 Task: Find a dog-friendly beach in San Diego.
Action: Key pressed dog<Key.space>friendly<Key.space>beach<Key.space>in<Key.space>san<Key.space>diego<Key.enter>
Screenshot: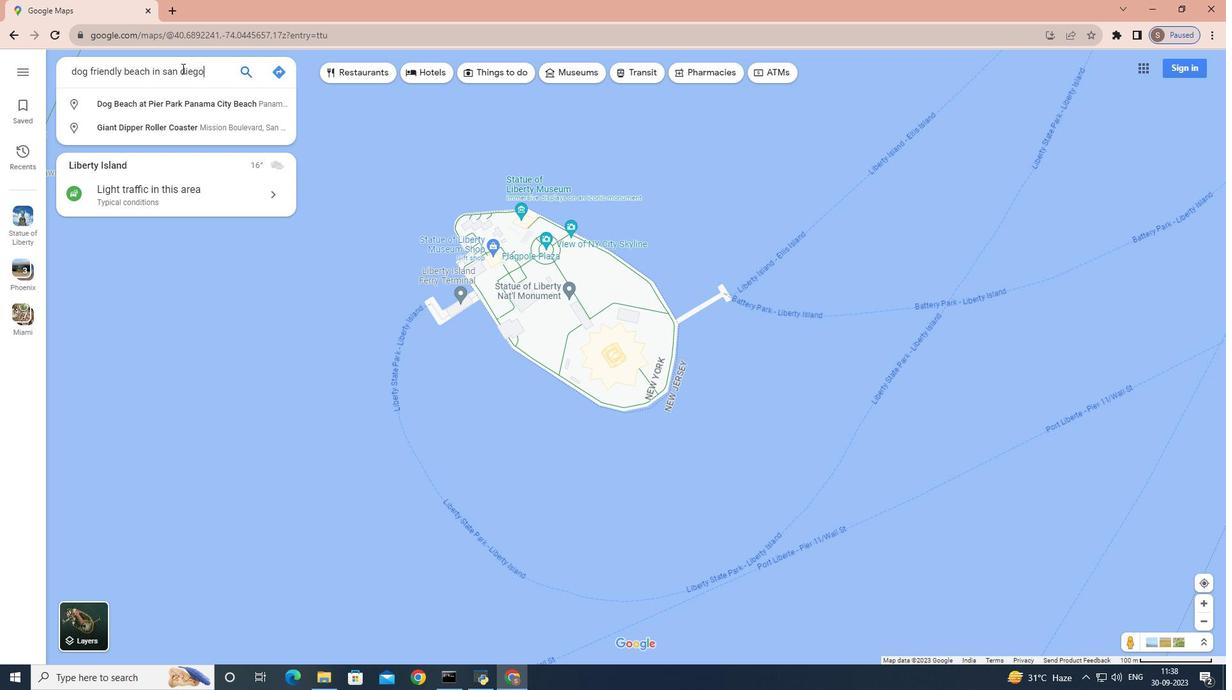 
Action: Mouse moved to (152, 269)
Screenshot: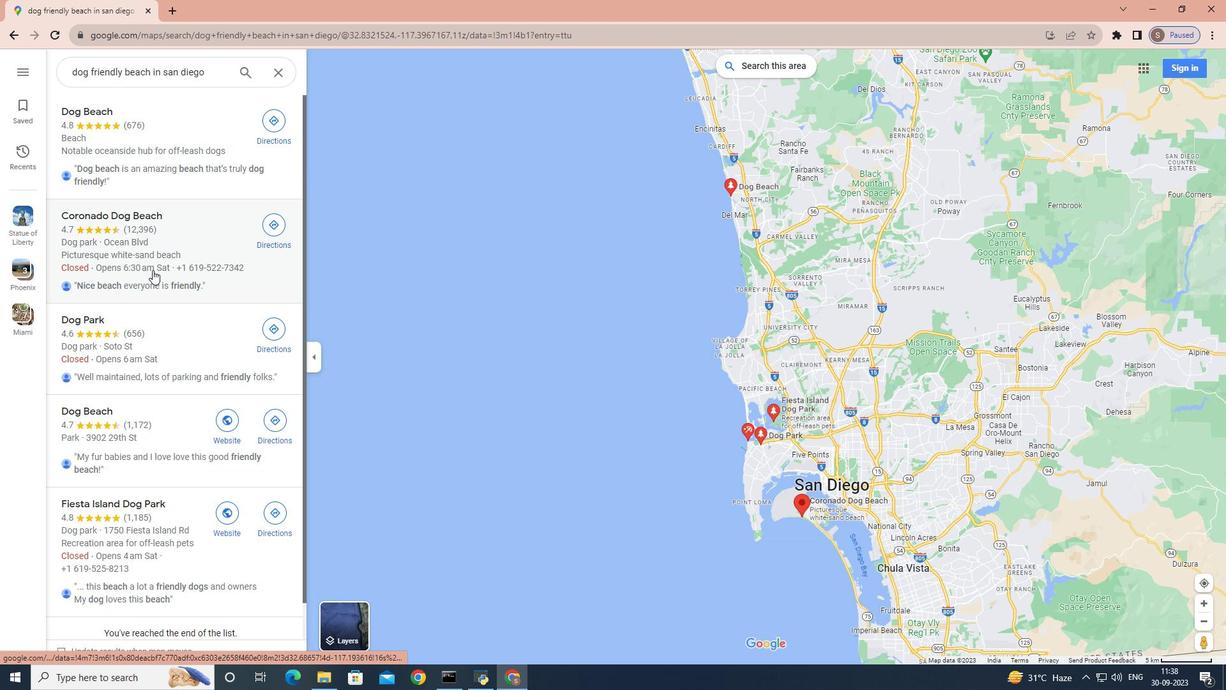 
Action: Mouse pressed left at (152, 269)
Screenshot: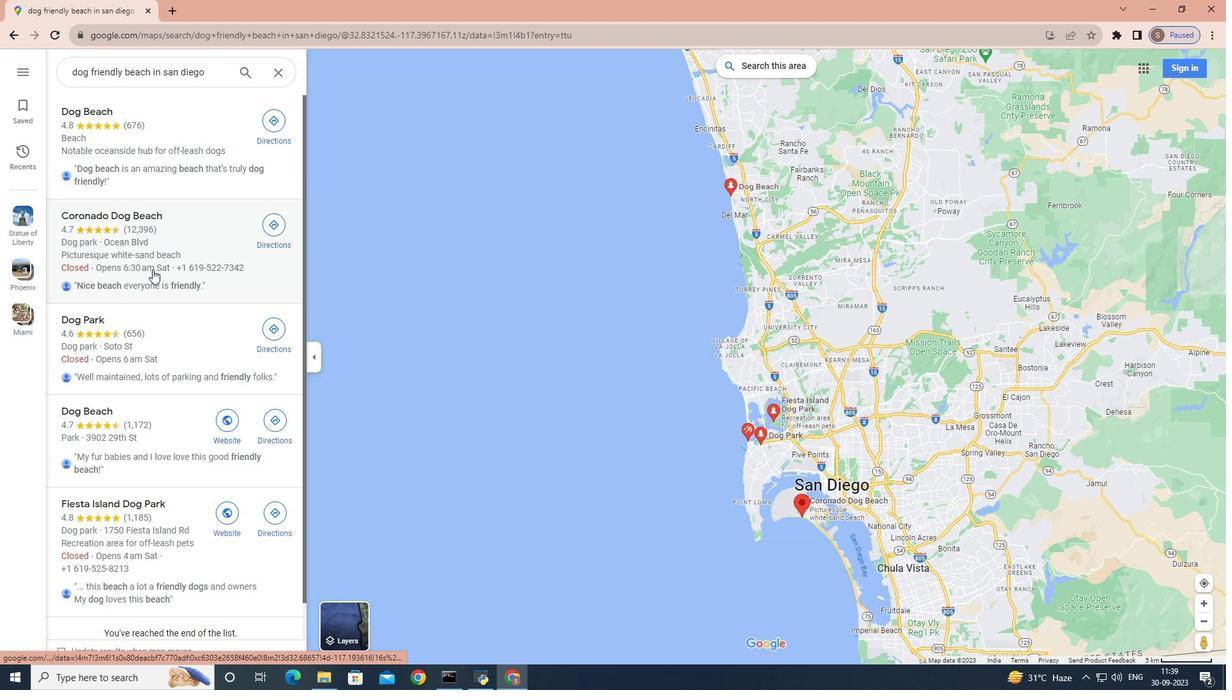 
Action: Mouse moved to (418, 293)
Screenshot: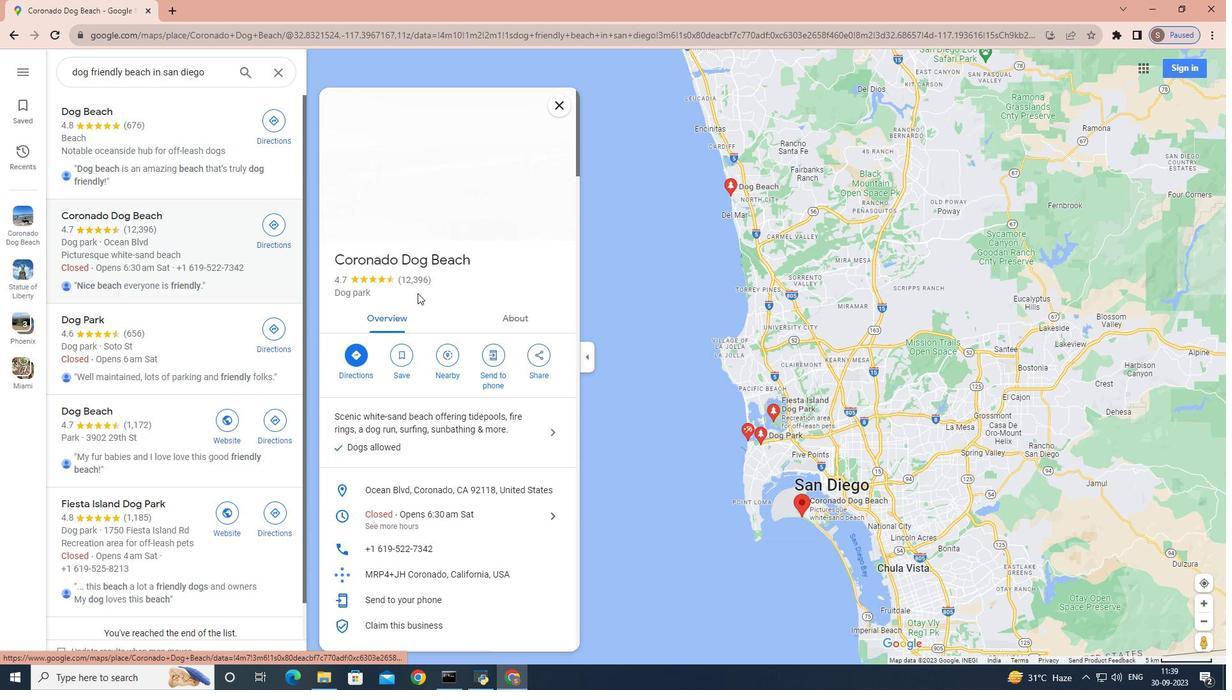 
Action: Mouse scrolled (418, 292) with delta (0, 0)
Screenshot: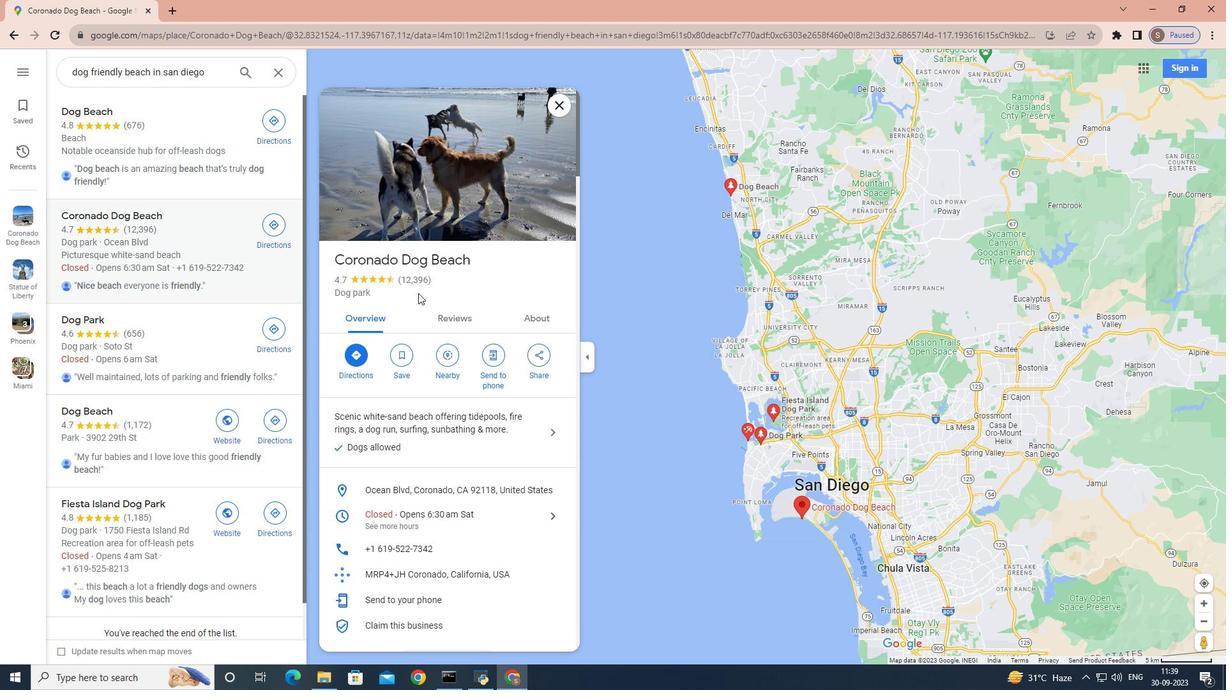
Action: Mouse scrolled (418, 292) with delta (0, 0)
Screenshot: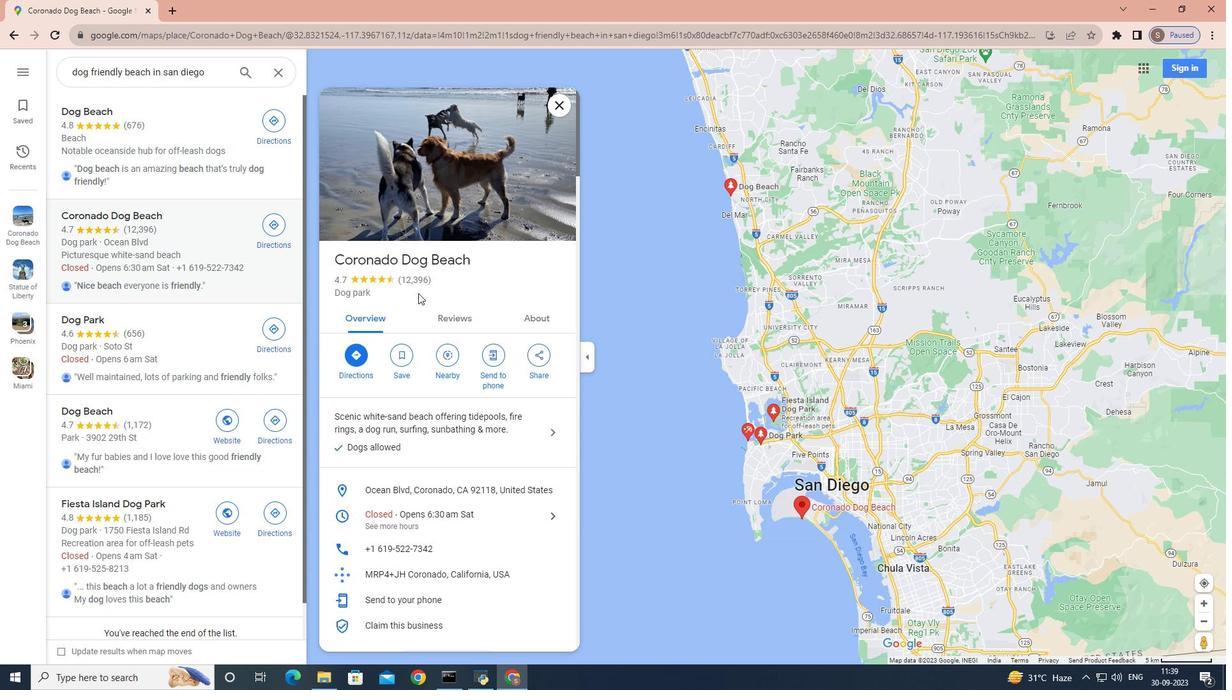 
Action: Mouse scrolled (418, 292) with delta (0, 0)
Screenshot: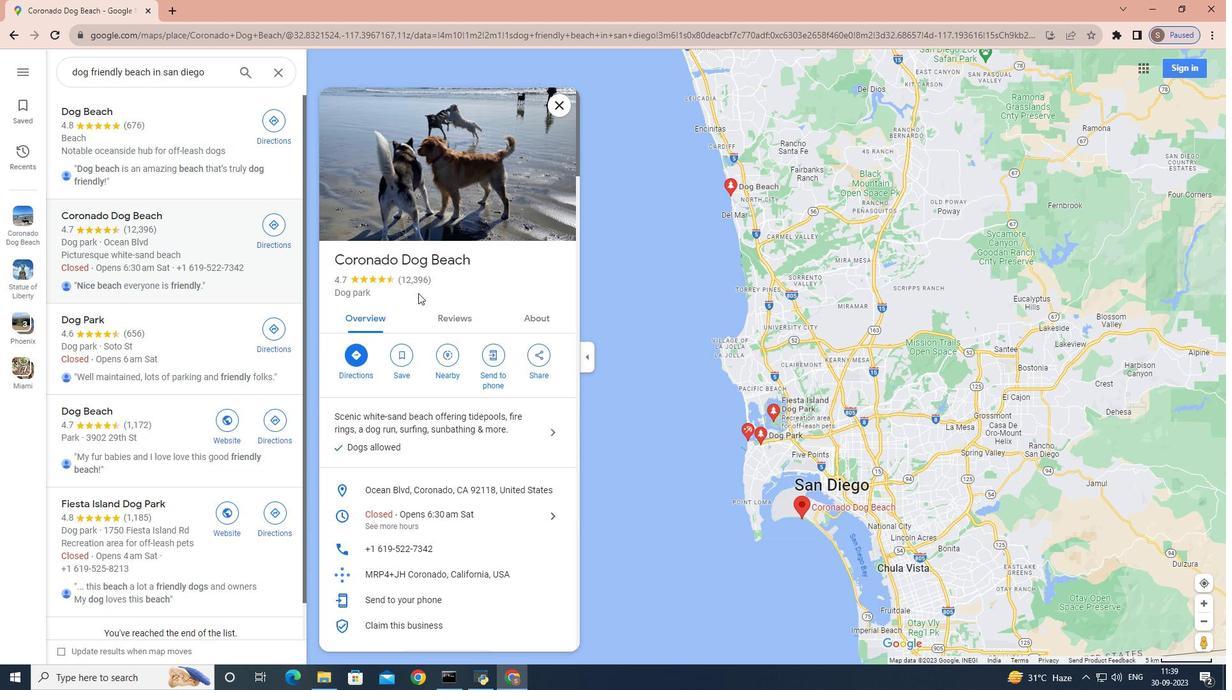 
Action: Mouse scrolled (418, 292) with delta (0, 0)
Screenshot: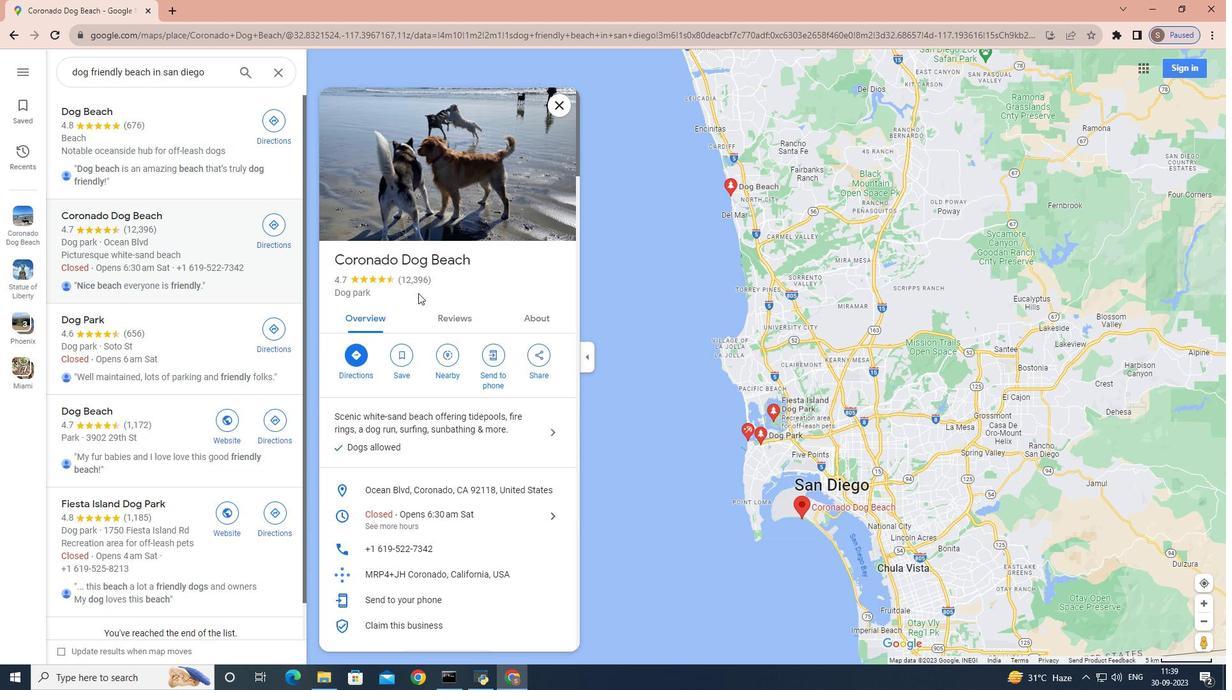 
Action: Mouse scrolled (418, 292) with delta (0, 0)
Screenshot: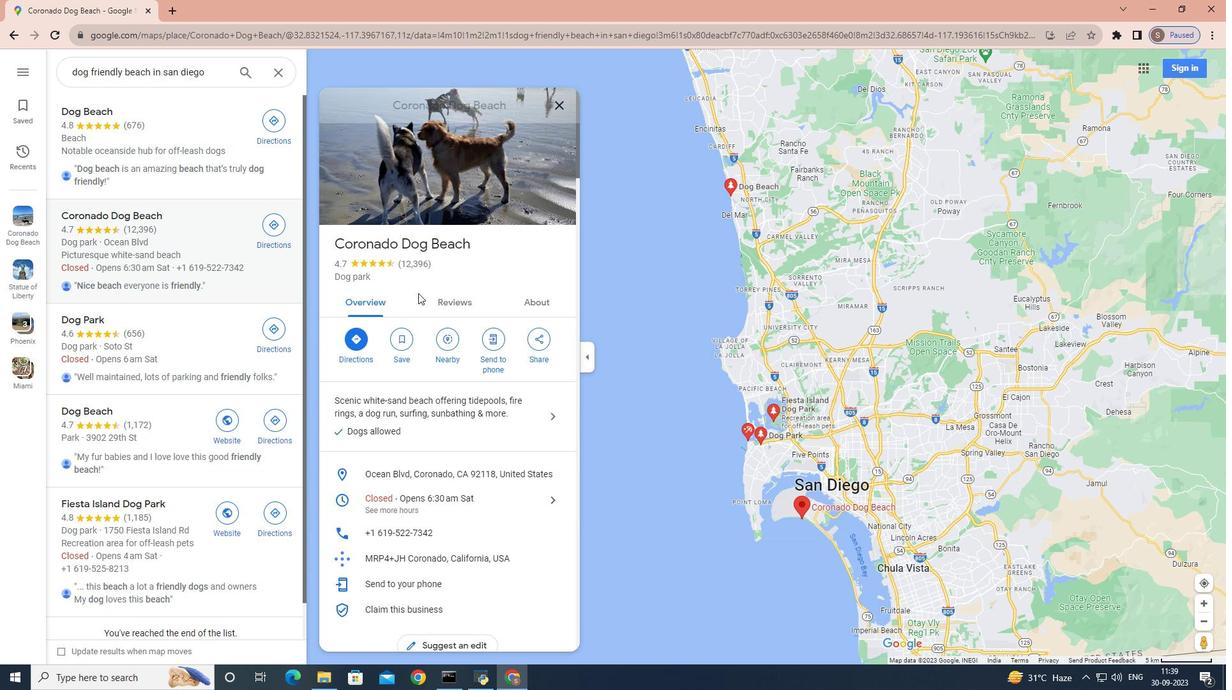 
Action: Mouse scrolled (418, 292) with delta (0, 0)
Screenshot: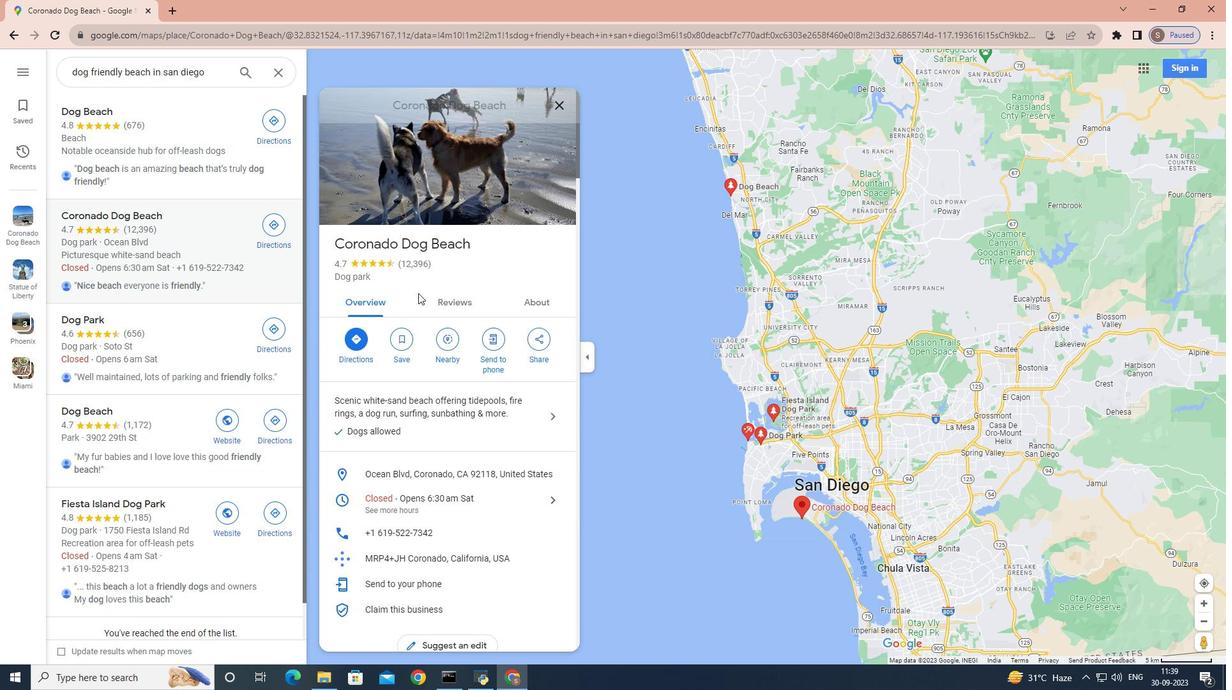 
Action: Mouse scrolled (418, 292) with delta (0, 0)
Screenshot: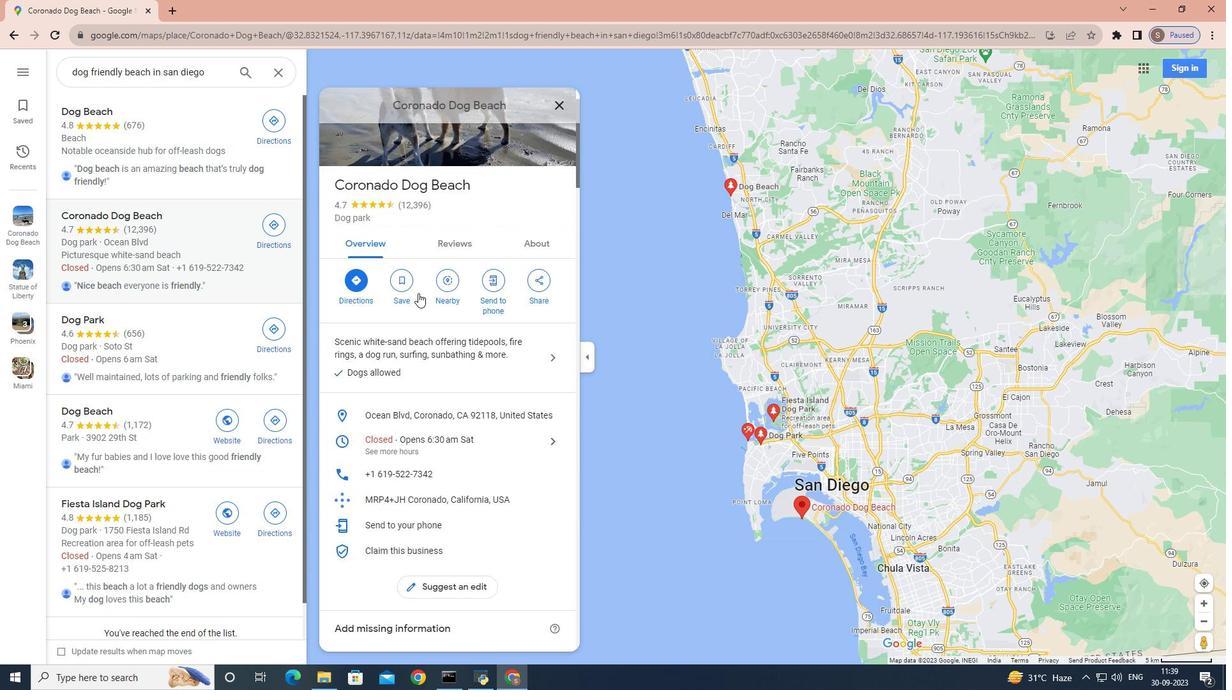 
Action: Mouse scrolled (418, 292) with delta (0, 0)
Screenshot: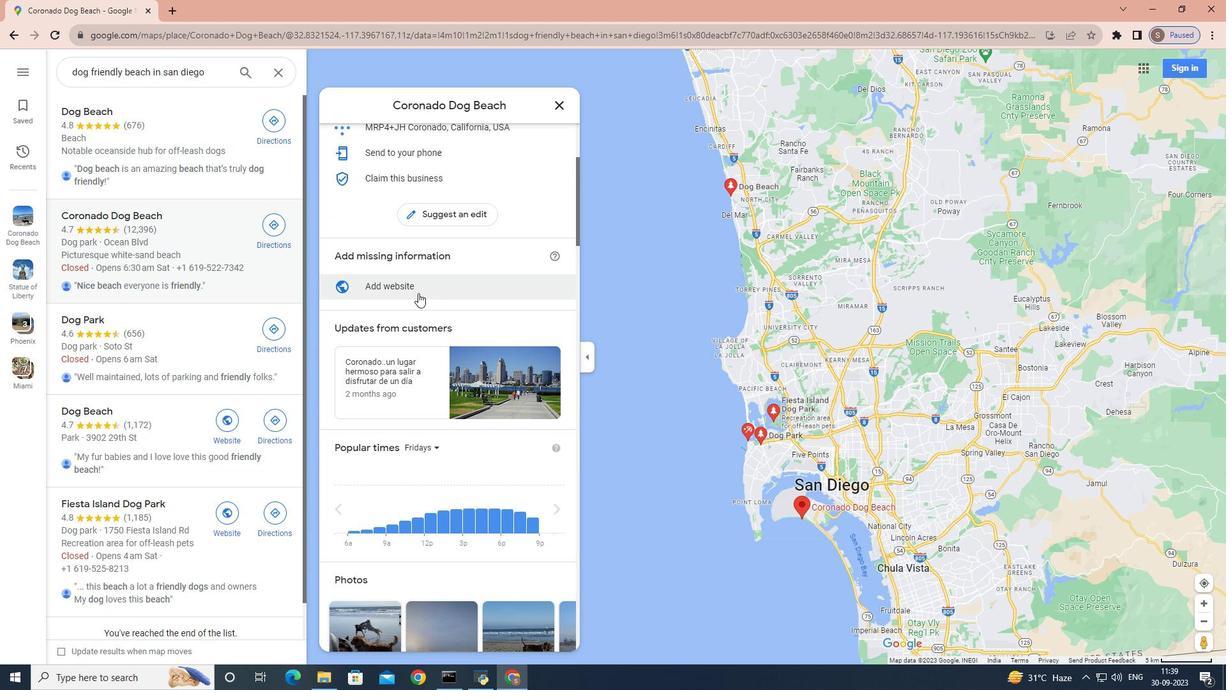 
Action: Mouse scrolled (418, 292) with delta (0, 0)
Screenshot: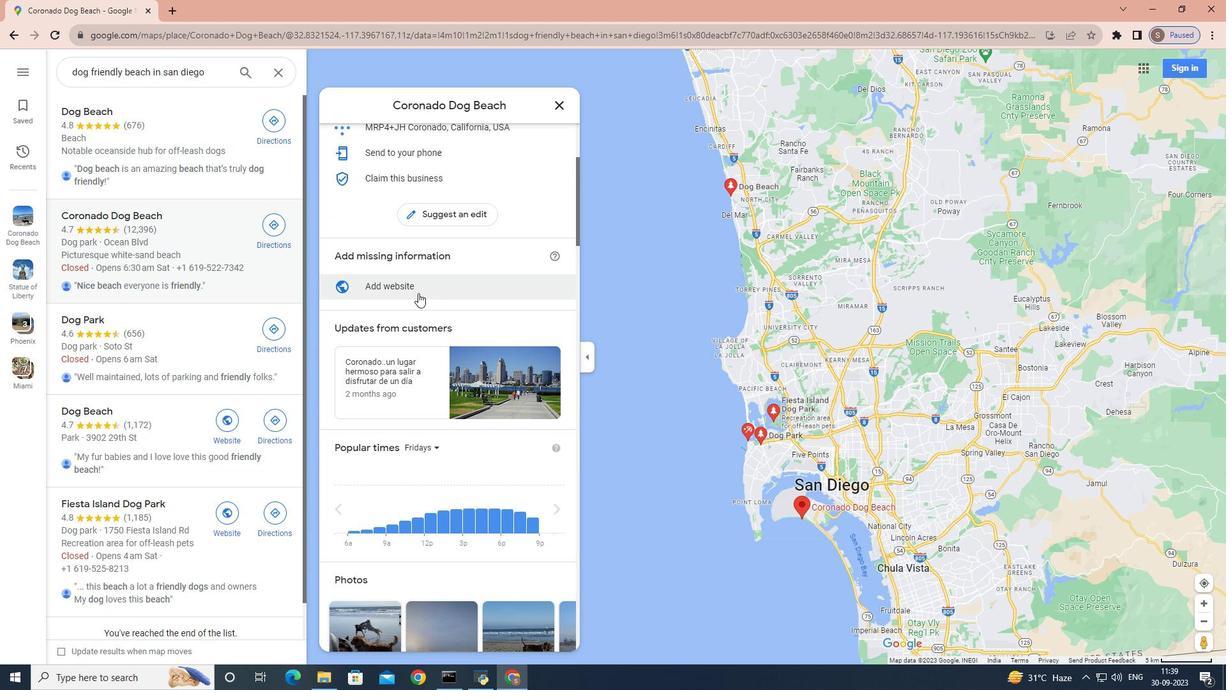 
Action: Mouse scrolled (418, 292) with delta (0, 0)
Screenshot: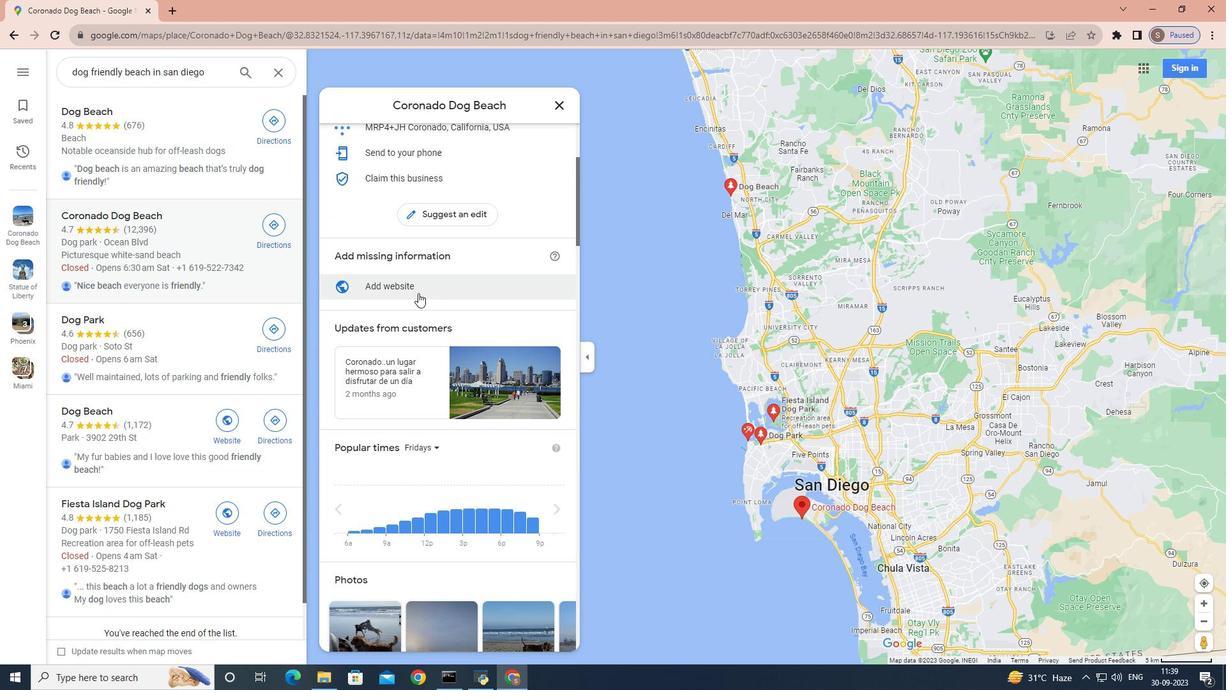 
Action: Mouse scrolled (418, 292) with delta (0, 0)
Screenshot: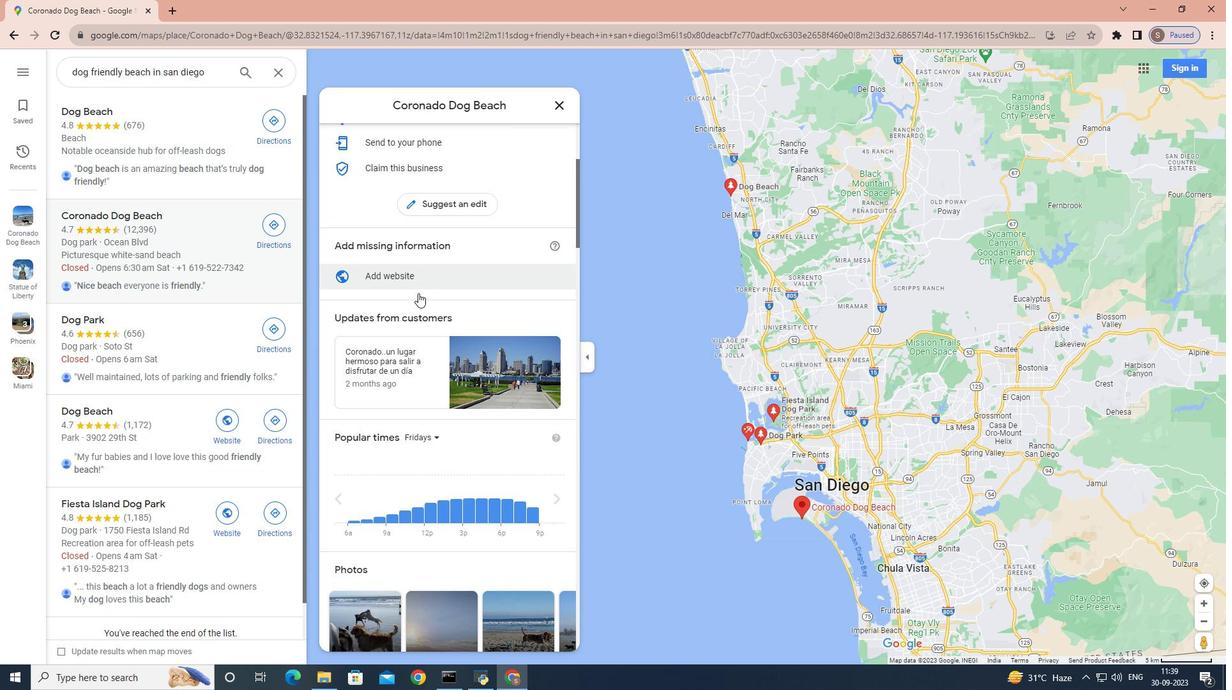 
Action: Mouse scrolled (418, 292) with delta (0, 0)
Screenshot: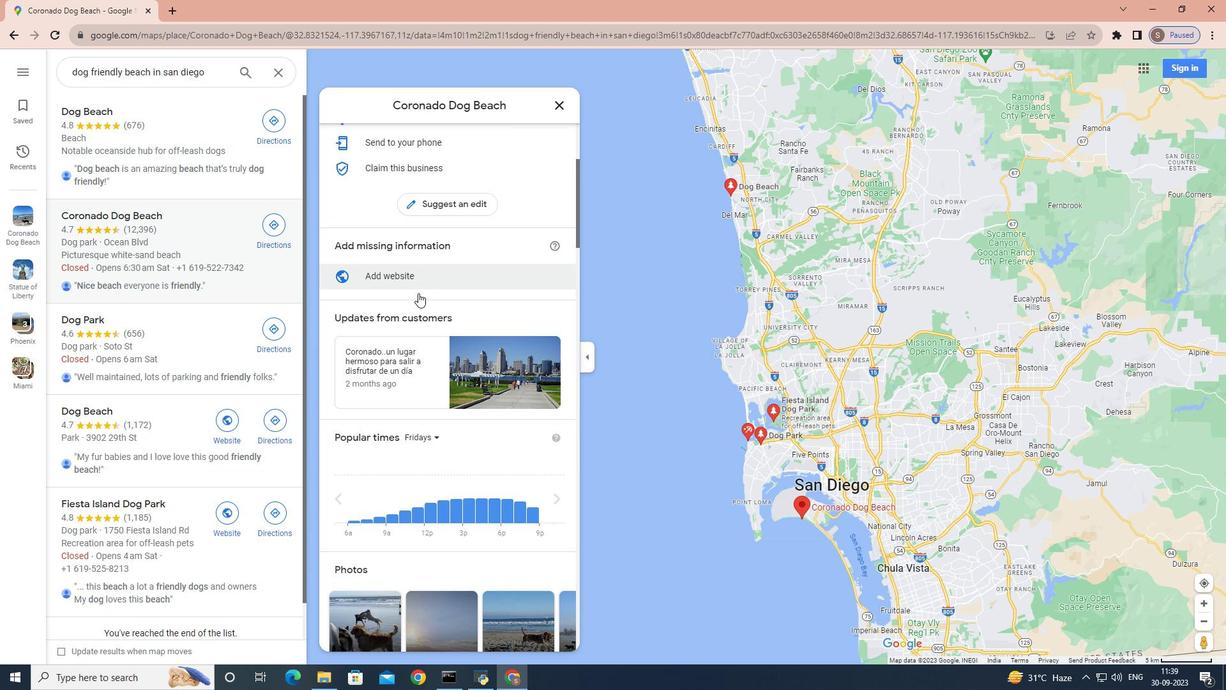 
Action: Mouse scrolled (418, 292) with delta (0, 0)
Screenshot: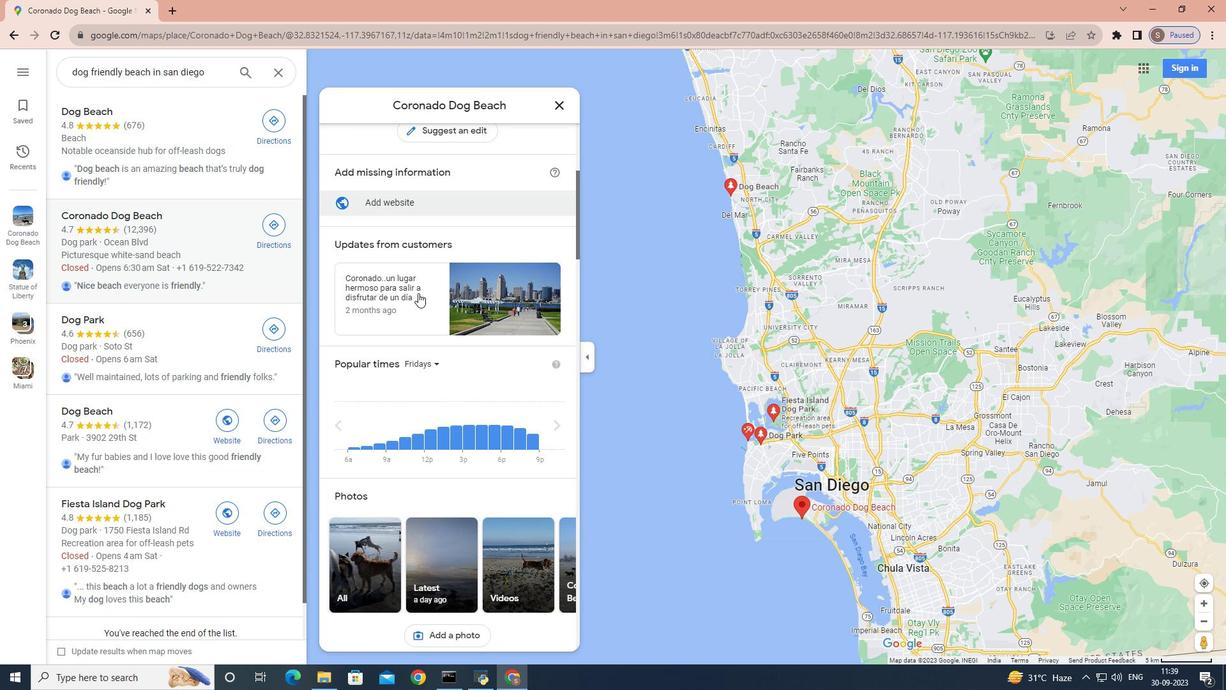 
Action: Mouse scrolled (418, 293) with delta (0, 0)
Screenshot: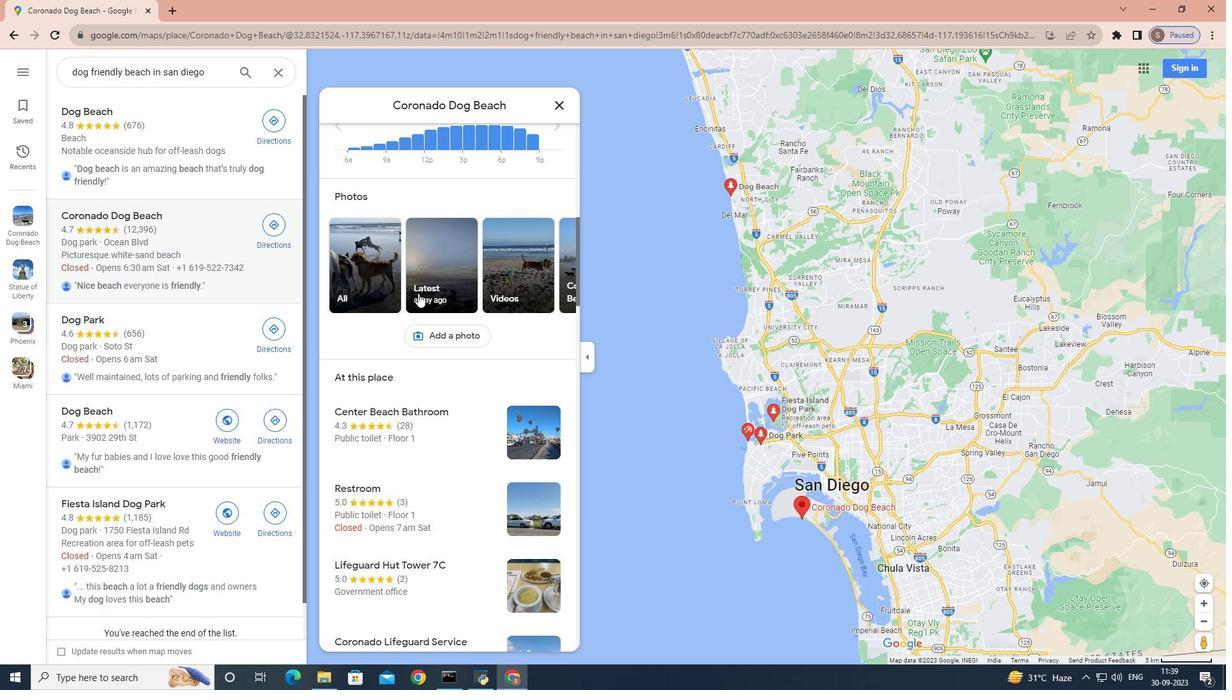 
Action: Mouse scrolled (418, 293) with delta (0, 0)
Screenshot: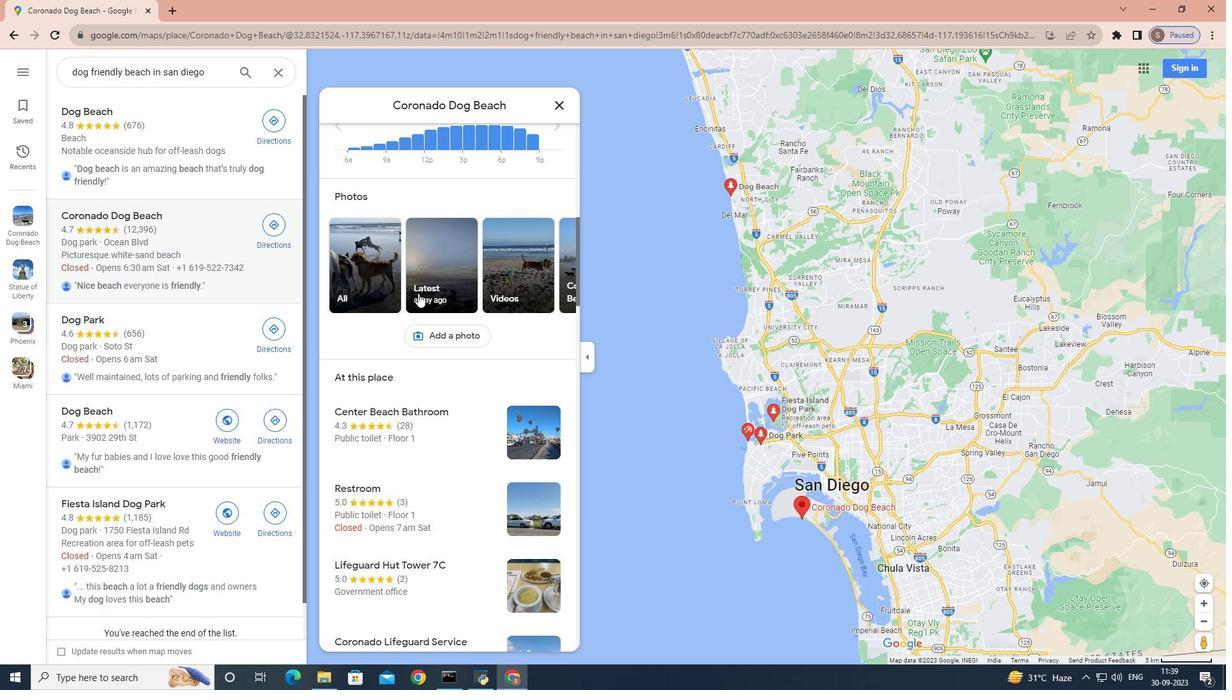 
Action: Mouse scrolled (418, 293) with delta (0, 0)
Screenshot: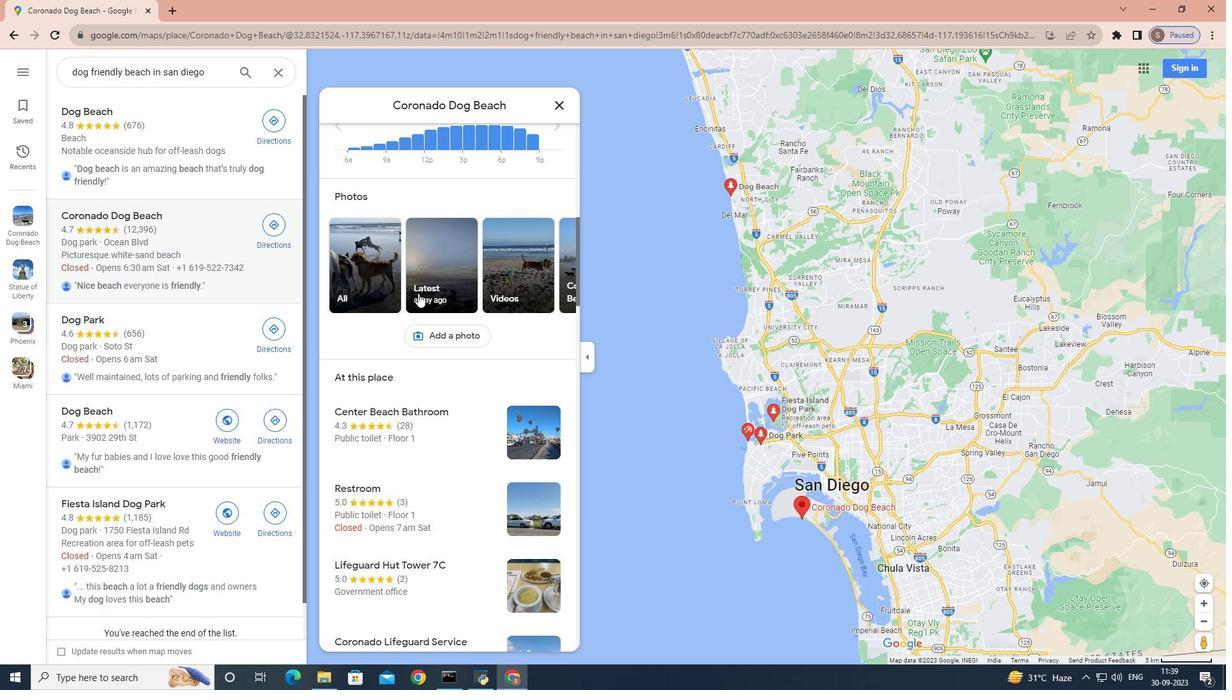 
Action: Mouse scrolled (418, 293) with delta (0, 0)
Screenshot: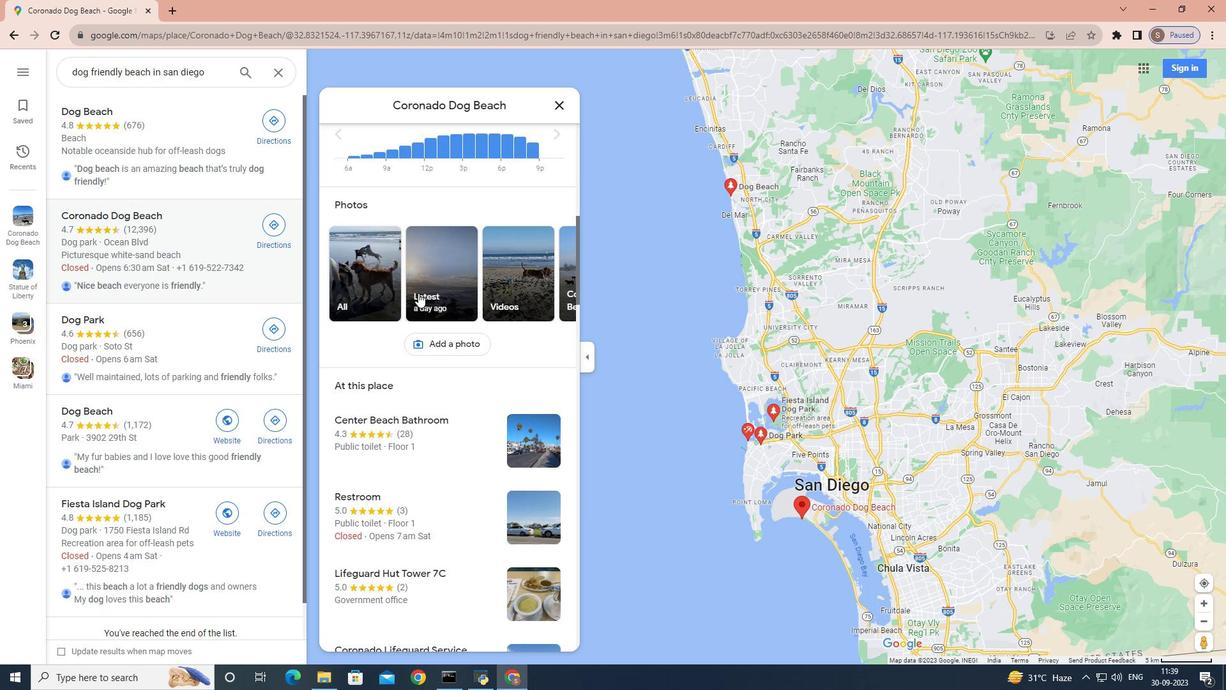 
Action: Mouse scrolled (418, 293) with delta (0, 0)
Screenshot: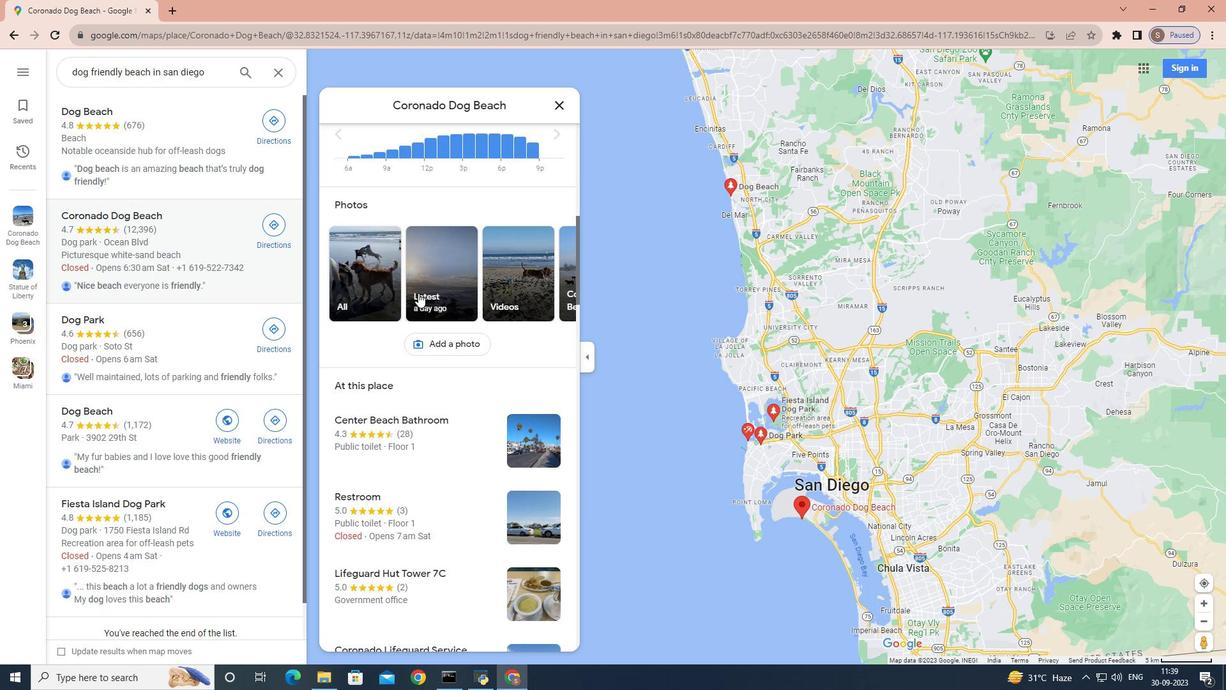 
Action: Mouse scrolled (418, 293) with delta (0, 0)
Screenshot: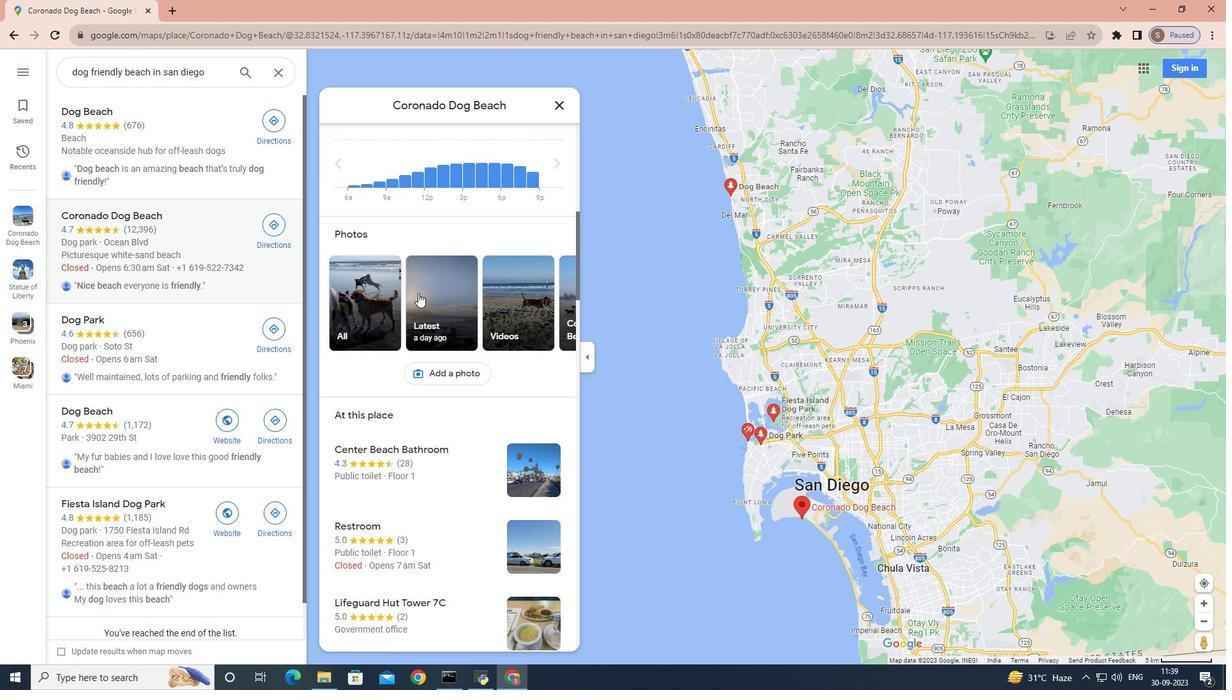 
Action: Mouse scrolled (418, 293) with delta (0, 0)
Screenshot: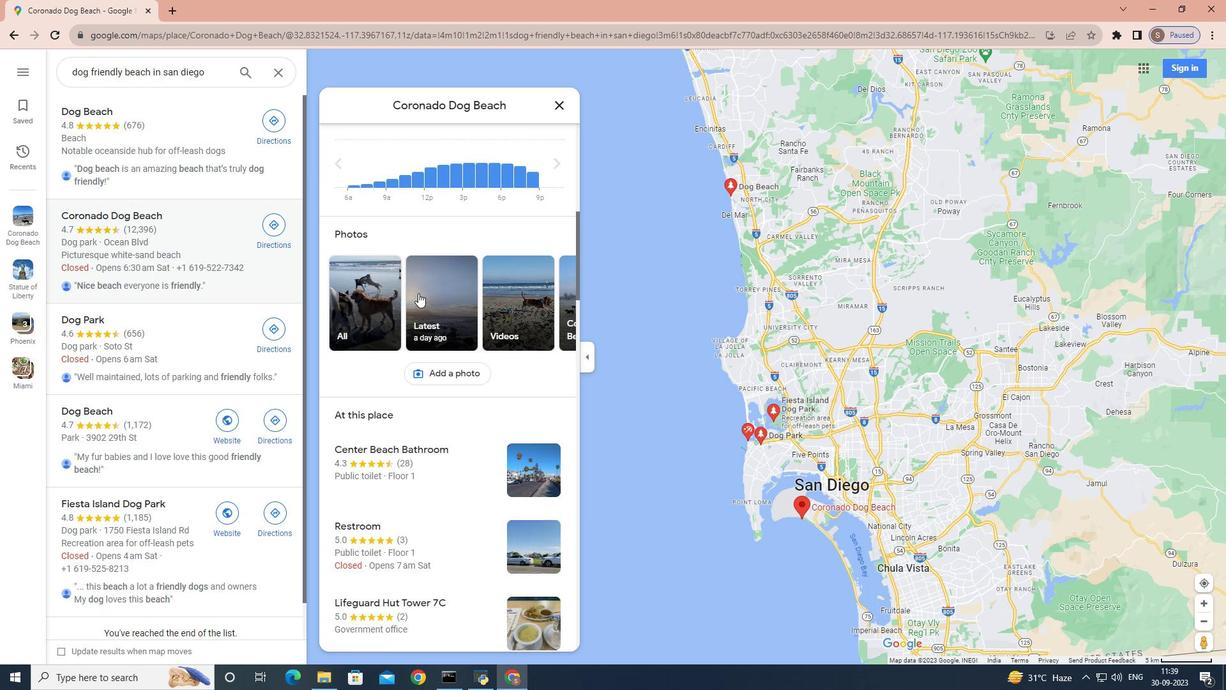 
Action: Mouse scrolled (418, 293) with delta (0, 0)
Screenshot: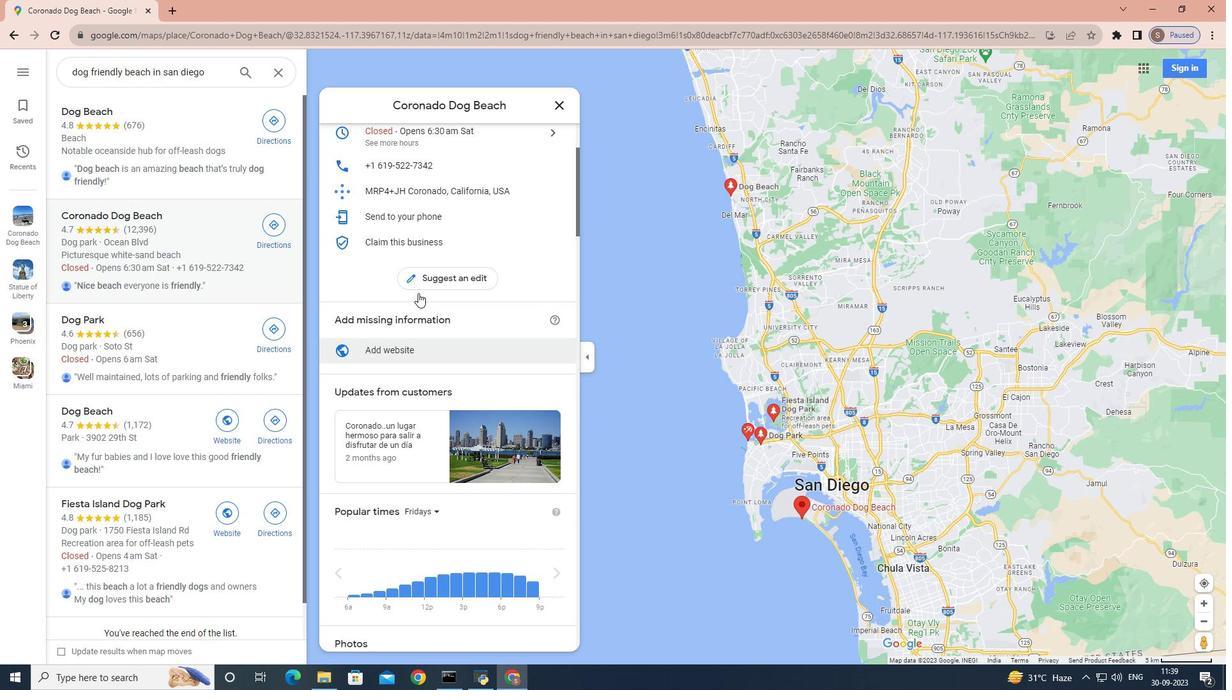 
Action: Mouse scrolled (418, 293) with delta (0, 0)
Screenshot: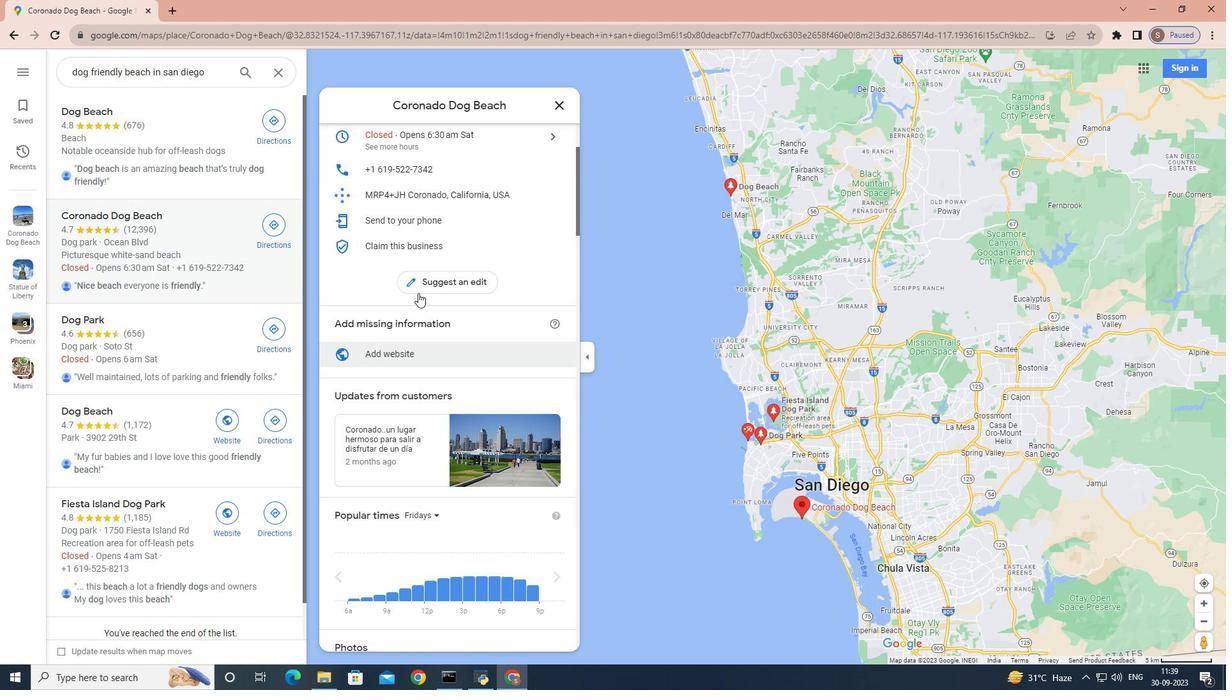 
Action: Mouse scrolled (418, 293) with delta (0, 0)
Screenshot: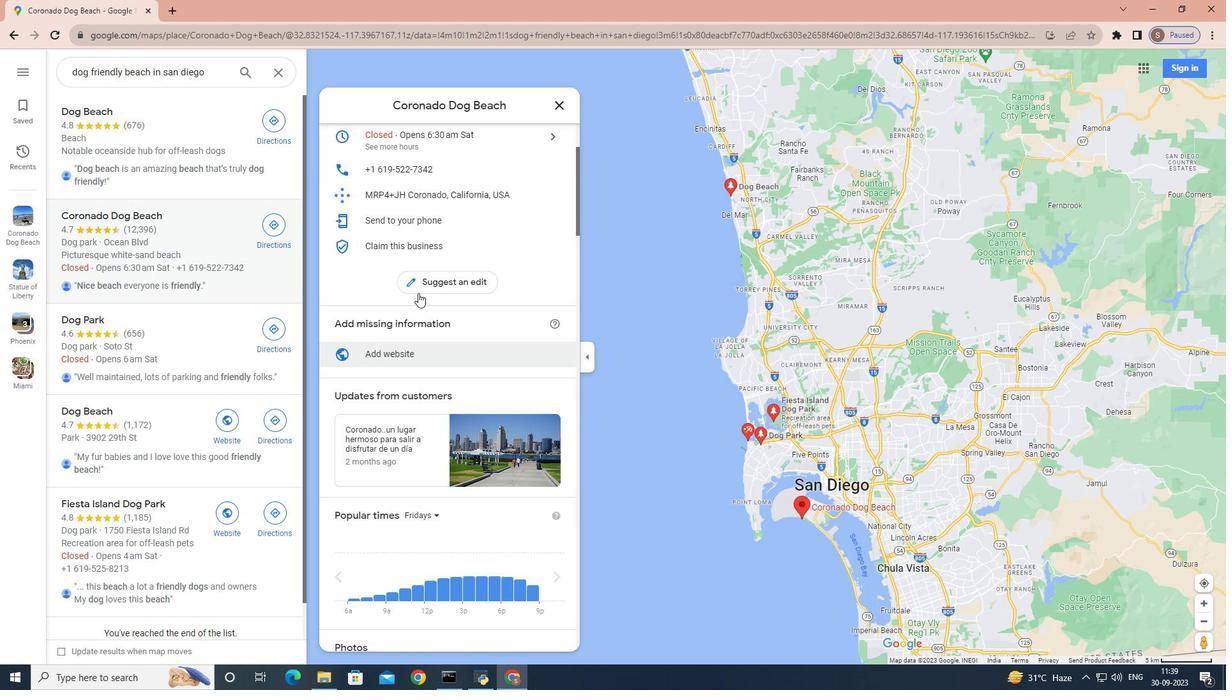 
Action: Mouse scrolled (418, 293) with delta (0, 0)
Screenshot: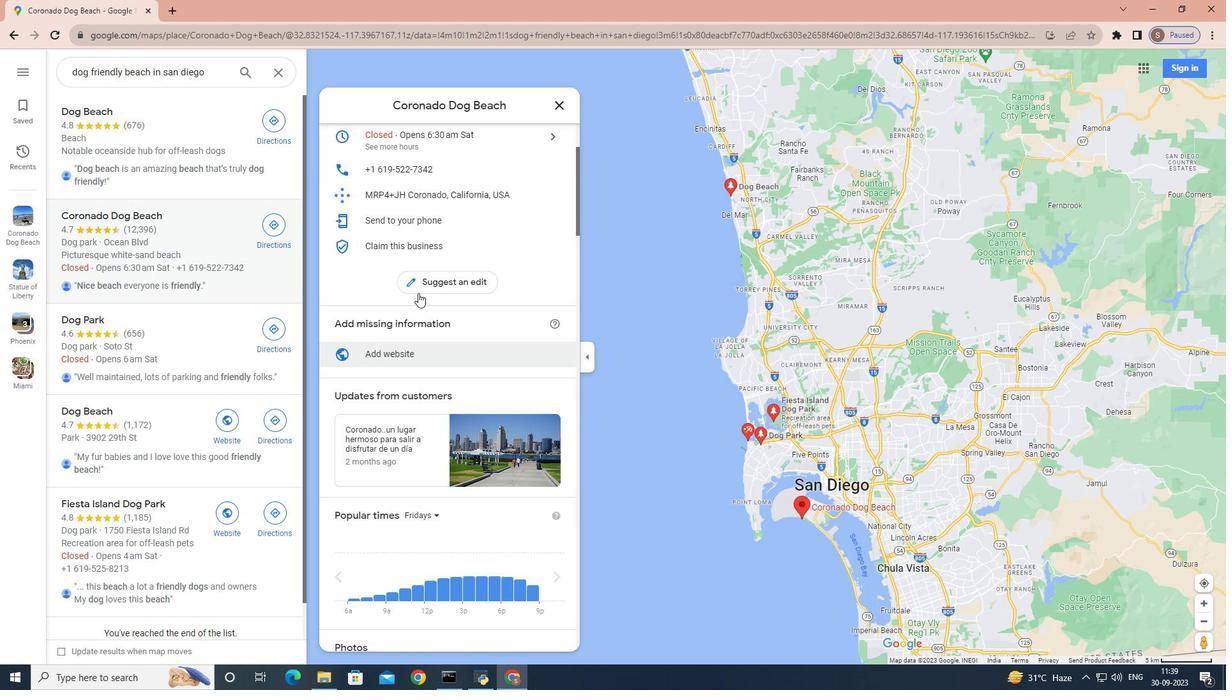 
Action: Mouse scrolled (418, 293) with delta (0, 0)
Screenshot: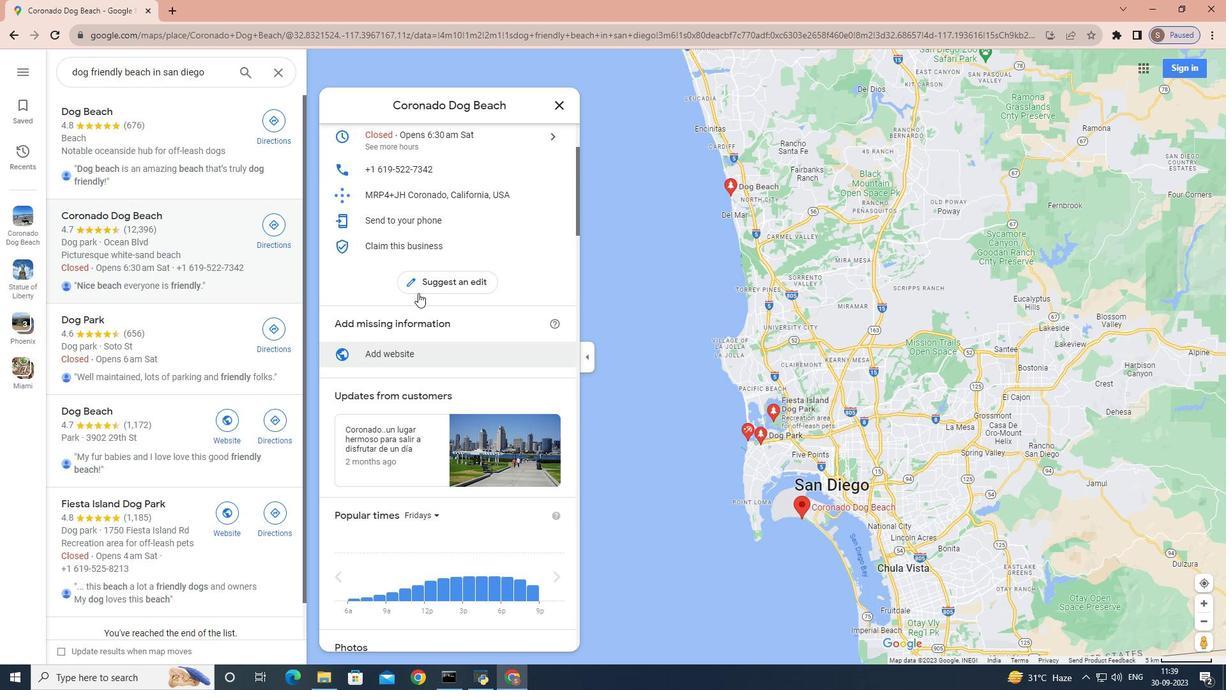 
Action: Mouse scrolled (418, 293) with delta (0, 0)
Screenshot: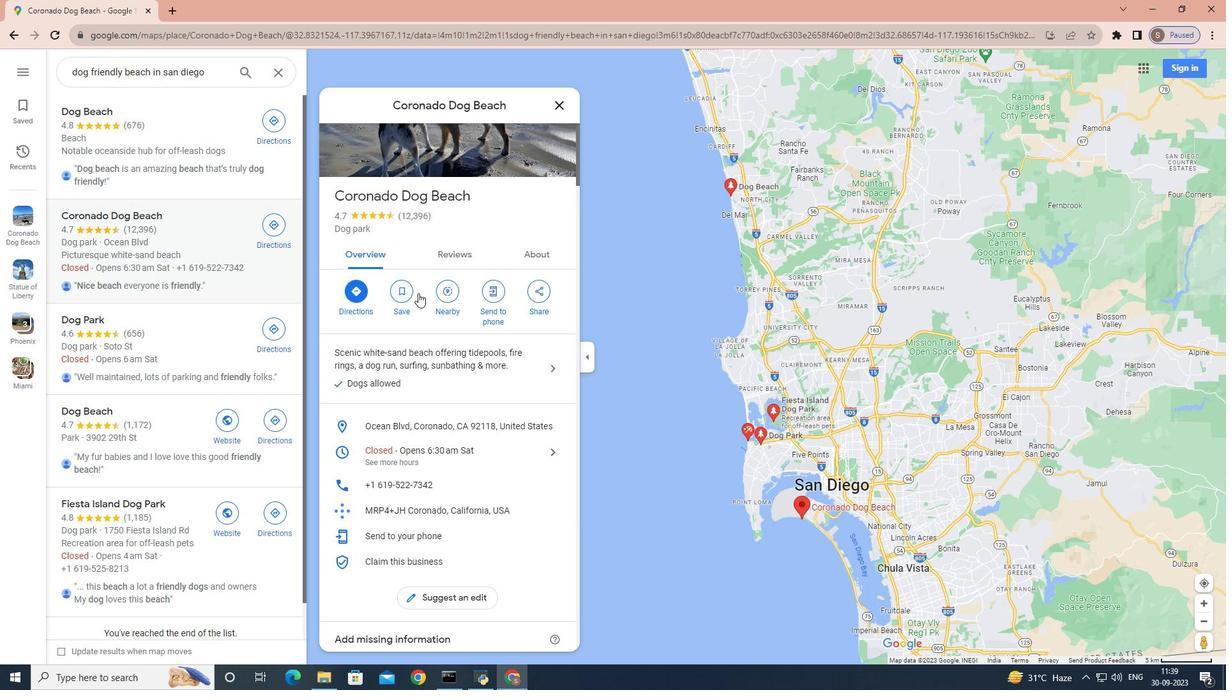 
Action: Mouse scrolled (418, 293) with delta (0, 0)
Screenshot: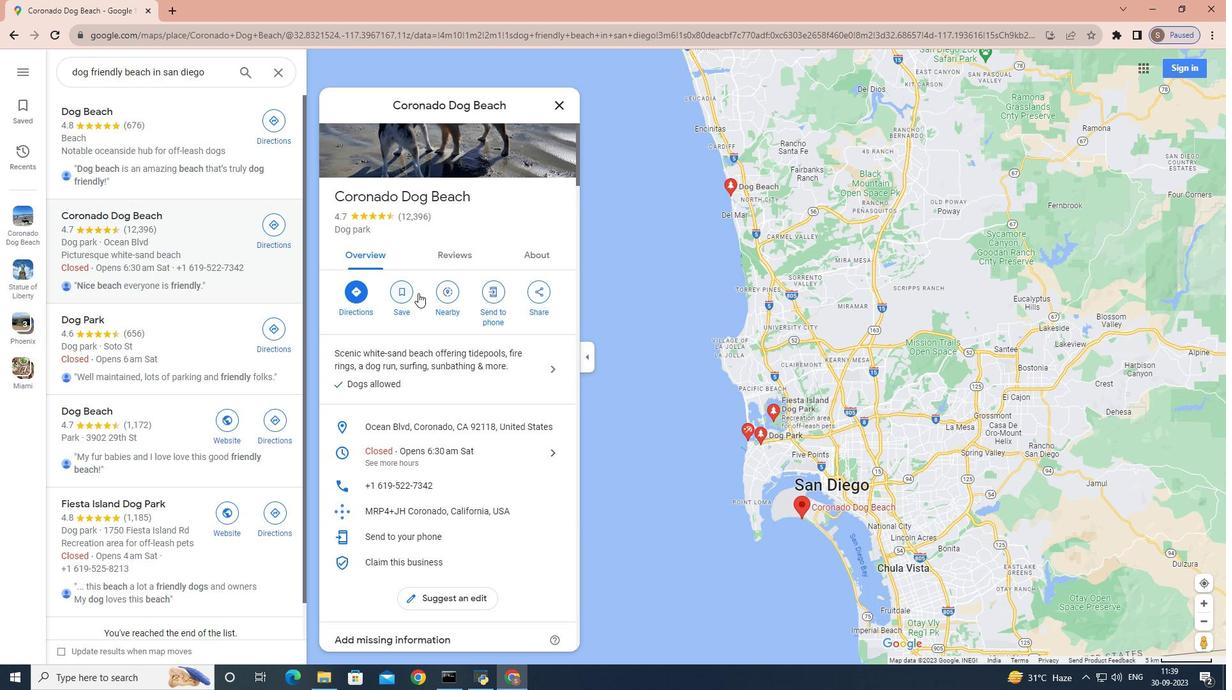 
Action: Mouse scrolled (418, 293) with delta (0, 0)
Screenshot: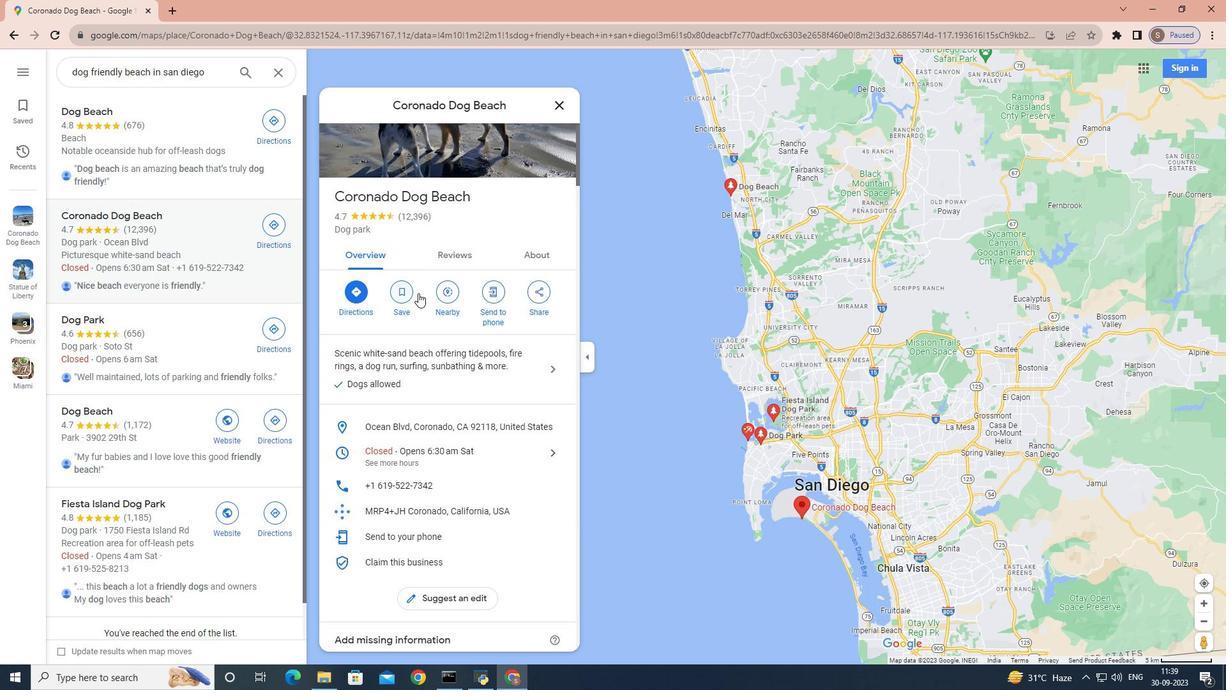 
Action: Mouse scrolled (418, 293) with delta (0, 0)
Screenshot: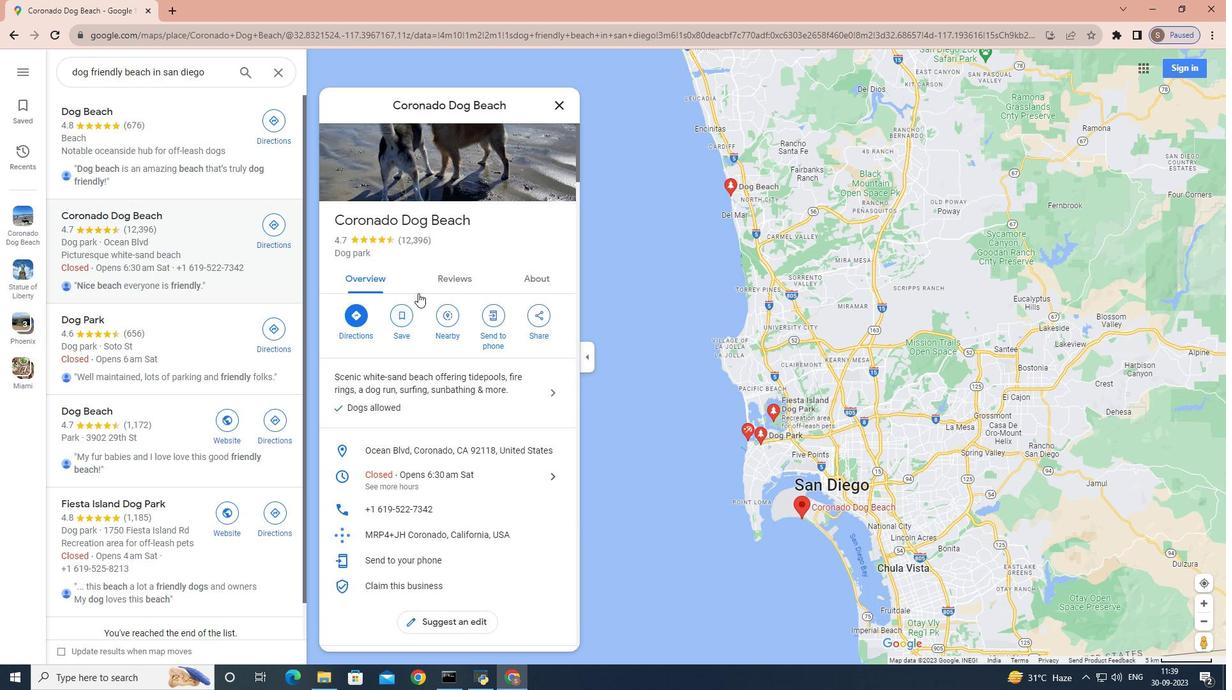
Action: Mouse scrolled (418, 292) with delta (0, 0)
Screenshot: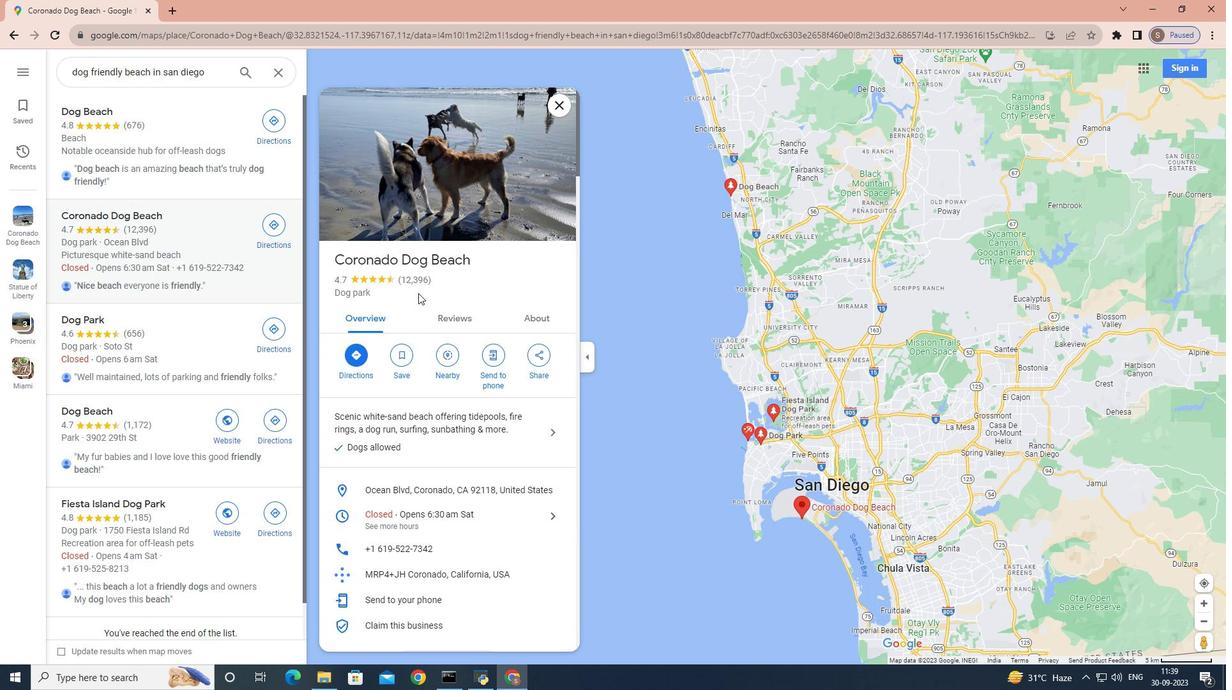 
Action: Mouse scrolled (418, 292) with delta (0, 0)
Screenshot: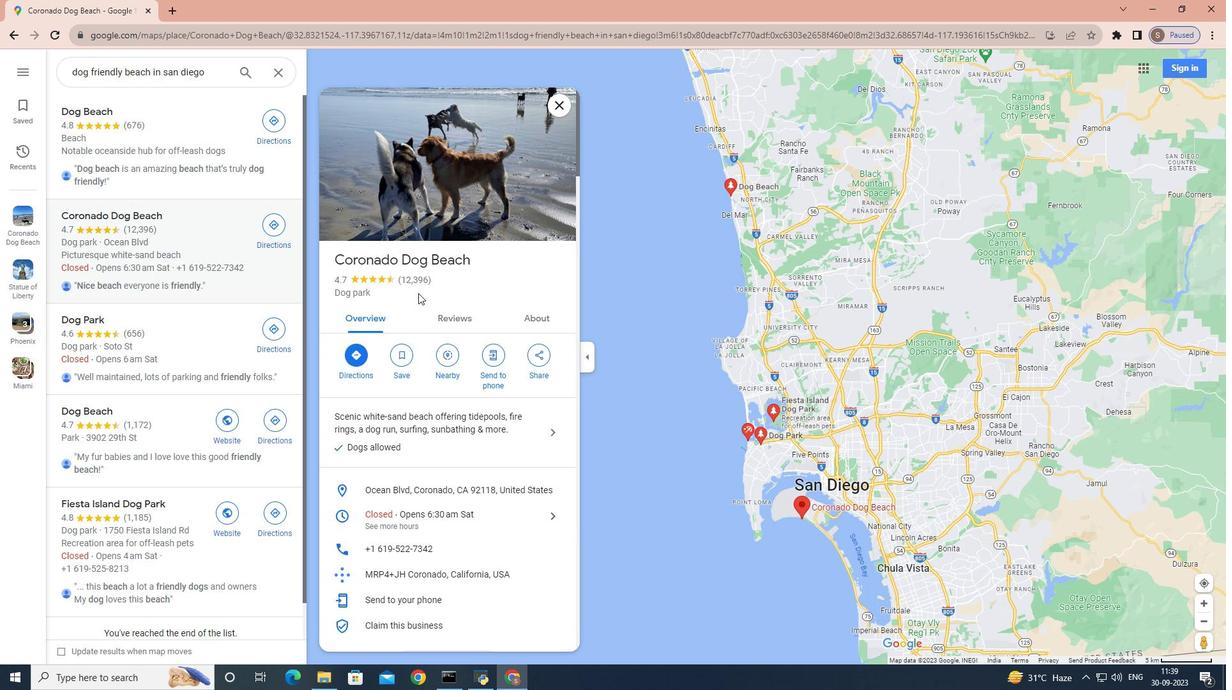 
Action: Mouse scrolled (418, 292) with delta (0, 0)
Screenshot: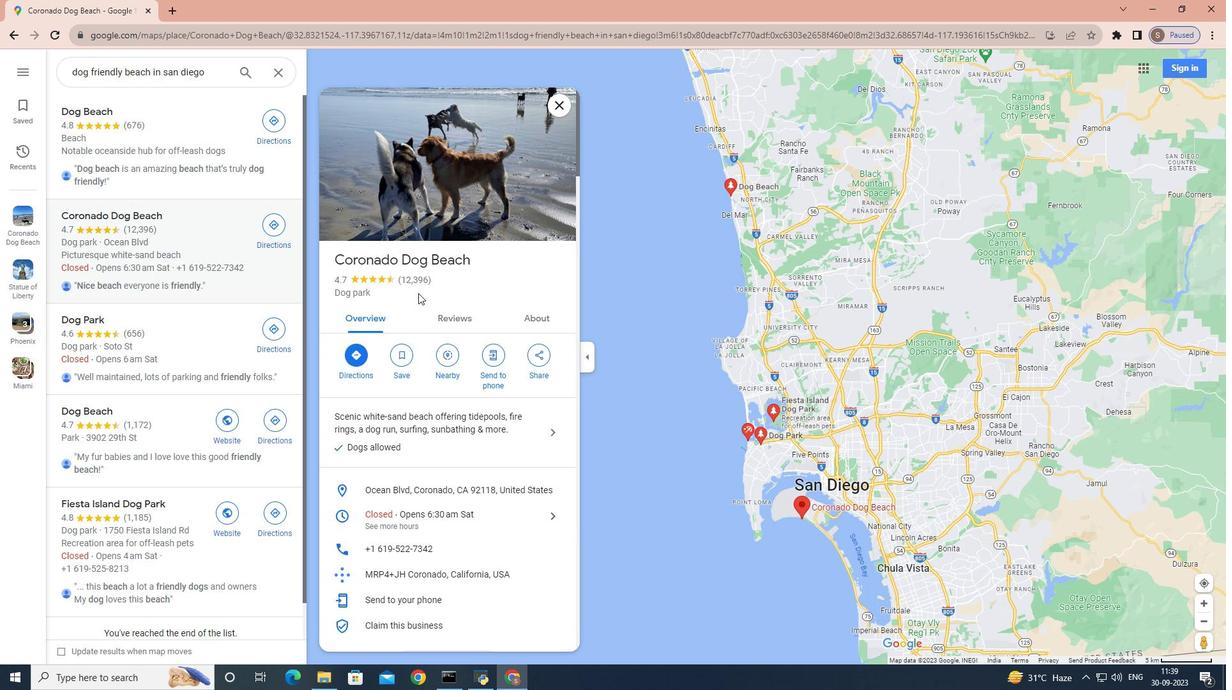 
Action: Mouse scrolled (418, 292) with delta (0, 0)
Screenshot: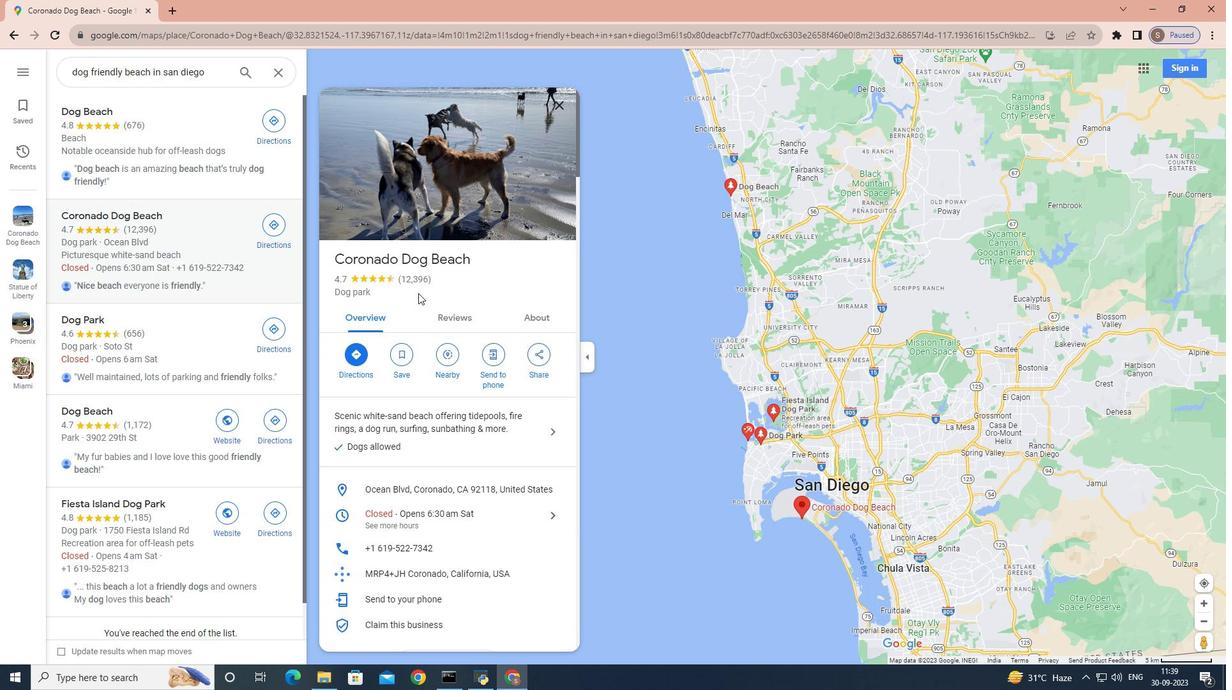 
Action: Mouse scrolled (418, 292) with delta (0, 0)
Screenshot: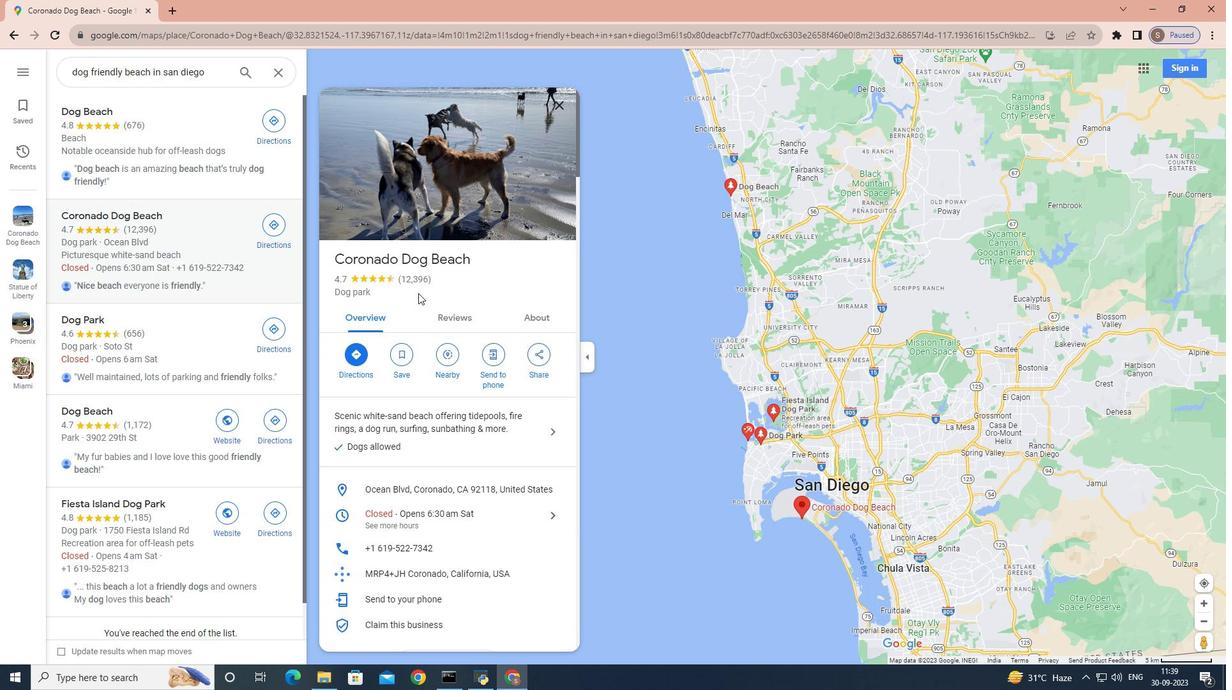 
Action: Mouse scrolled (418, 292) with delta (0, 0)
Screenshot: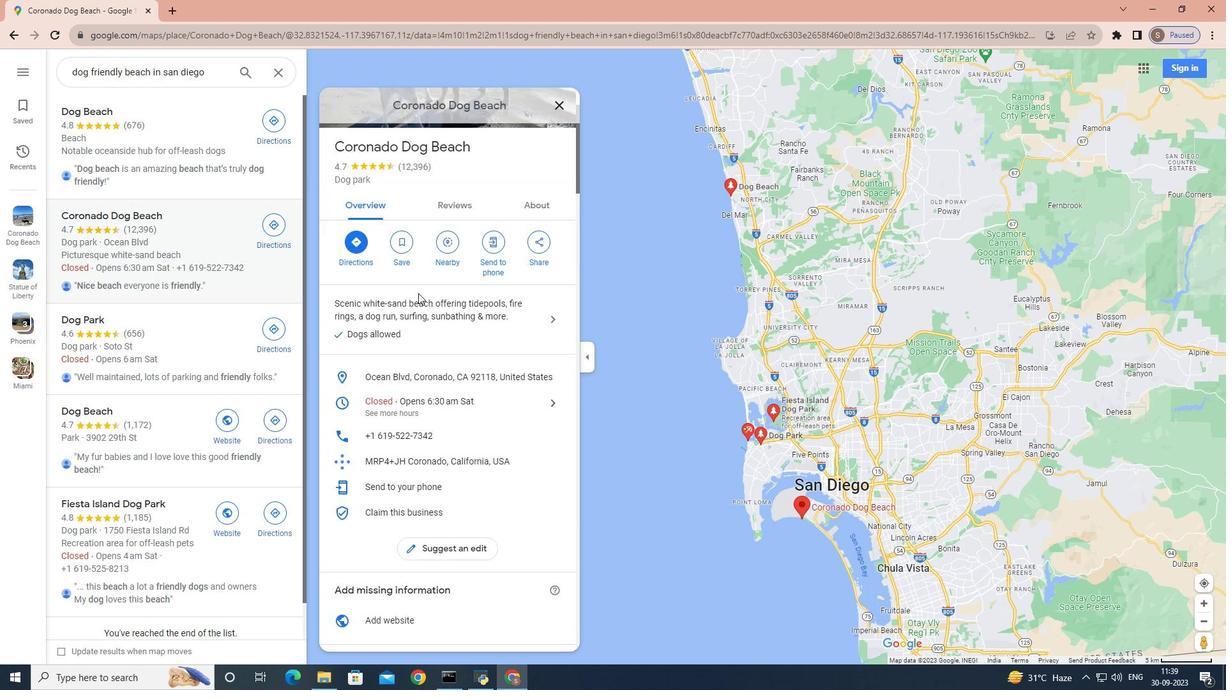 
Action: Mouse scrolled (418, 292) with delta (0, 0)
Screenshot: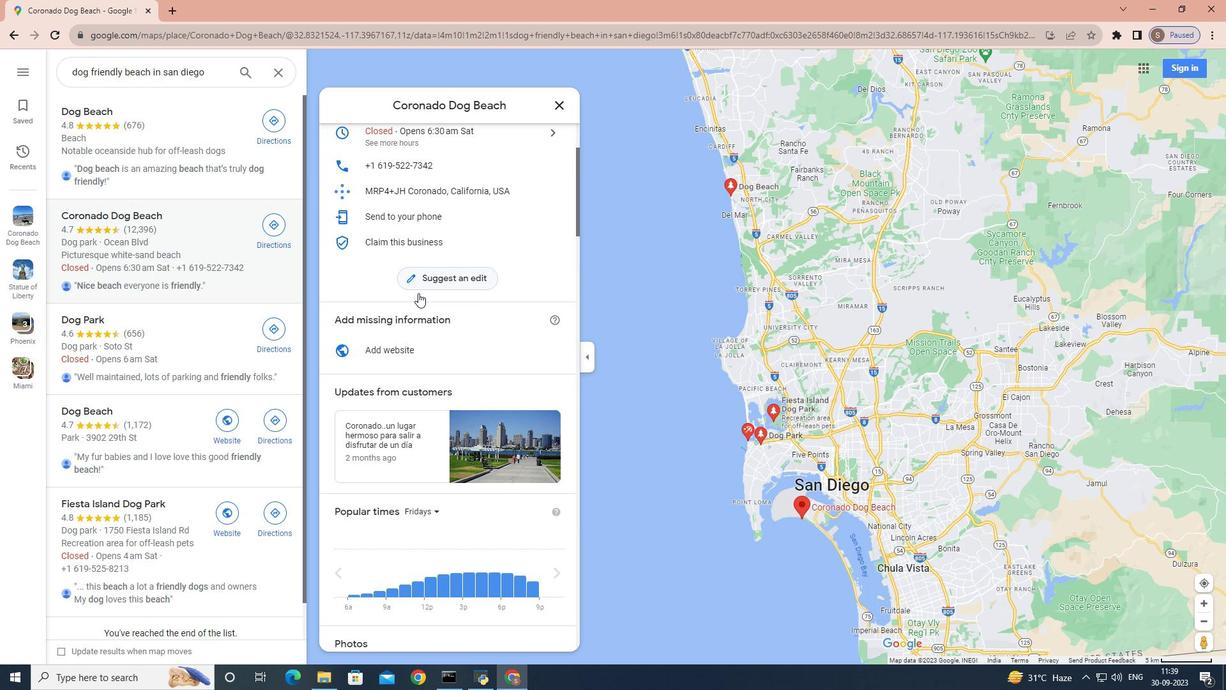 
Action: Mouse scrolled (418, 292) with delta (0, 0)
Screenshot: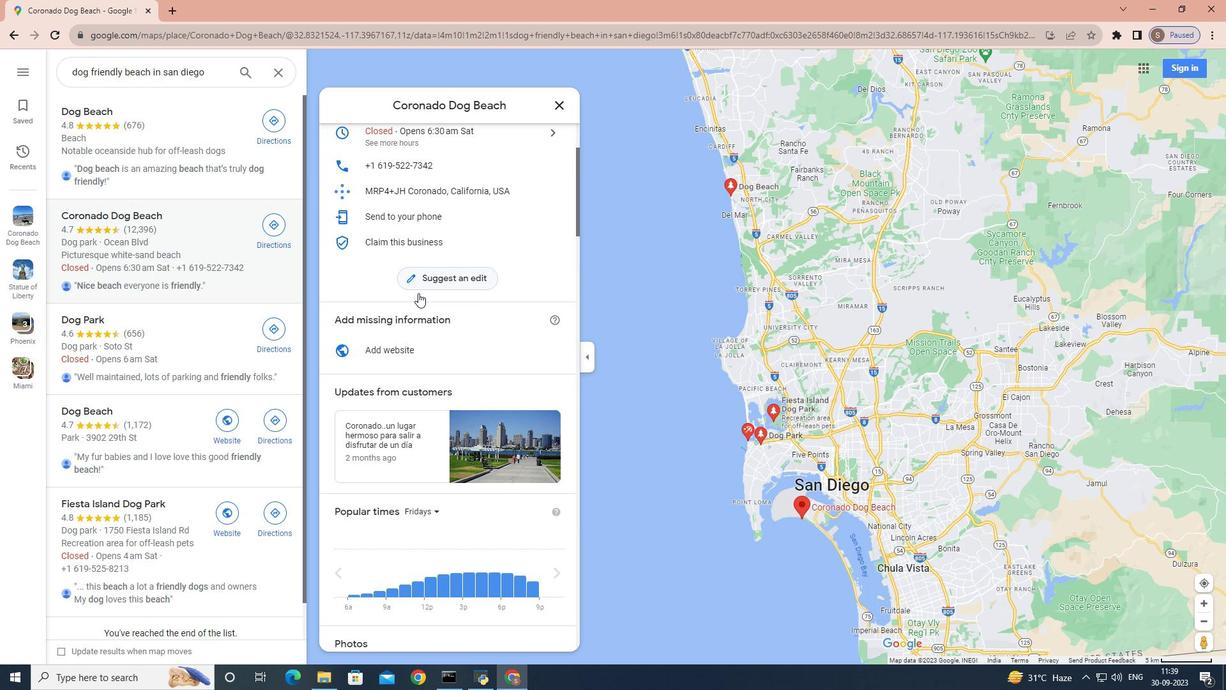 
Action: Mouse scrolled (418, 292) with delta (0, 0)
Screenshot: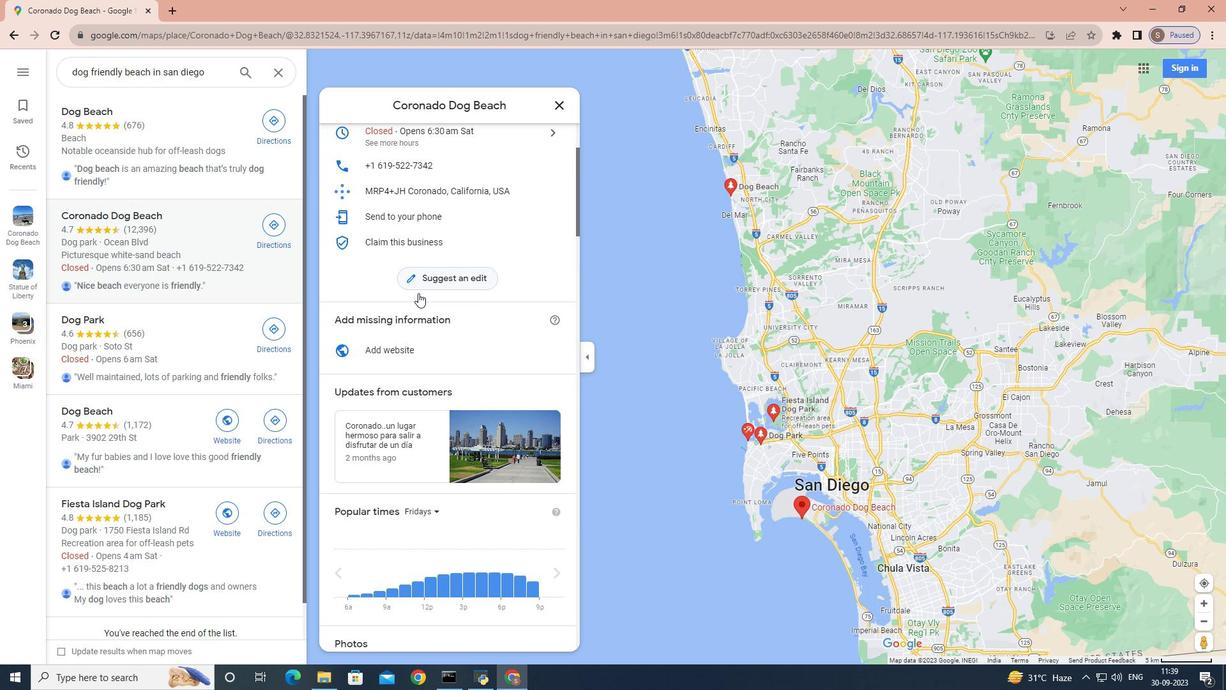 
Action: Mouse scrolled (418, 292) with delta (0, 0)
Screenshot: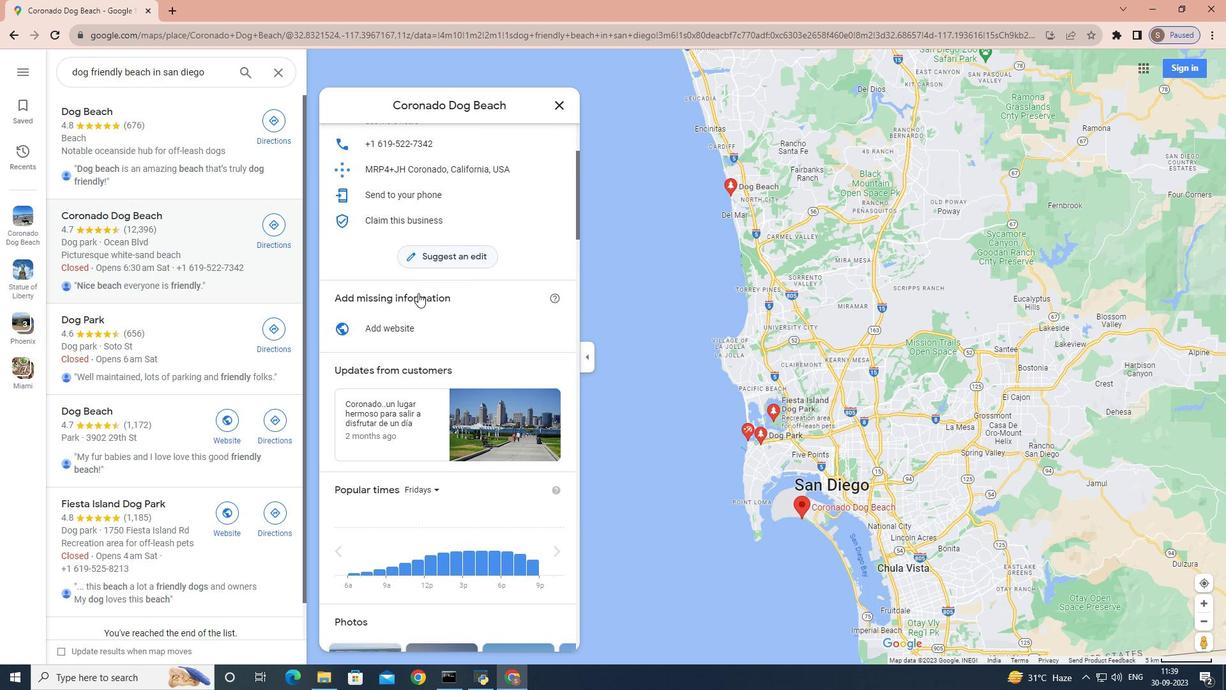 
Action: Mouse scrolled (418, 292) with delta (0, 0)
Screenshot: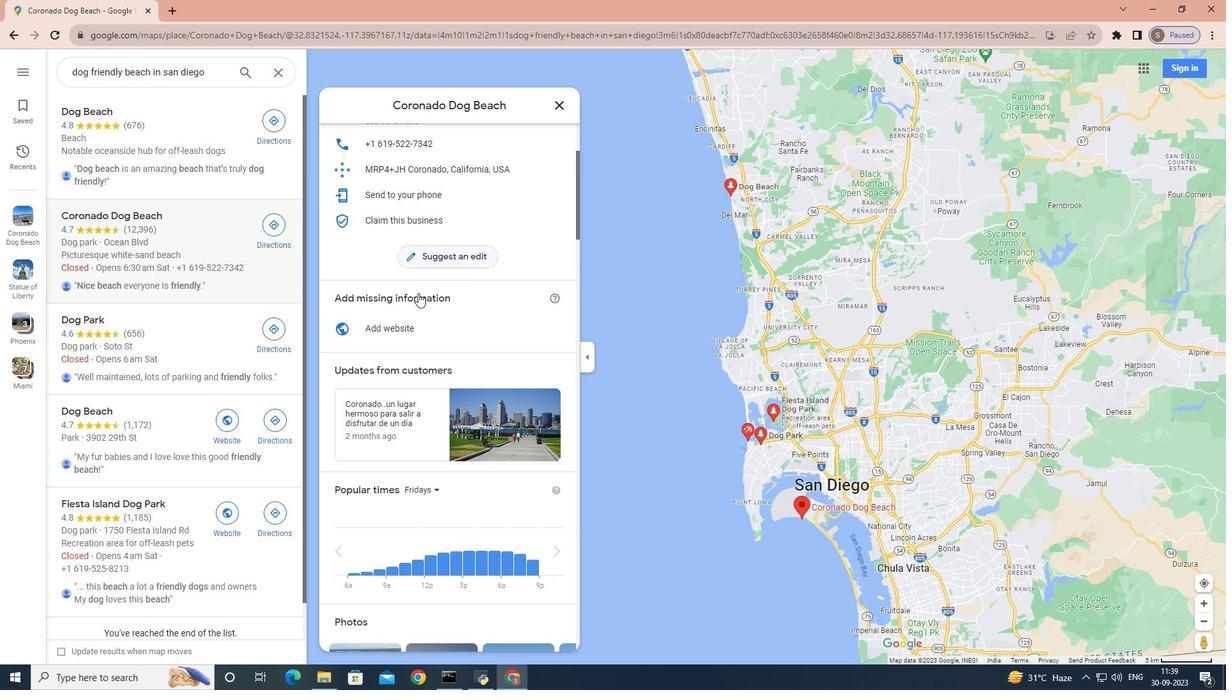 
Action: Mouse scrolled (418, 292) with delta (0, 0)
Screenshot: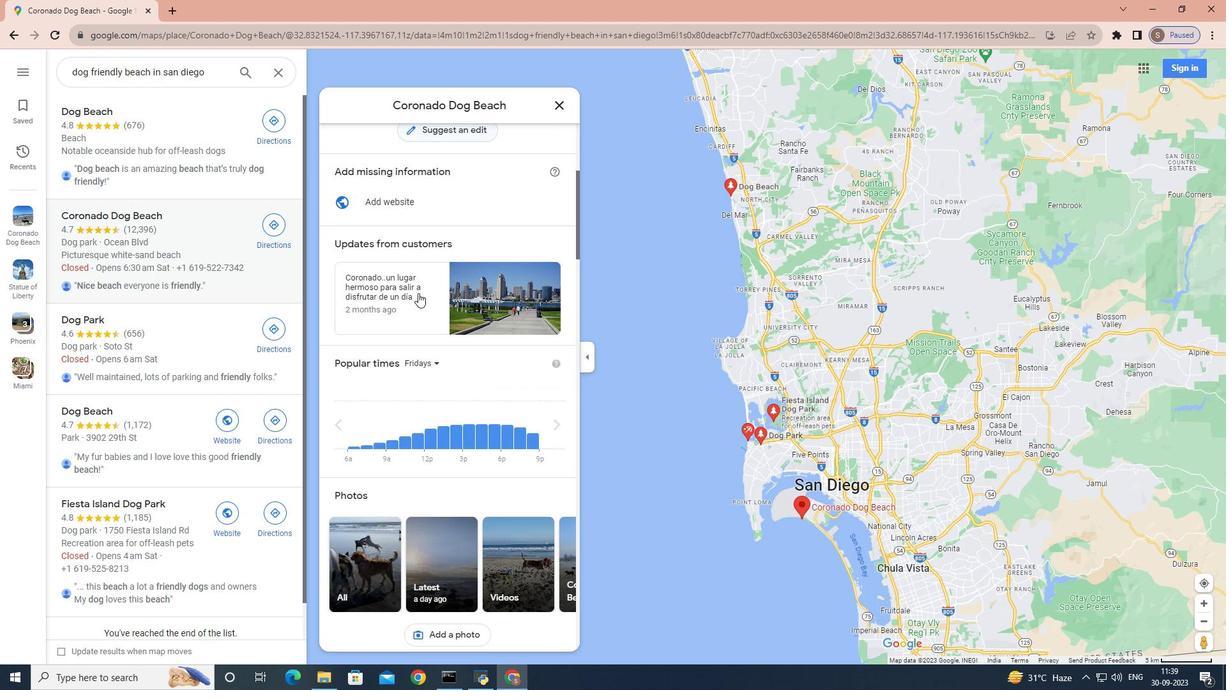 
Action: Mouse scrolled (418, 292) with delta (0, 0)
Screenshot: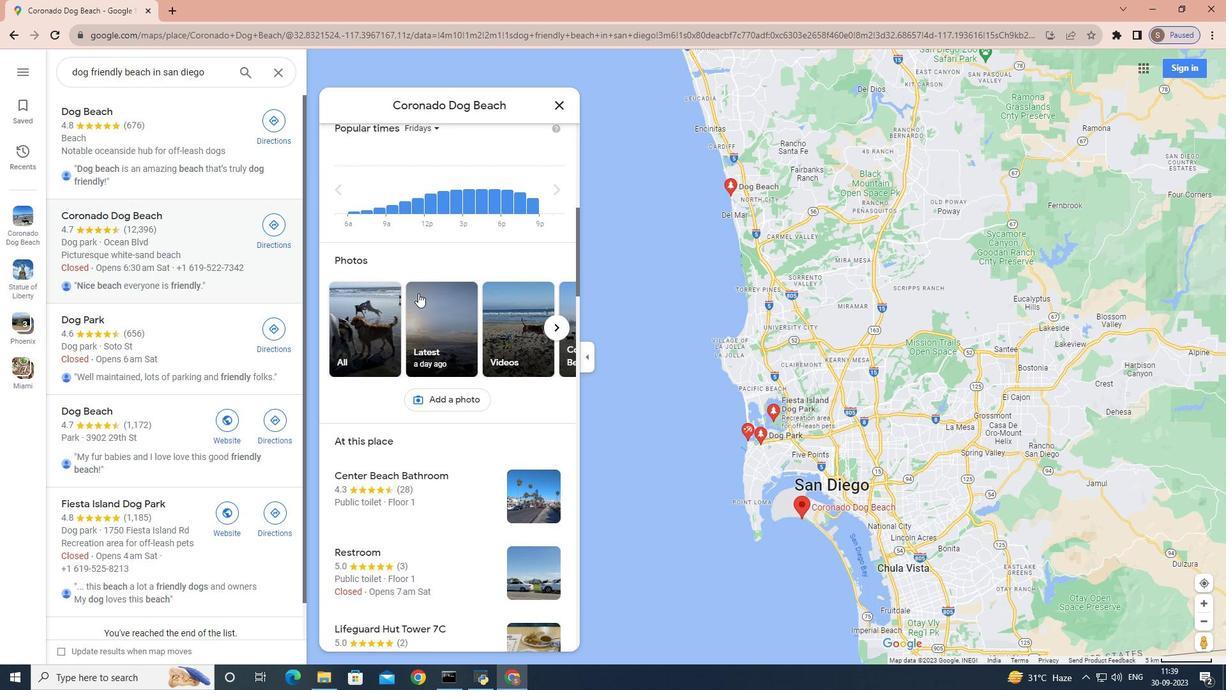 
Action: Mouse scrolled (418, 292) with delta (0, 0)
Screenshot: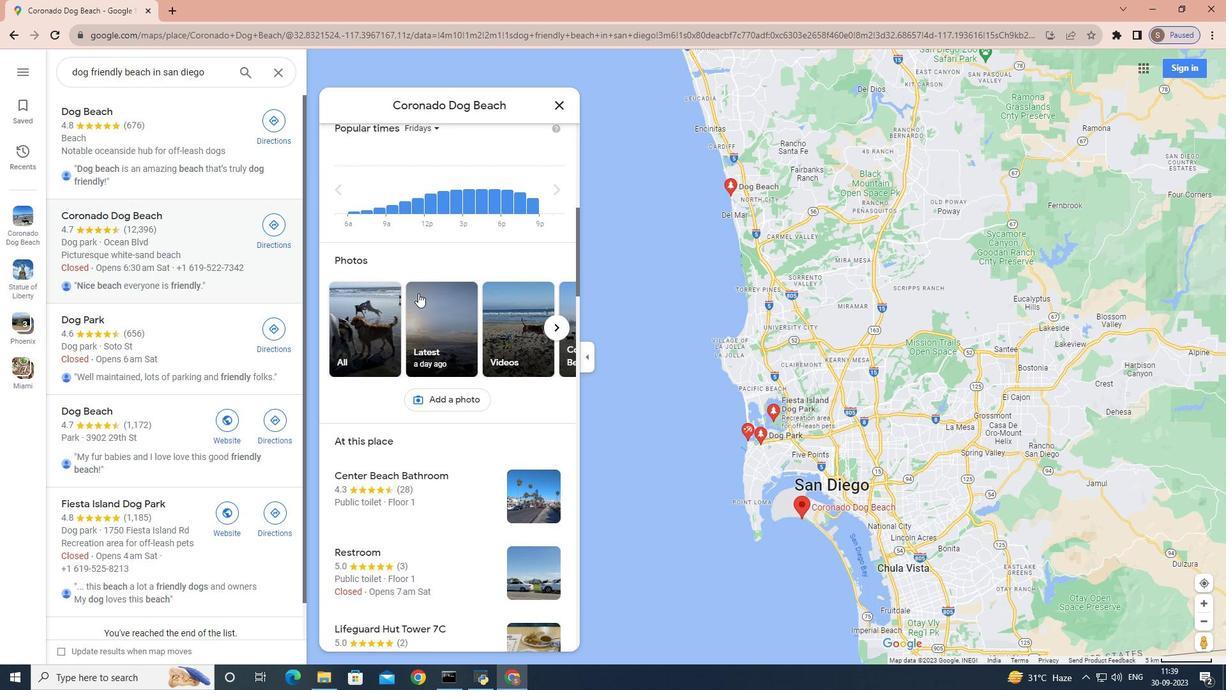 
Action: Mouse scrolled (418, 292) with delta (0, 0)
Screenshot: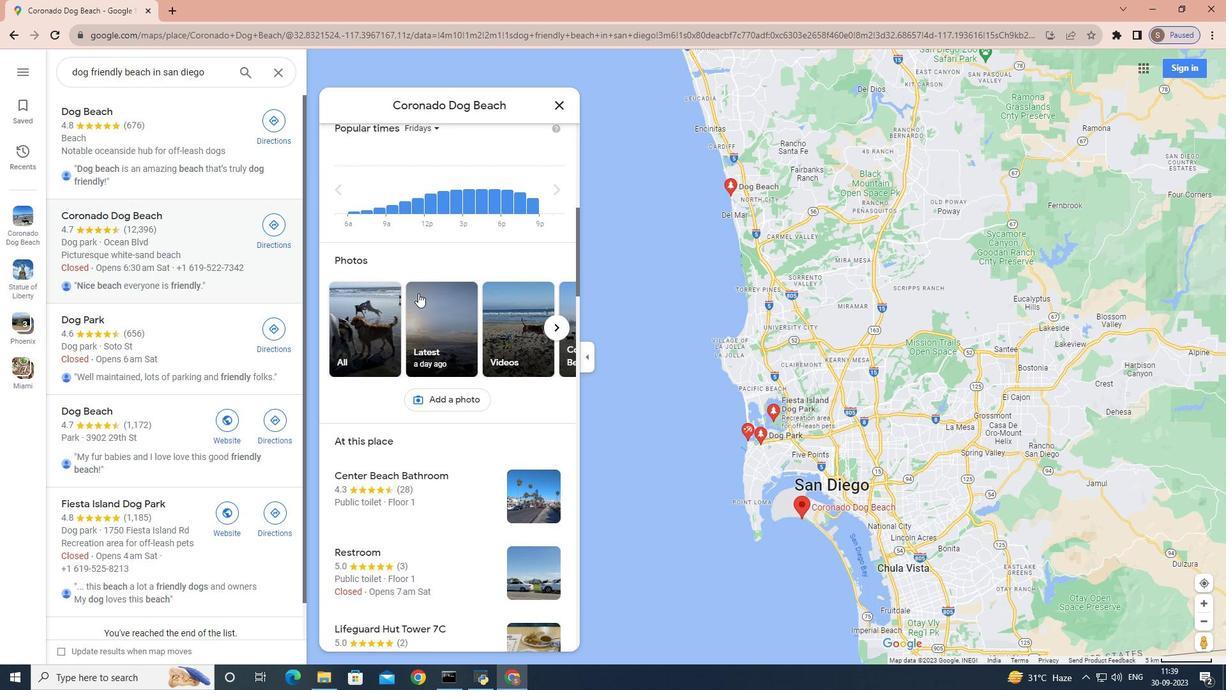 
Action: Mouse scrolled (418, 292) with delta (0, 0)
Screenshot: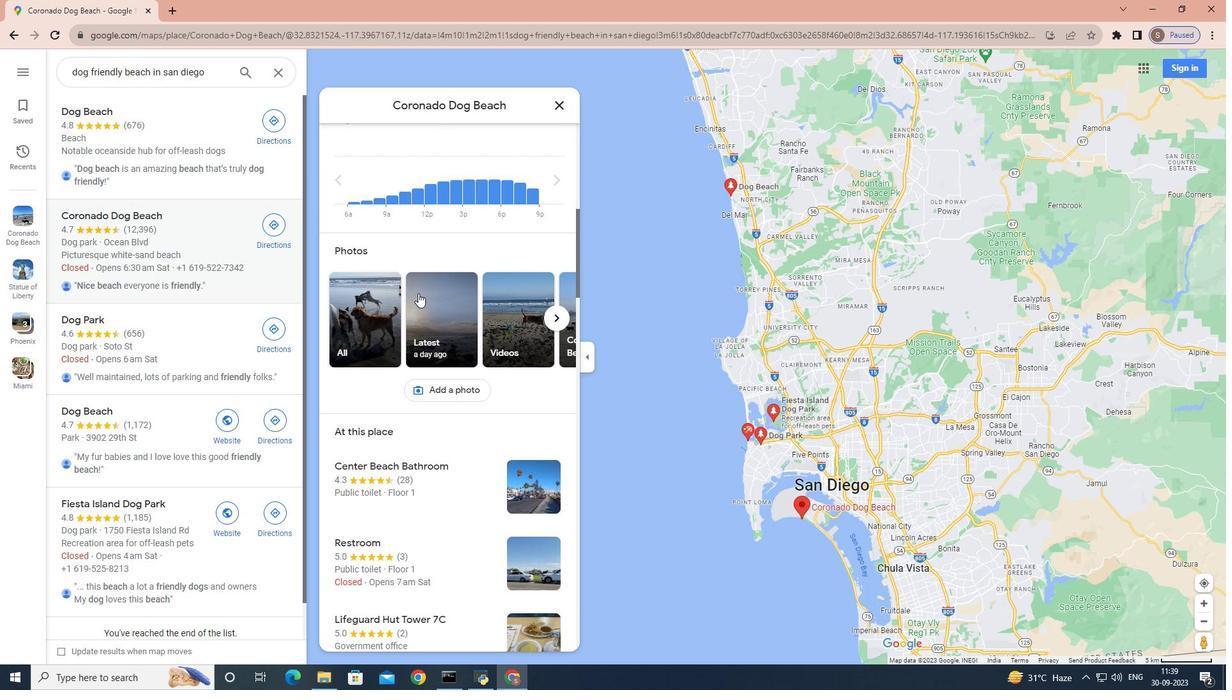 
Action: Mouse scrolled (418, 293) with delta (0, 0)
Screenshot: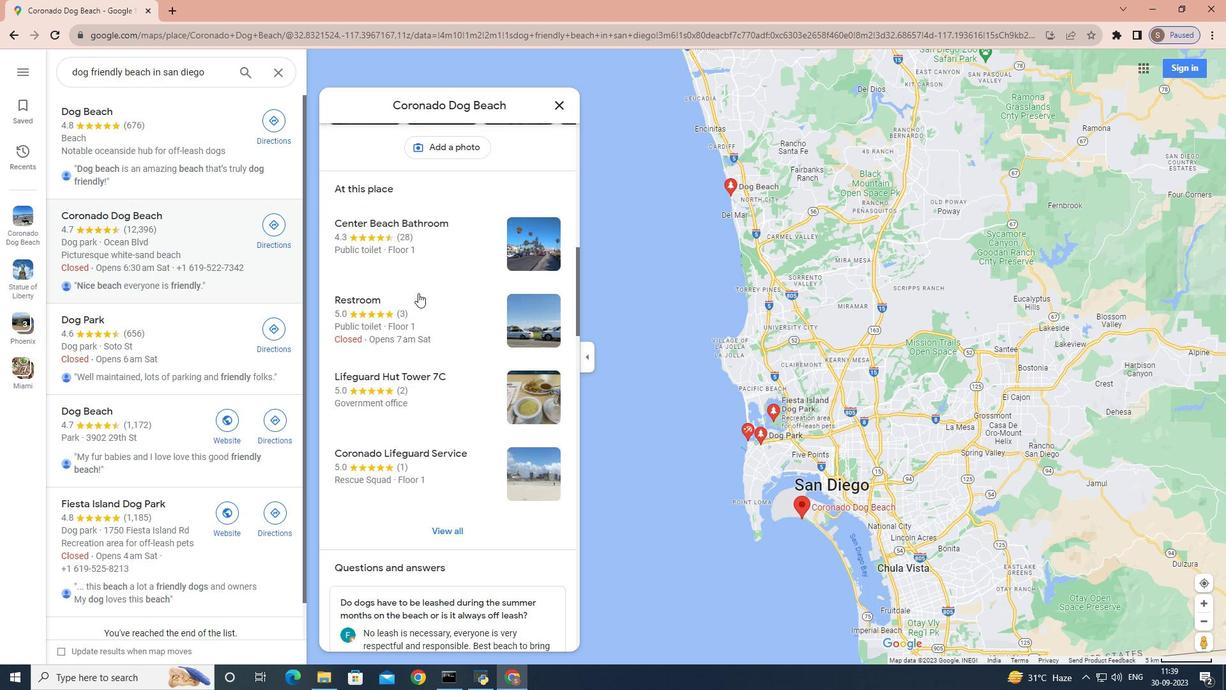 
Action: Mouse scrolled (418, 293) with delta (0, 0)
Screenshot: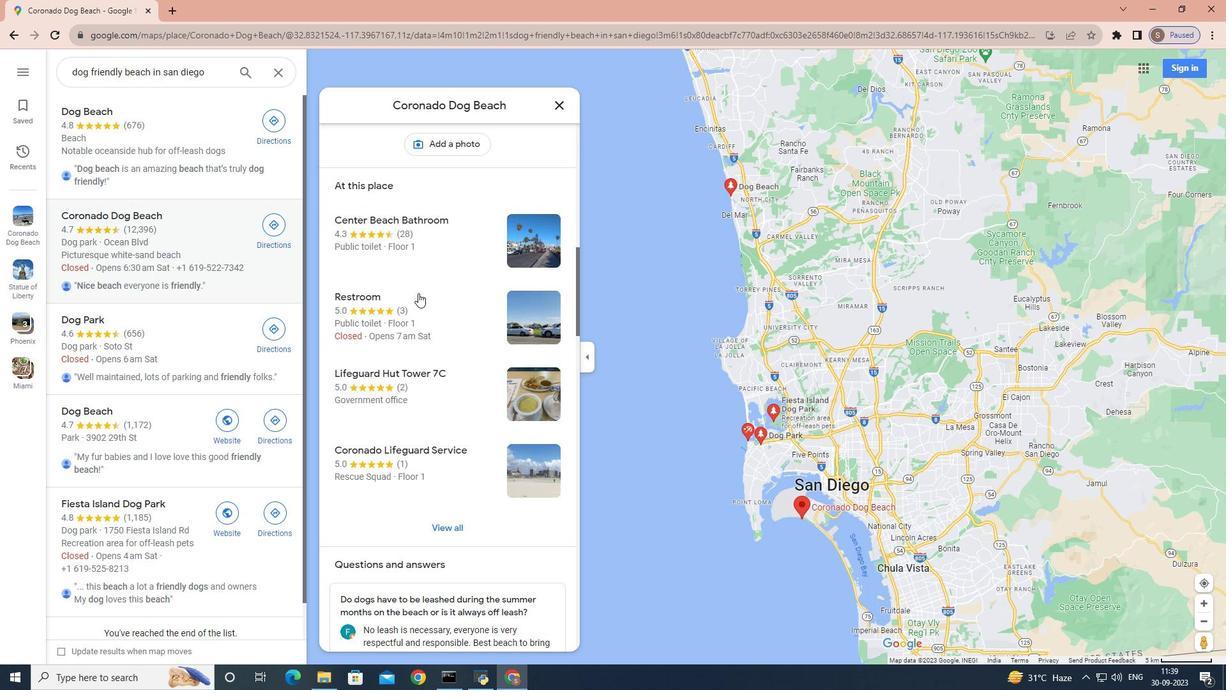 
Action: Mouse scrolled (418, 293) with delta (0, 0)
Screenshot: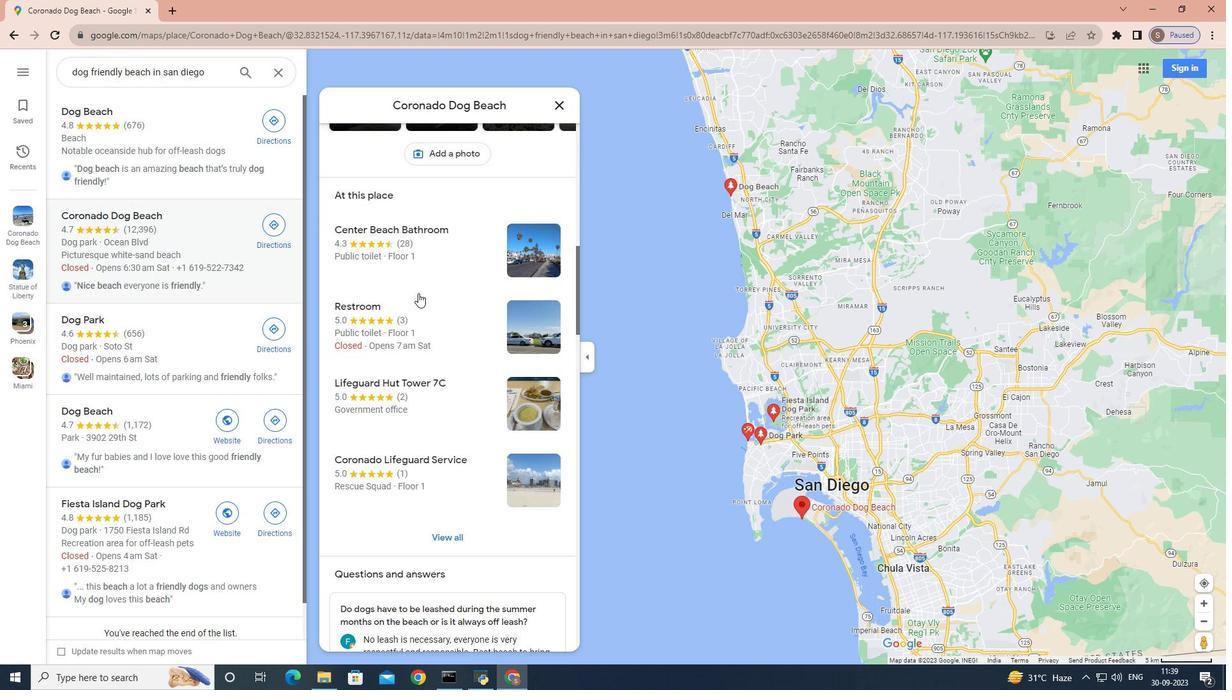 
Action: Mouse scrolled (418, 293) with delta (0, 0)
Screenshot: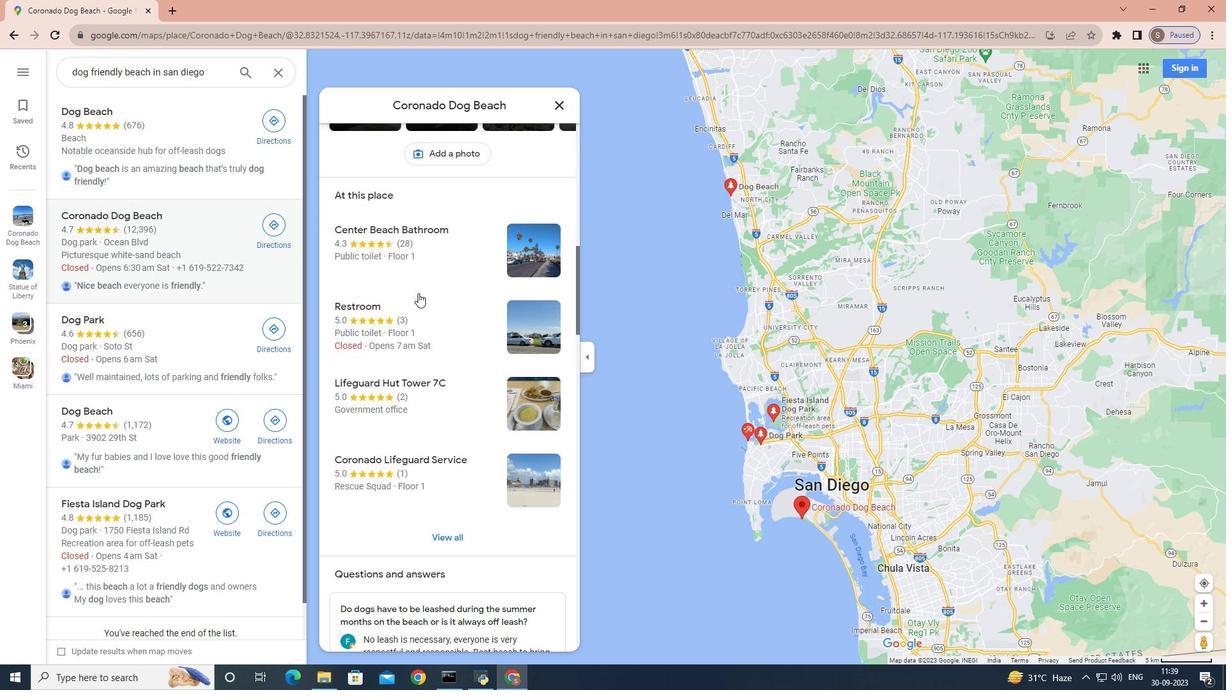 
Action: Mouse scrolled (418, 293) with delta (0, 0)
Screenshot: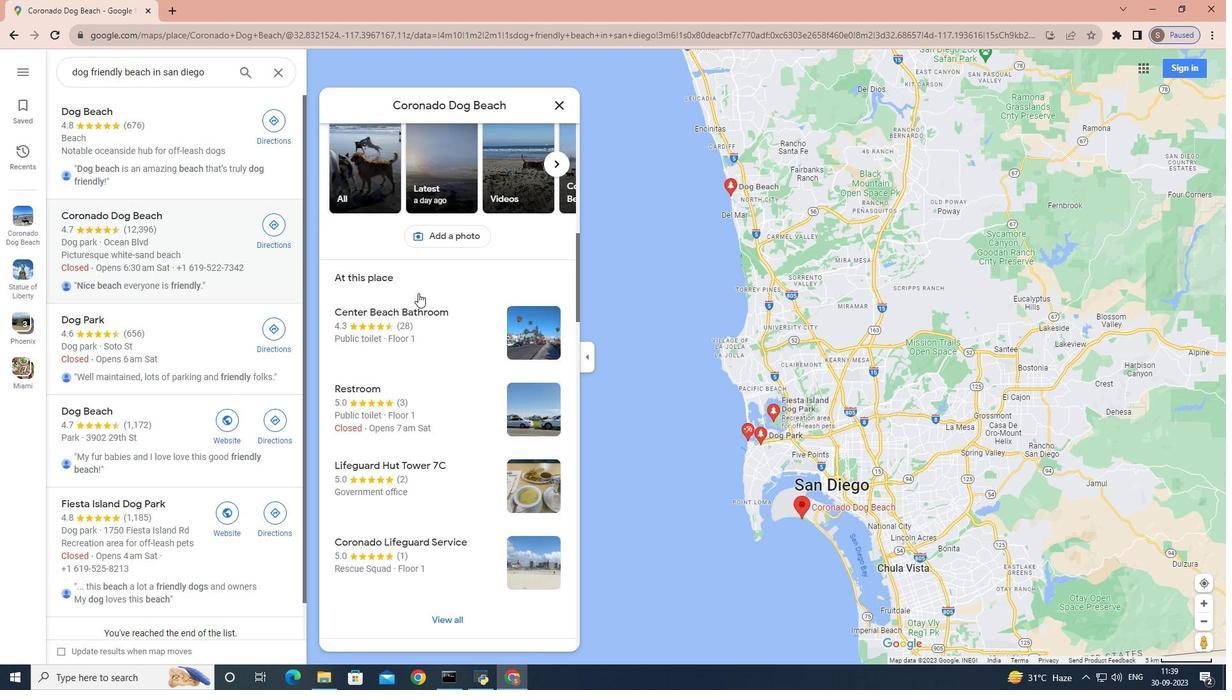 
Action: Mouse moved to (559, 251)
Screenshot: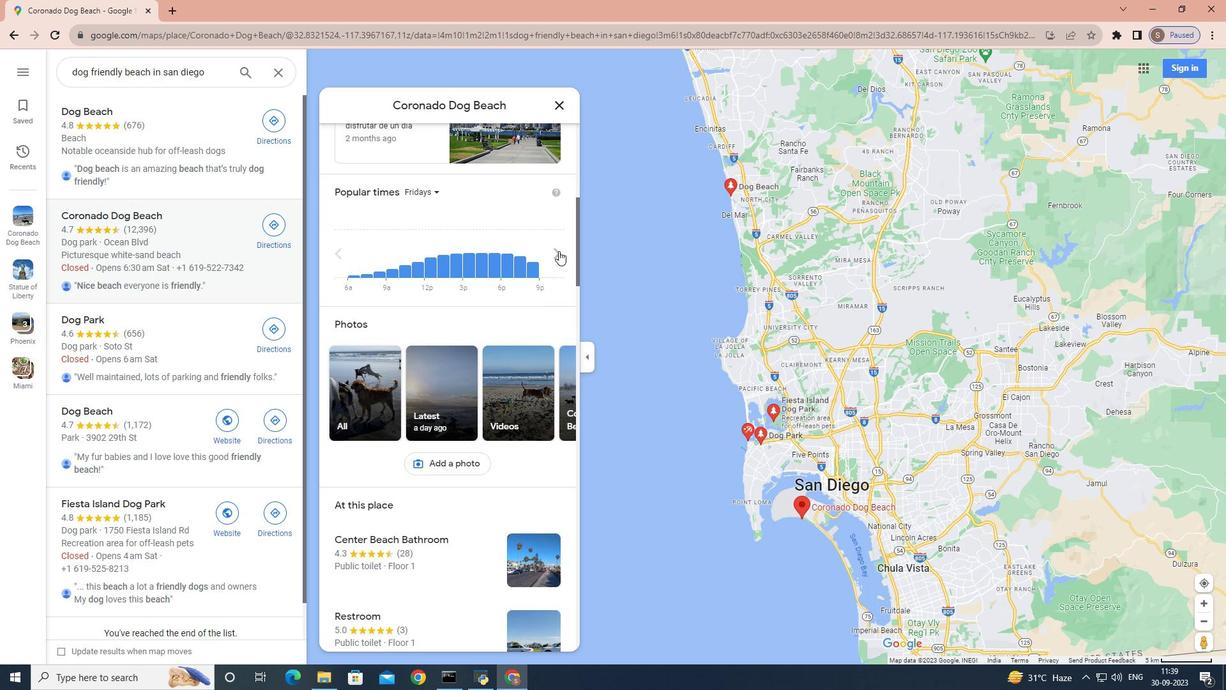 
Action: Mouse pressed left at (559, 251)
Screenshot: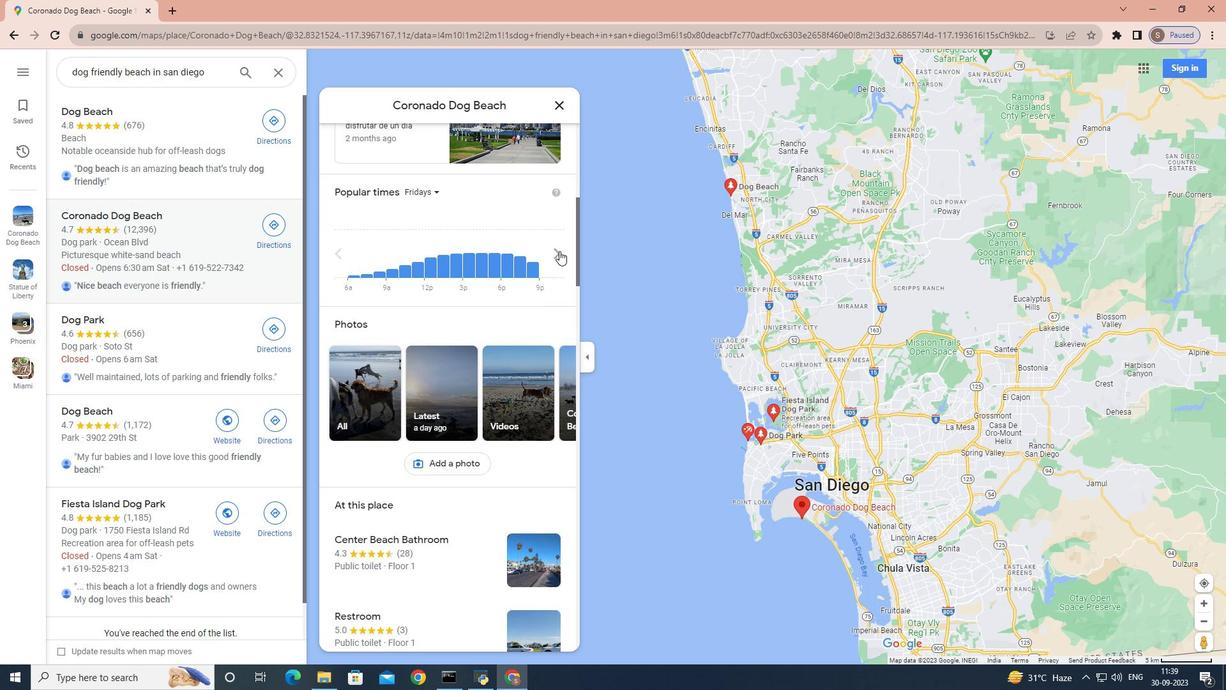 
Action: Mouse pressed left at (559, 251)
Screenshot: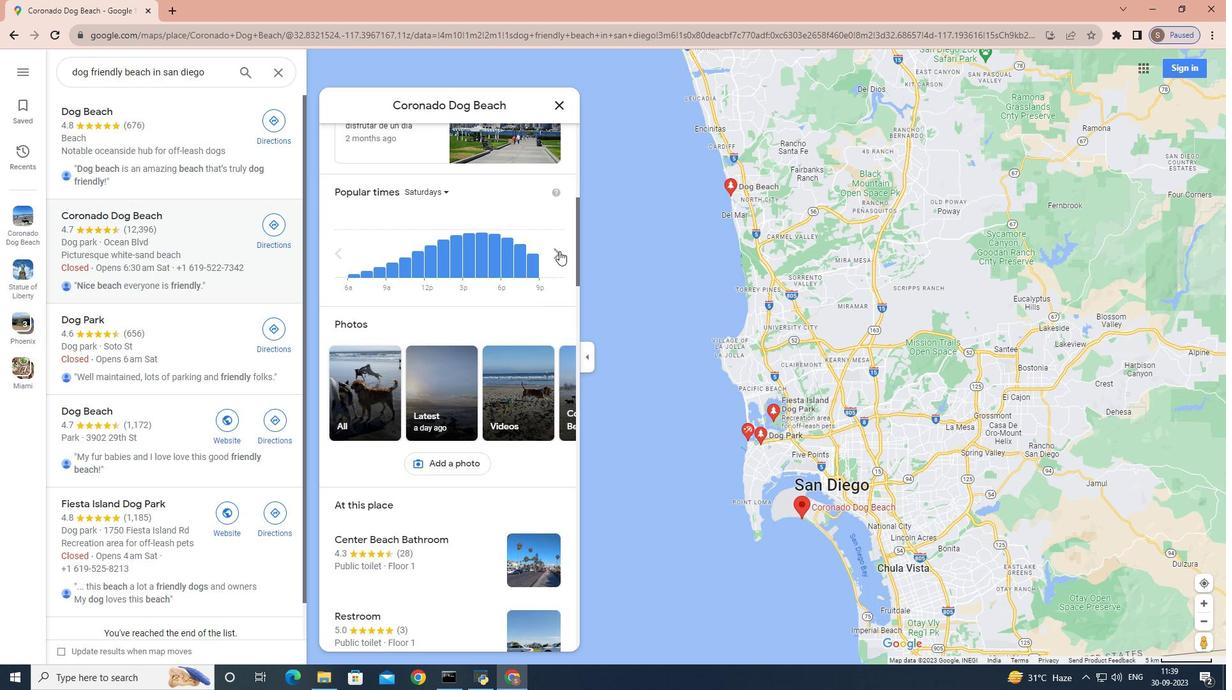 
Action: Mouse pressed left at (559, 251)
Screenshot: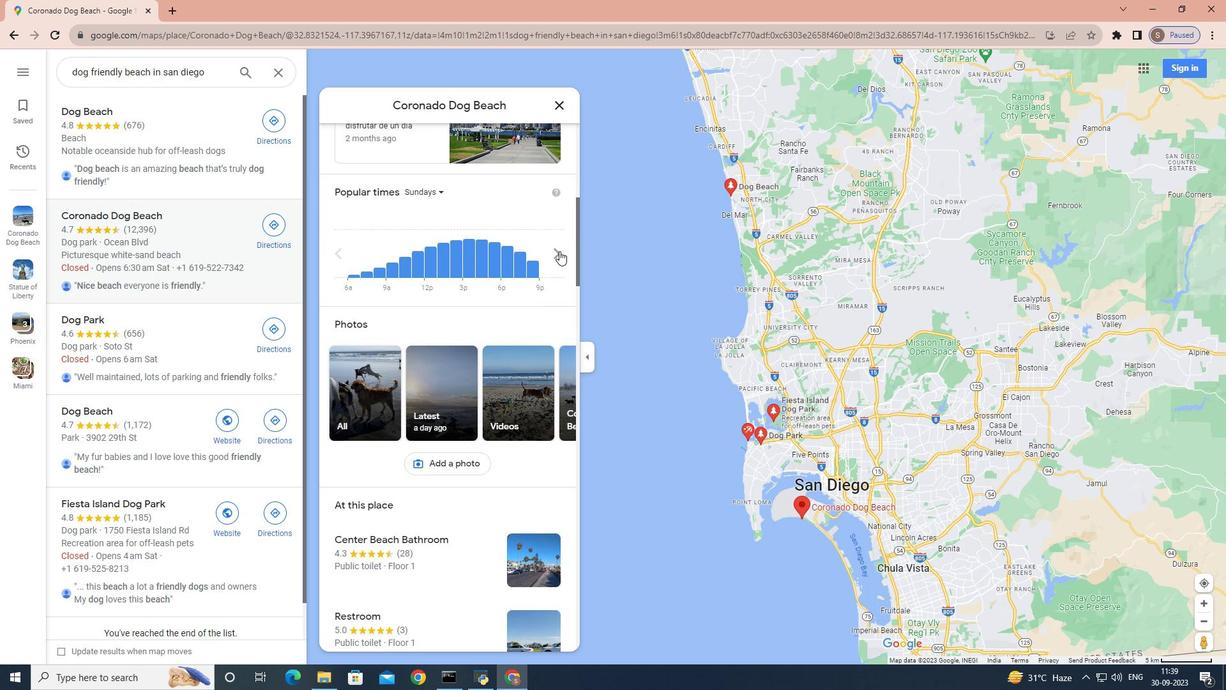 
Action: Mouse pressed left at (559, 251)
Screenshot: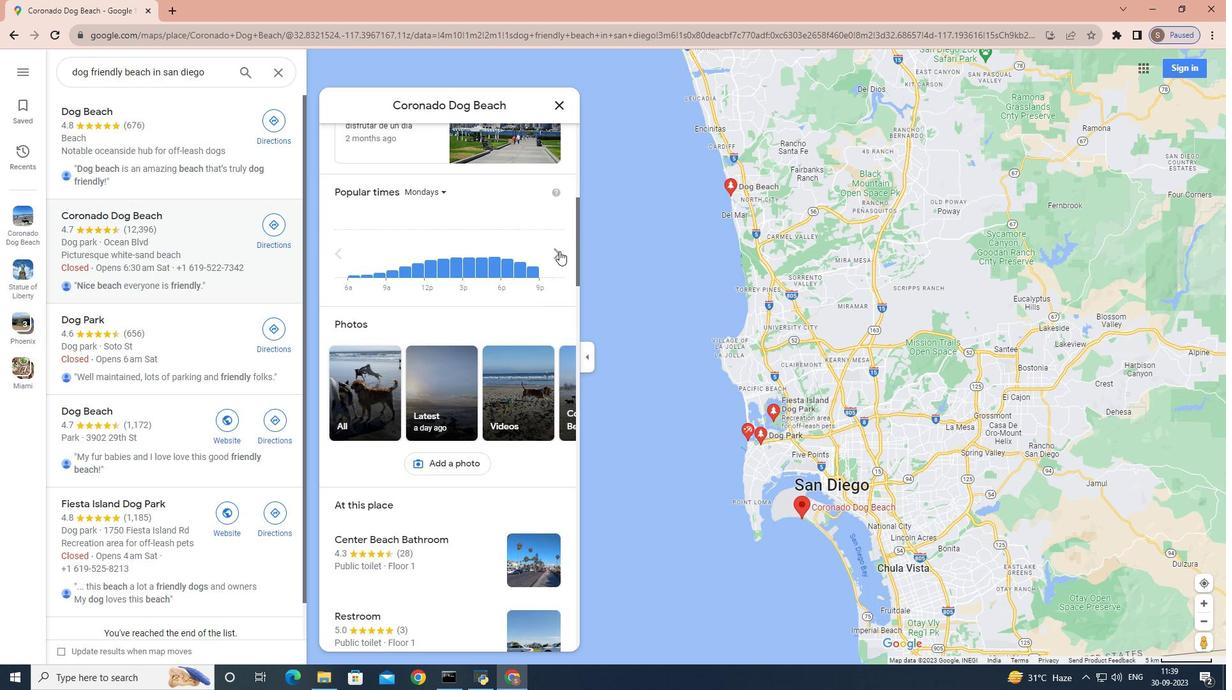 
Action: Mouse pressed left at (559, 251)
Screenshot: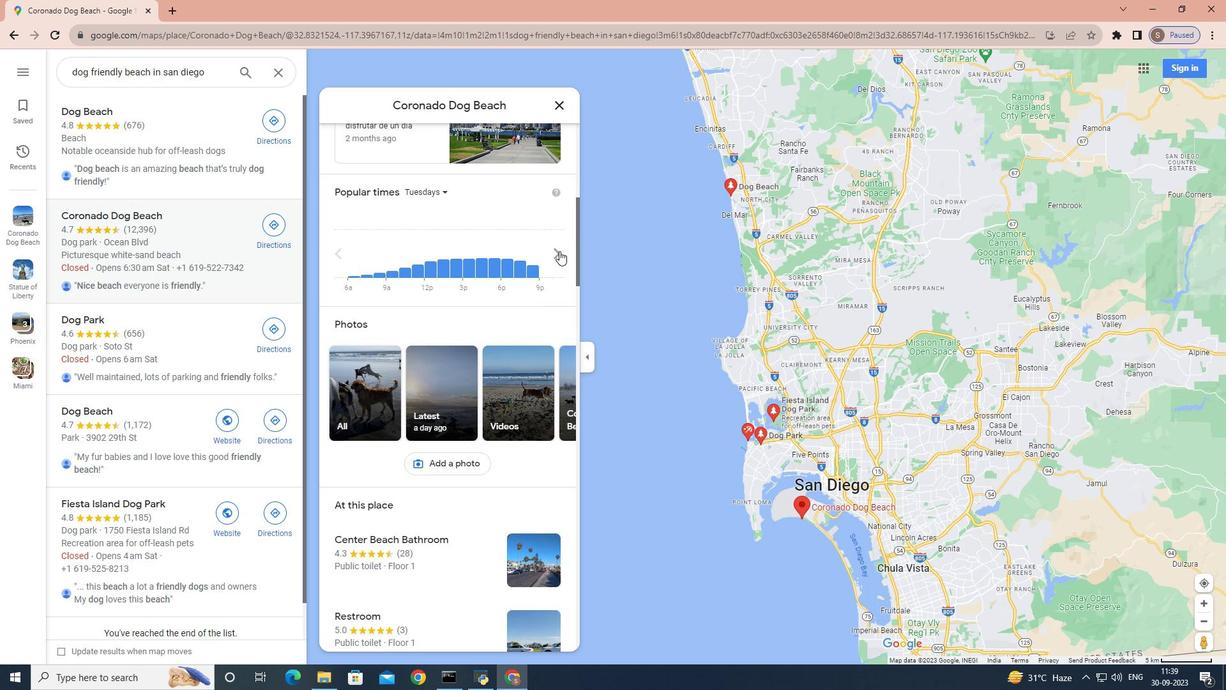 
Action: Mouse pressed left at (559, 251)
Screenshot: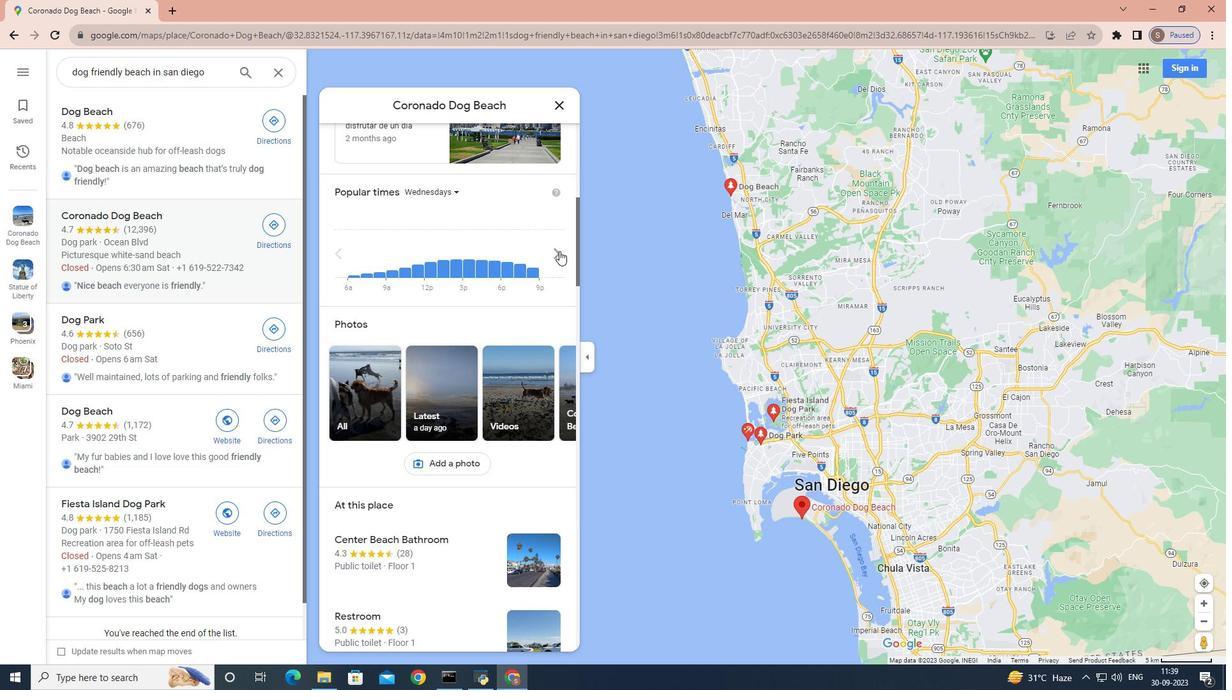 
Action: Mouse pressed left at (559, 251)
Screenshot: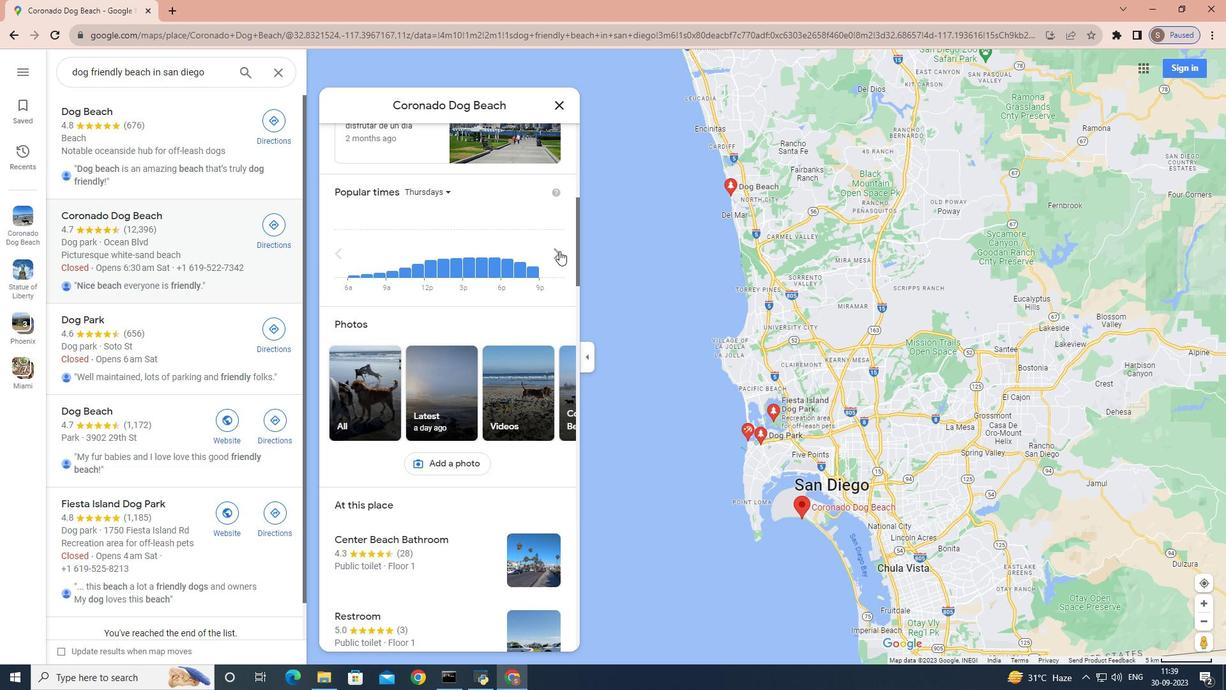 
Action: Mouse pressed left at (559, 251)
Screenshot: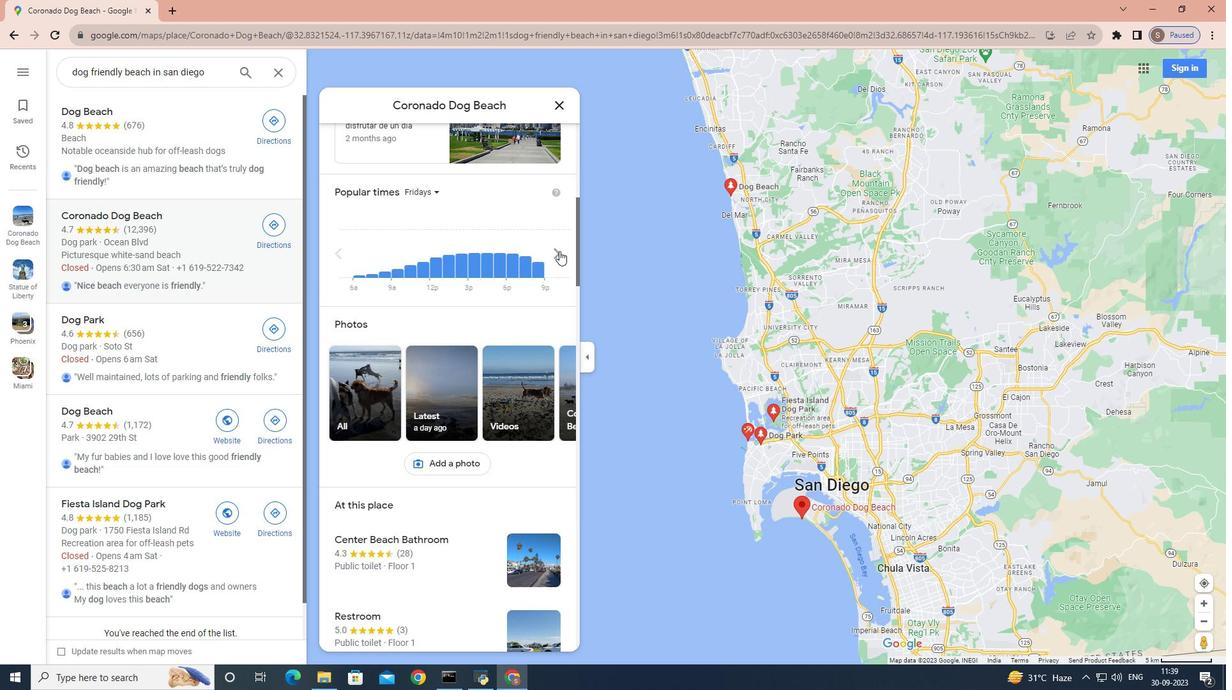 
Action: Mouse pressed left at (559, 251)
Screenshot: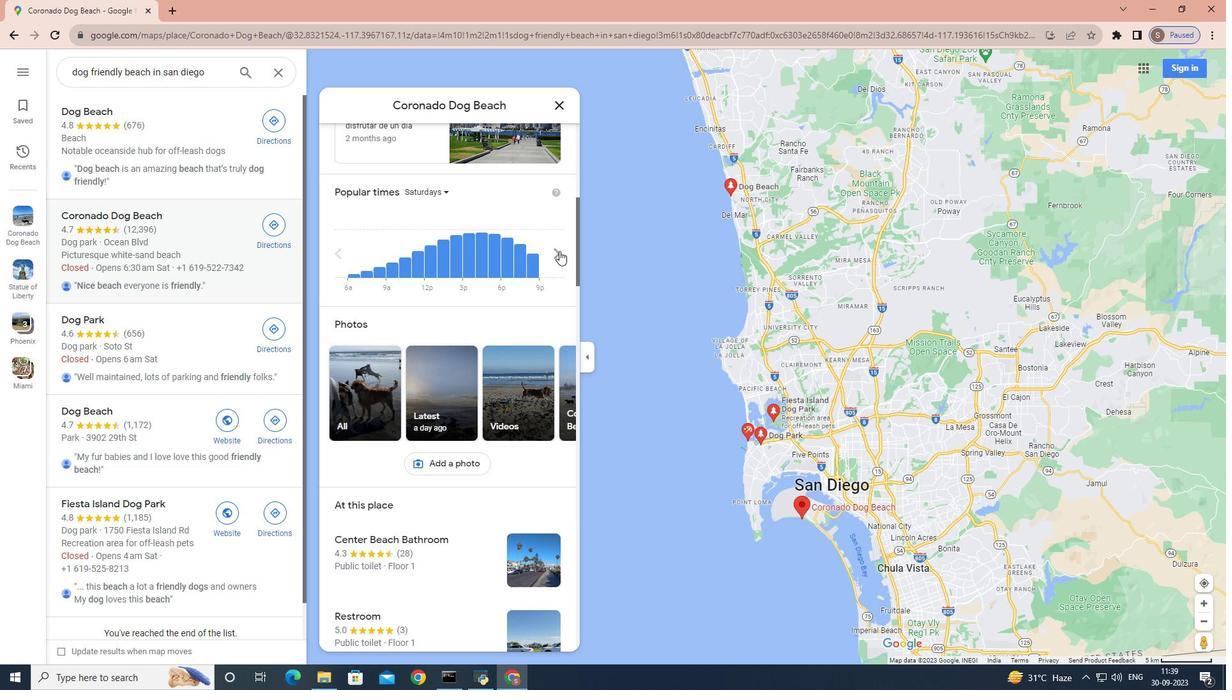 
Action: Mouse scrolled (559, 250) with delta (0, 0)
Screenshot: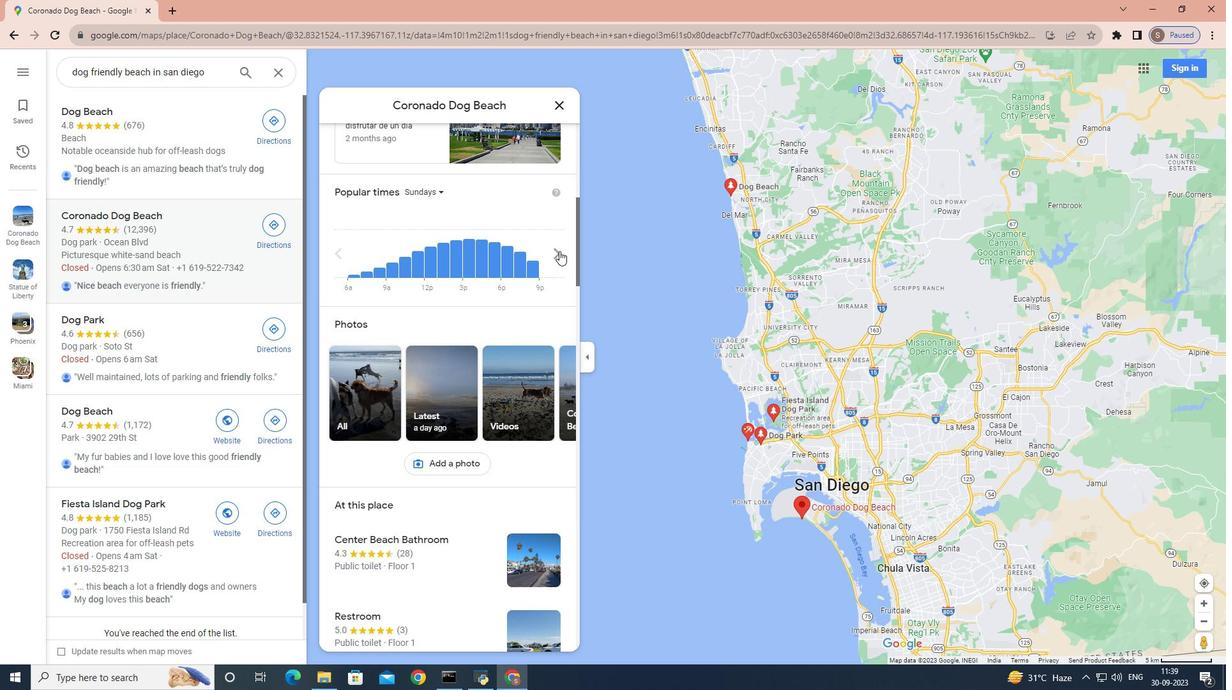 
Action: Mouse scrolled (559, 250) with delta (0, 0)
Screenshot: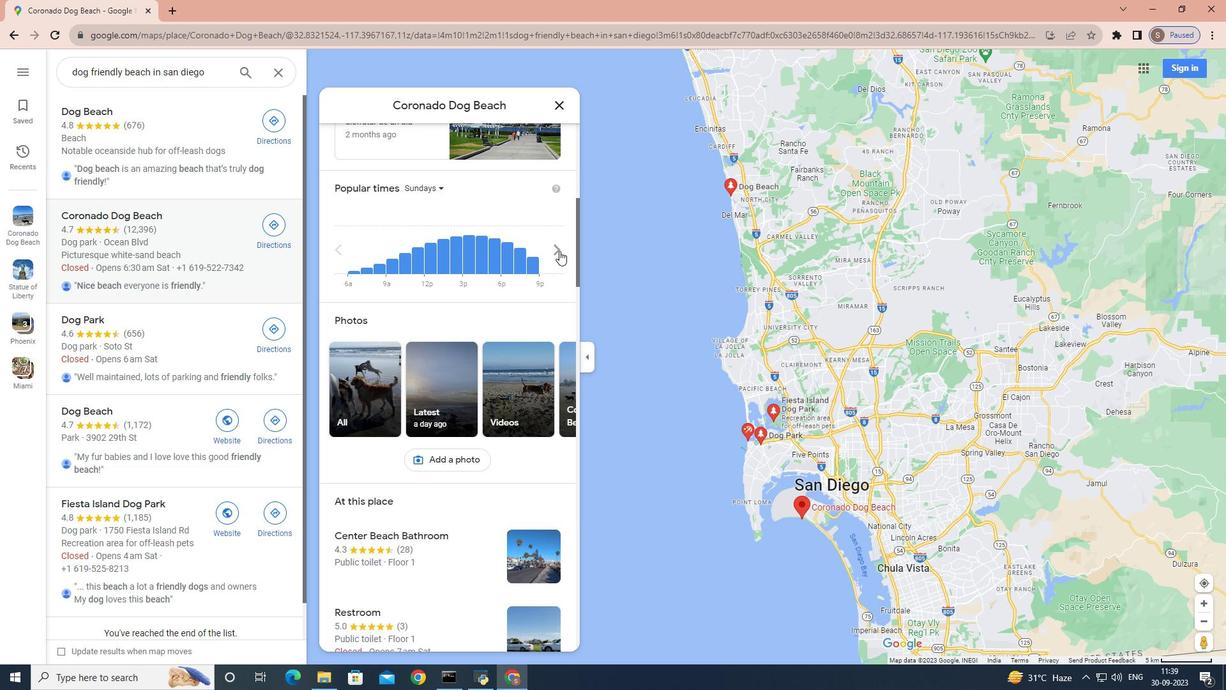 
Action: Mouse scrolled (559, 250) with delta (0, 0)
Screenshot: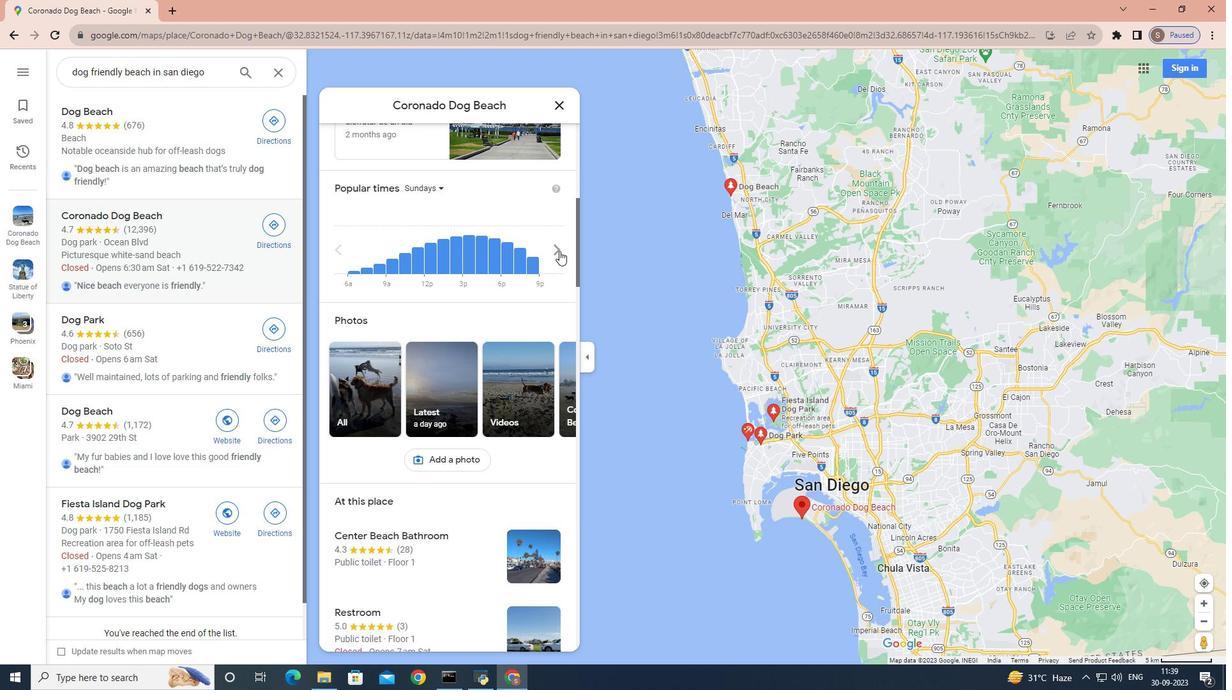 
Action: Mouse scrolled (559, 250) with delta (0, 0)
Screenshot: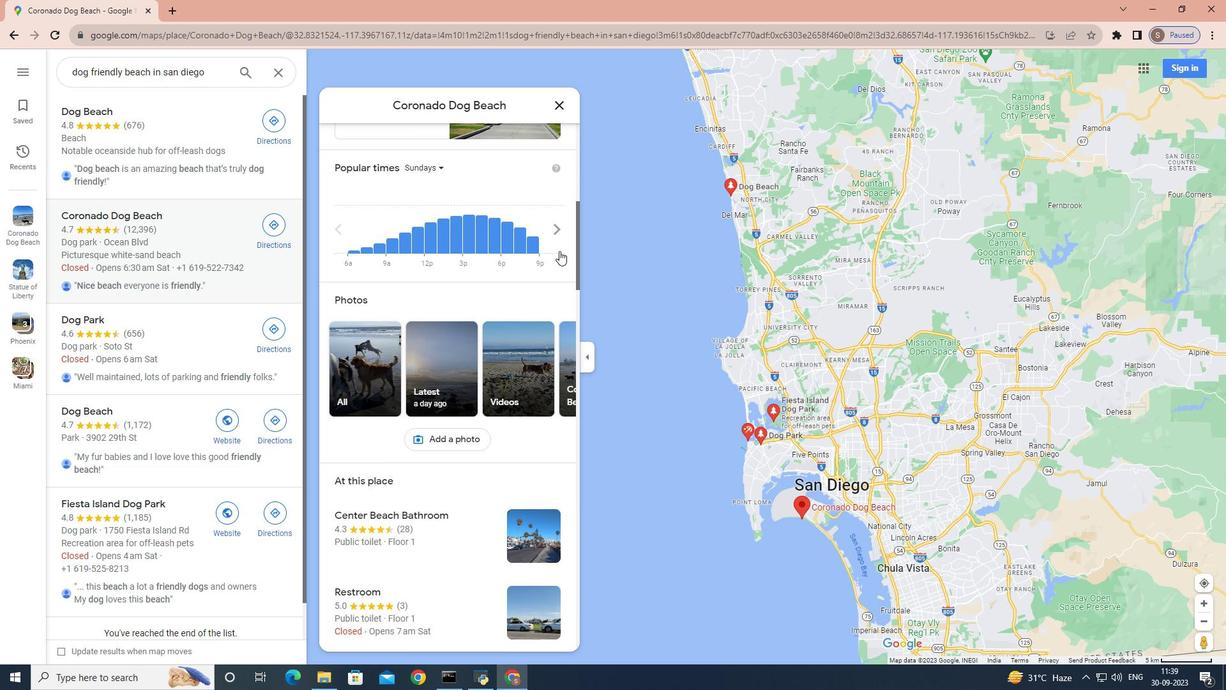 
Action: Mouse scrolled (559, 250) with delta (0, 0)
Screenshot: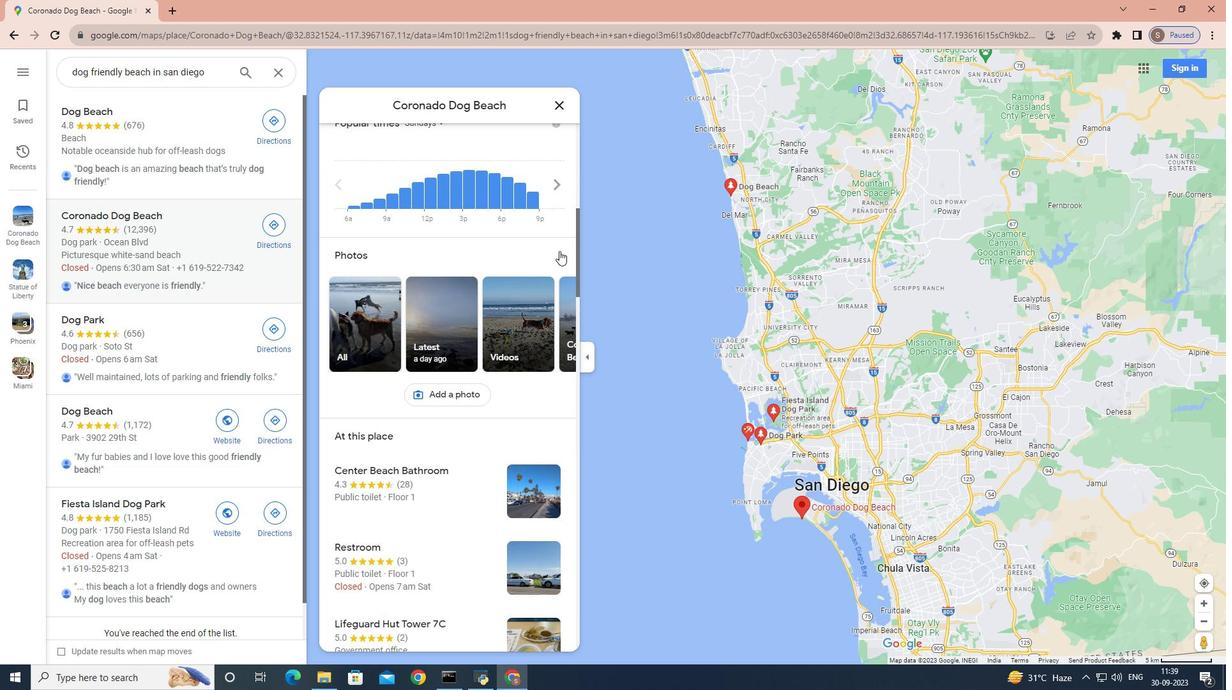
Action: Mouse scrolled (559, 250) with delta (0, 0)
Screenshot: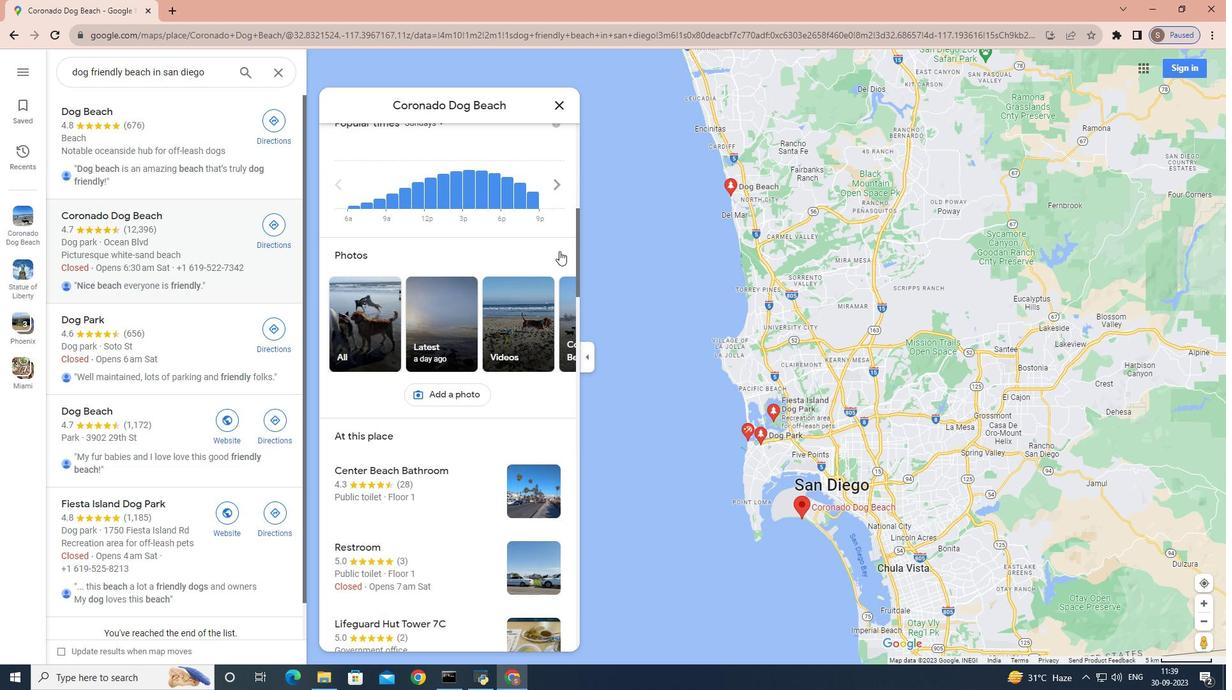 
Action: Mouse scrolled (559, 250) with delta (0, 0)
Screenshot: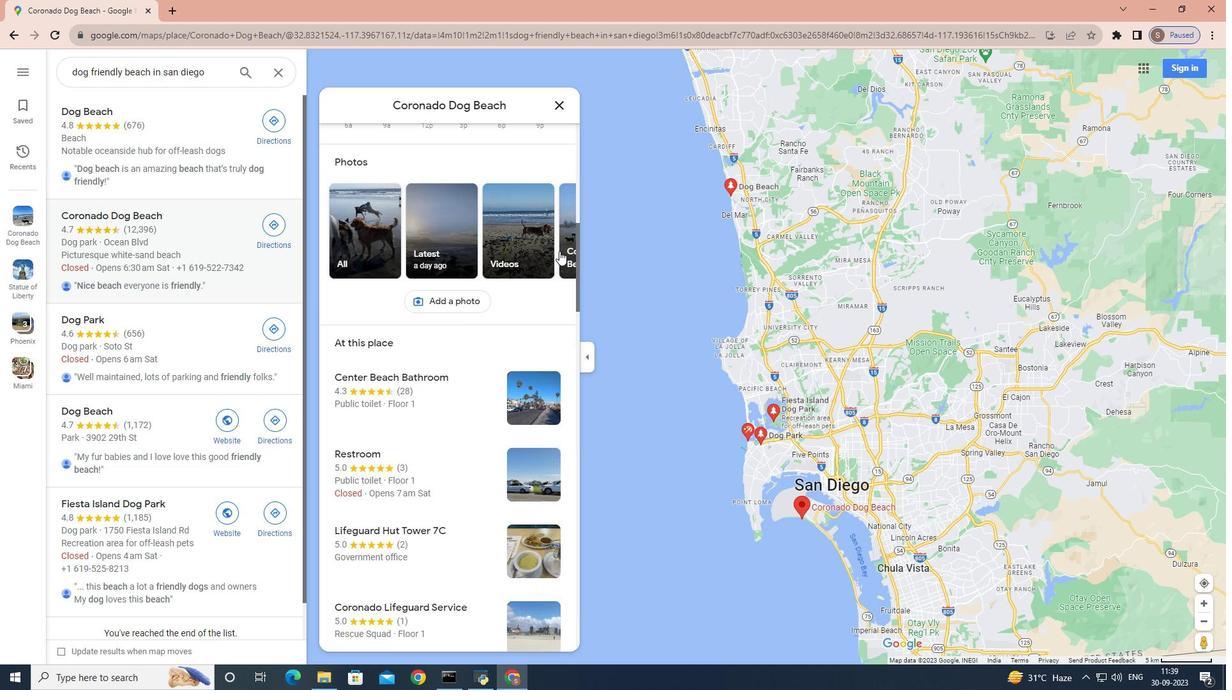 
Action: Mouse scrolled (559, 250) with delta (0, 0)
Screenshot: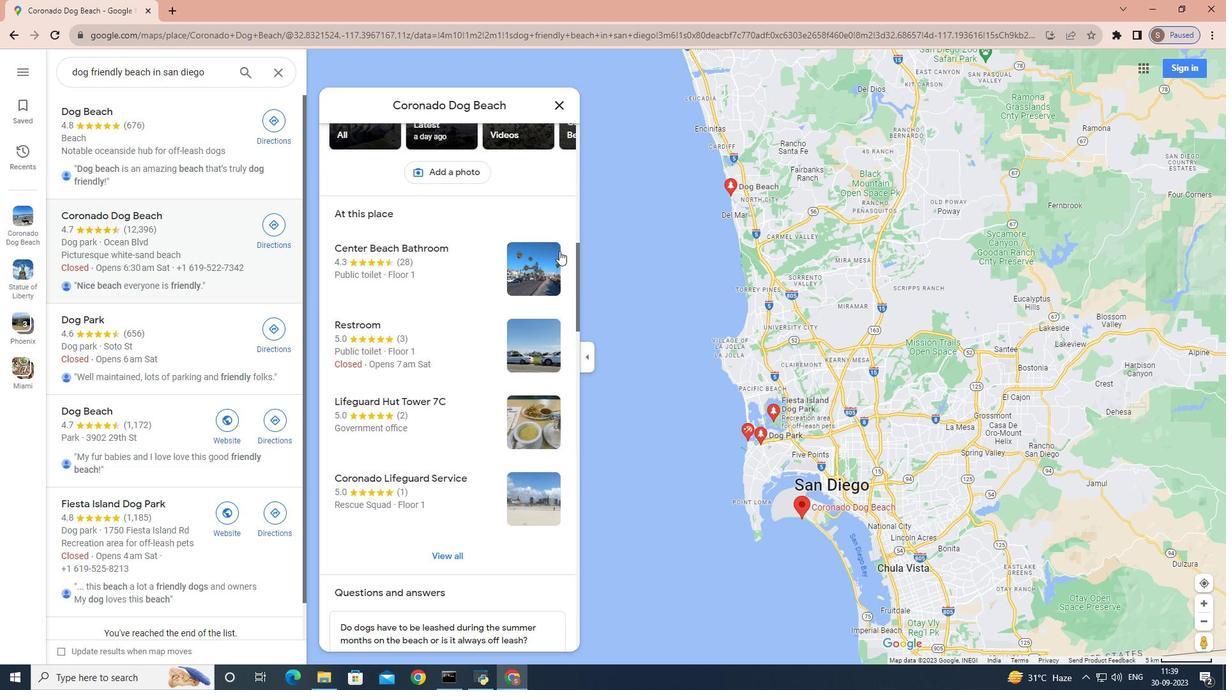 
Action: Mouse scrolled (559, 251) with delta (0, 0)
Screenshot: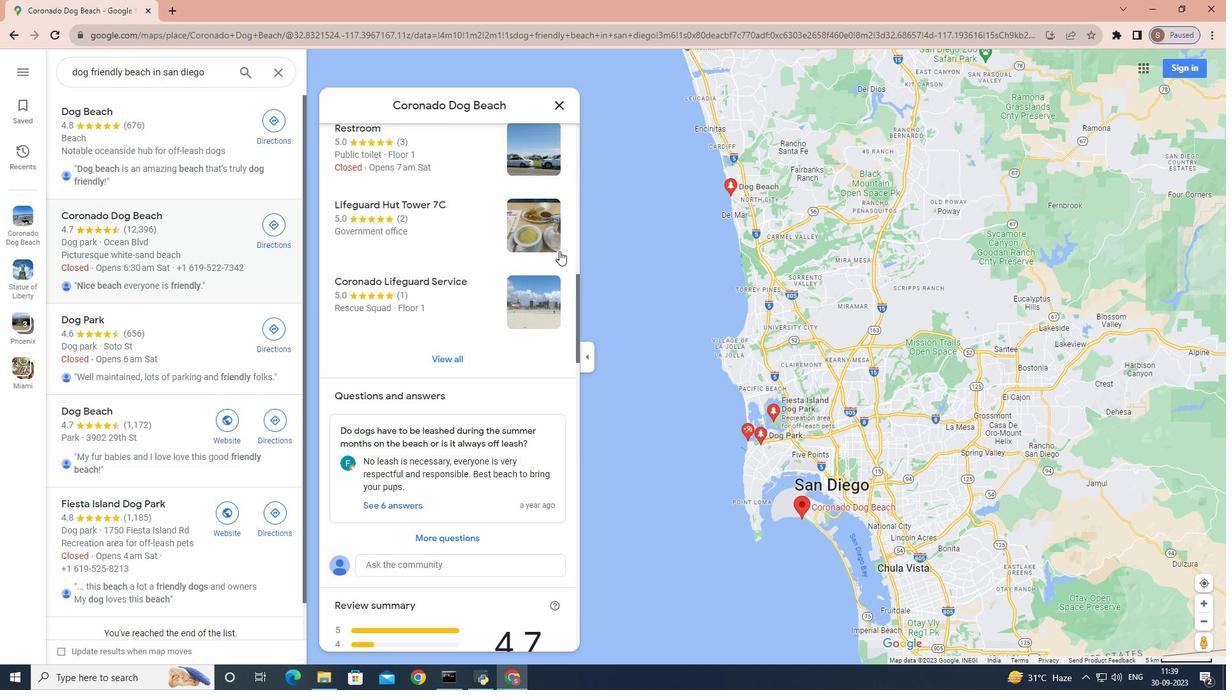 
Action: Mouse scrolled (559, 250) with delta (0, 0)
Screenshot: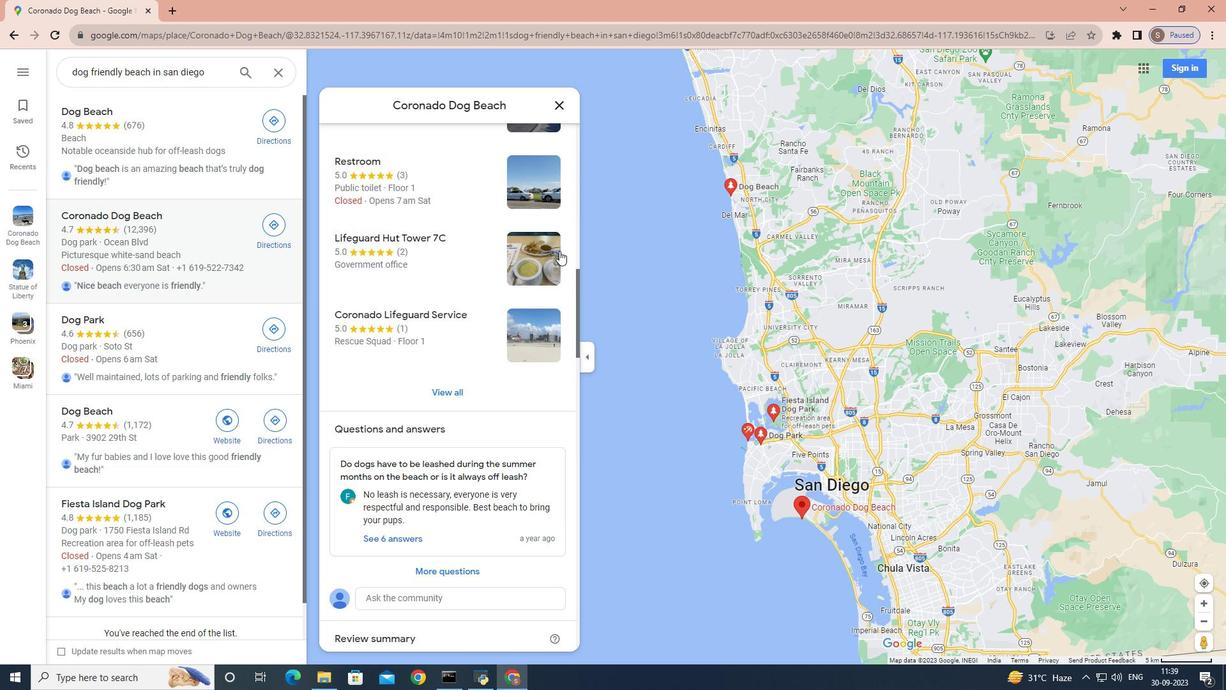 
Action: Mouse scrolled (559, 250) with delta (0, 0)
Screenshot: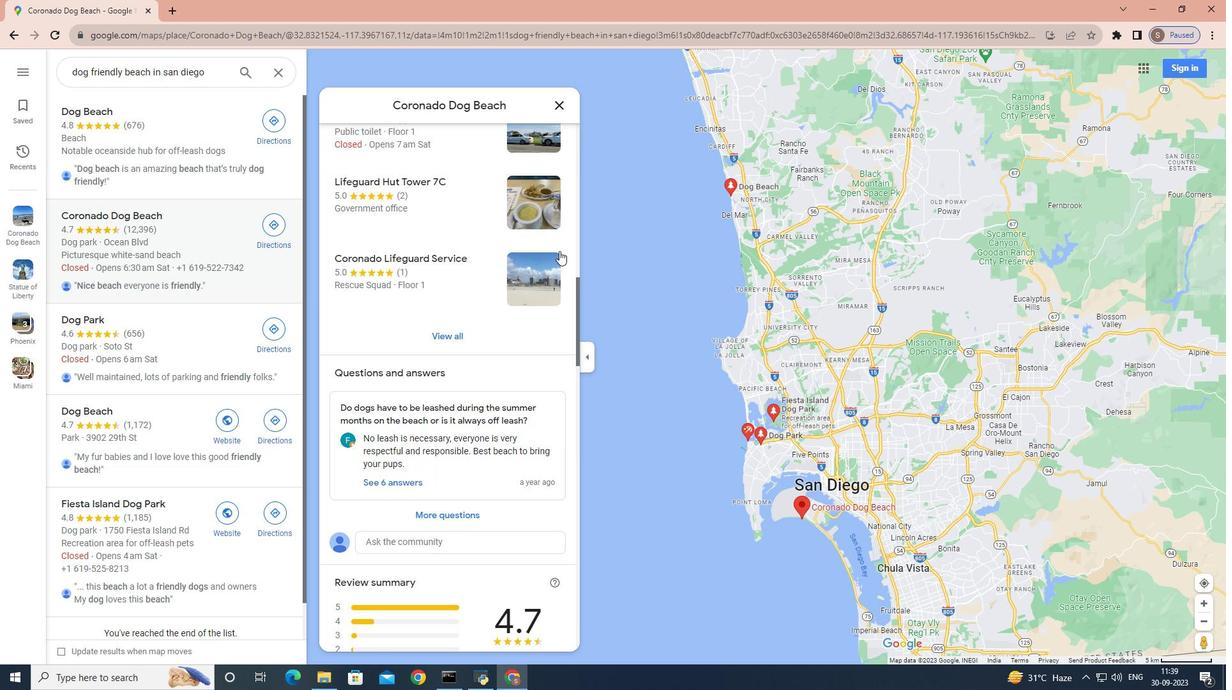 
Action: Mouse scrolled (559, 250) with delta (0, 0)
Screenshot: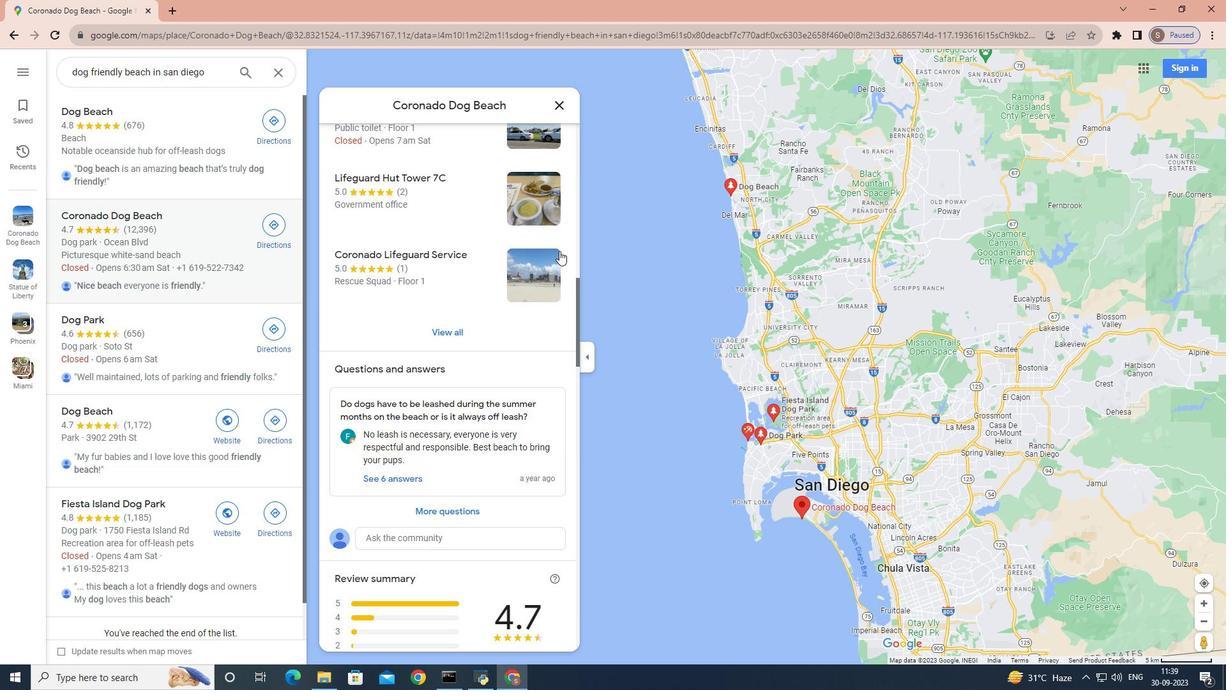 
Action: Mouse scrolled (559, 250) with delta (0, 0)
Screenshot: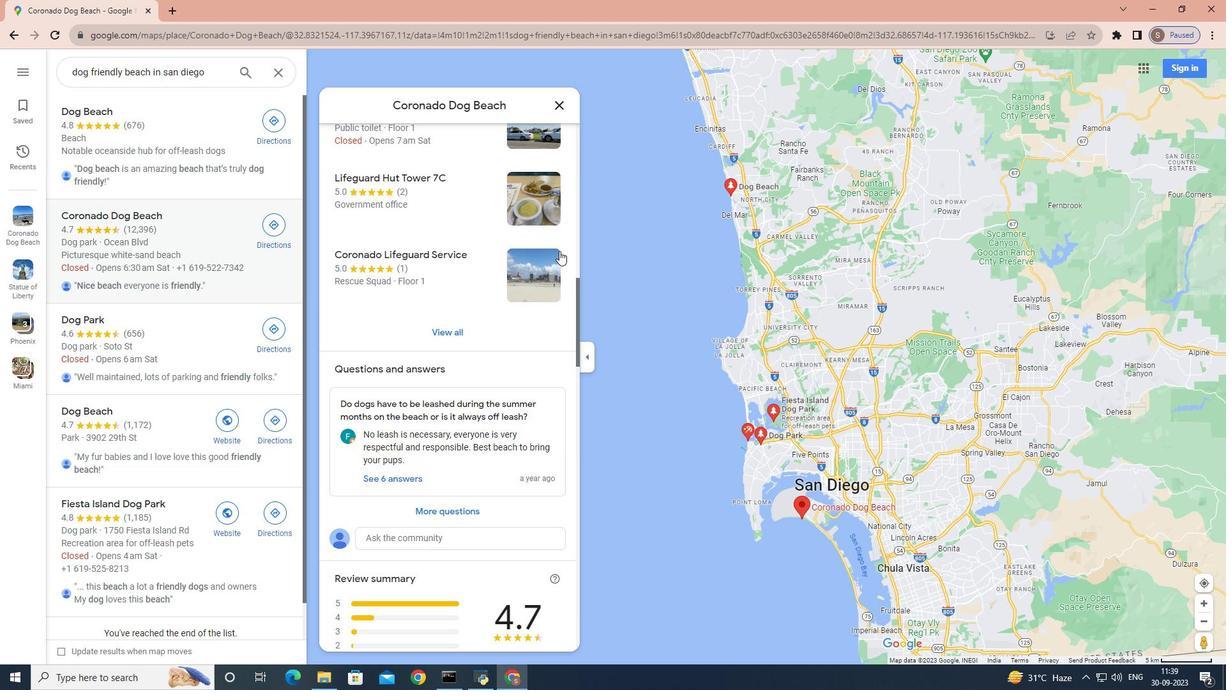 
Action: Mouse scrolled (559, 250) with delta (0, 0)
Screenshot: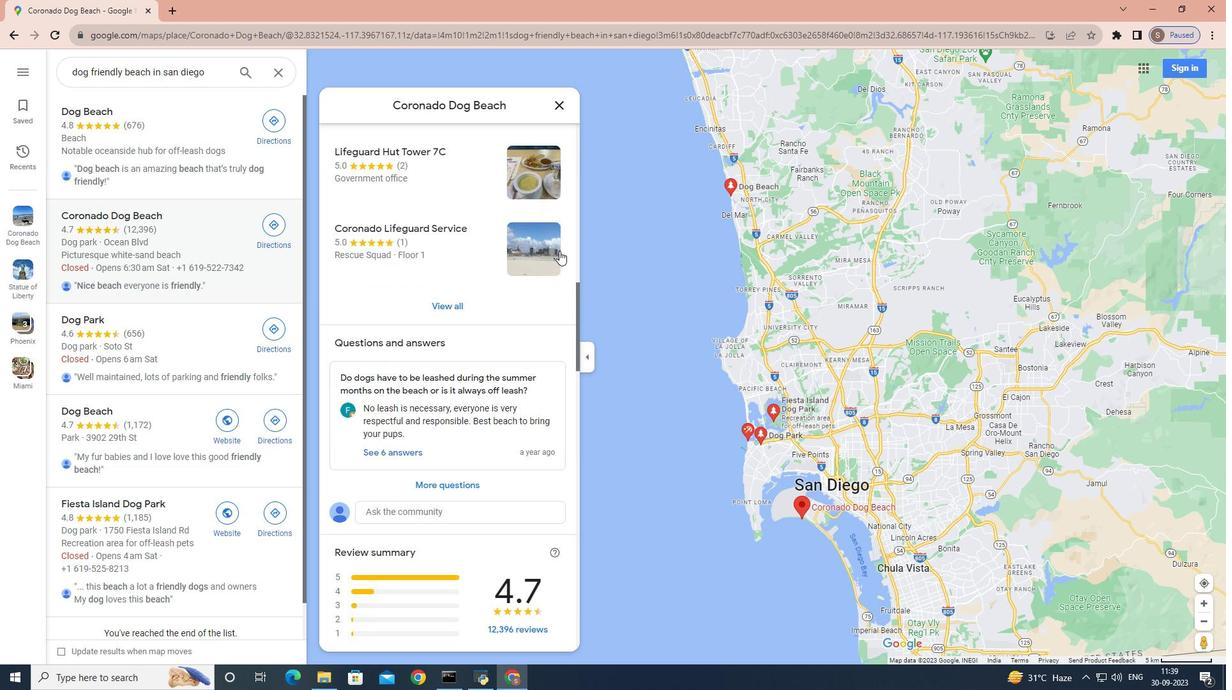 
Action: Mouse scrolled (559, 250) with delta (0, 0)
Screenshot: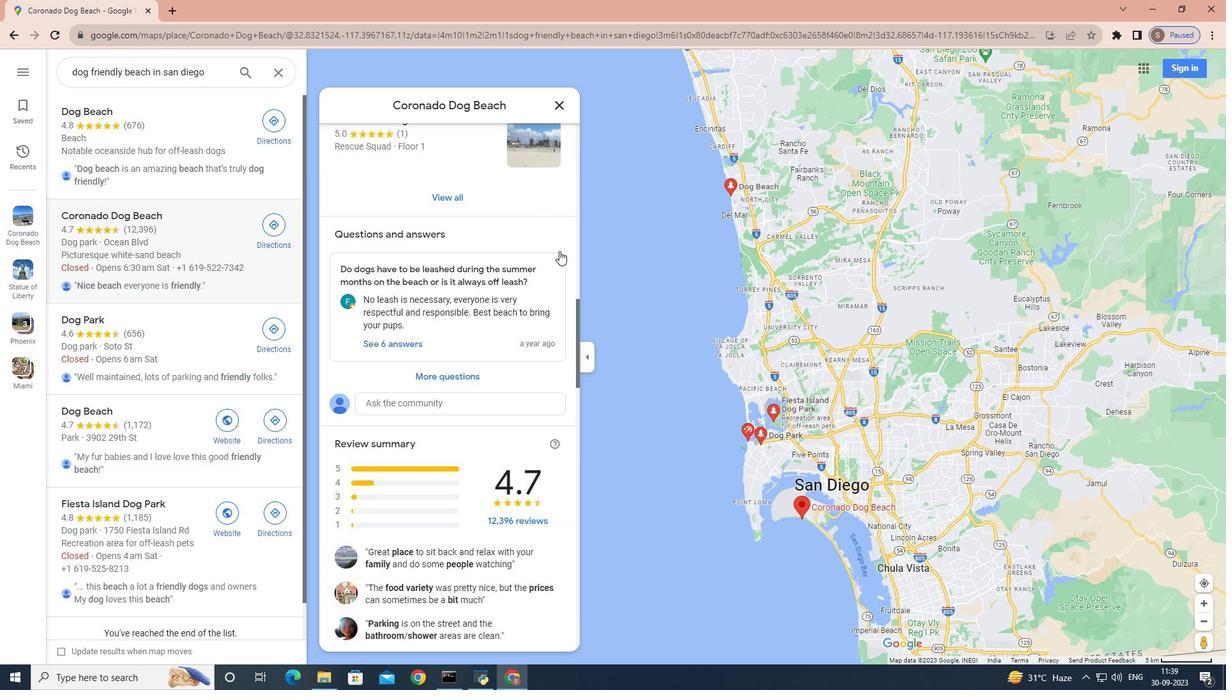 
Action: Mouse scrolled (559, 250) with delta (0, 0)
Screenshot: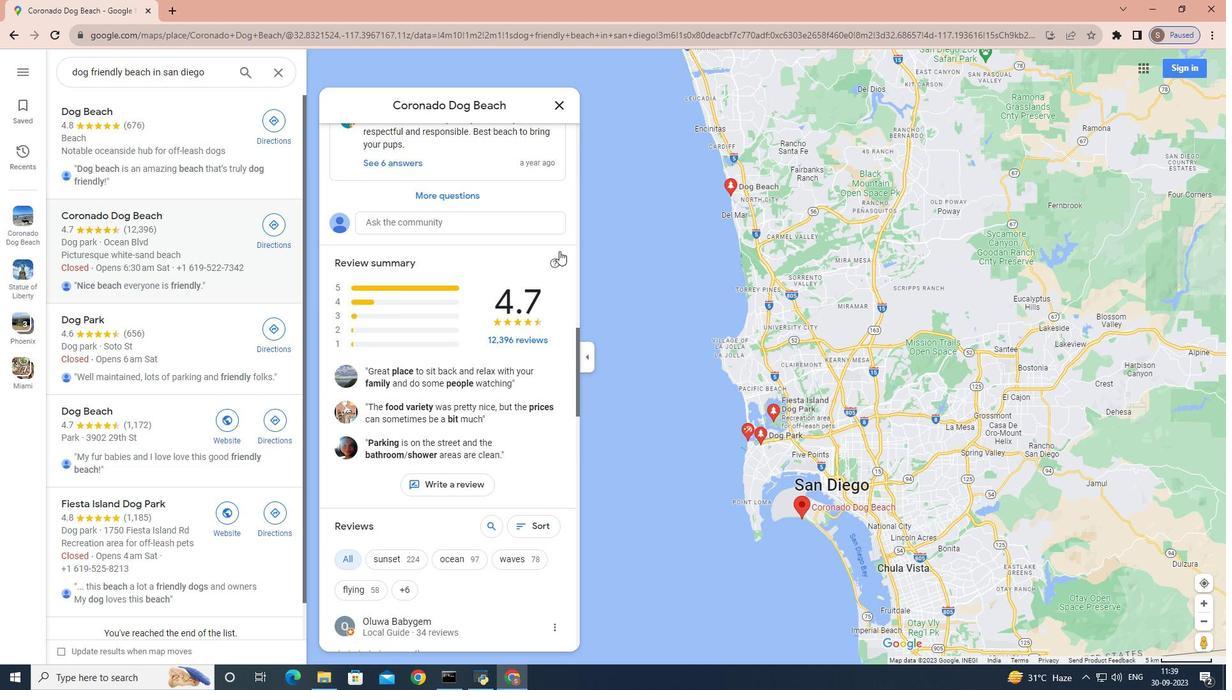 
Action: Mouse scrolled (559, 250) with delta (0, 0)
Screenshot: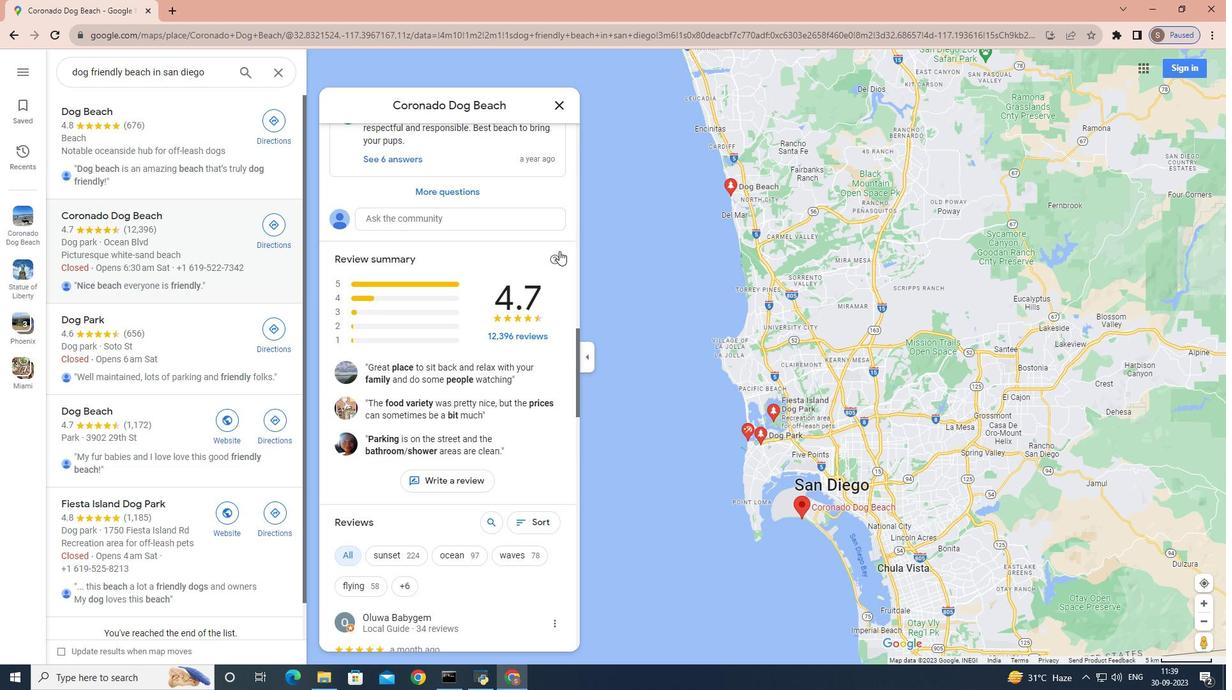 
Action: Mouse scrolled (559, 250) with delta (0, 0)
Screenshot: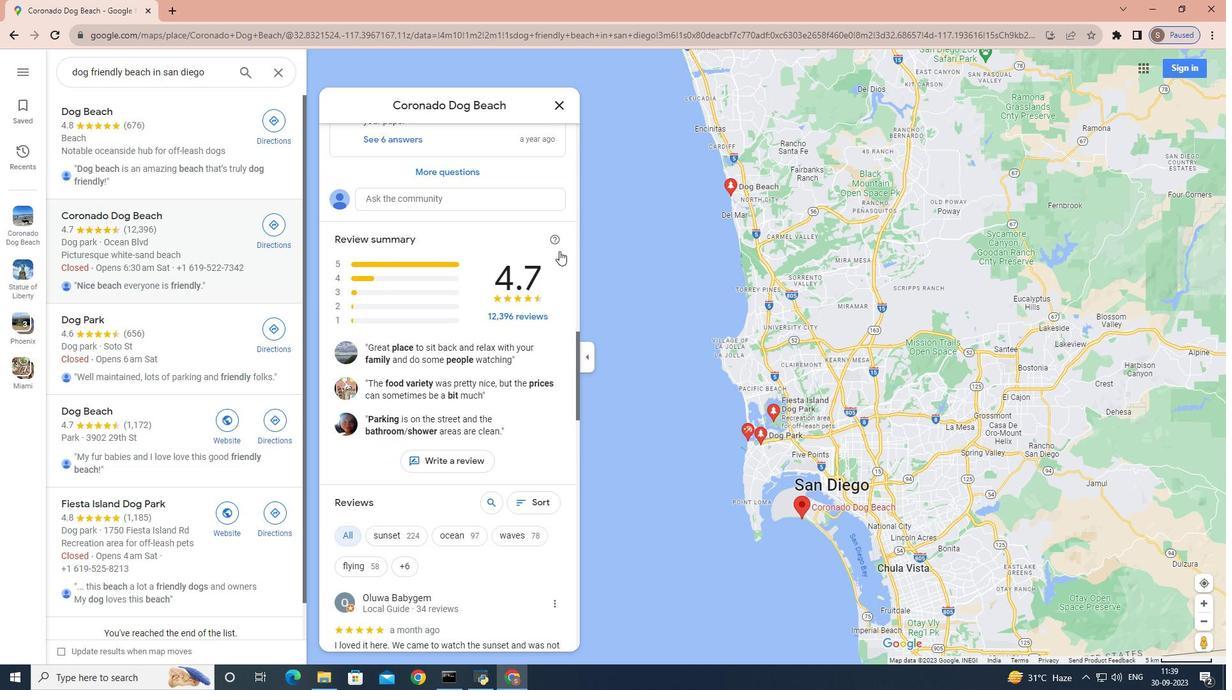 
Action: Mouse scrolled (559, 250) with delta (0, 0)
Screenshot: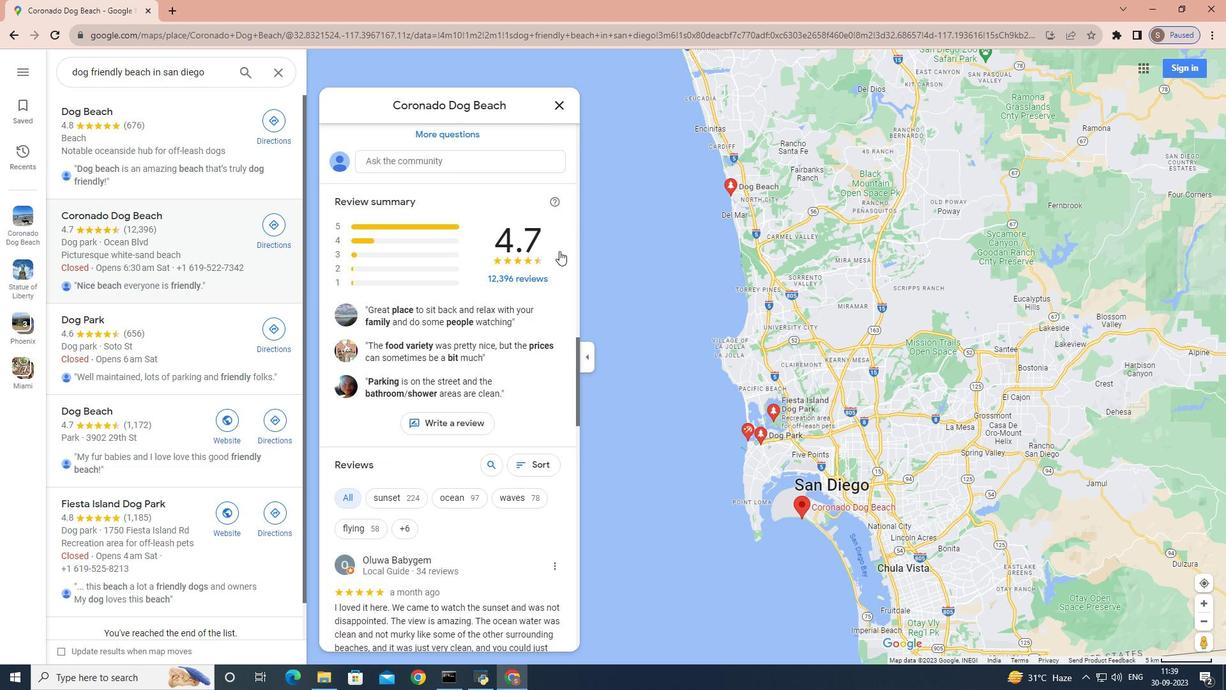 
Action: Mouse moved to (486, 311)
Screenshot: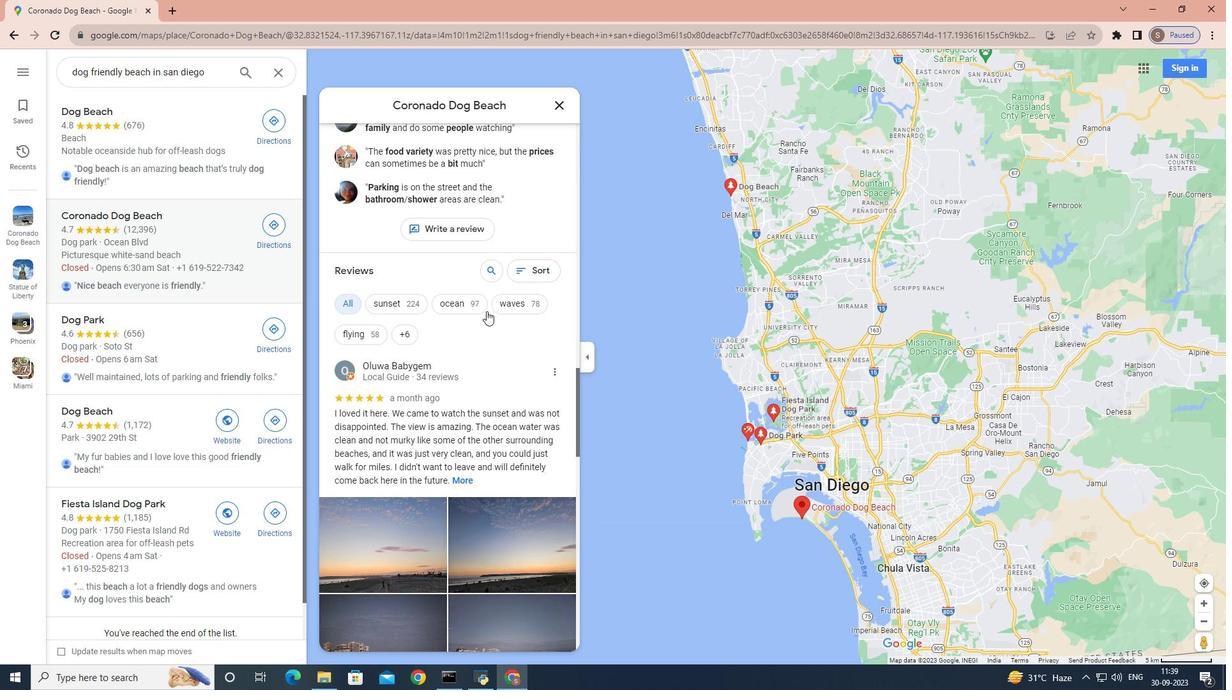 
Action: Mouse scrolled (486, 310) with delta (0, 0)
Screenshot: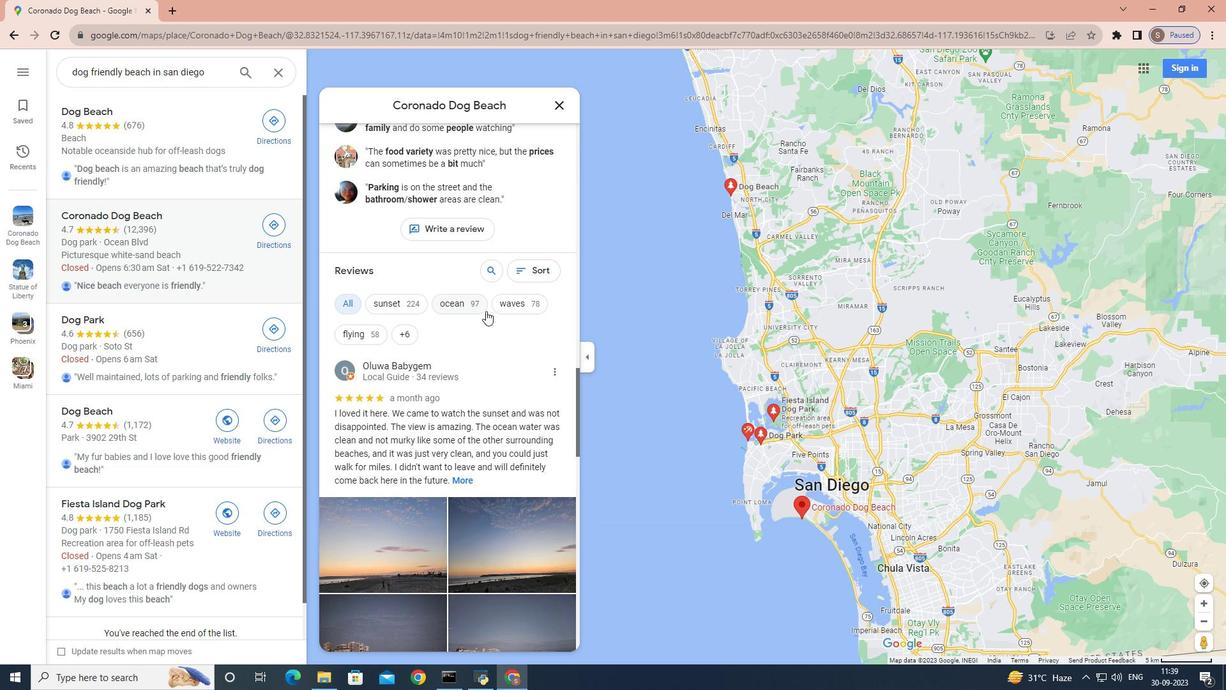
Action: Mouse scrolled (486, 310) with delta (0, 0)
Screenshot: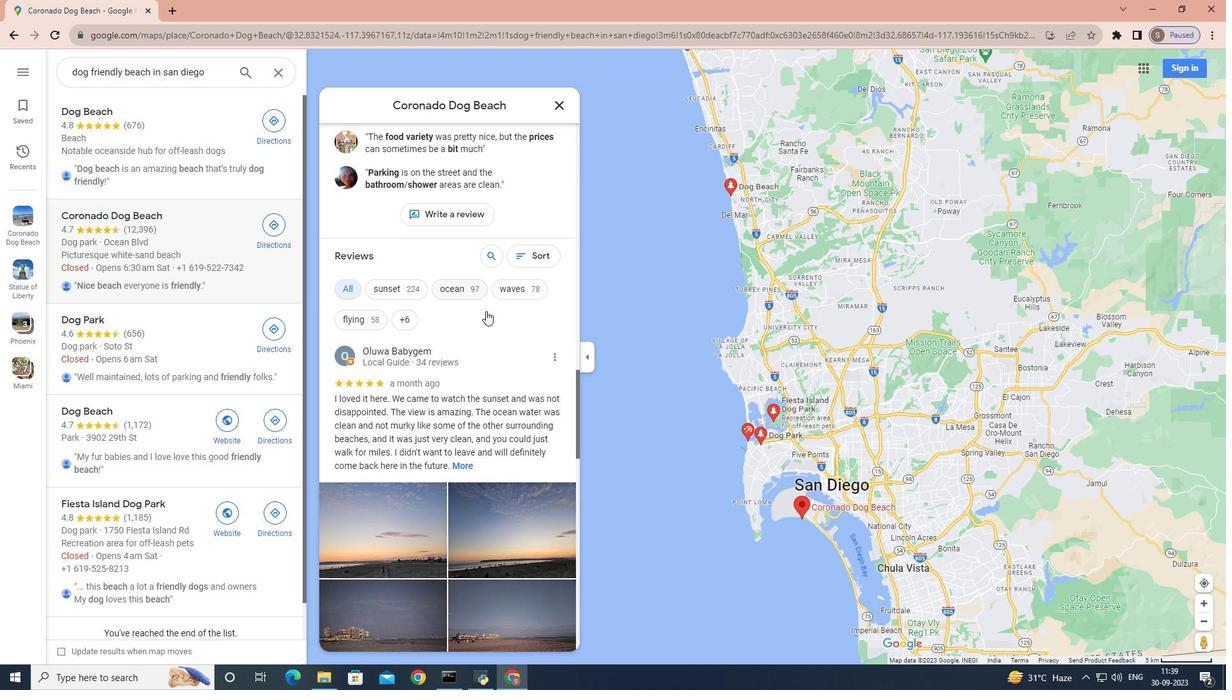 
Action: Mouse scrolled (486, 310) with delta (0, 0)
Screenshot: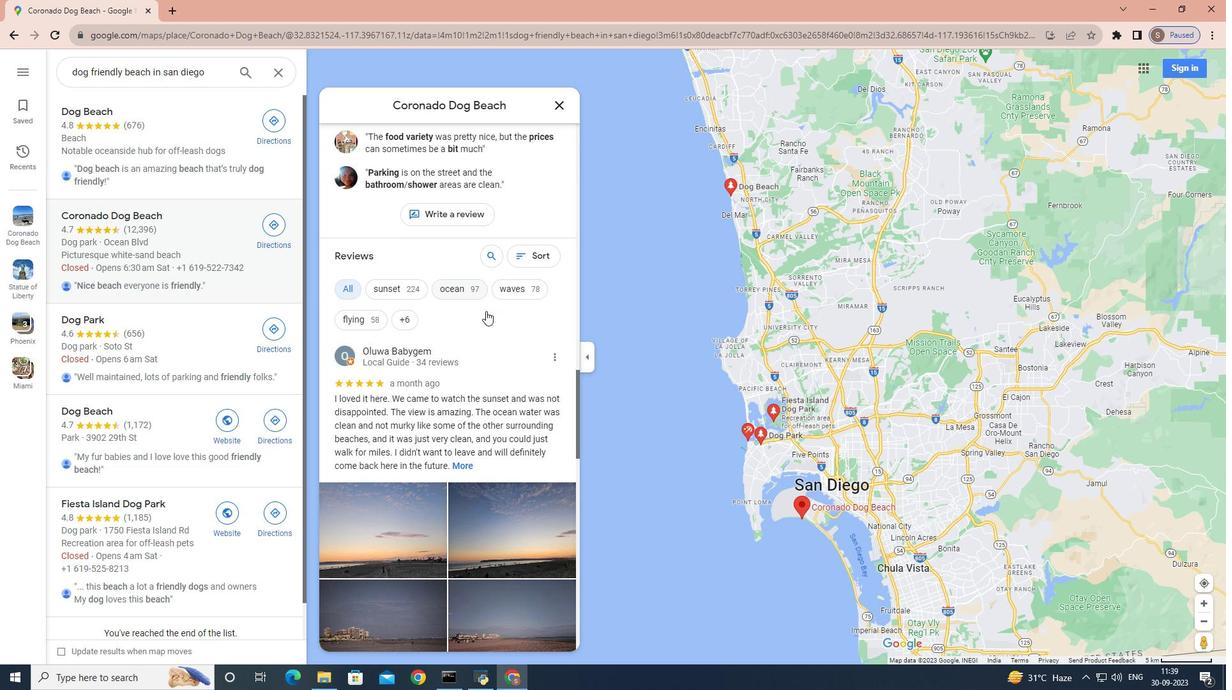 
Action: Mouse scrolled (486, 310) with delta (0, 0)
Screenshot: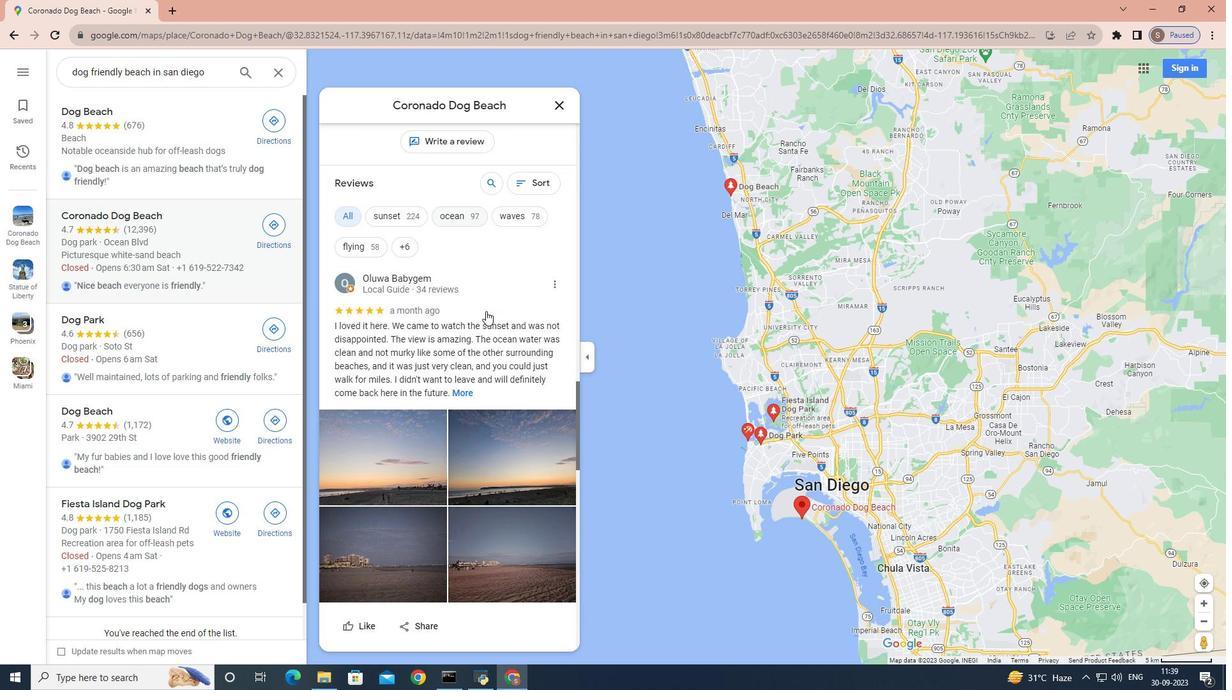 
Action: Mouse moved to (451, 355)
Screenshot: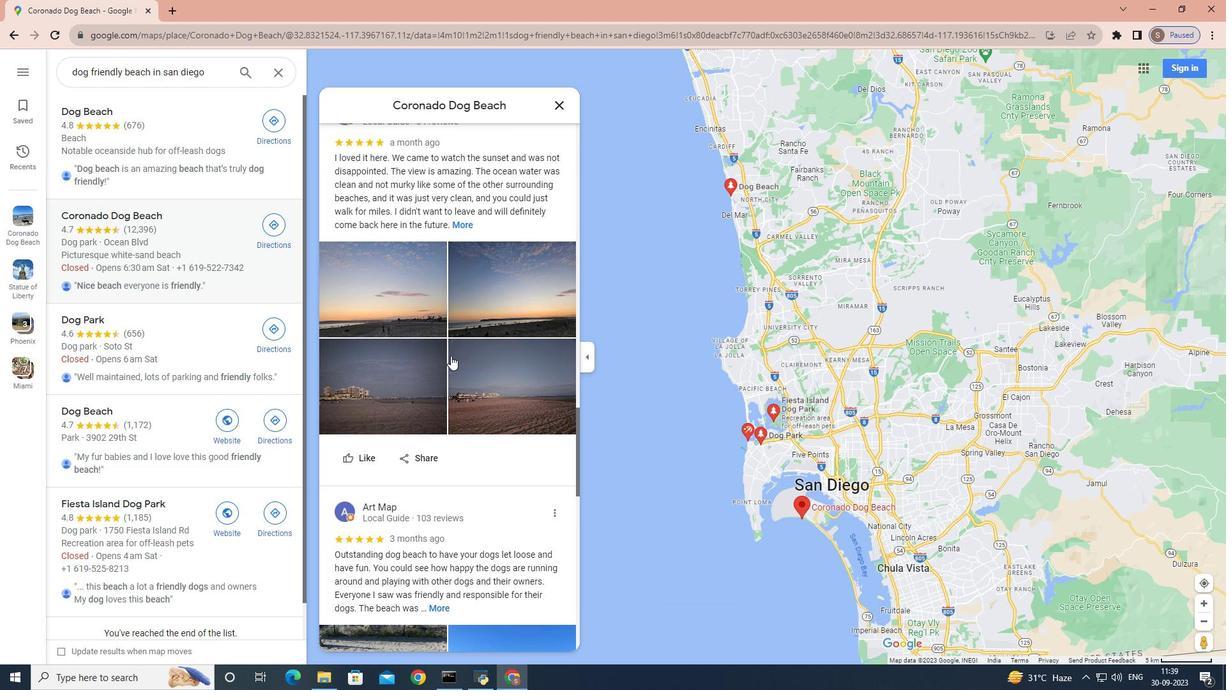 
Action: Mouse scrolled (451, 355) with delta (0, 0)
Screenshot: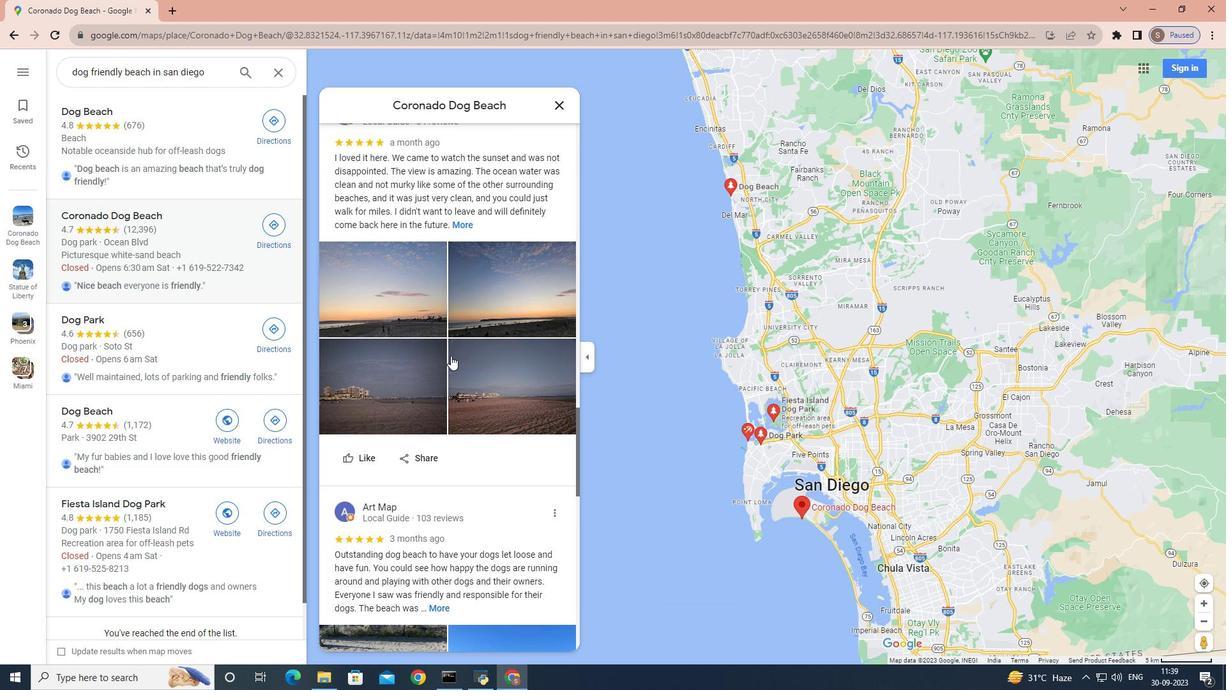 
Action: Mouse scrolled (451, 355) with delta (0, 0)
Screenshot: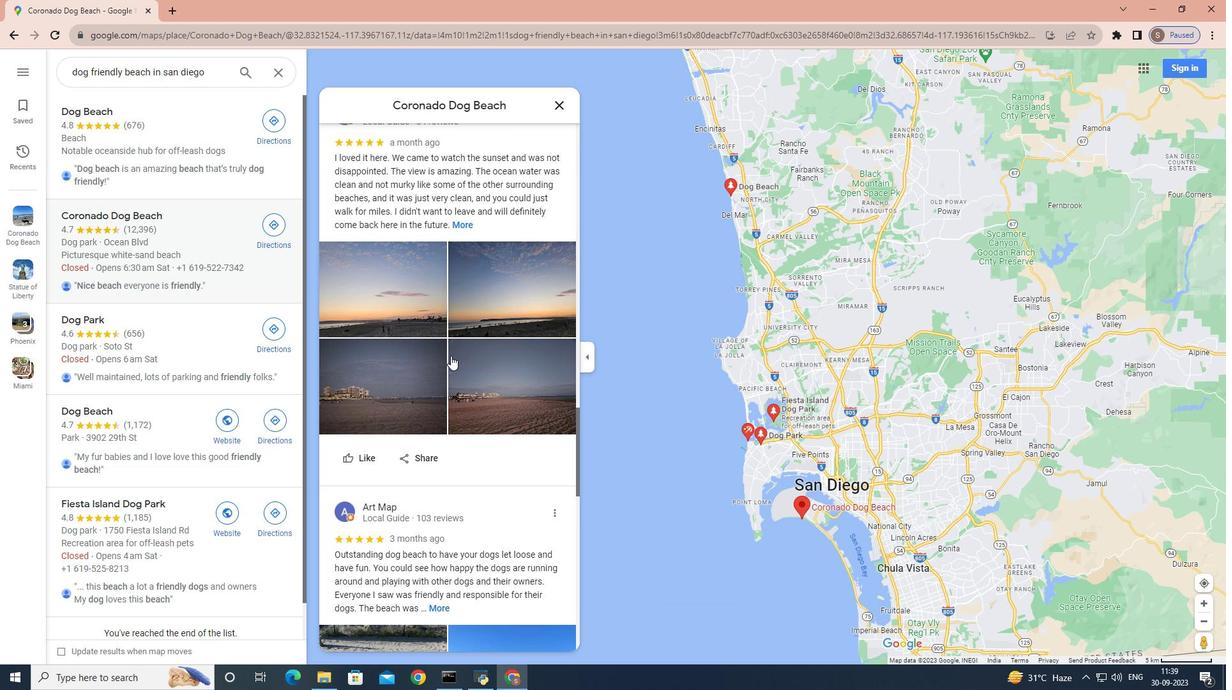
Action: Mouse scrolled (451, 355) with delta (0, 0)
Screenshot: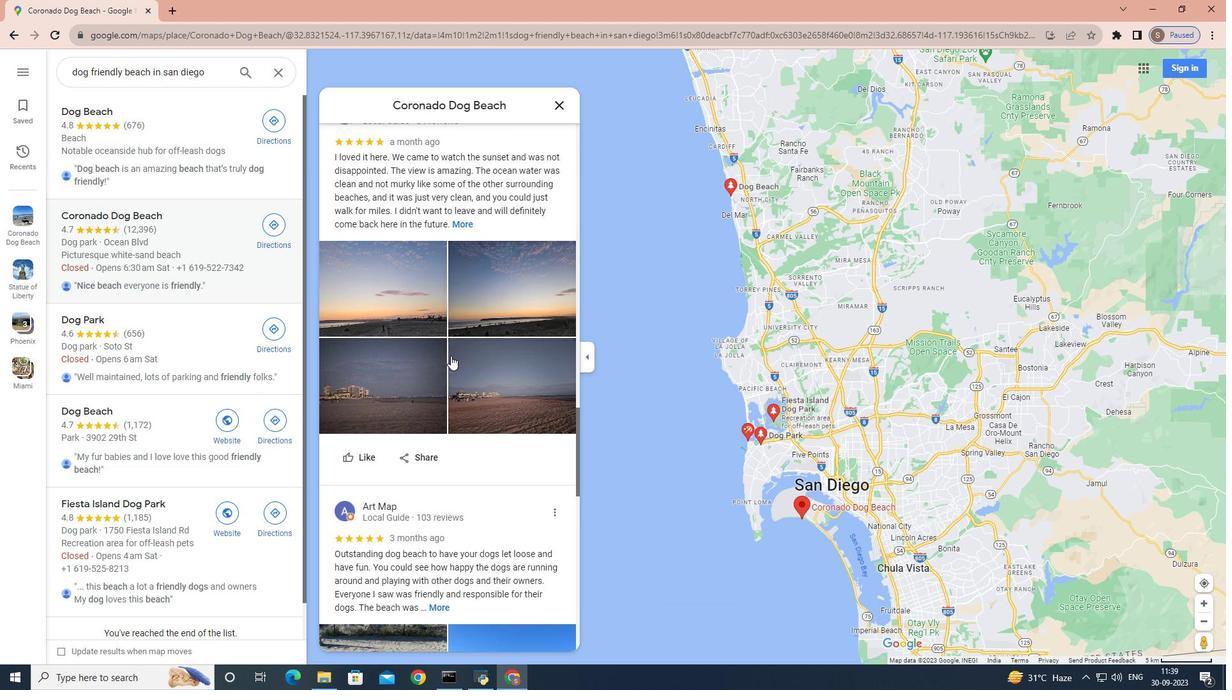 
Action: Mouse scrolled (451, 355) with delta (0, 0)
Screenshot: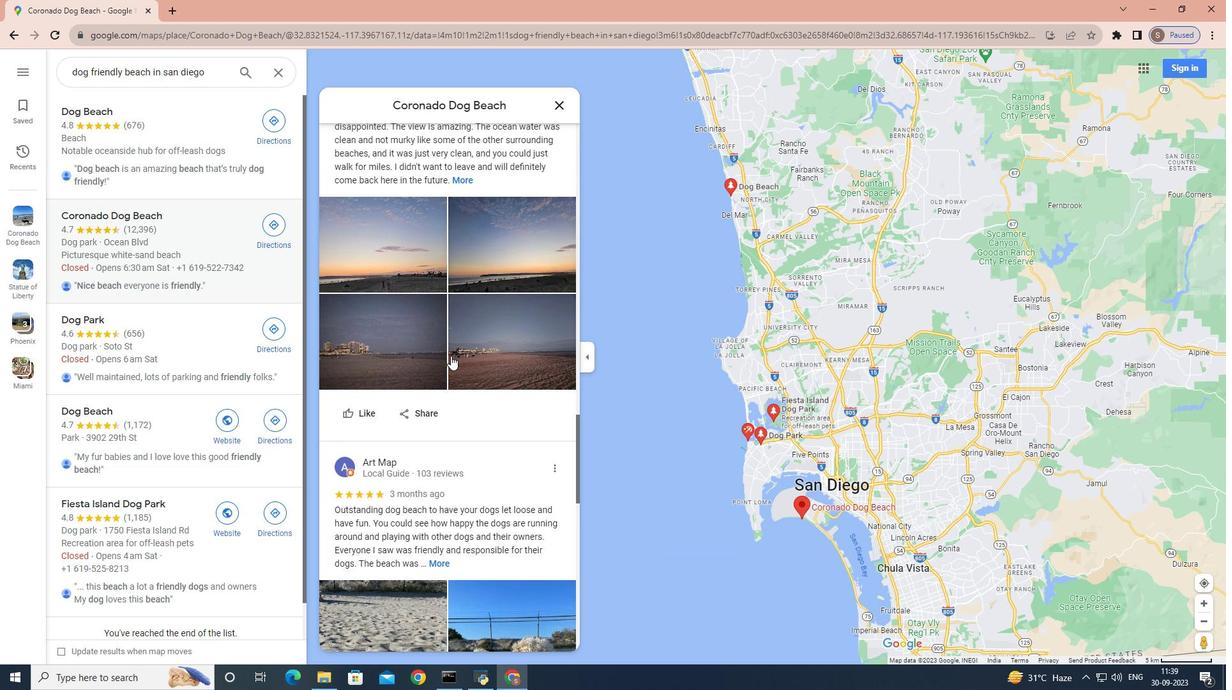 
Action: Mouse scrolled (451, 355) with delta (0, 0)
Screenshot: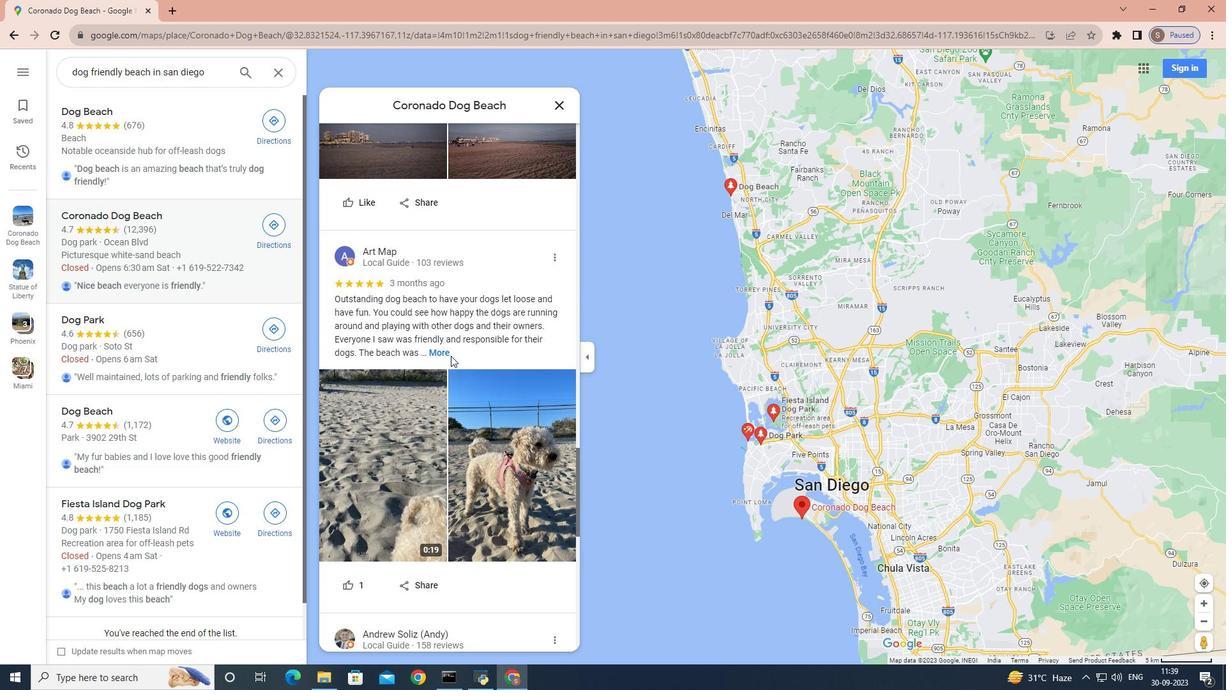 
Action: Mouse scrolled (451, 355) with delta (0, 0)
Screenshot: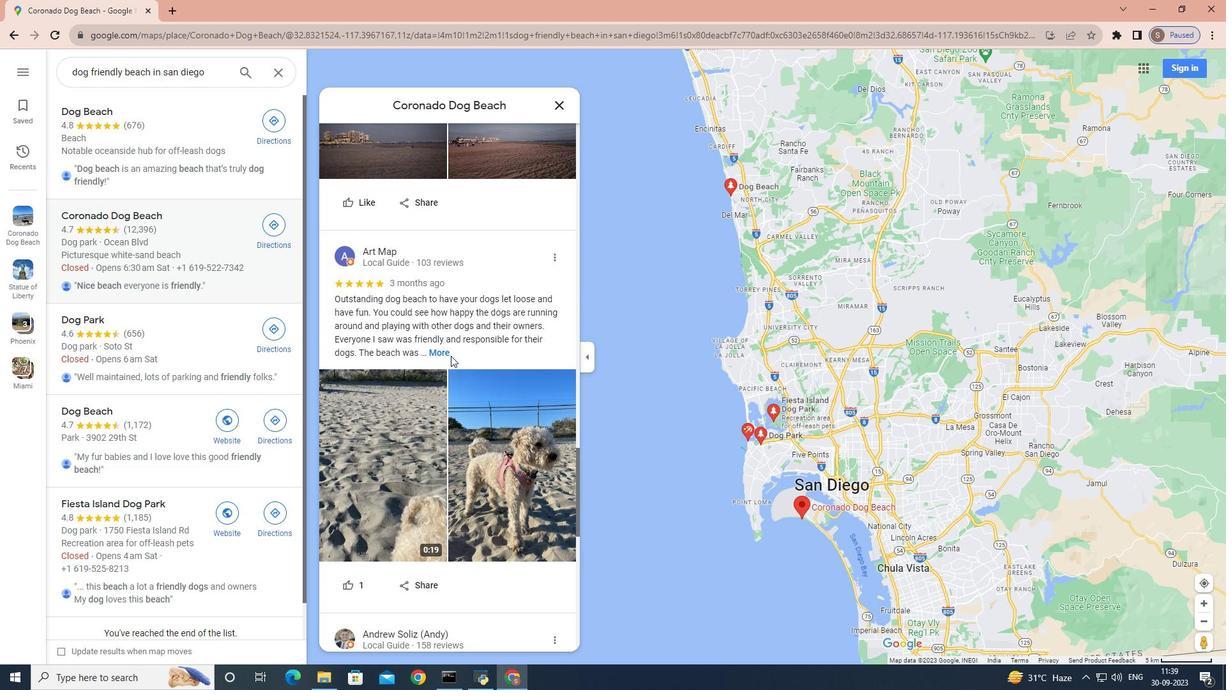 
Action: Mouse scrolled (451, 355) with delta (0, 0)
Screenshot: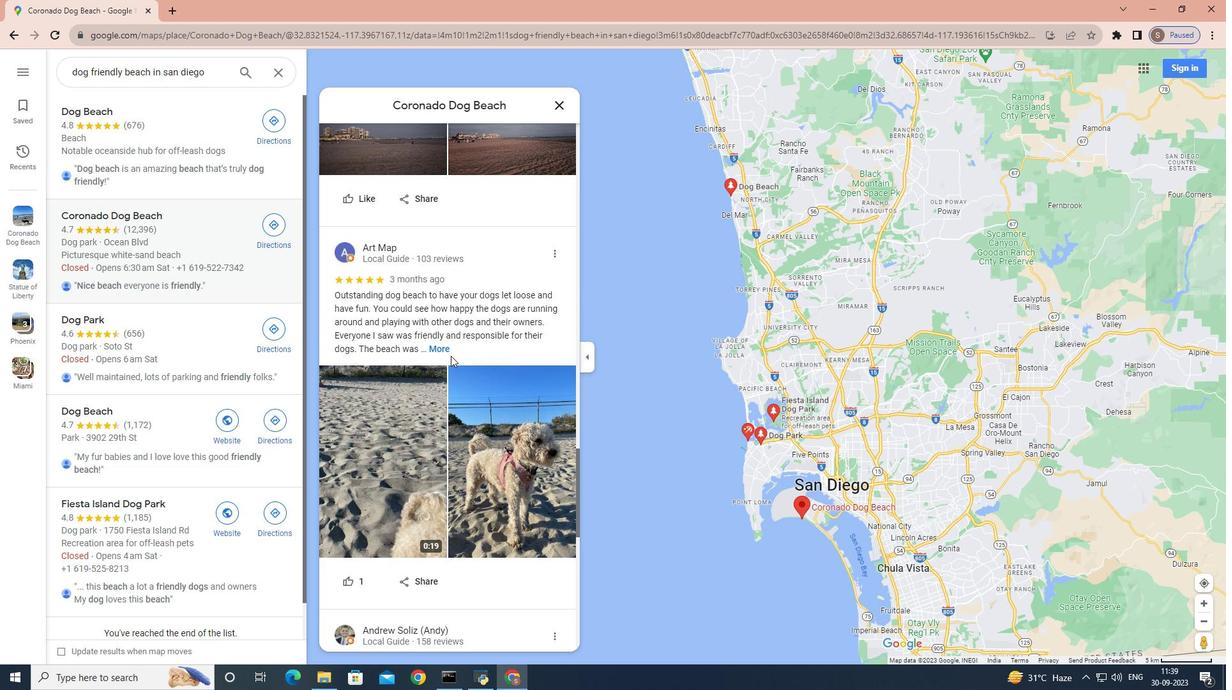 
Action: Mouse scrolled (451, 355) with delta (0, 0)
Screenshot: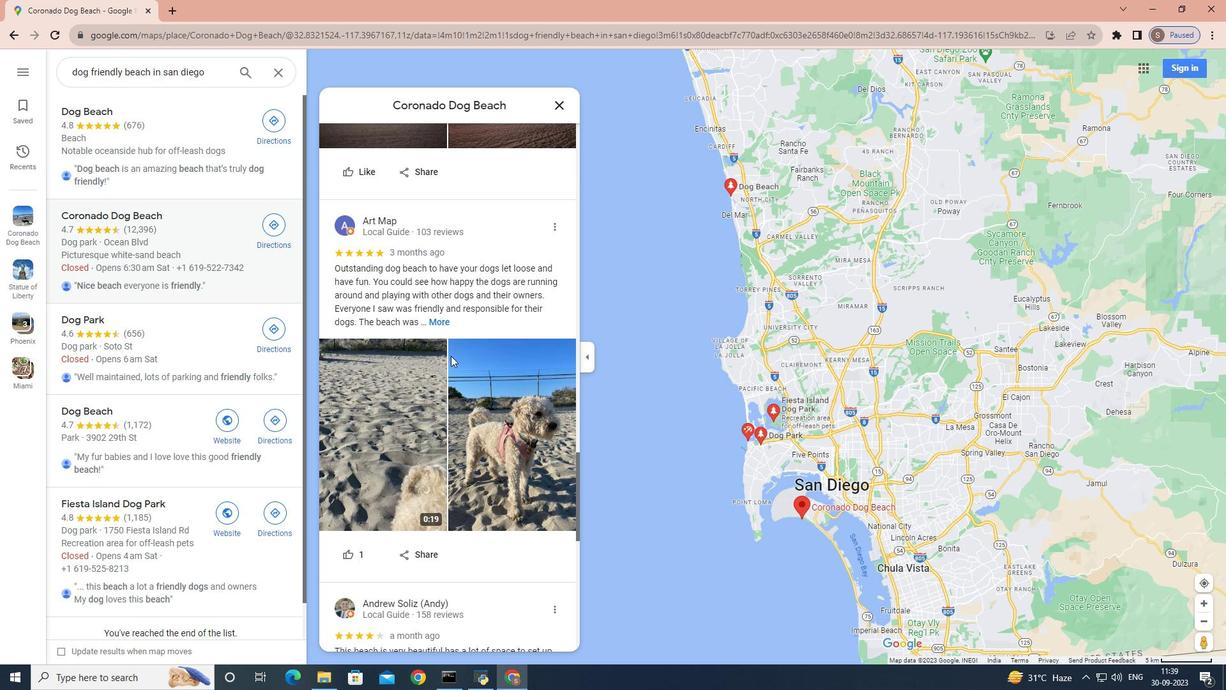 
Action: Mouse scrolled (451, 355) with delta (0, 0)
Screenshot: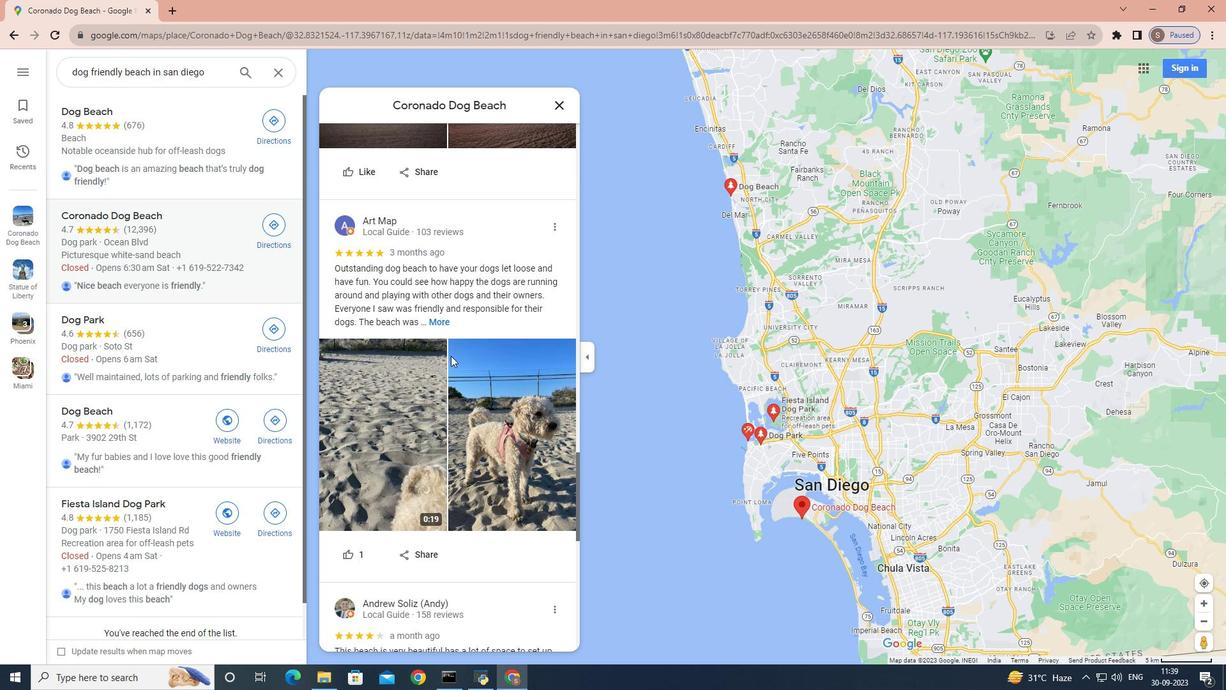 
Action: Mouse scrolled (451, 355) with delta (0, 0)
Screenshot: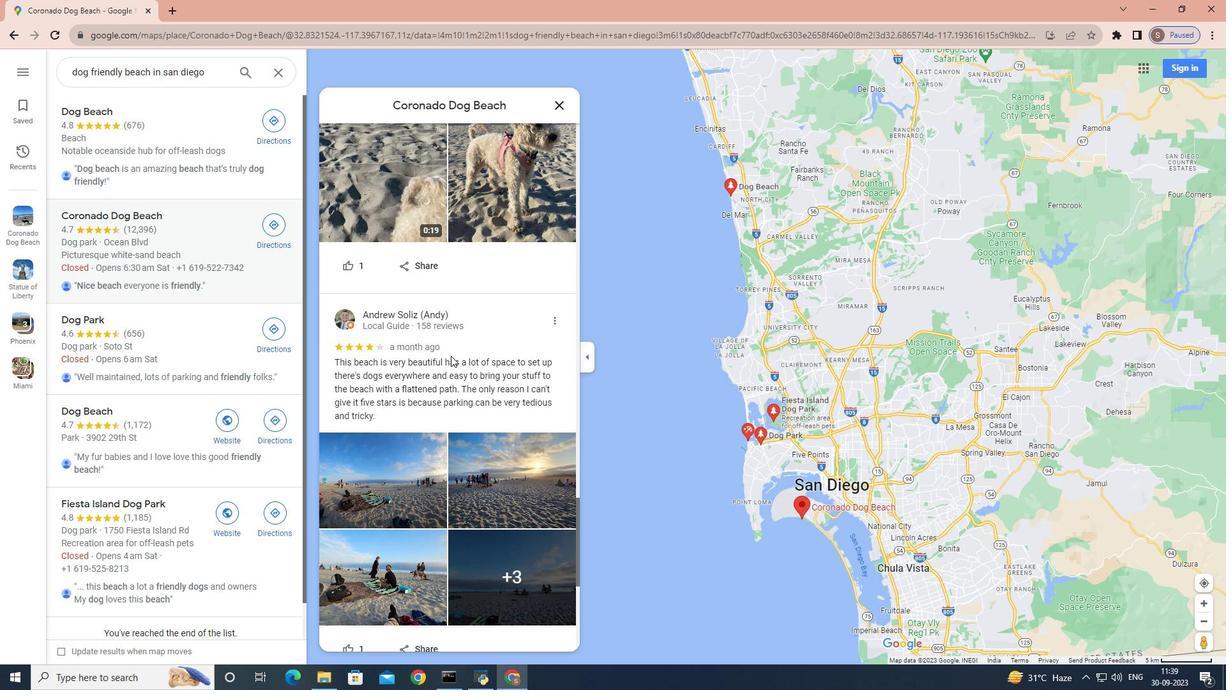 
Action: Mouse scrolled (451, 355) with delta (0, 0)
Screenshot: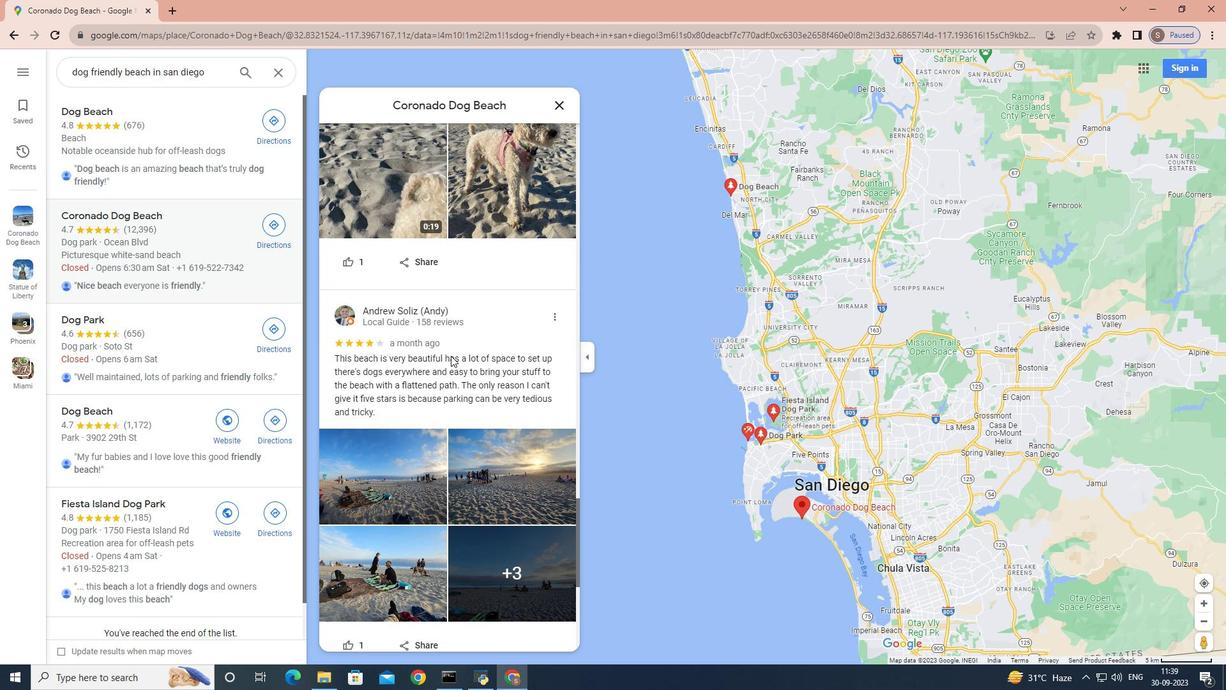 
Action: Mouse scrolled (451, 355) with delta (0, 0)
Screenshot: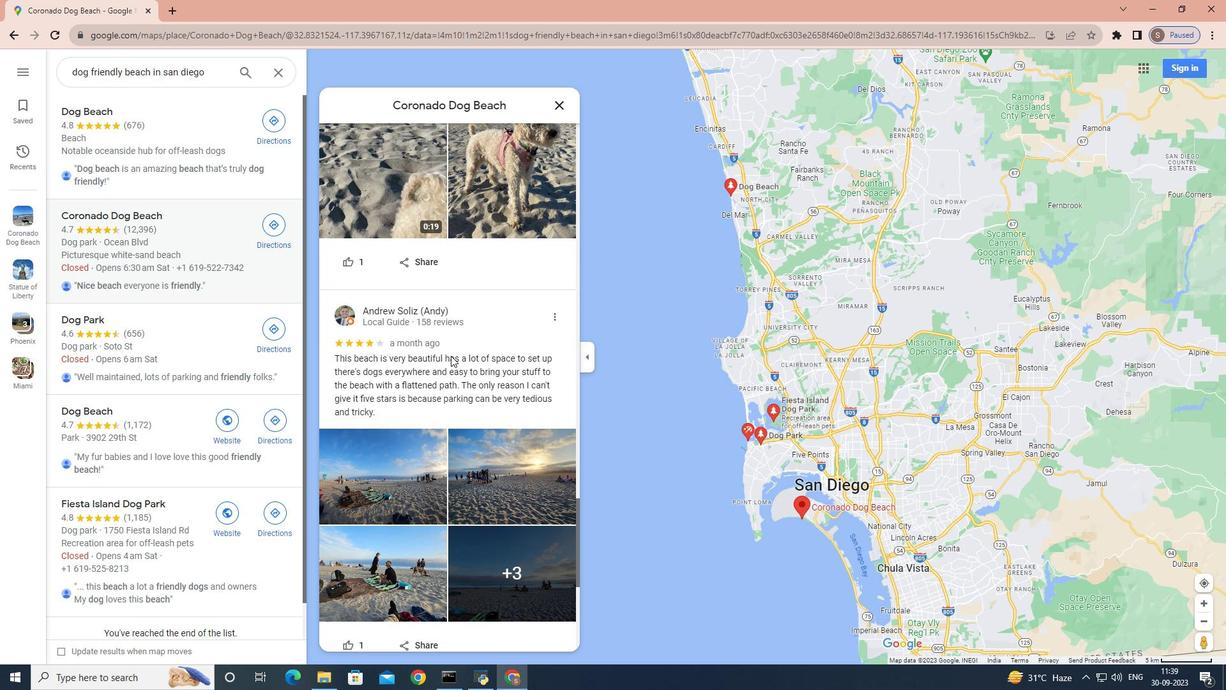 
Action: Mouse scrolled (451, 355) with delta (0, 0)
Screenshot: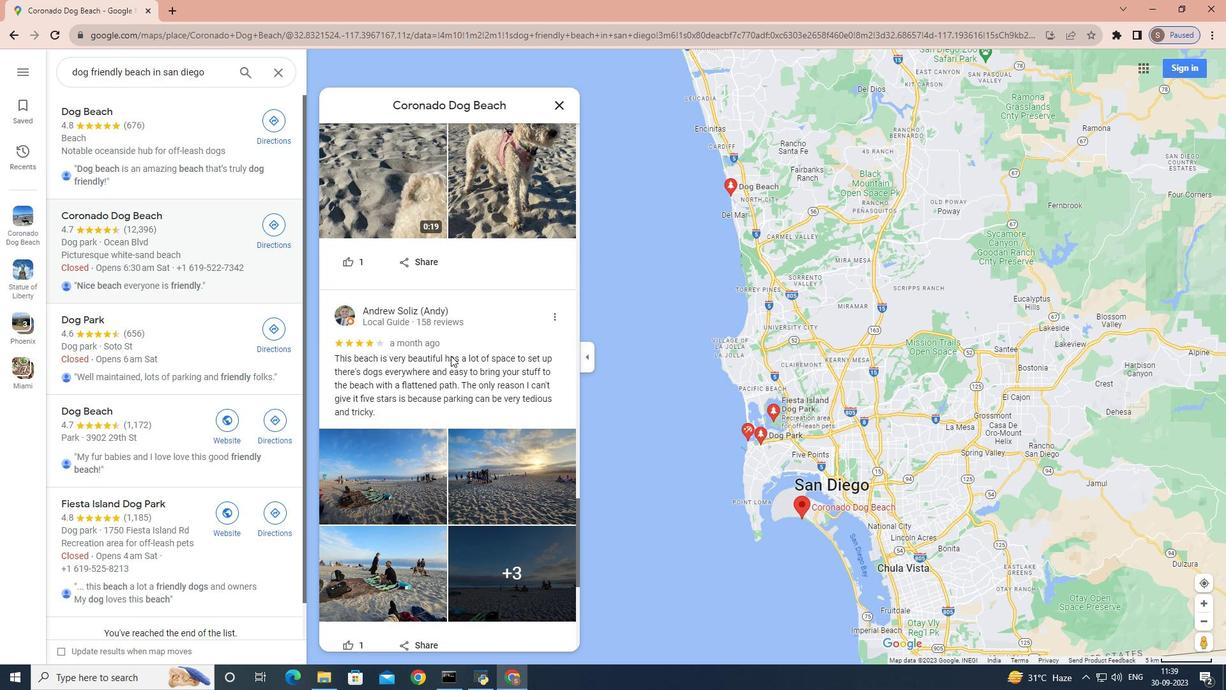 
Action: Mouse scrolled (451, 355) with delta (0, 0)
Screenshot: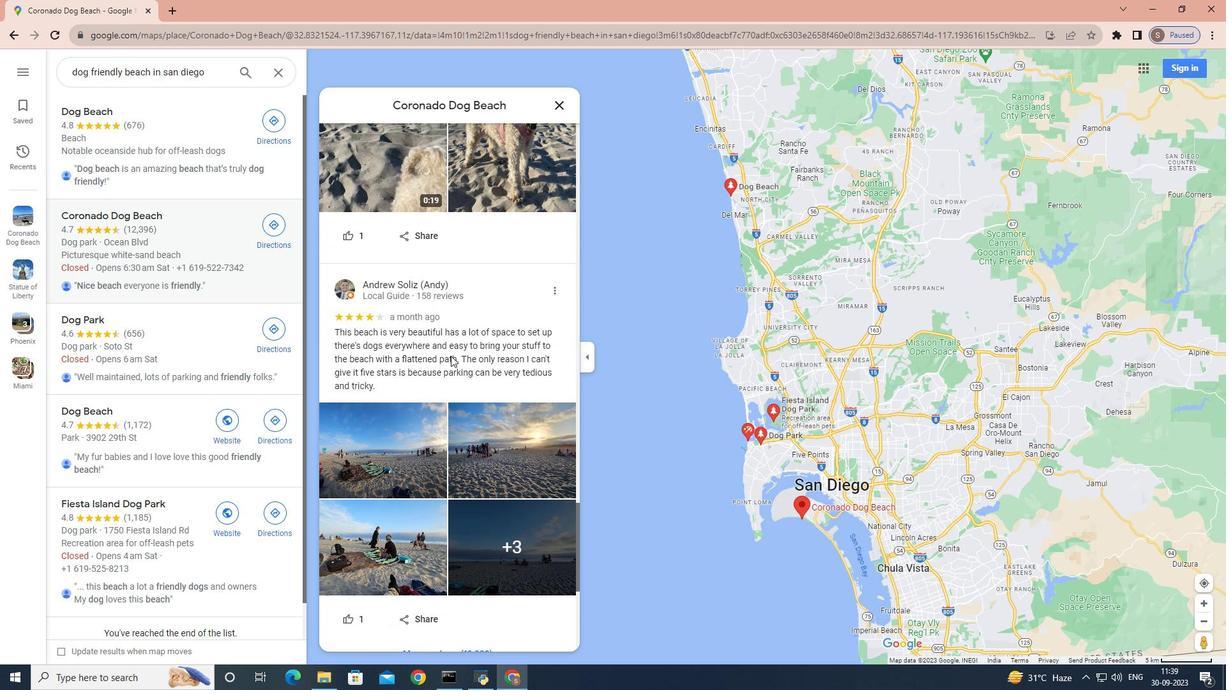 
Action: Mouse scrolled (451, 355) with delta (0, 0)
Screenshot: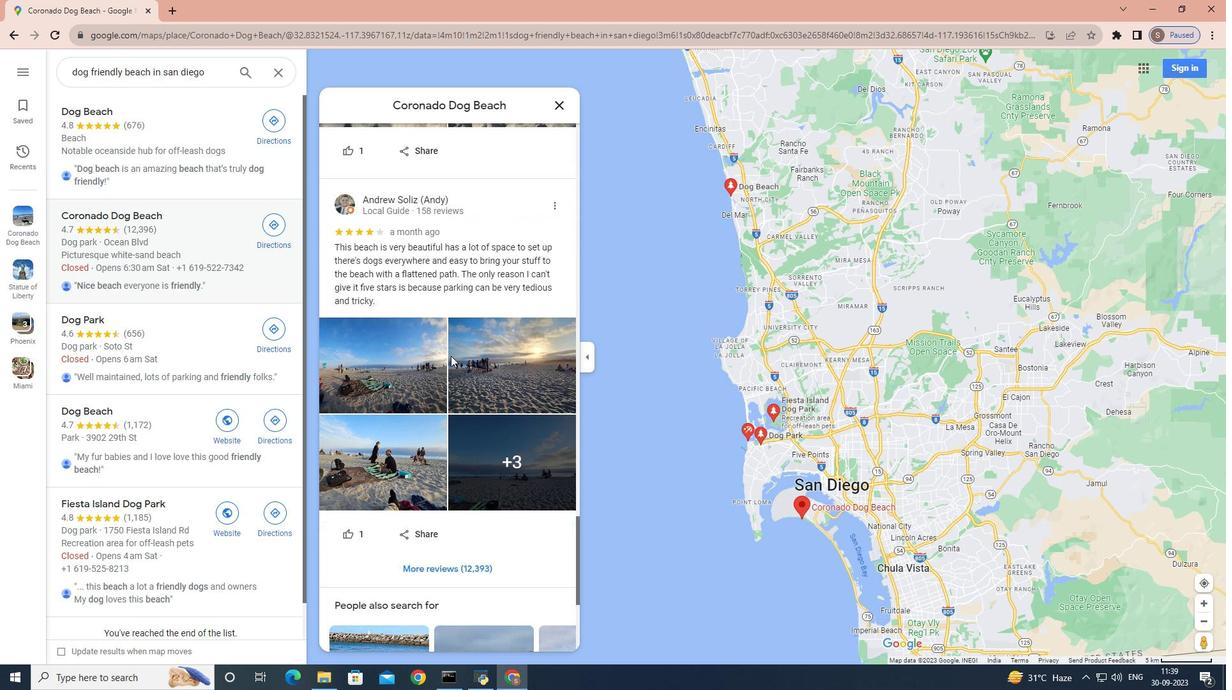 
Action: Mouse scrolled (451, 355) with delta (0, 0)
Screenshot: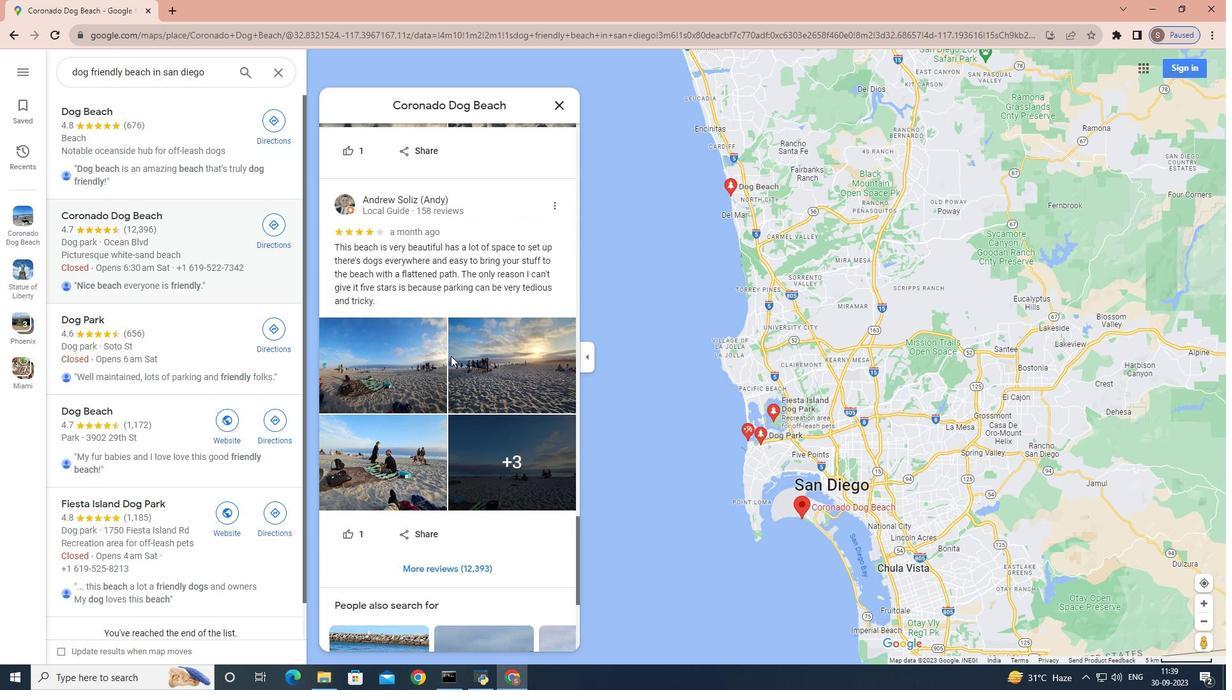 
Action: Mouse scrolled (451, 355) with delta (0, 0)
Screenshot: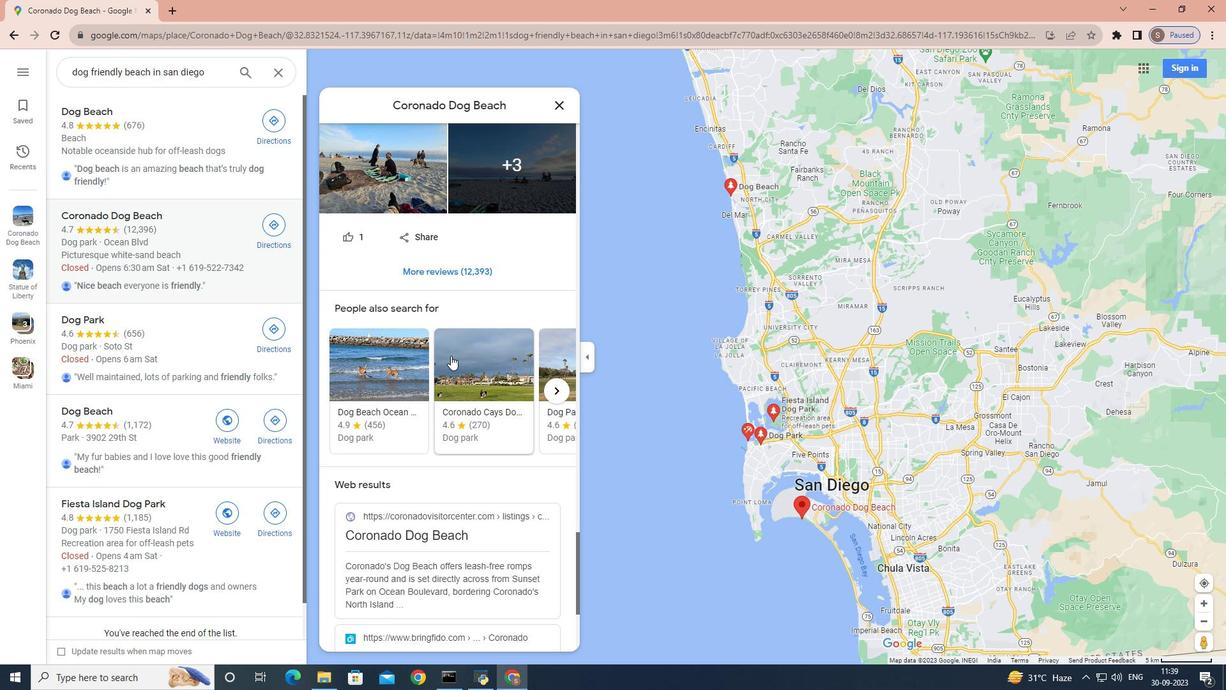 
Action: Mouse scrolled (451, 356) with delta (0, 0)
Screenshot: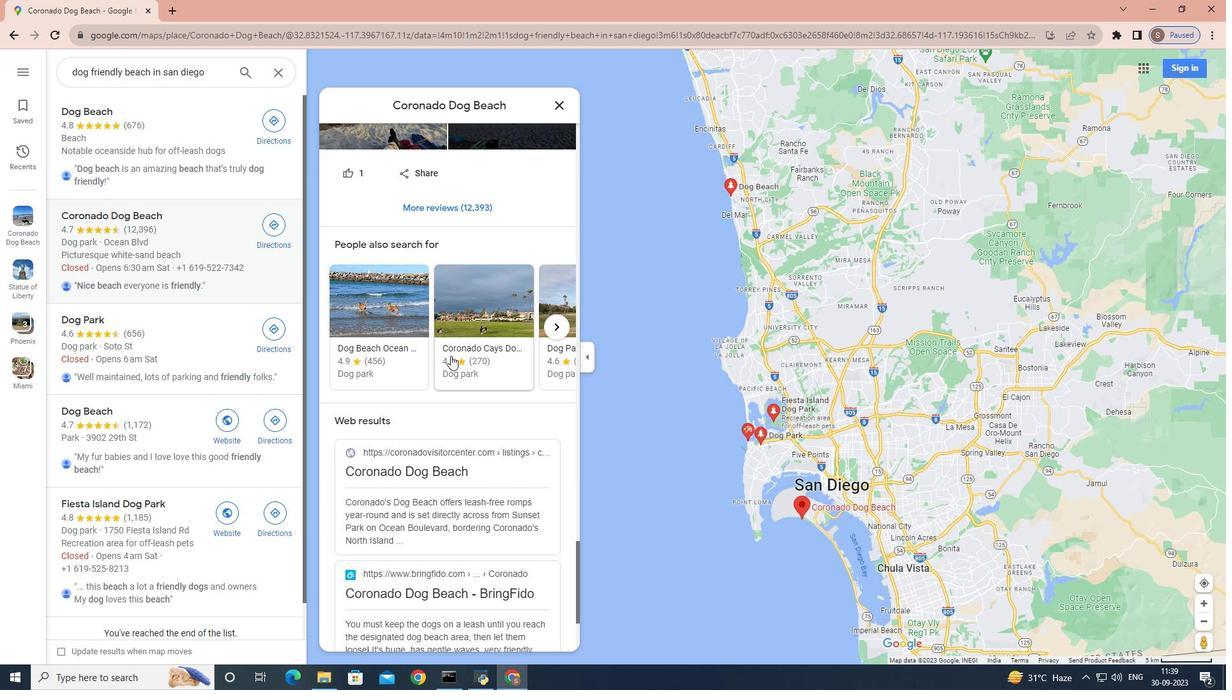 
Action: Mouse scrolled (451, 356) with delta (0, 0)
Screenshot: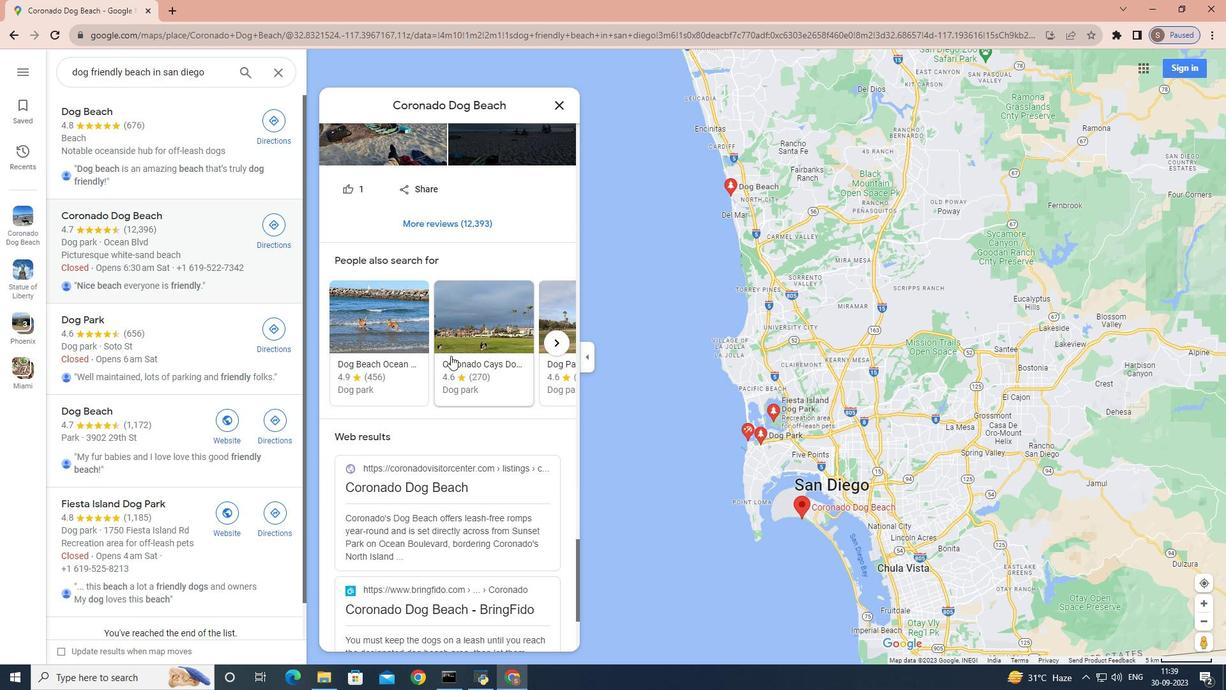 
Action: Mouse scrolled (451, 356) with delta (0, 0)
Screenshot: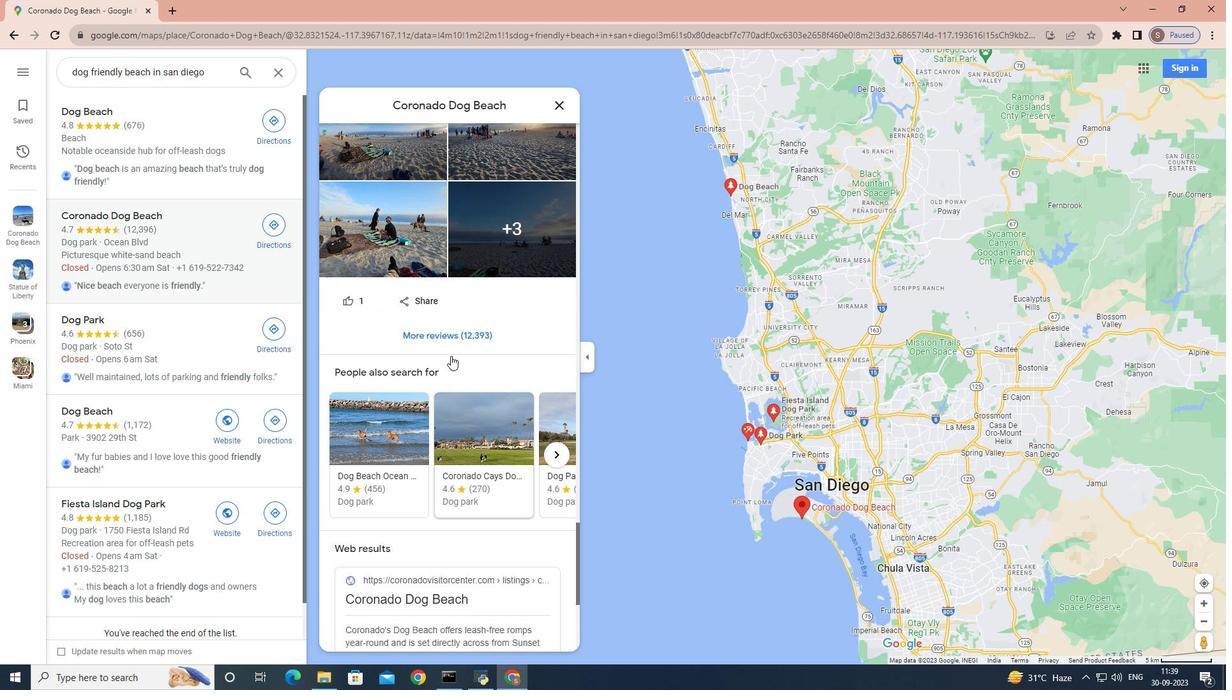 
Action: Mouse scrolled (451, 356) with delta (0, 0)
Screenshot: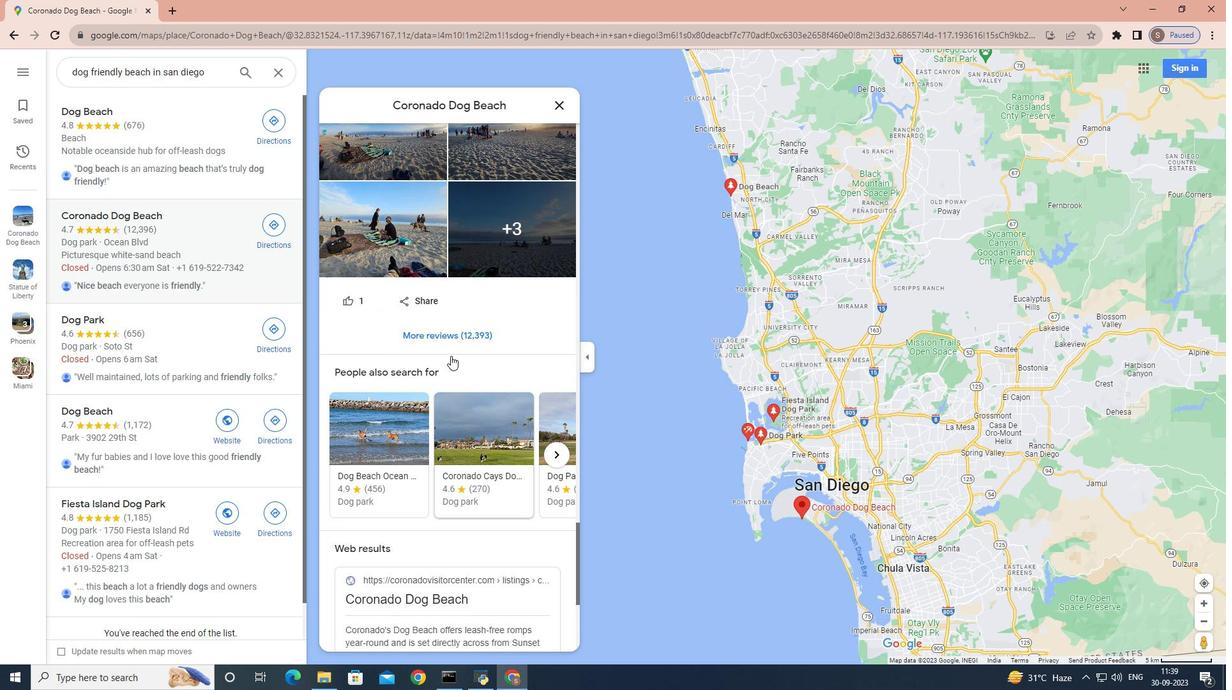 
Action: Mouse scrolled (451, 356) with delta (0, 0)
Screenshot: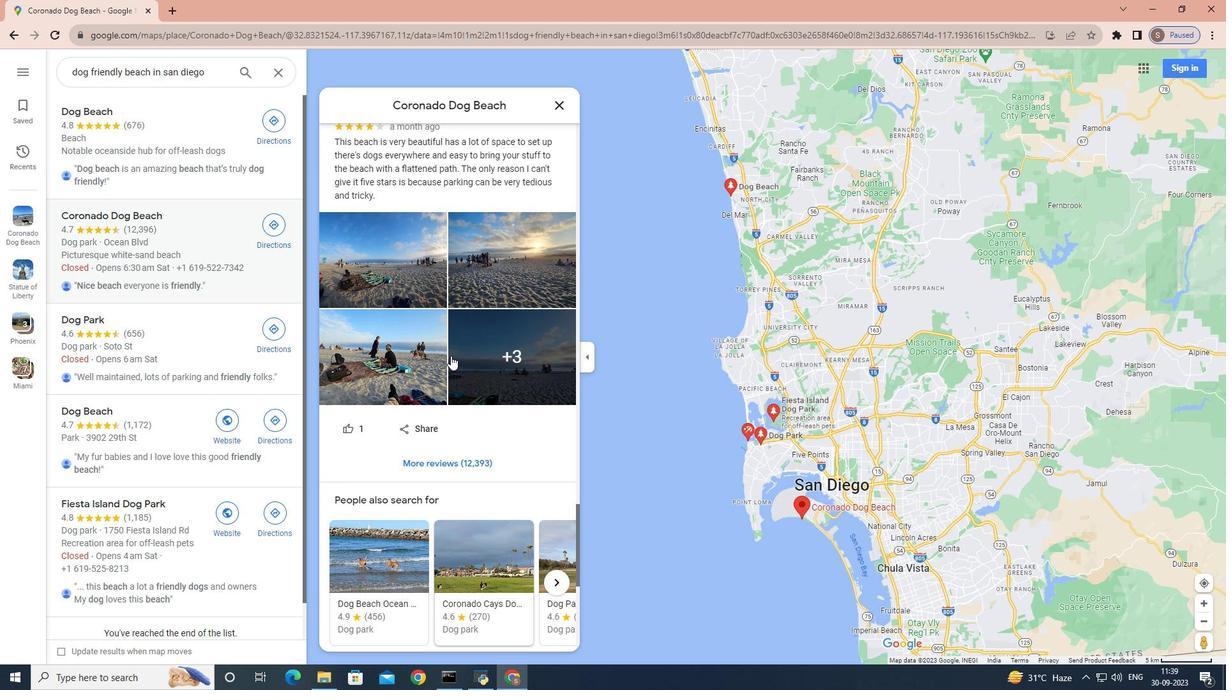 
Action: Mouse scrolled (451, 355) with delta (0, 0)
Screenshot: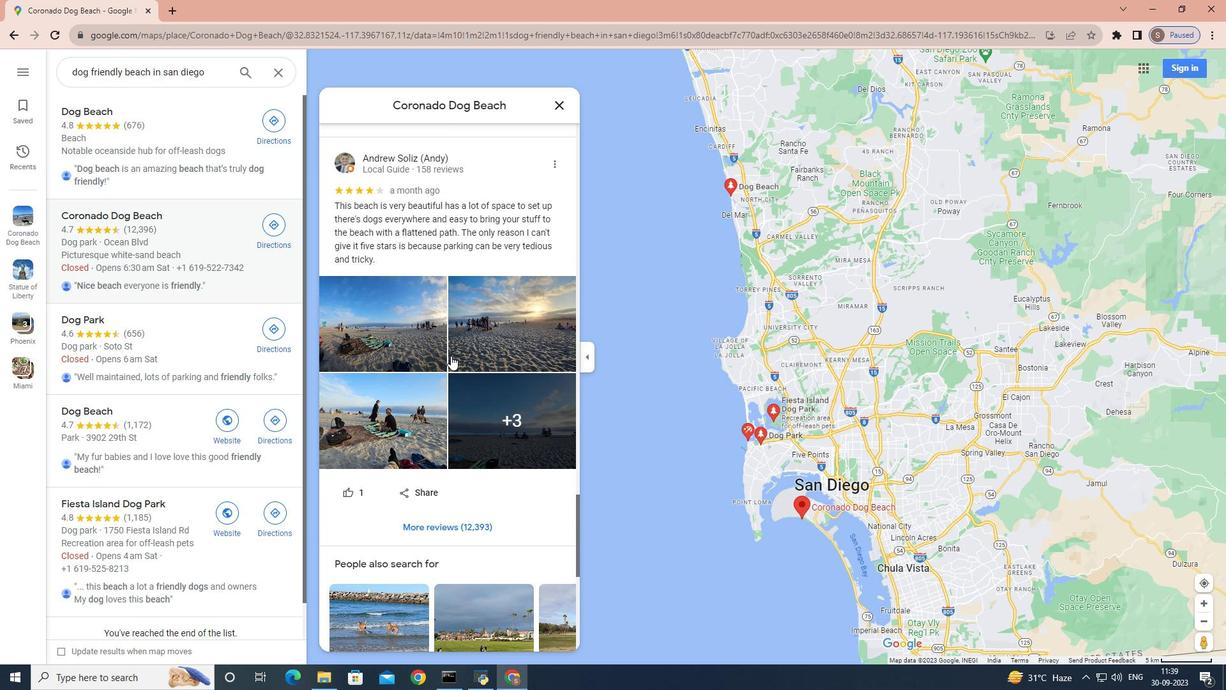 
Action: Mouse scrolled (451, 355) with delta (0, 0)
Screenshot: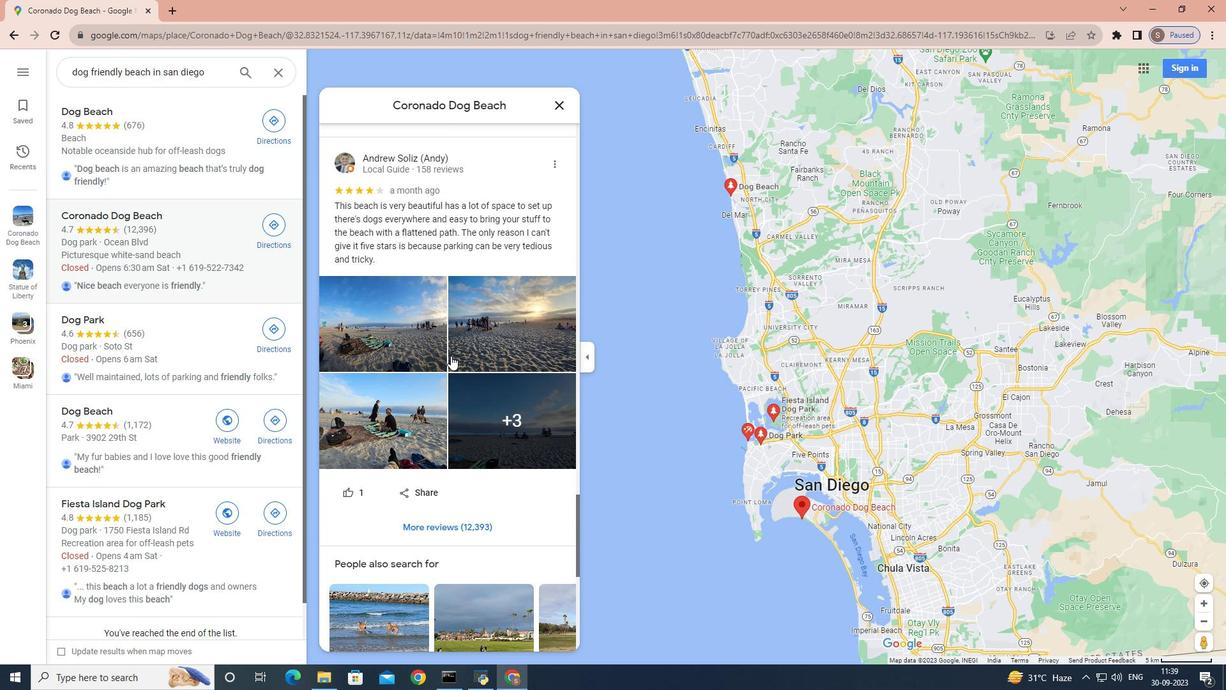 
Action: Mouse scrolled (451, 355) with delta (0, 0)
Screenshot: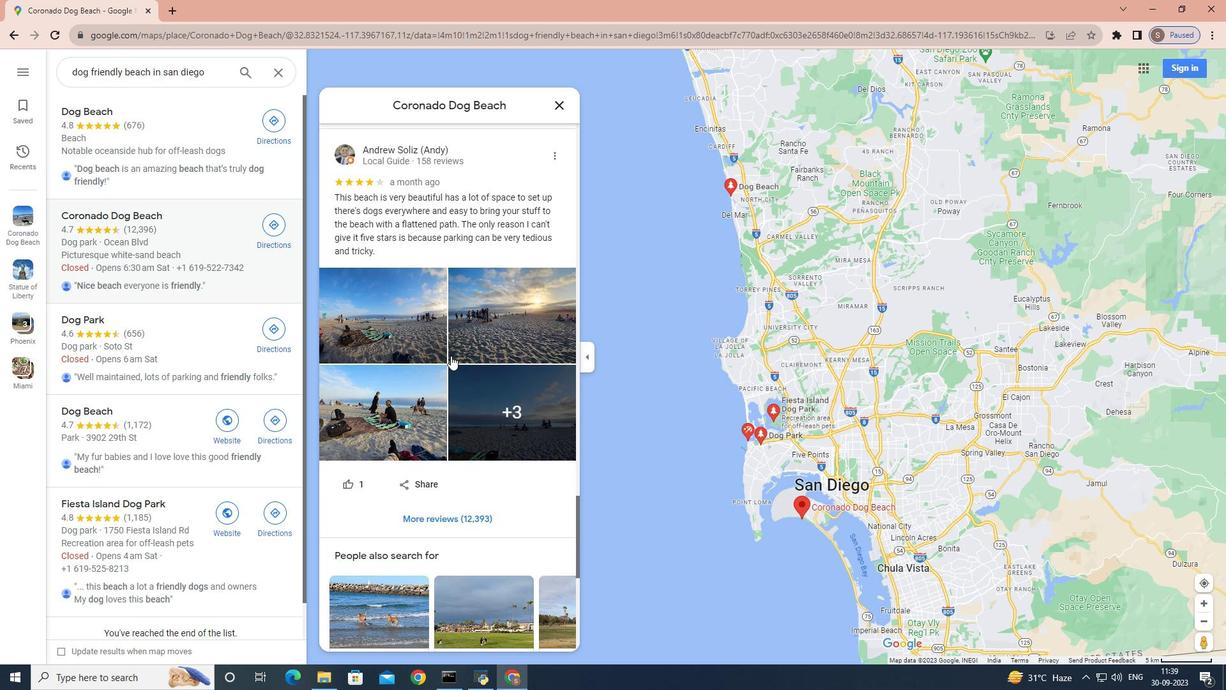 
Action: Mouse scrolled (451, 355) with delta (0, 0)
Screenshot: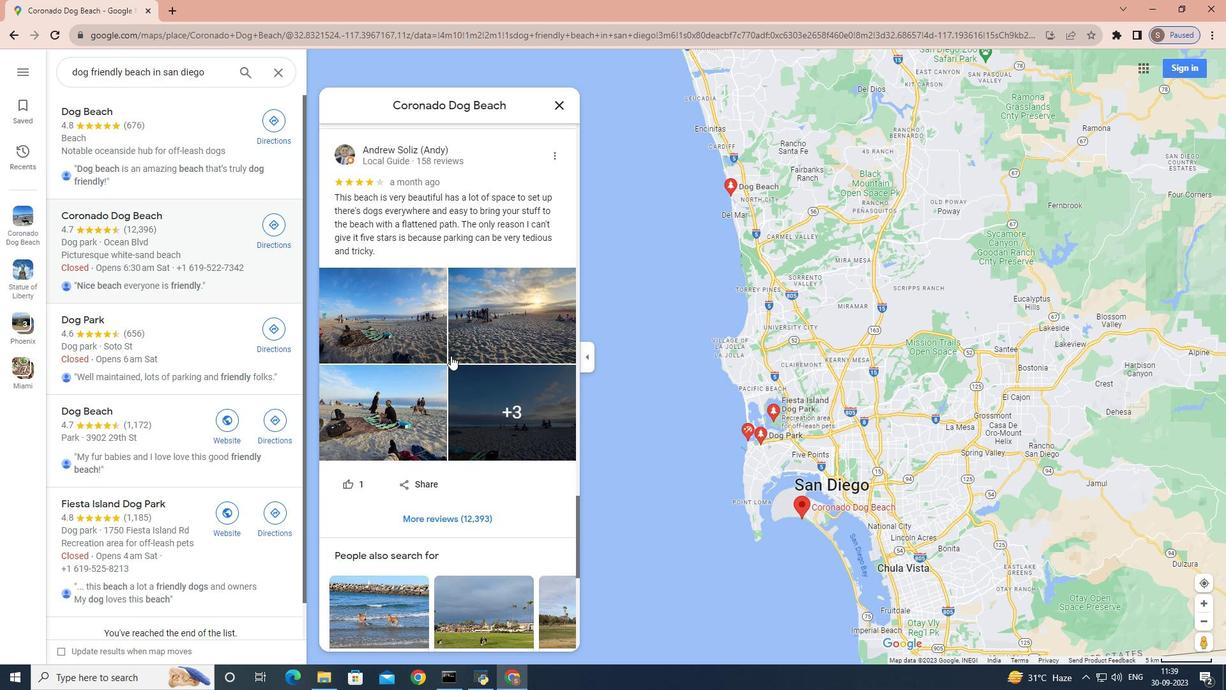 
Action: Mouse scrolled (451, 355) with delta (0, 0)
Screenshot: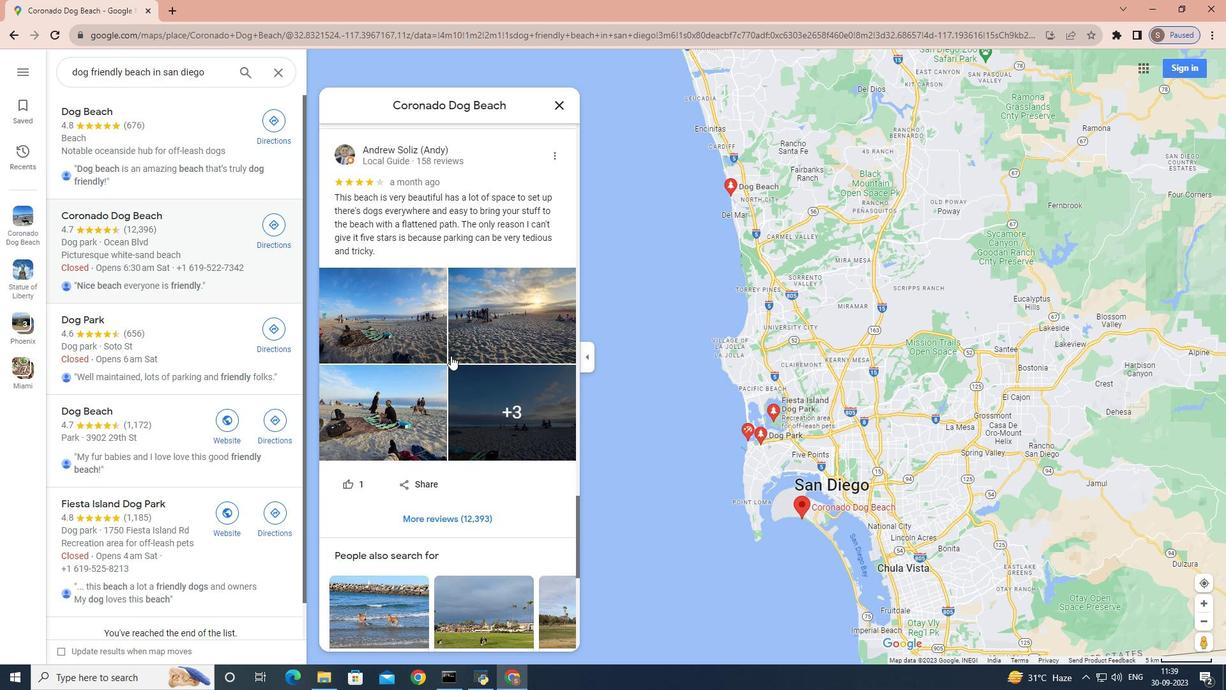
Action: Mouse scrolled (451, 355) with delta (0, 0)
Screenshot: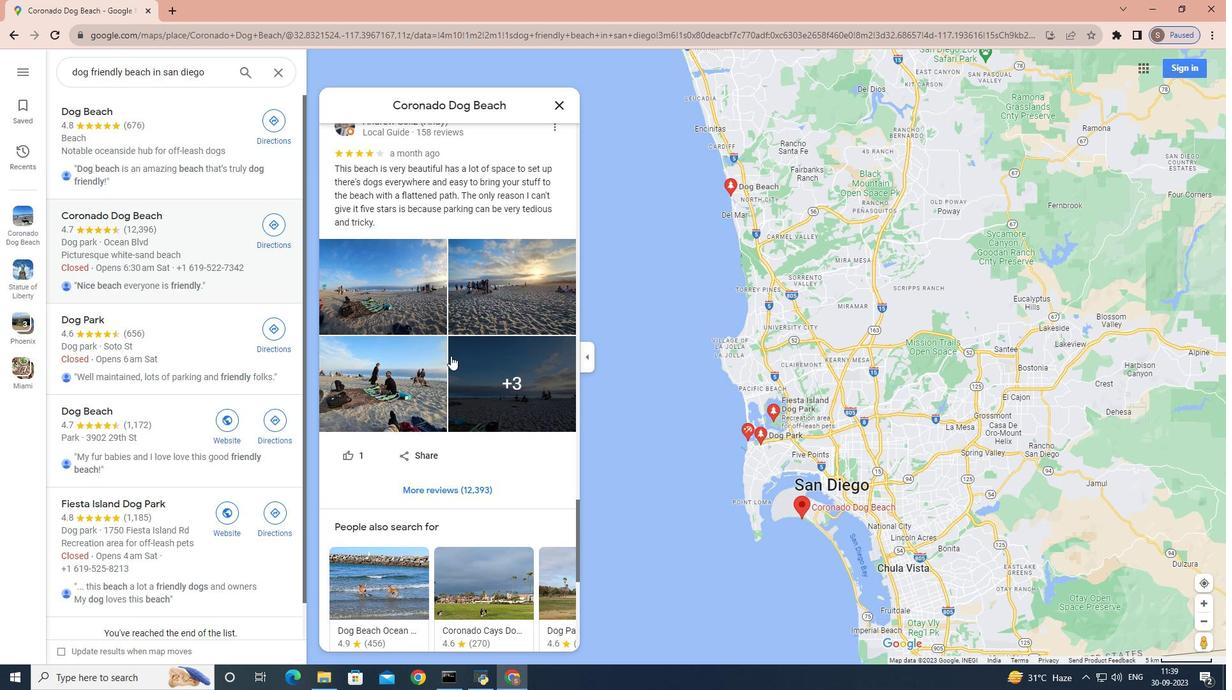 
Action: Mouse moved to (456, 343)
Screenshot: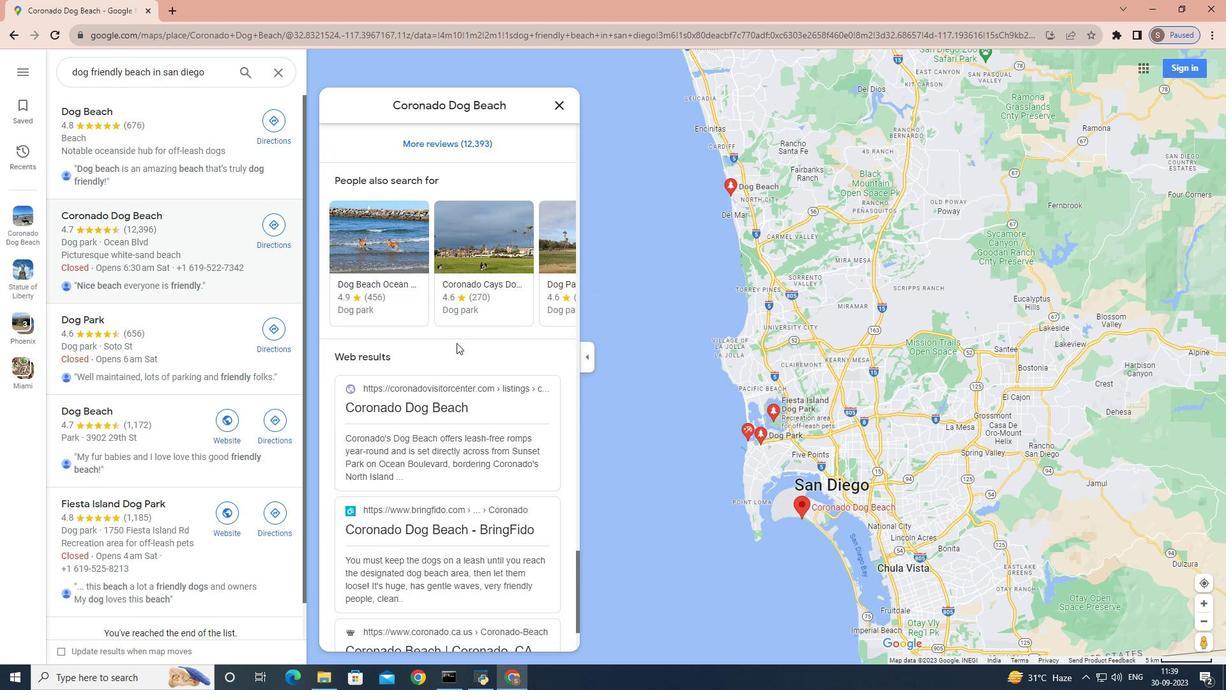 
Action: Mouse scrolled (456, 342) with delta (0, 0)
Screenshot: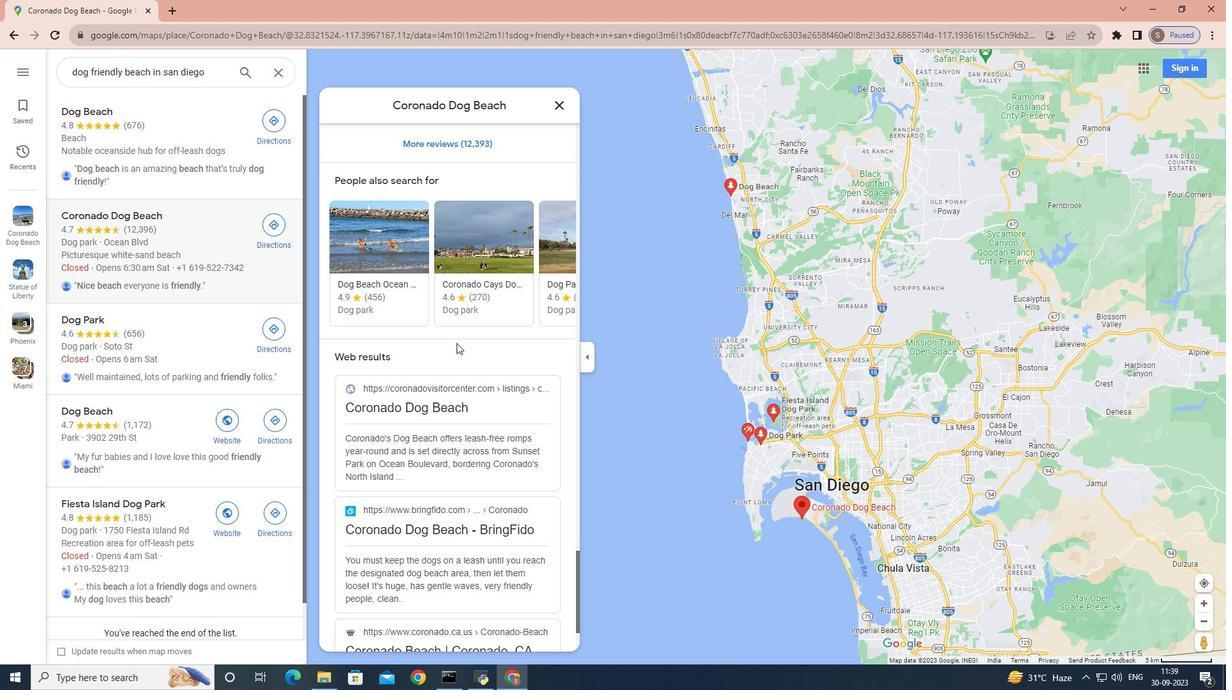 
Action: Mouse scrolled (456, 342) with delta (0, 0)
Screenshot: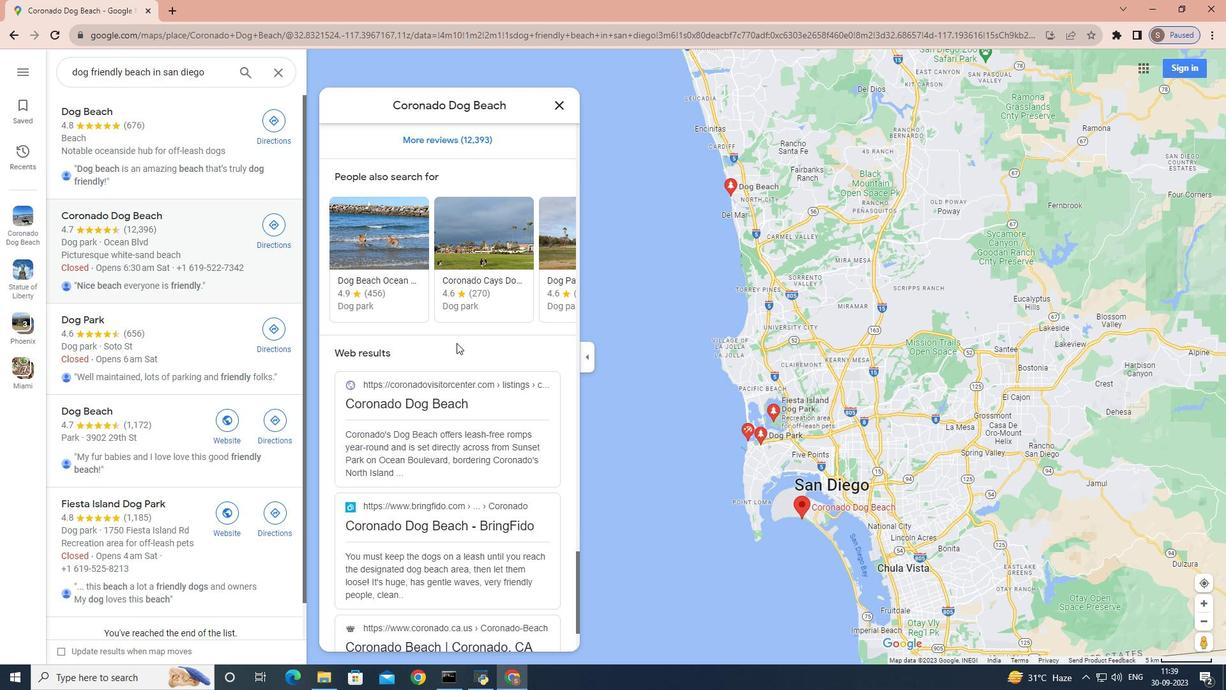 
Action: Mouse scrolled (456, 342) with delta (0, 0)
Screenshot: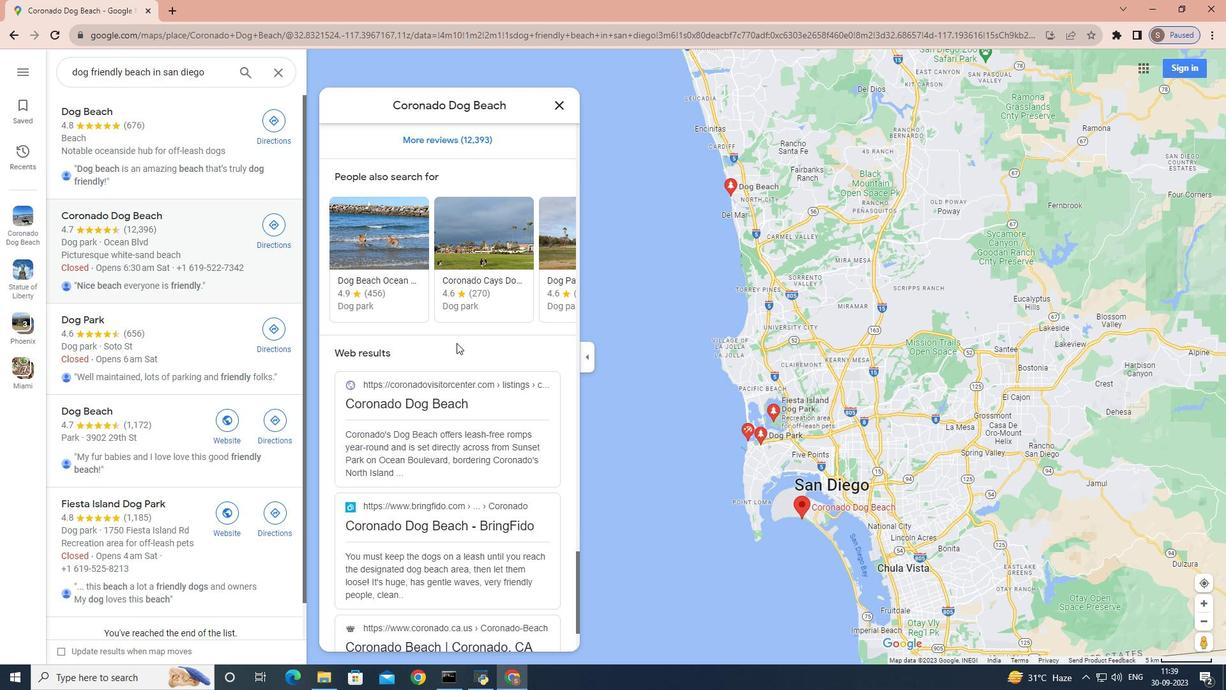 
Action: Mouse scrolled (456, 342) with delta (0, 0)
Screenshot: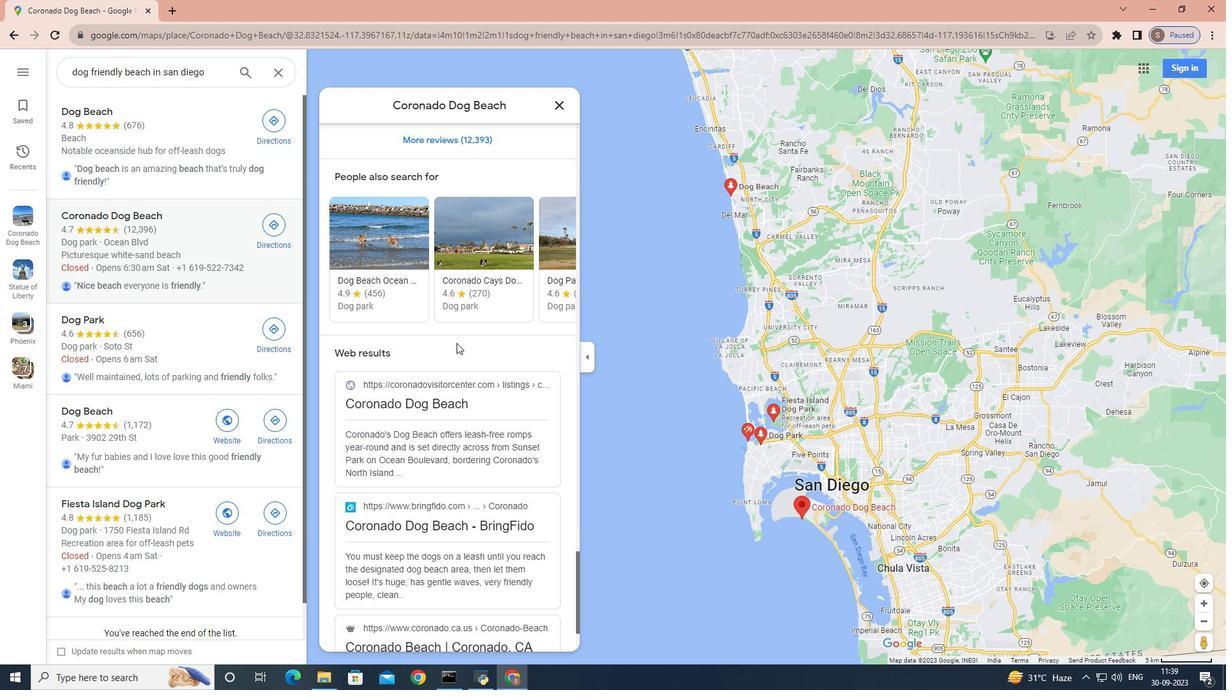 
Action: Mouse scrolled (456, 342) with delta (0, 0)
Screenshot: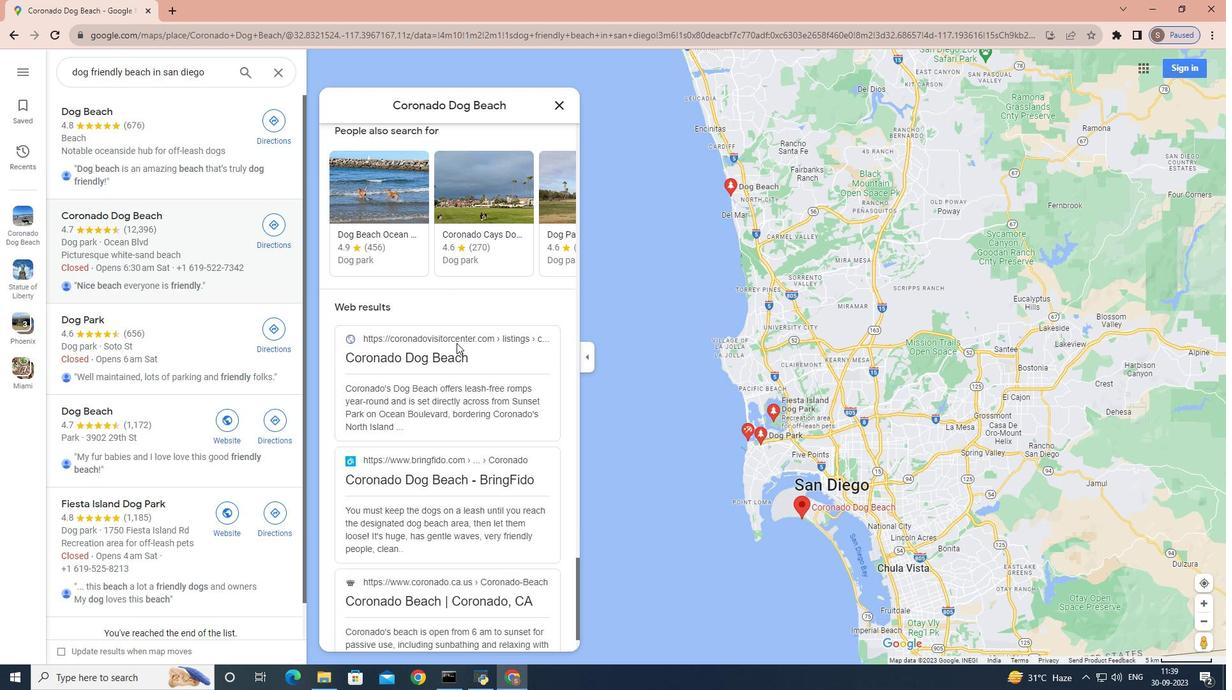 
Action: Mouse scrolled (456, 342) with delta (0, 0)
Screenshot: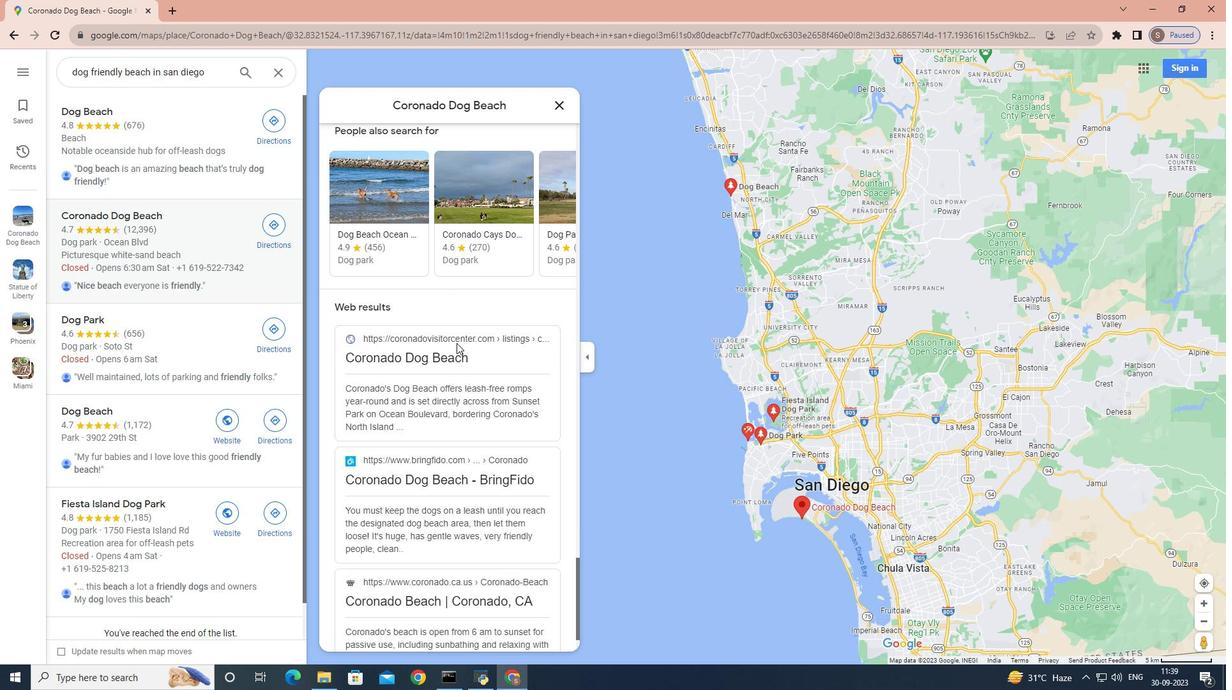 
Action: Mouse scrolled (456, 342) with delta (0, 0)
Screenshot: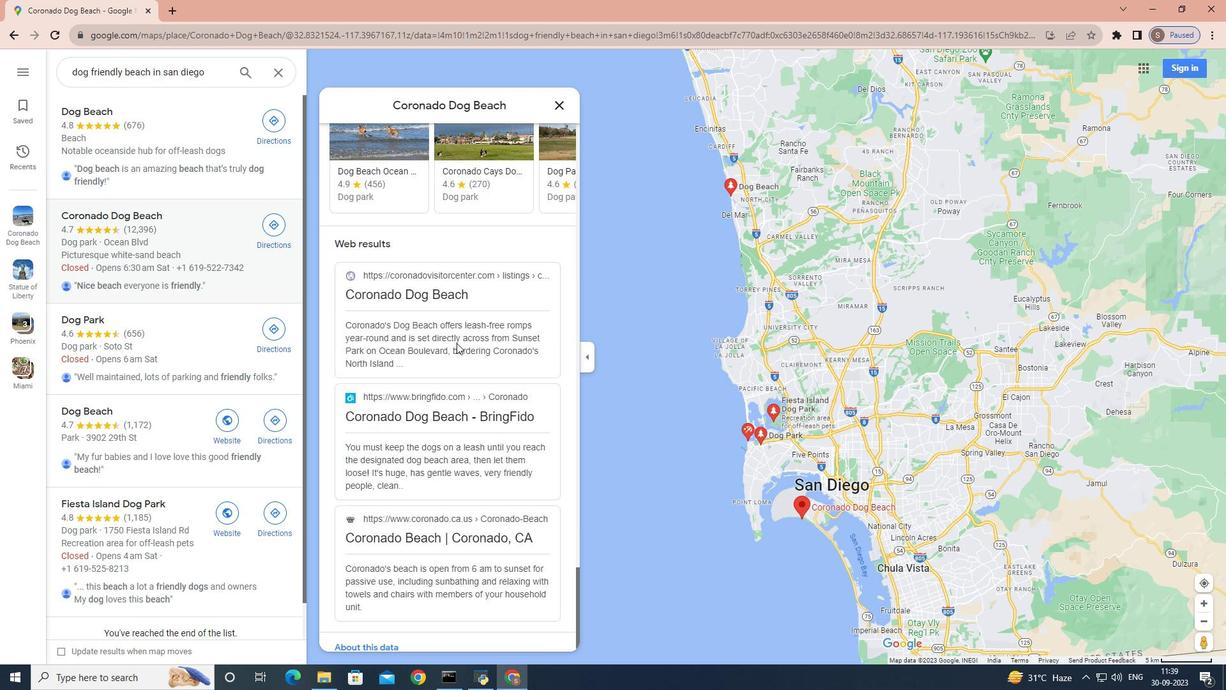 
Action: Mouse scrolled (456, 343) with delta (0, 0)
Screenshot: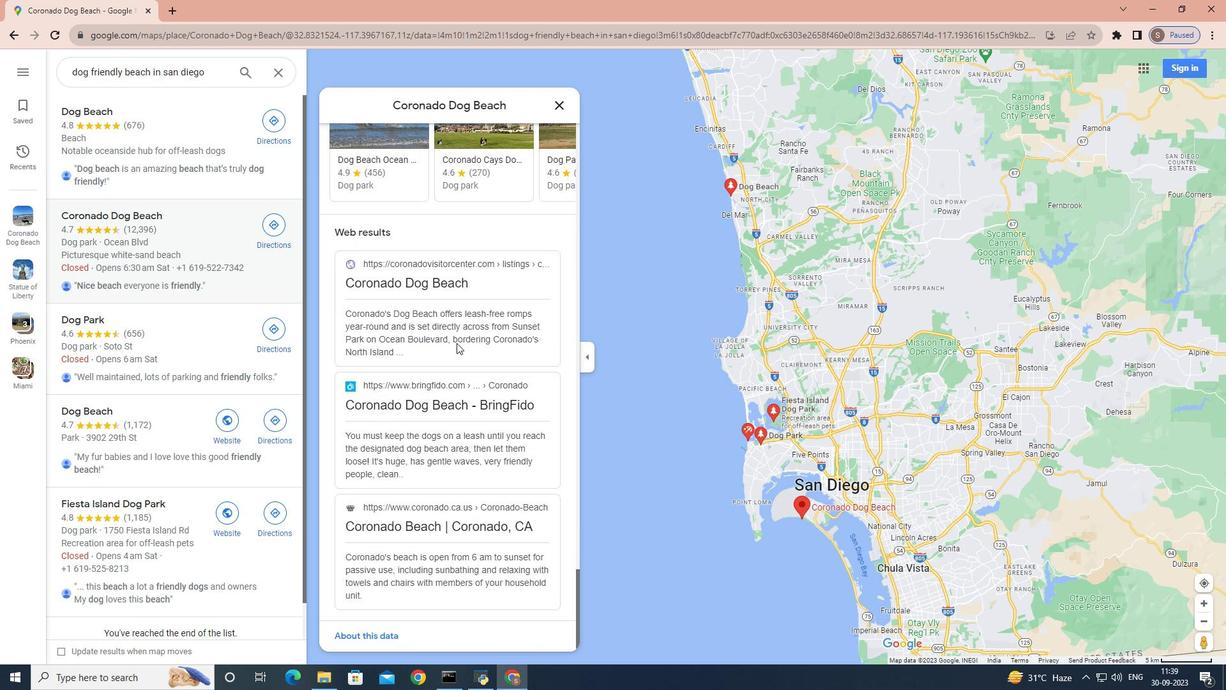 
Action: Mouse scrolled (456, 343) with delta (0, 0)
Screenshot: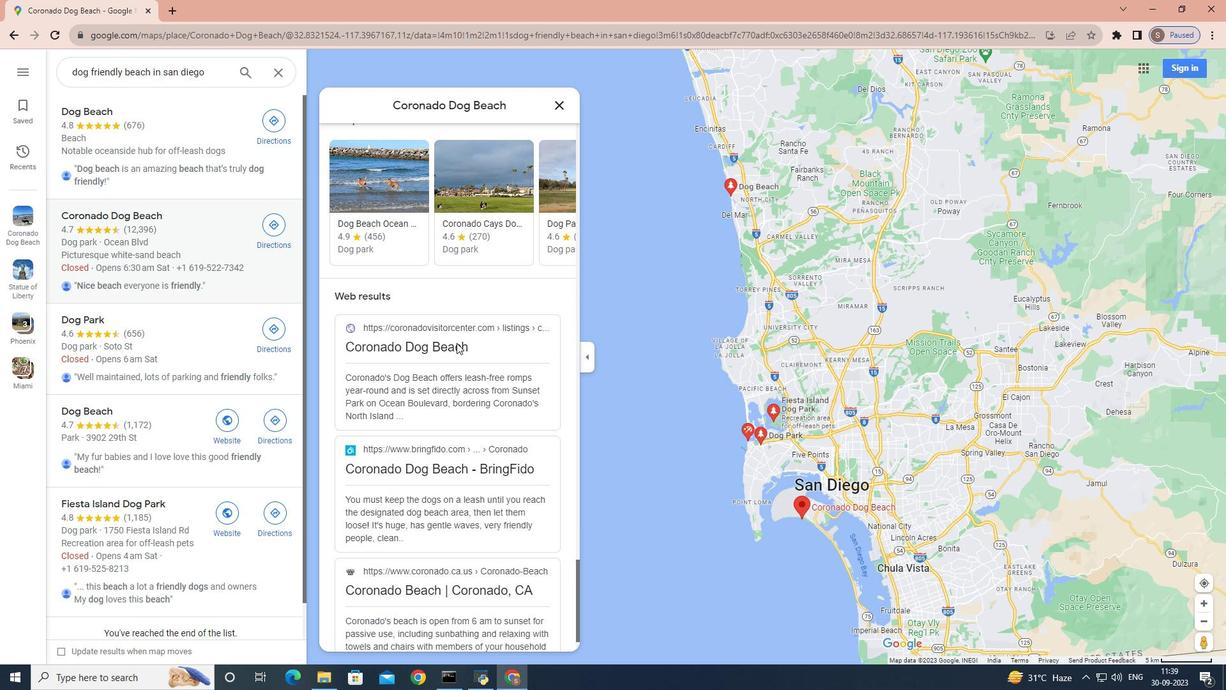
Action: Mouse scrolled (456, 343) with delta (0, 0)
Screenshot: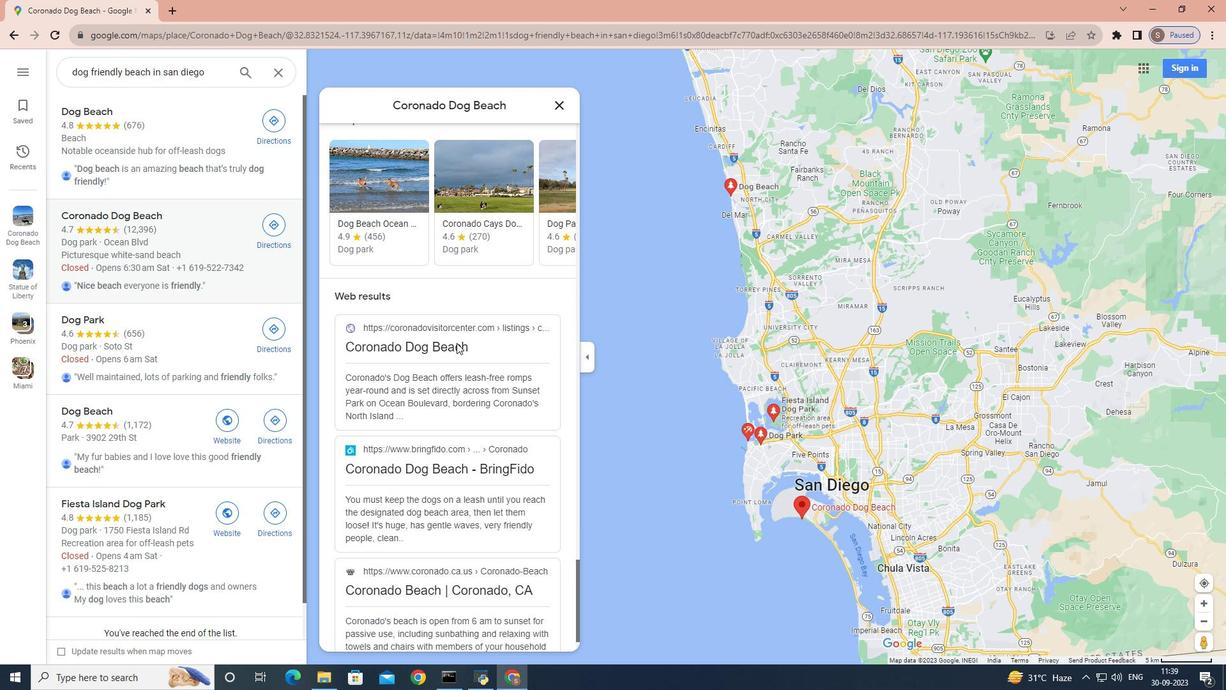
Action: Mouse scrolled (456, 343) with delta (0, 0)
Screenshot: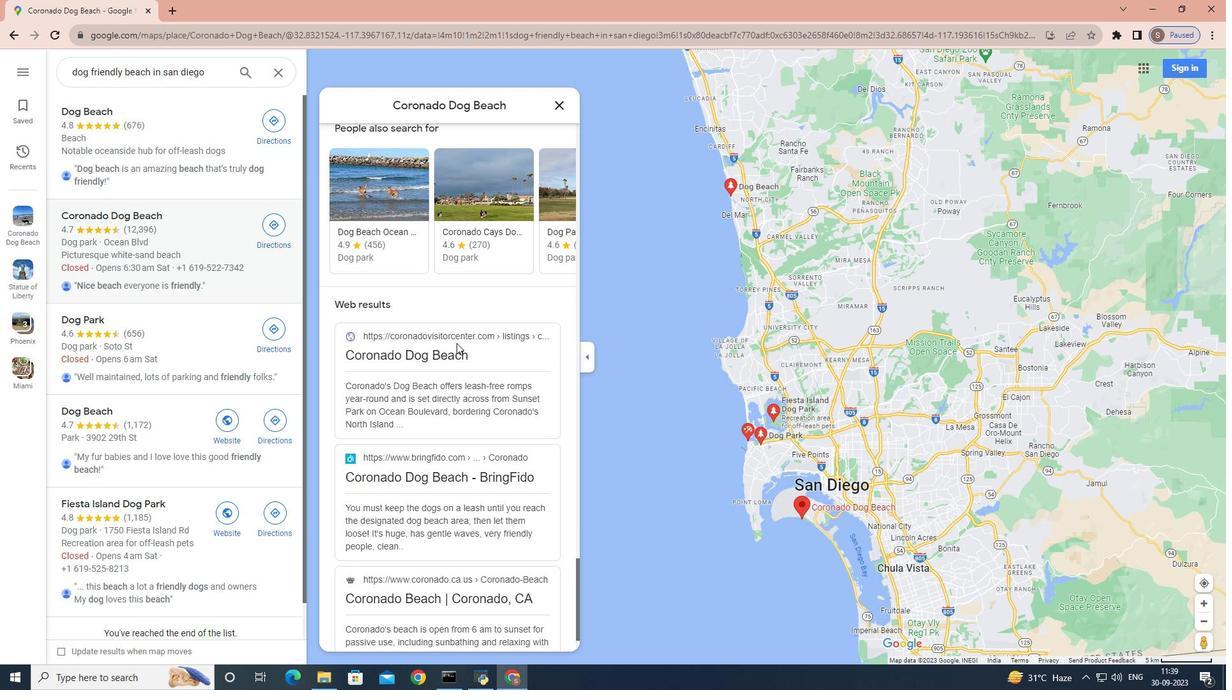 
Action: Mouse scrolled (456, 343) with delta (0, 0)
Screenshot: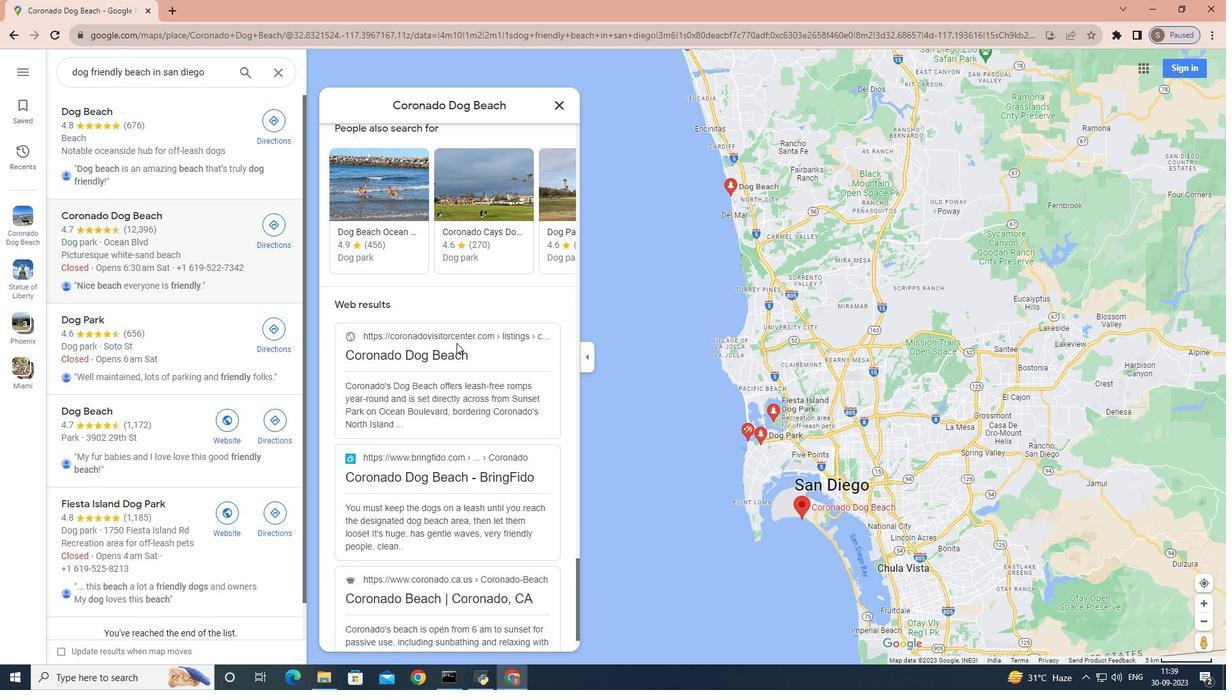 
Action: Mouse scrolled (456, 343) with delta (0, 0)
Screenshot: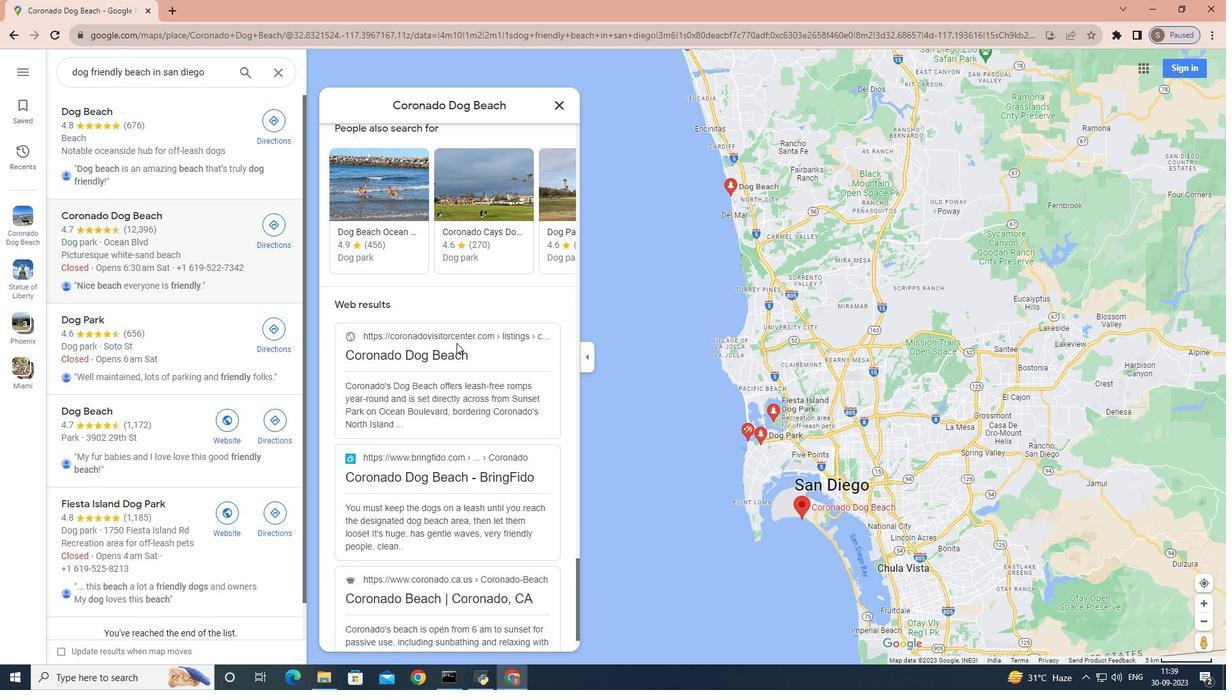 
Action: Mouse scrolled (456, 343) with delta (0, 0)
Screenshot: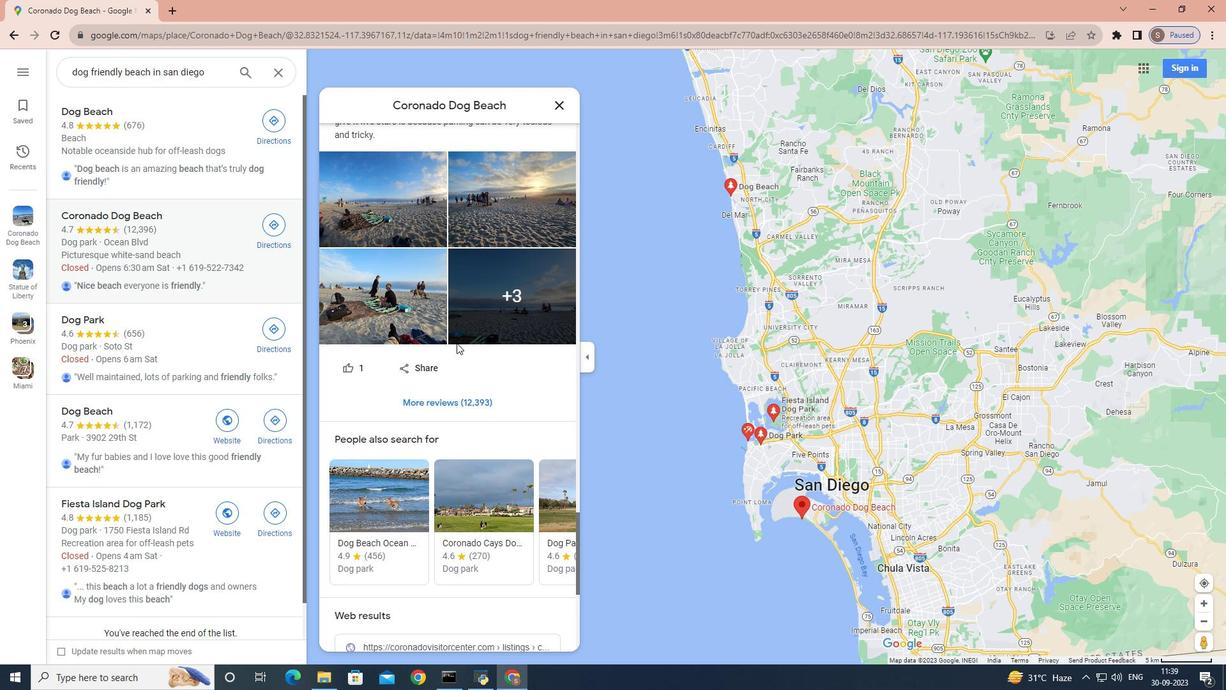 
Action: Mouse scrolled (456, 343) with delta (0, 0)
Screenshot: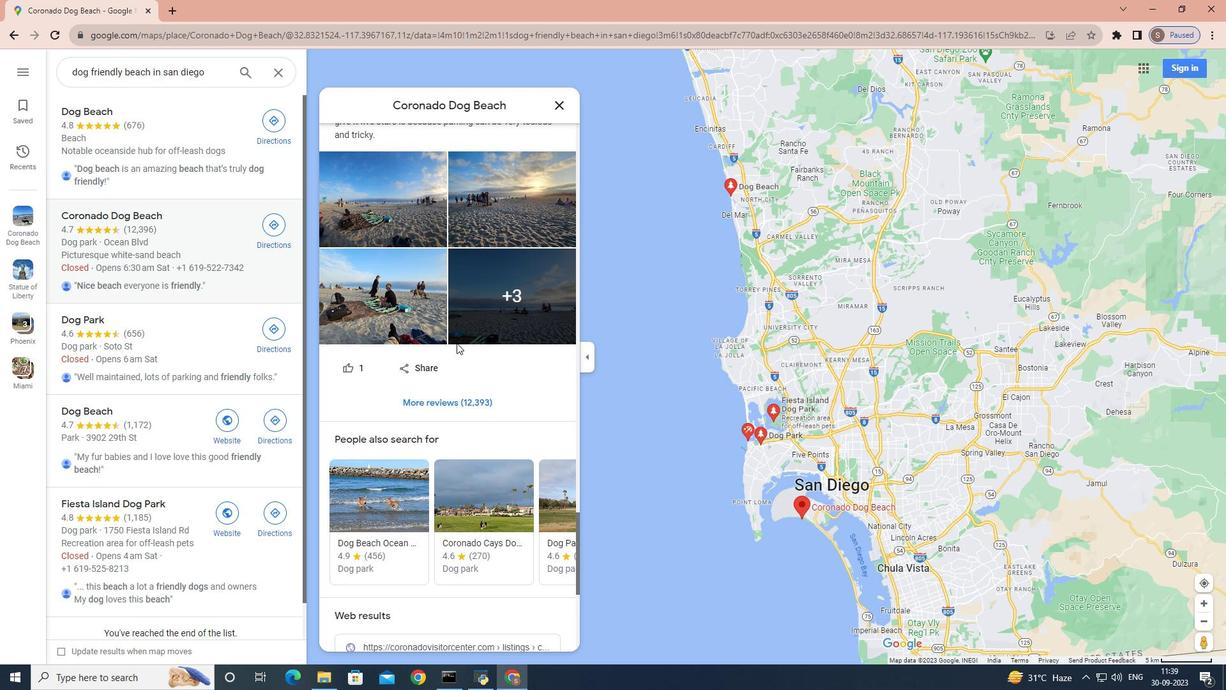 
Action: Mouse scrolled (456, 343) with delta (0, 0)
Screenshot: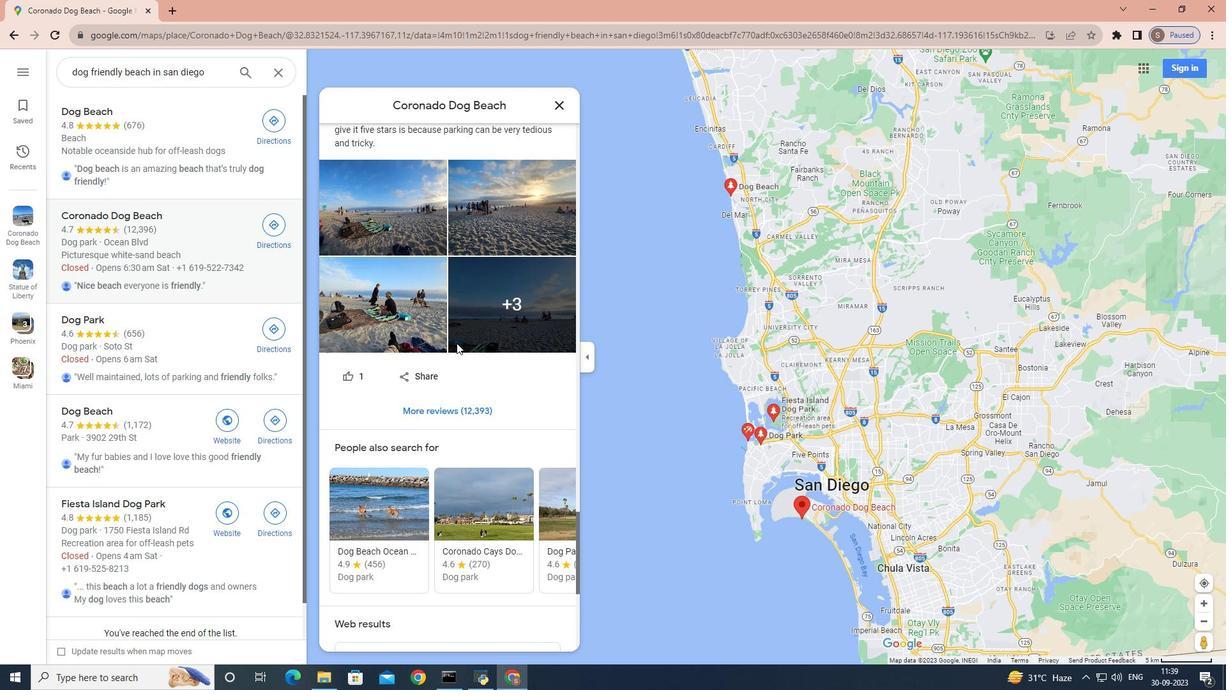 
Action: Mouse scrolled (456, 343) with delta (0, 0)
Screenshot: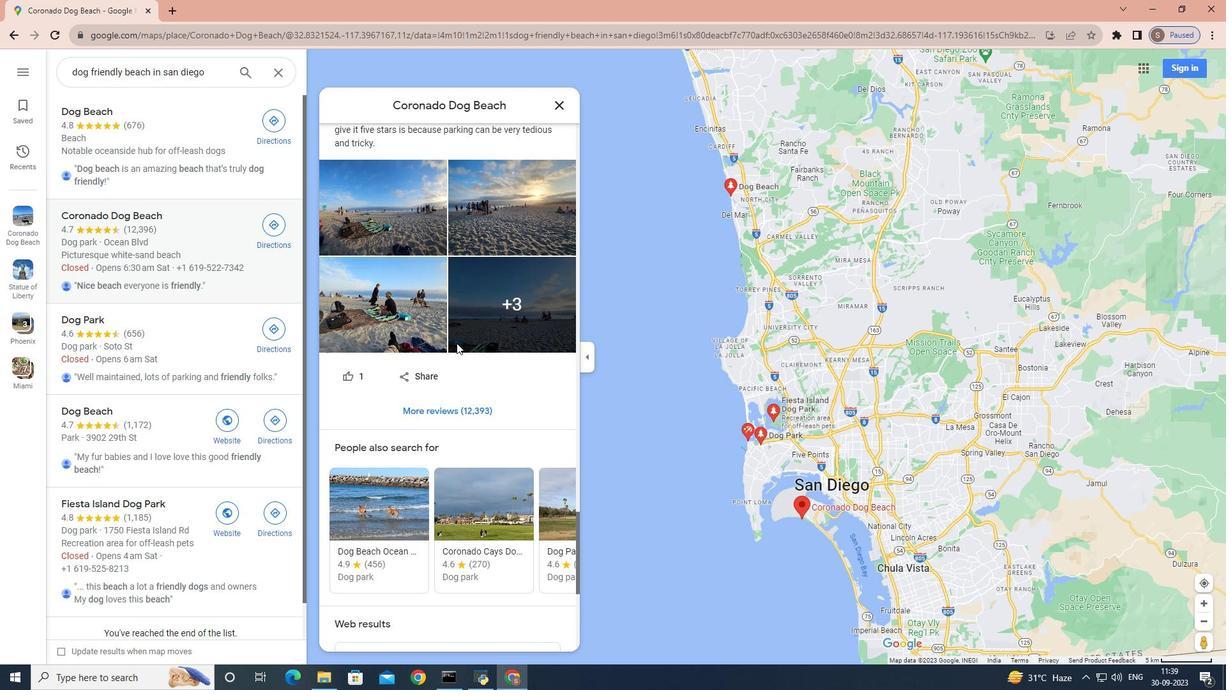 
Action: Mouse scrolled (456, 343) with delta (0, 0)
Screenshot: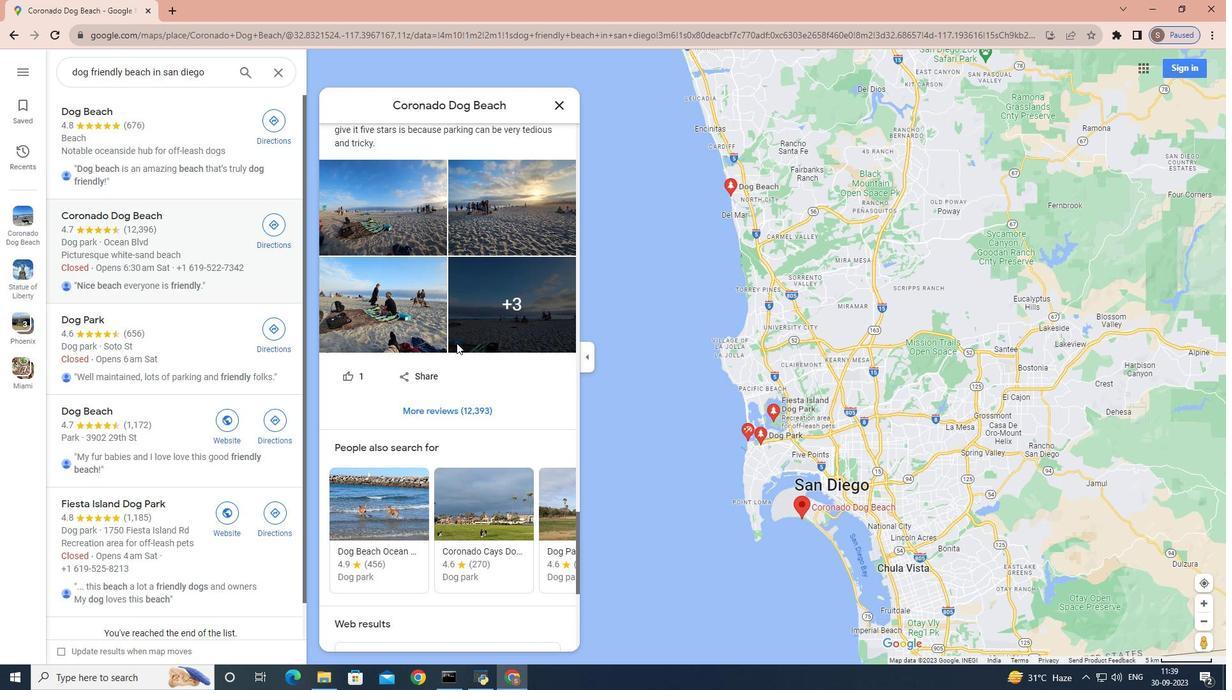 
Action: Mouse scrolled (456, 343) with delta (0, 0)
Screenshot: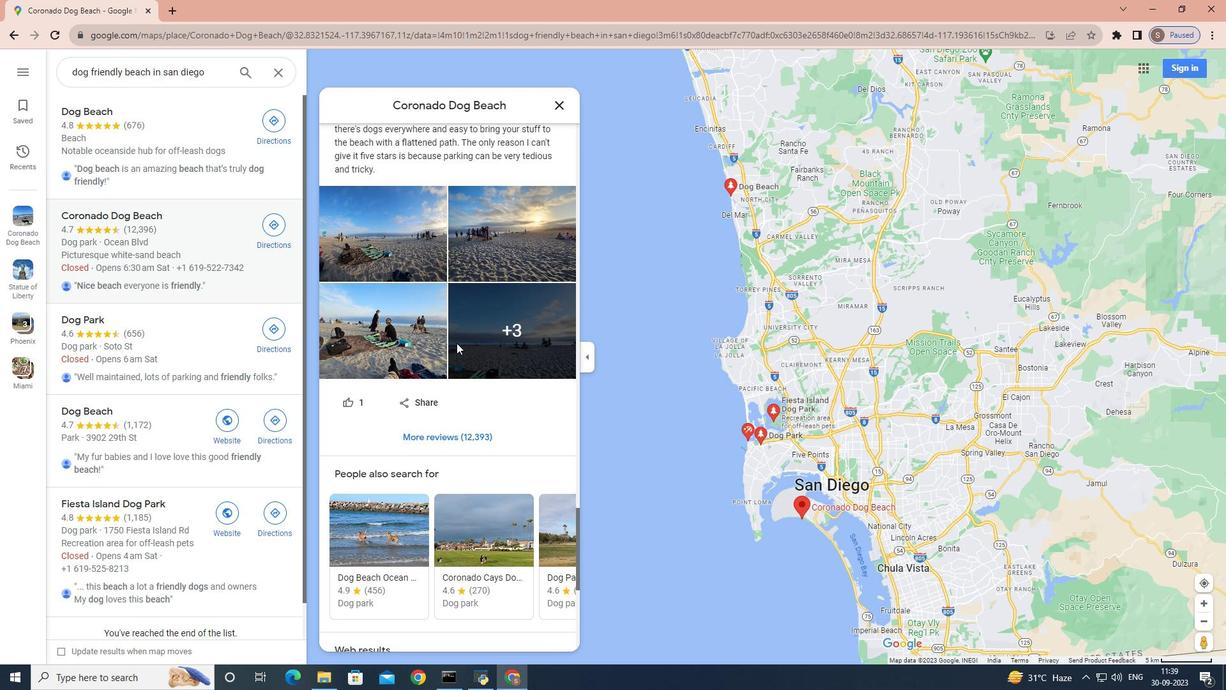
Action: Mouse scrolled (456, 342) with delta (0, 0)
Screenshot: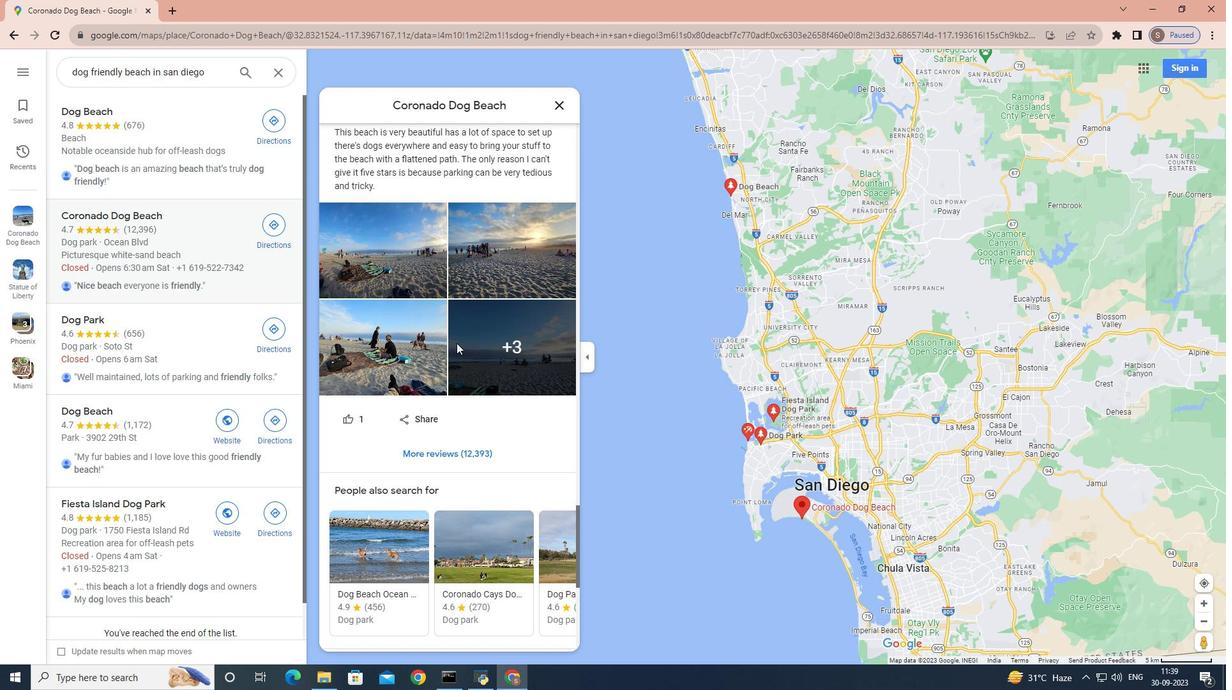 
Action: Mouse scrolled (456, 343) with delta (0, 0)
Screenshot: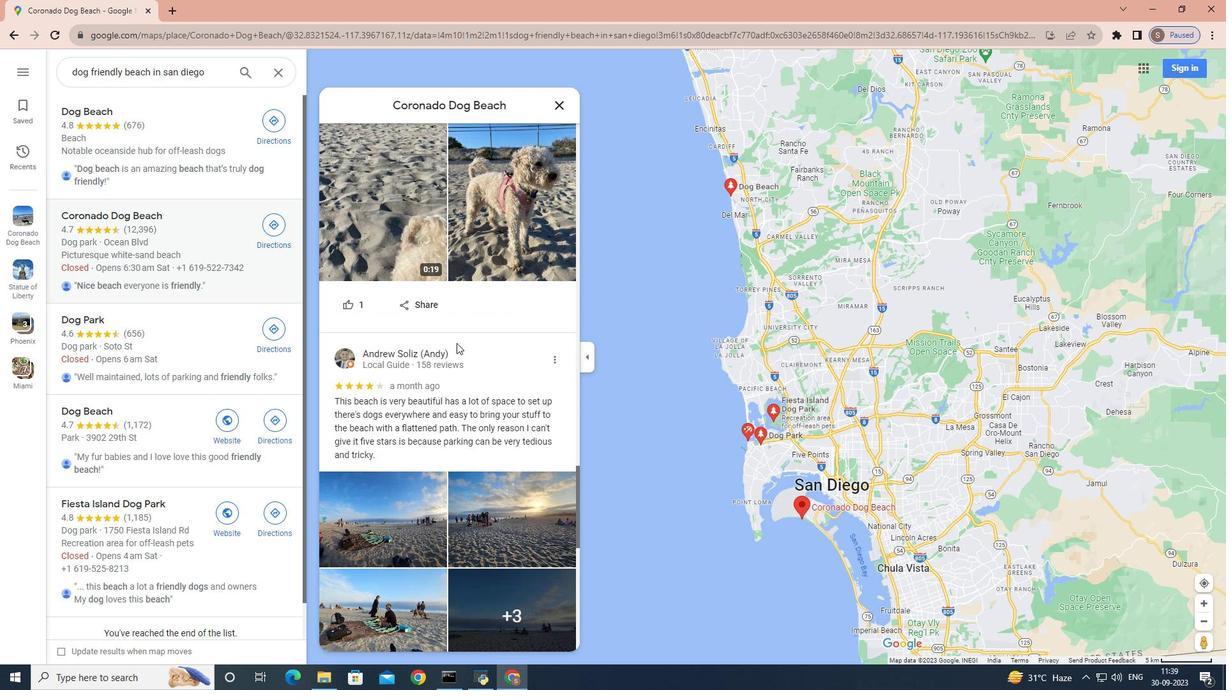 
Action: Mouse scrolled (456, 343) with delta (0, 0)
Screenshot: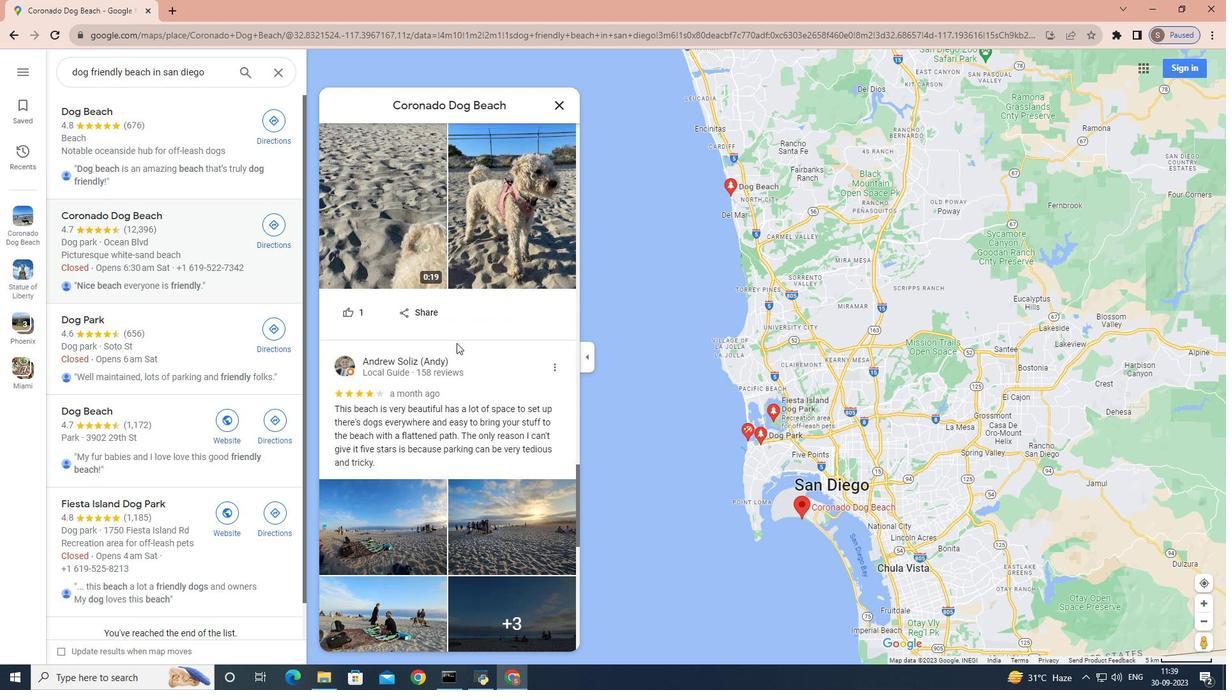 
Action: Mouse scrolled (456, 343) with delta (0, 0)
Screenshot: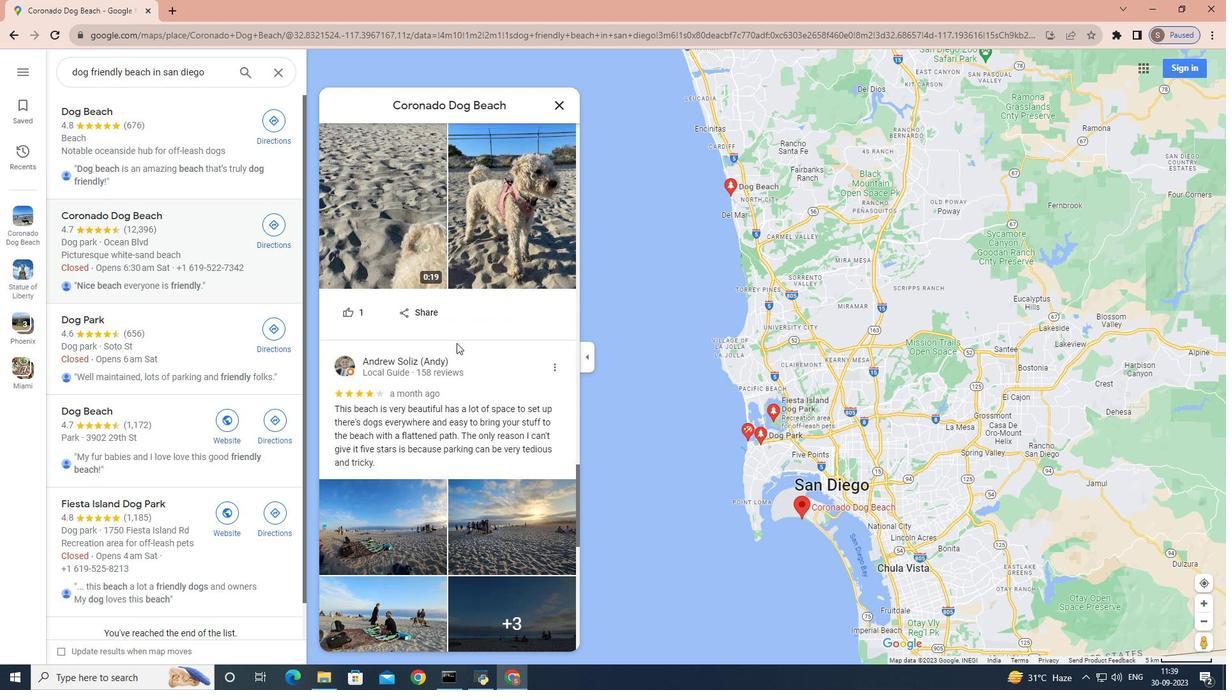 
Action: Mouse scrolled (456, 343) with delta (0, 0)
Screenshot: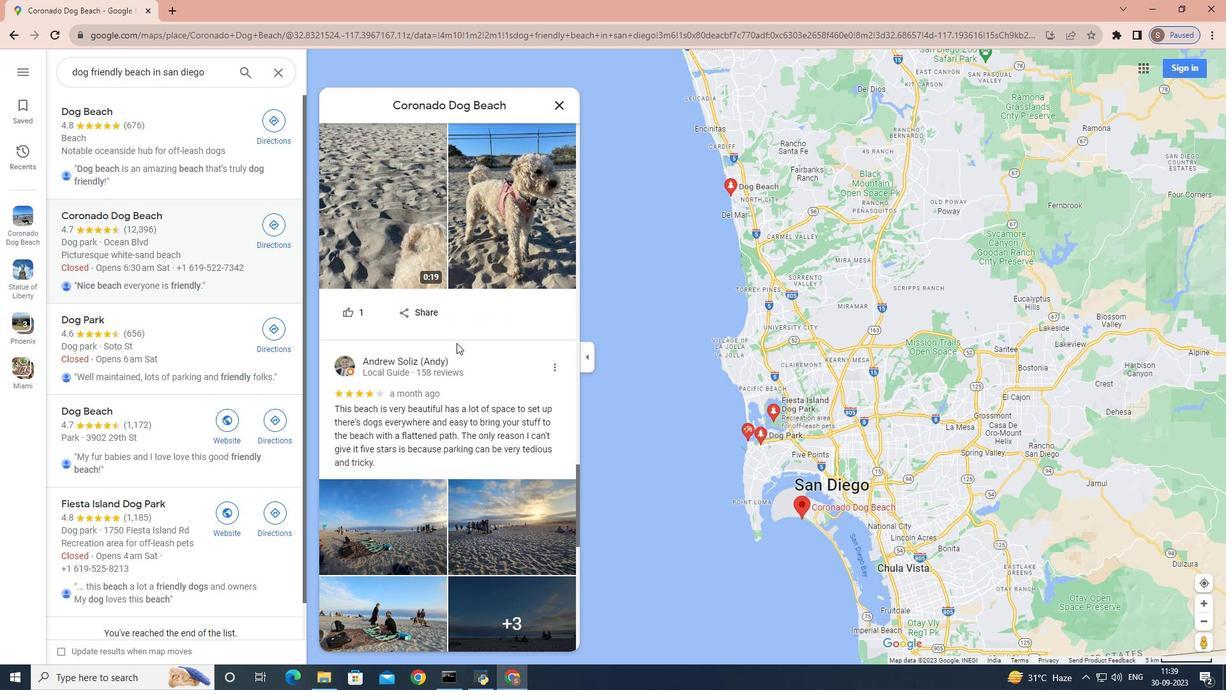 
Action: Mouse scrolled (456, 343) with delta (0, 0)
Screenshot: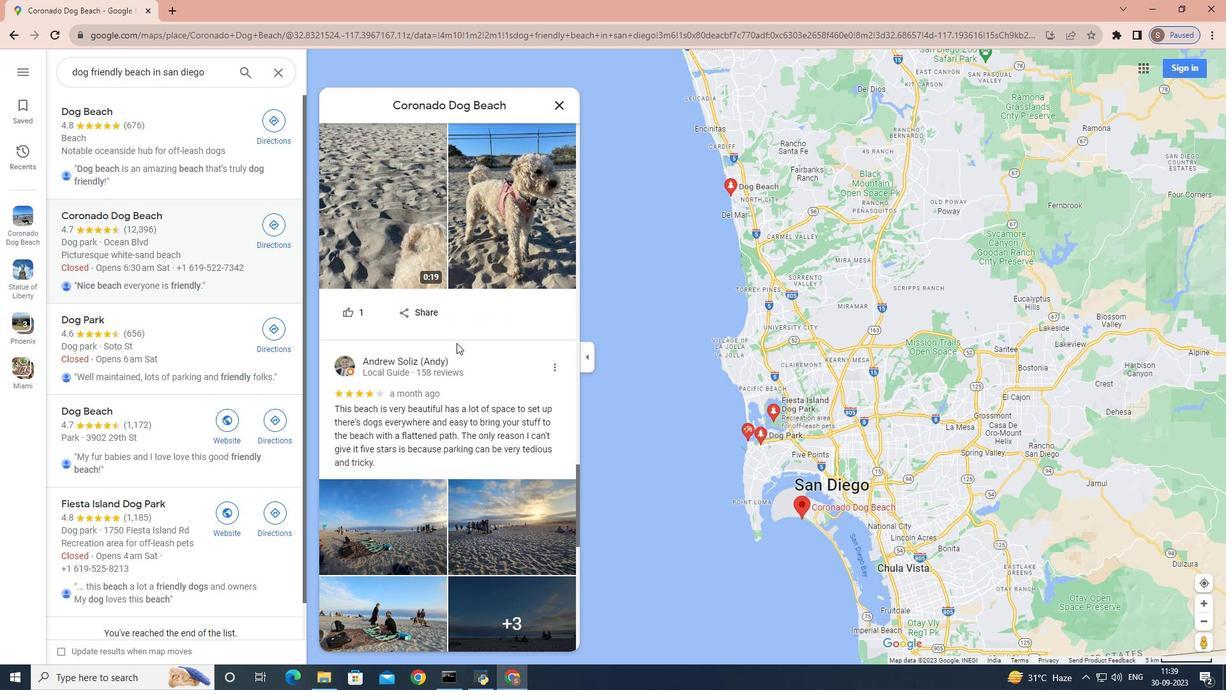 
Action: Mouse scrolled (456, 343) with delta (0, 0)
Screenshot: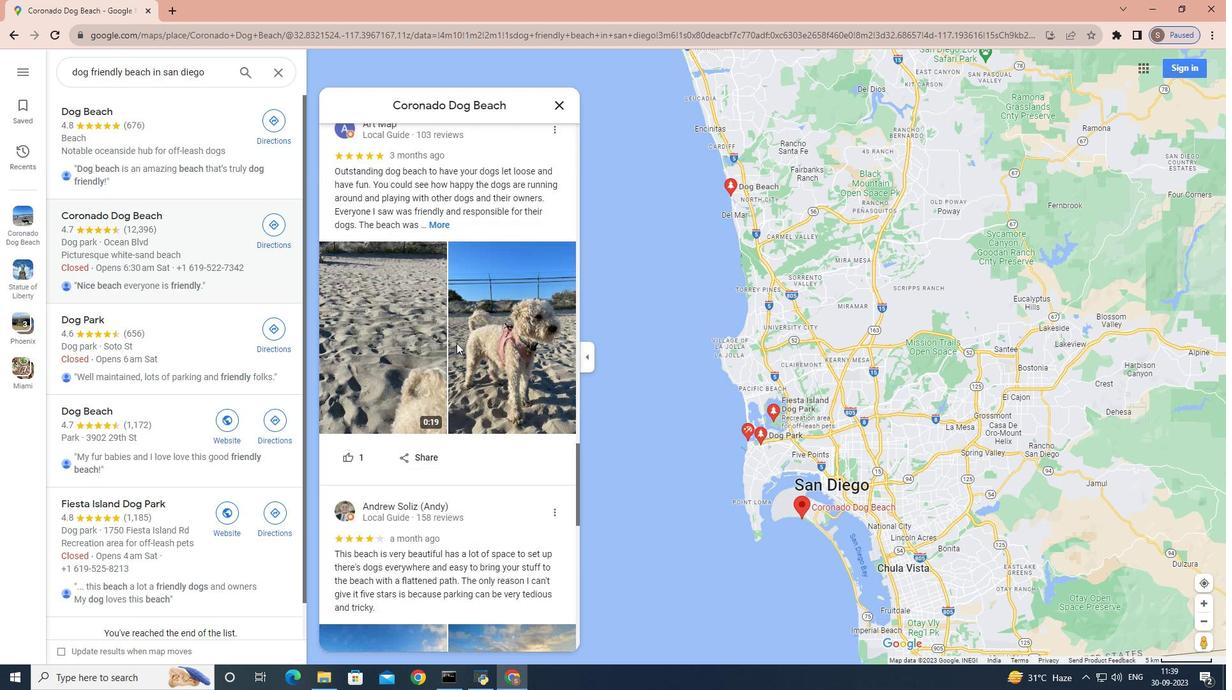 
Action: Mouse scrolled (456, 343) with delta (0, 0)
Screenshot: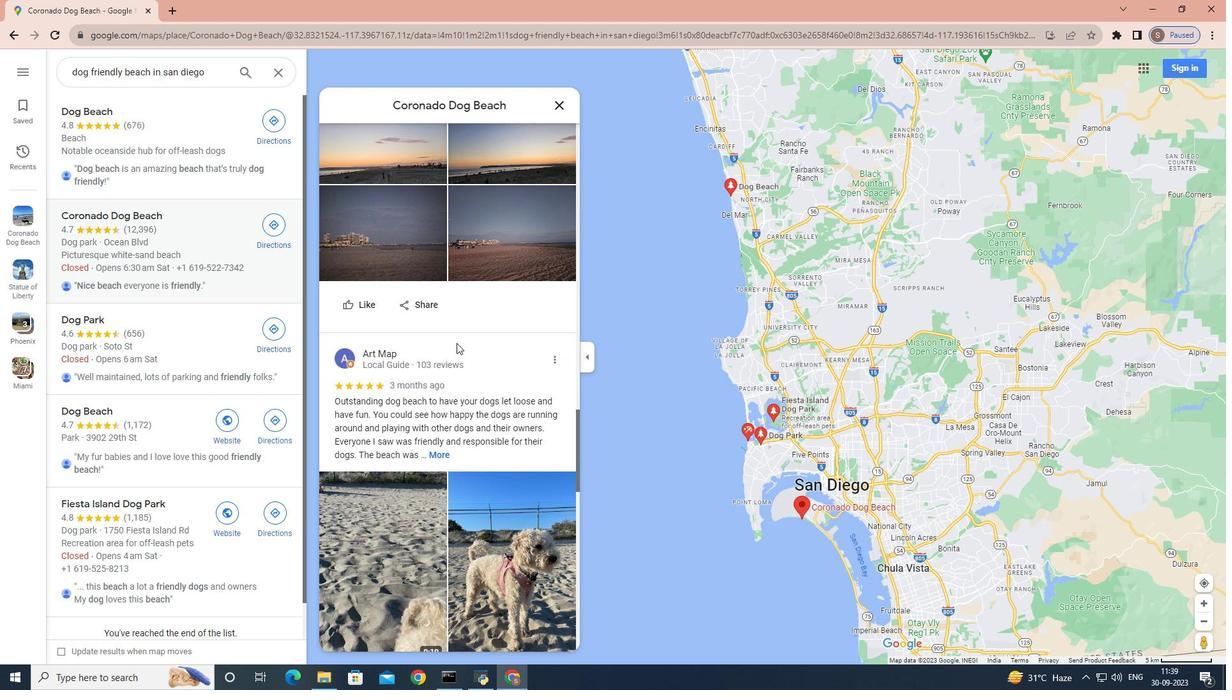 
Action: Mouse moved to (437, 520)
Screenshot: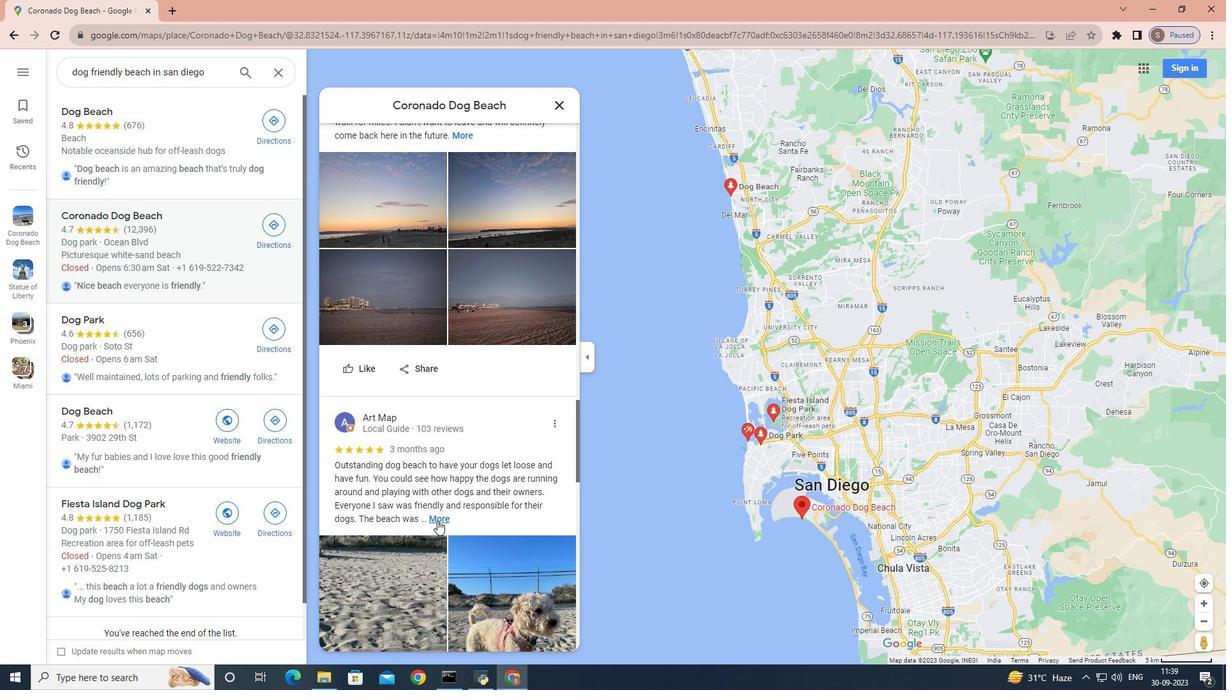 
Action: Mouse pressed left at (437, 520)
Screenshot: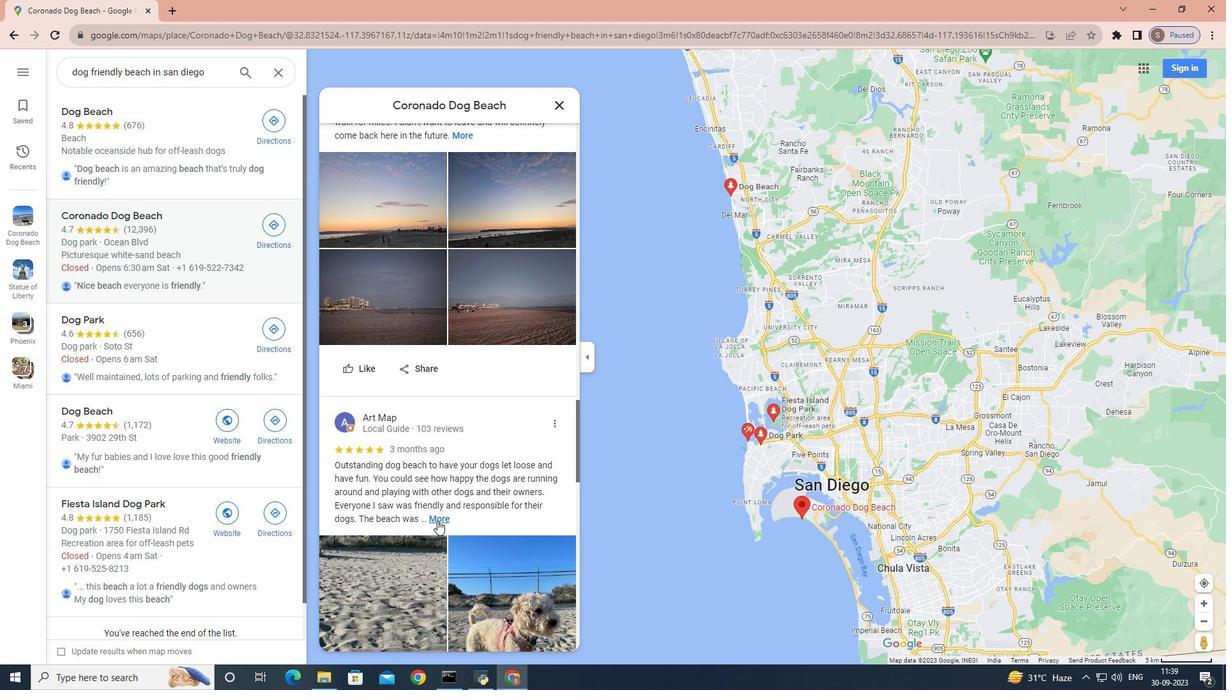 
Action: Mouse moved to (435, 501)
Screenshot: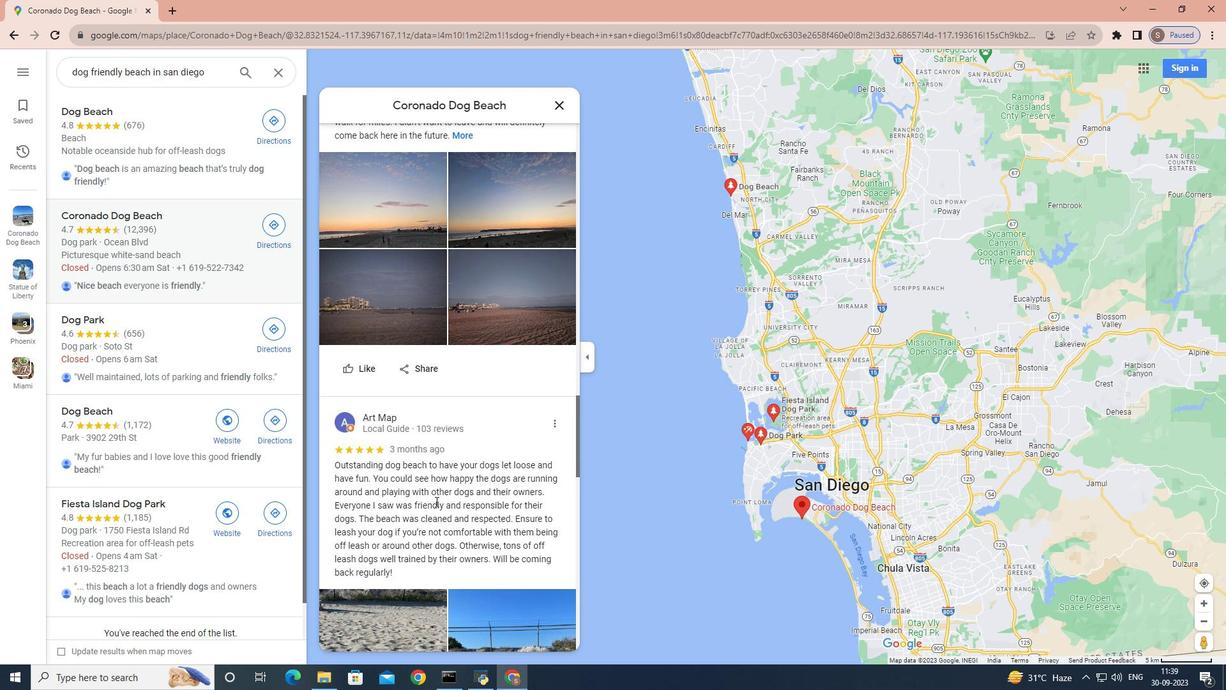 
Action: Mouse scrolled (435, 502) with delta (0, 0)
Screenshot: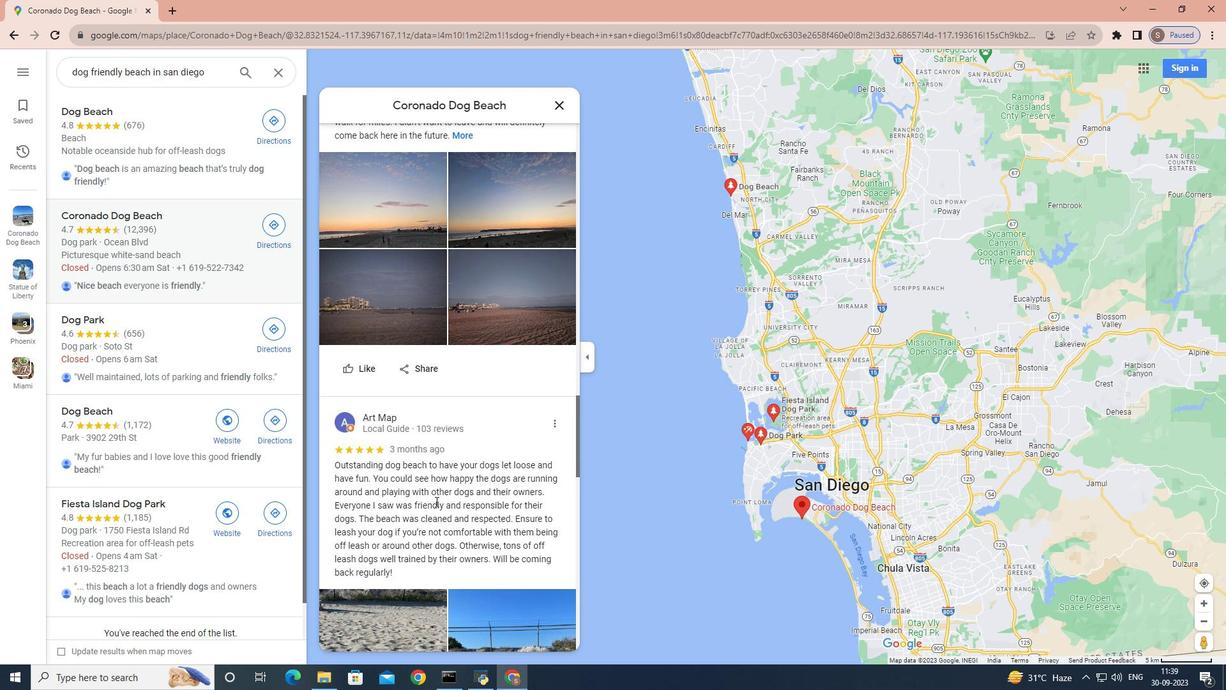 
Action: Mouse scrolled (435, 502) with delta (0, 0)
Screenshot: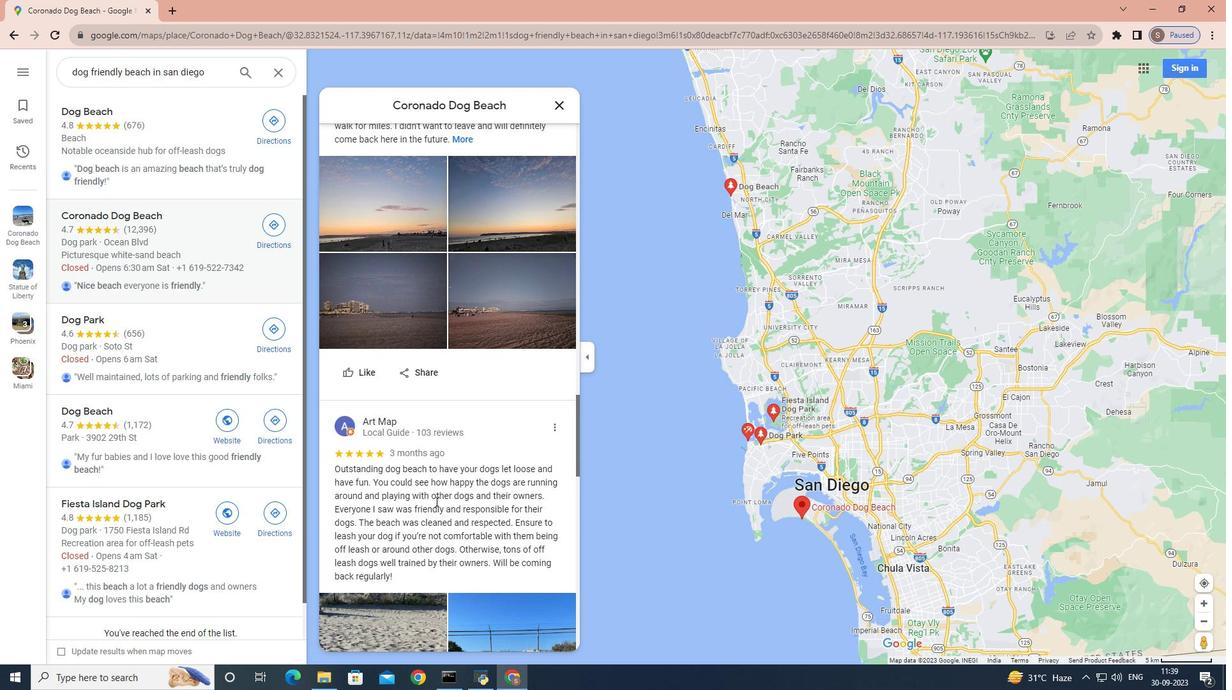 
Action: Mouse scrolled (435, 502) with delta (0, 0)
Screenshot: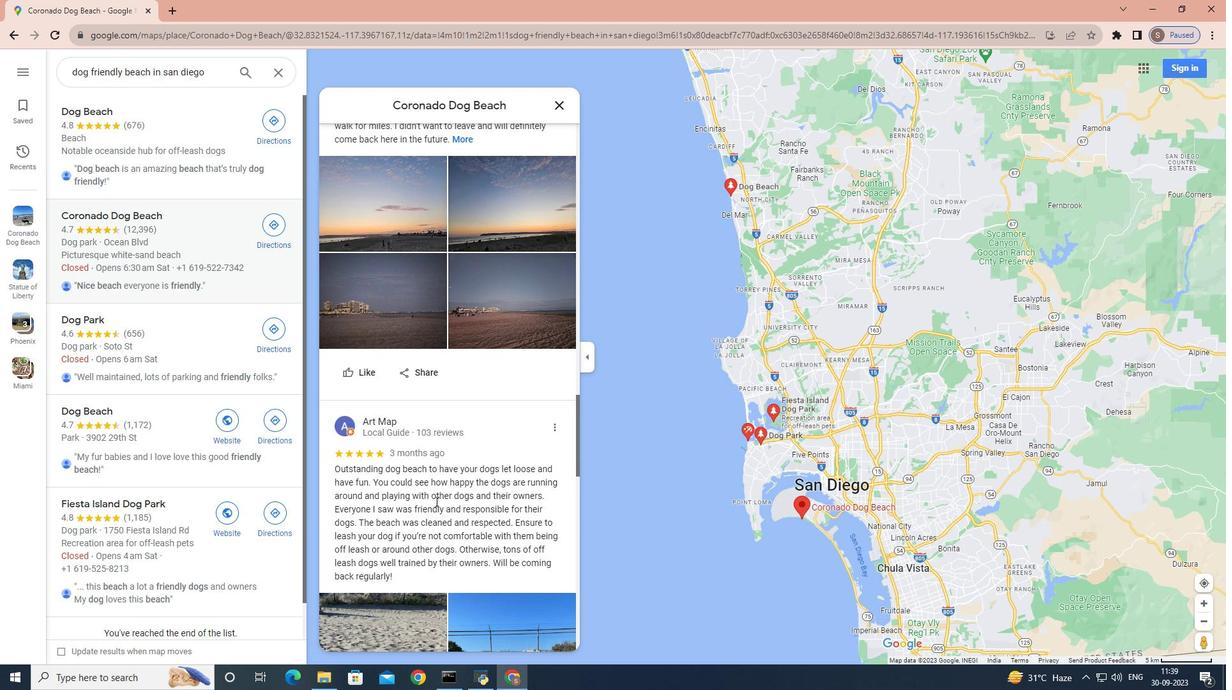 
Action: Mouse scrolled (435, 502) with delta (0, 0)
Screenshot: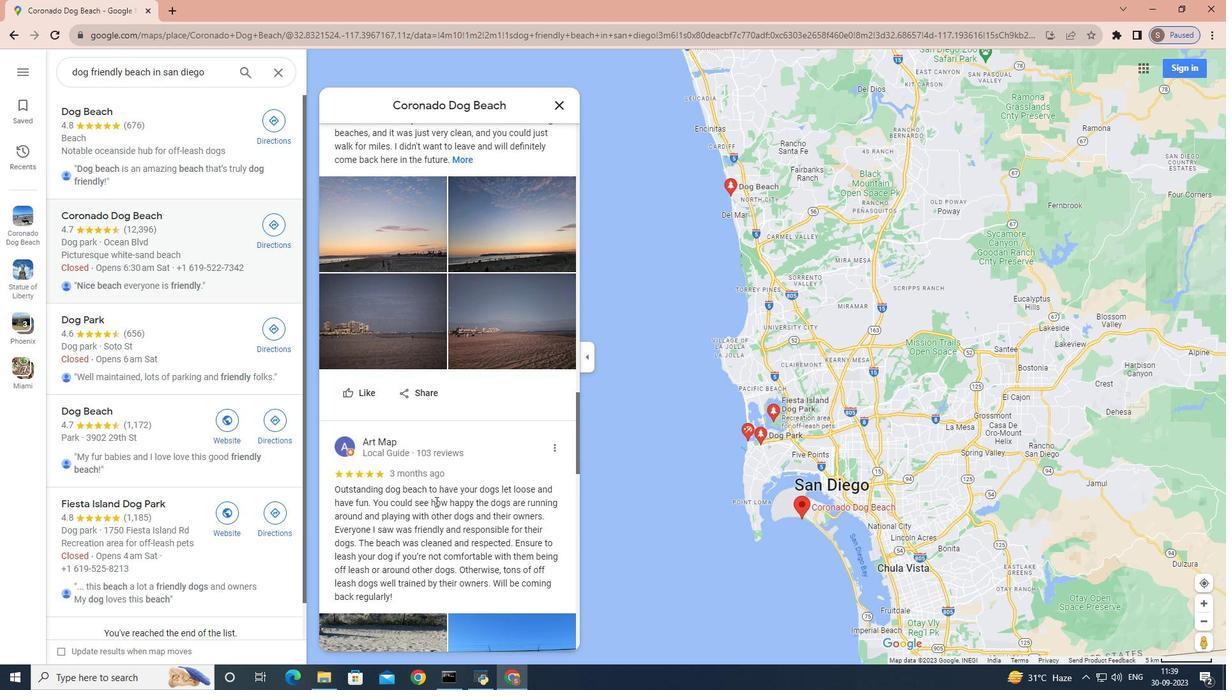 
Action: Mouse scrolled (435, 502) with delta (0, 0)
Screenshot: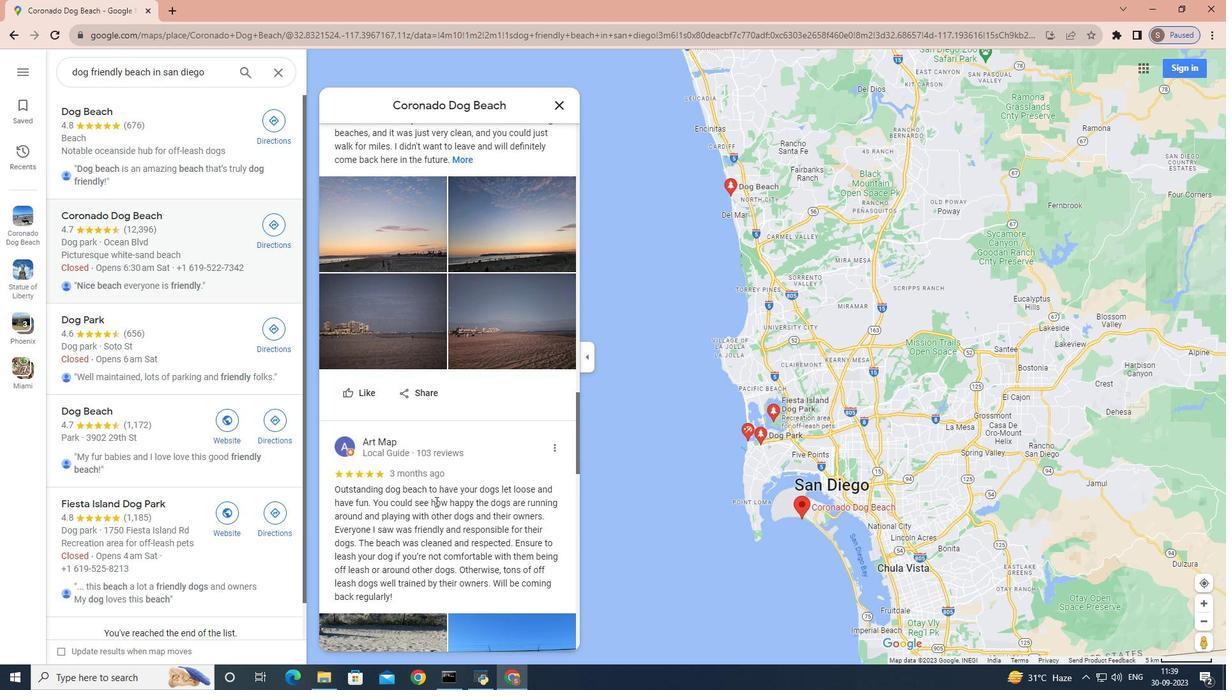
Action: Mouse scrolled (435, 502) with delta (0, 0)
Screenshot: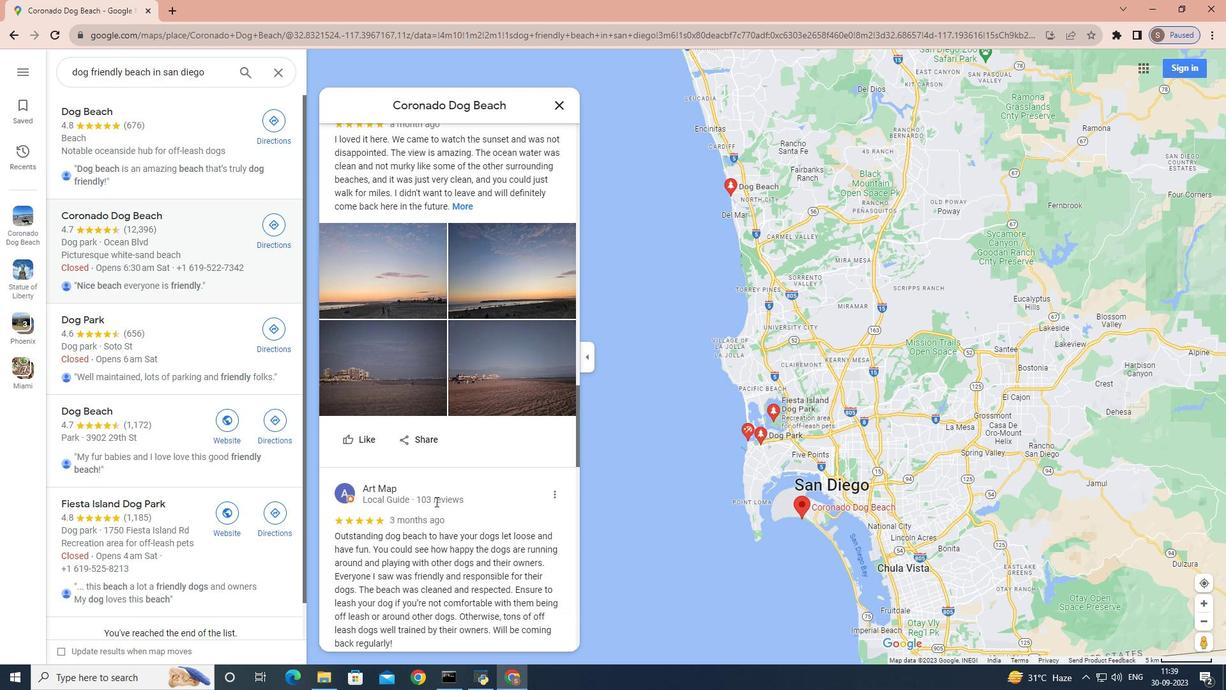 
Action: Mouse scrolled (435, 502) with delta (0, 0)
Screenshot: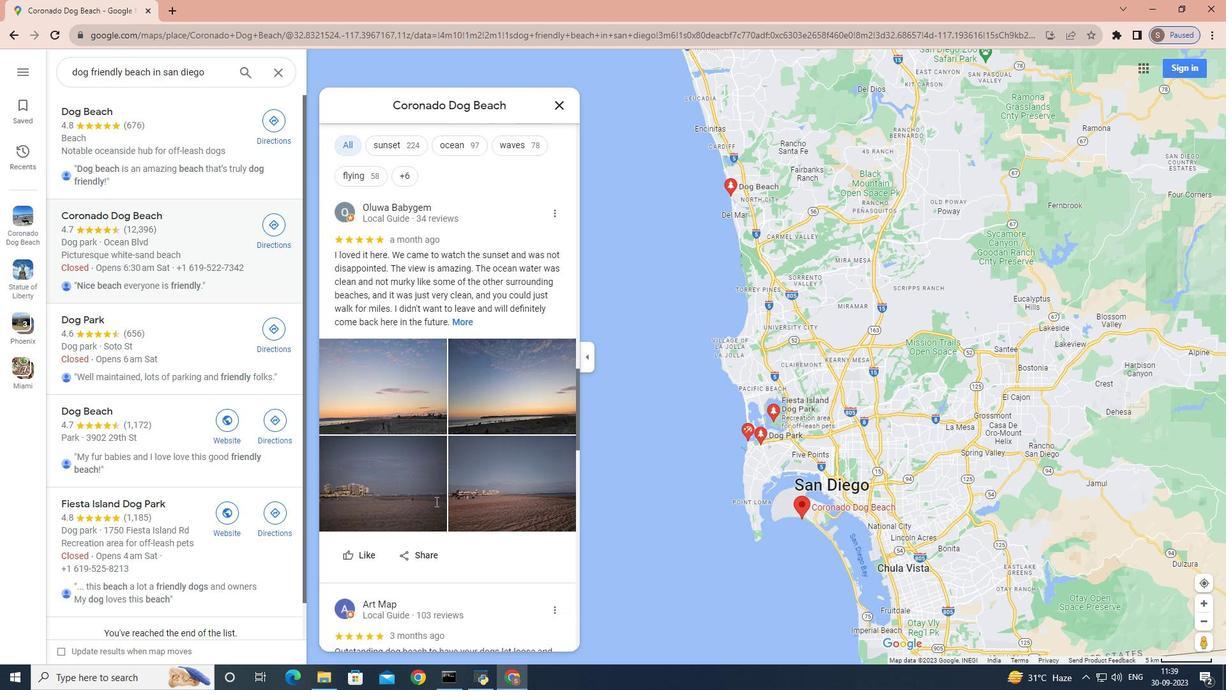 
Action: Mouse scrolled (435, 502) with delta (0, 0)
Screenshot: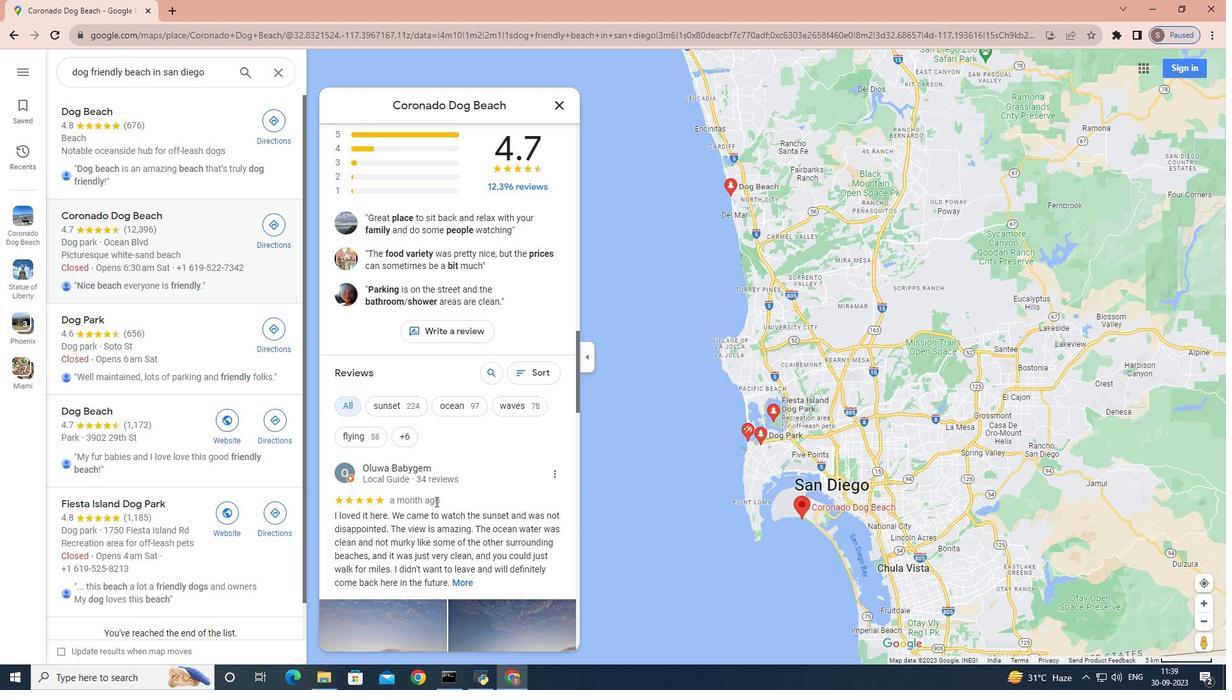 
Action: Mouse scrolled (435, 502) with delta (0, 0)
Screenshot: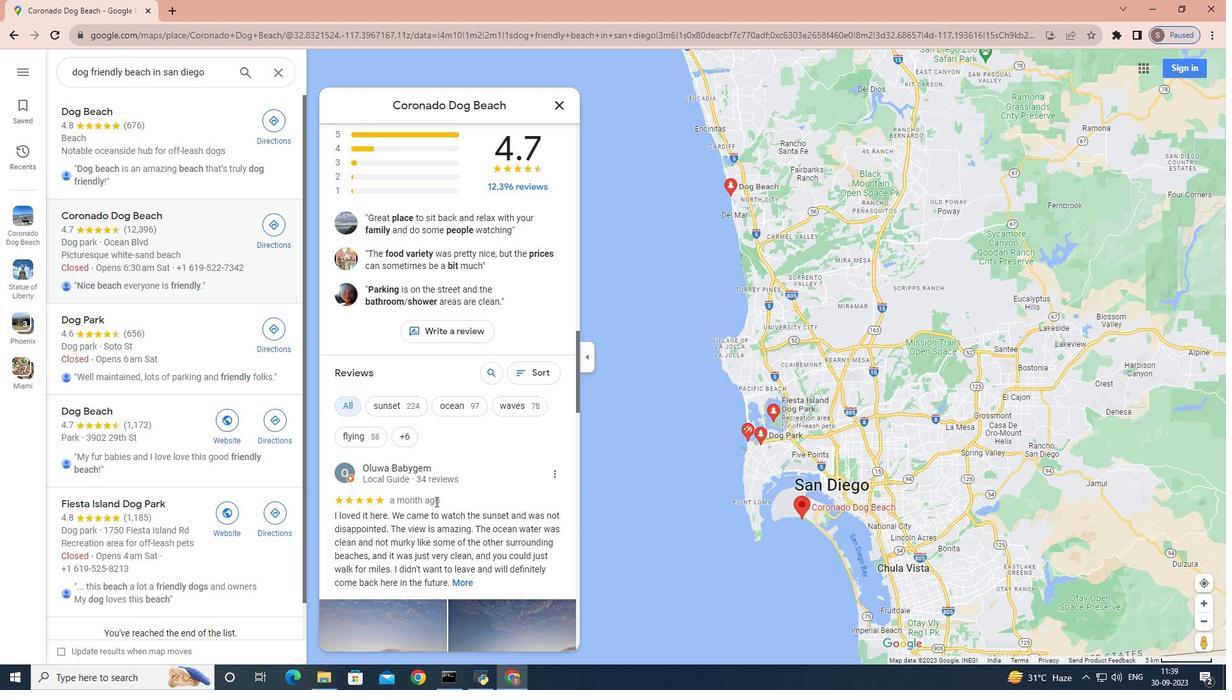 
Action: Mouse scrolled (435, 502) with delta (0, 0)
Screenshot: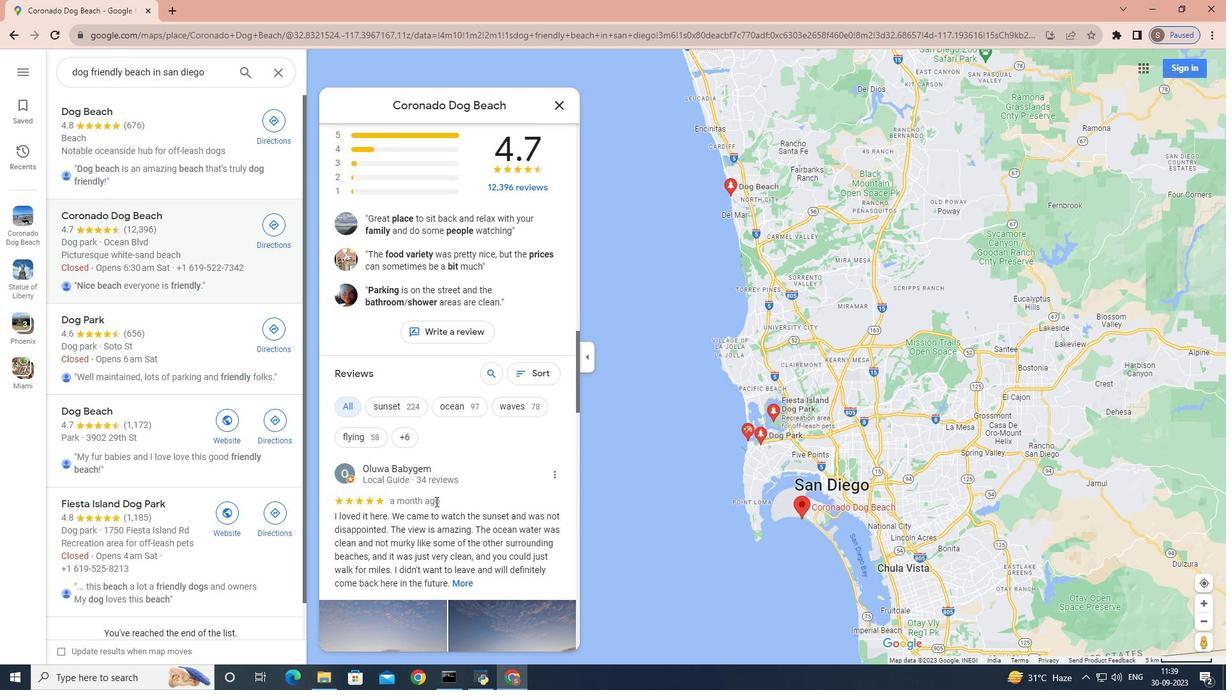 
Action: Mouse scrolled (435, 502) with delta (0, 0)
Screenshot: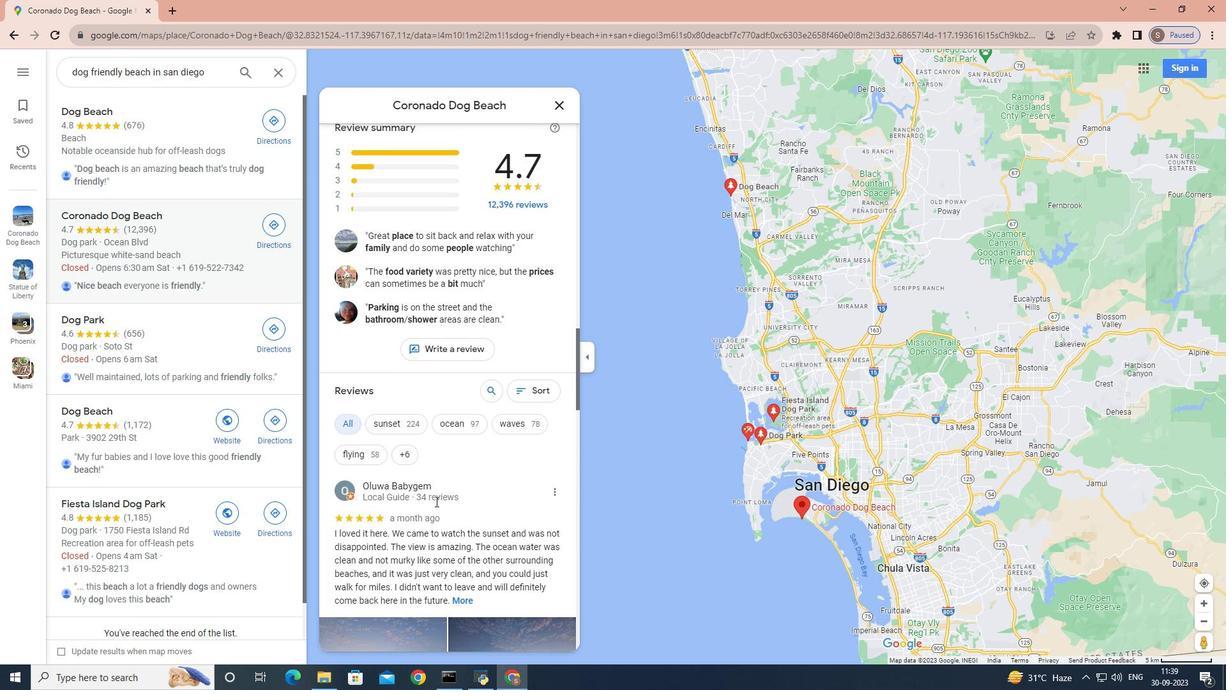 
Action: Mouse scrolled (435, 502) with delta (0, 0)
Screenshot: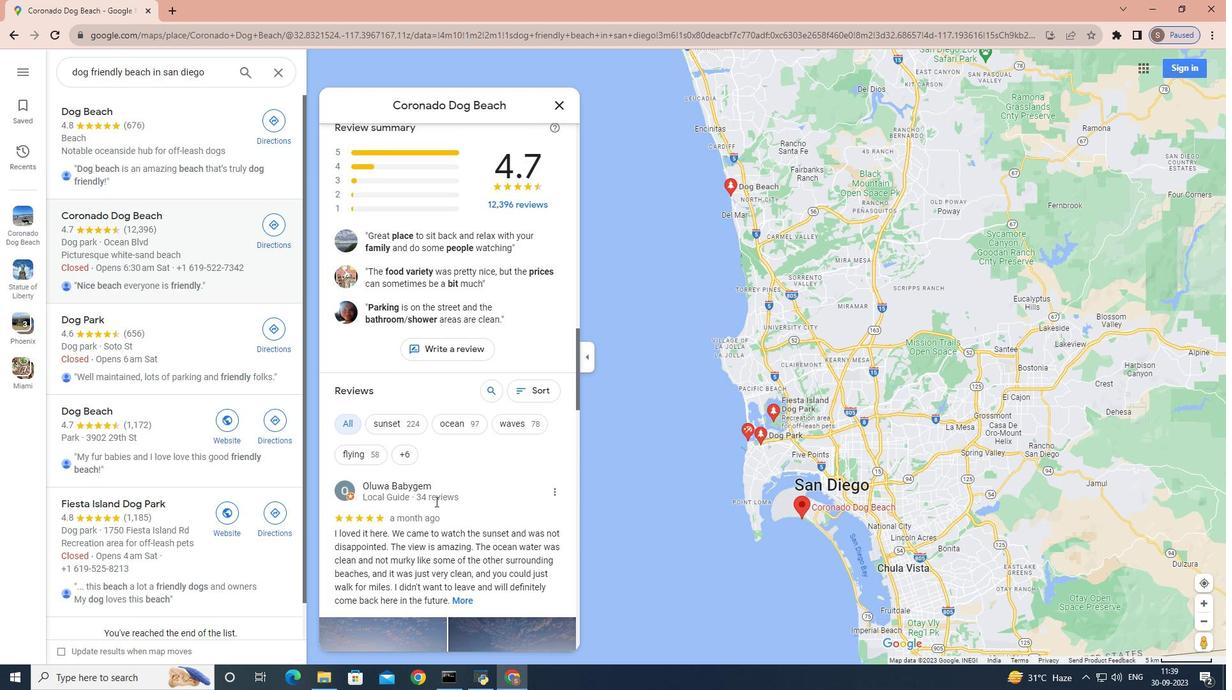 
Action: Mouse scrolled (435, 502) with delta (0, 0)
Screenshot: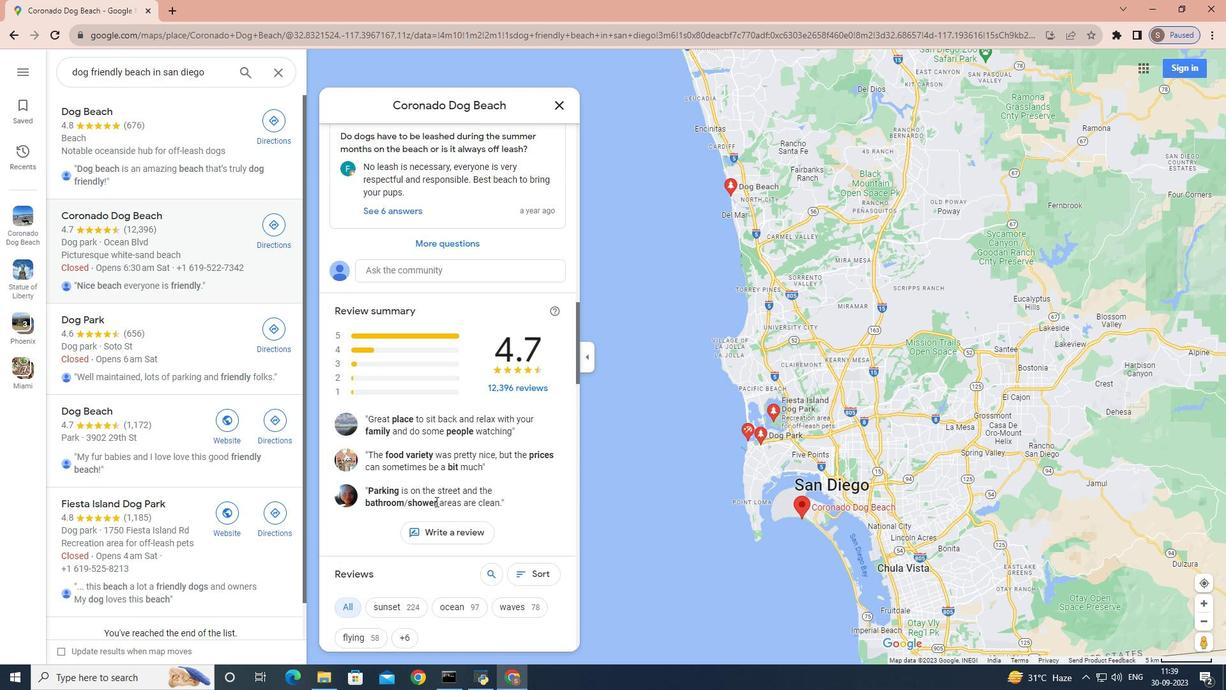 
Action: Mouse scrolled (435, 502) with delta (0, 0)
Screenshot: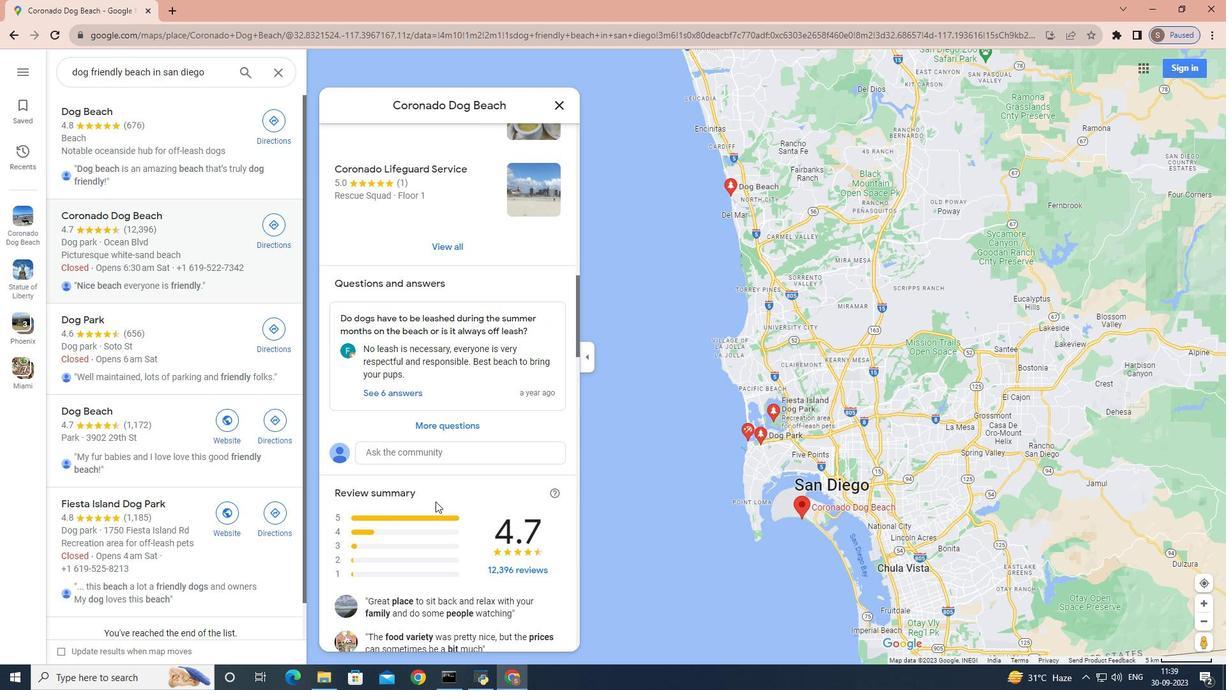 
Action: Mouse scrolled (435, 502) with delta (0, 0)
Screenshot: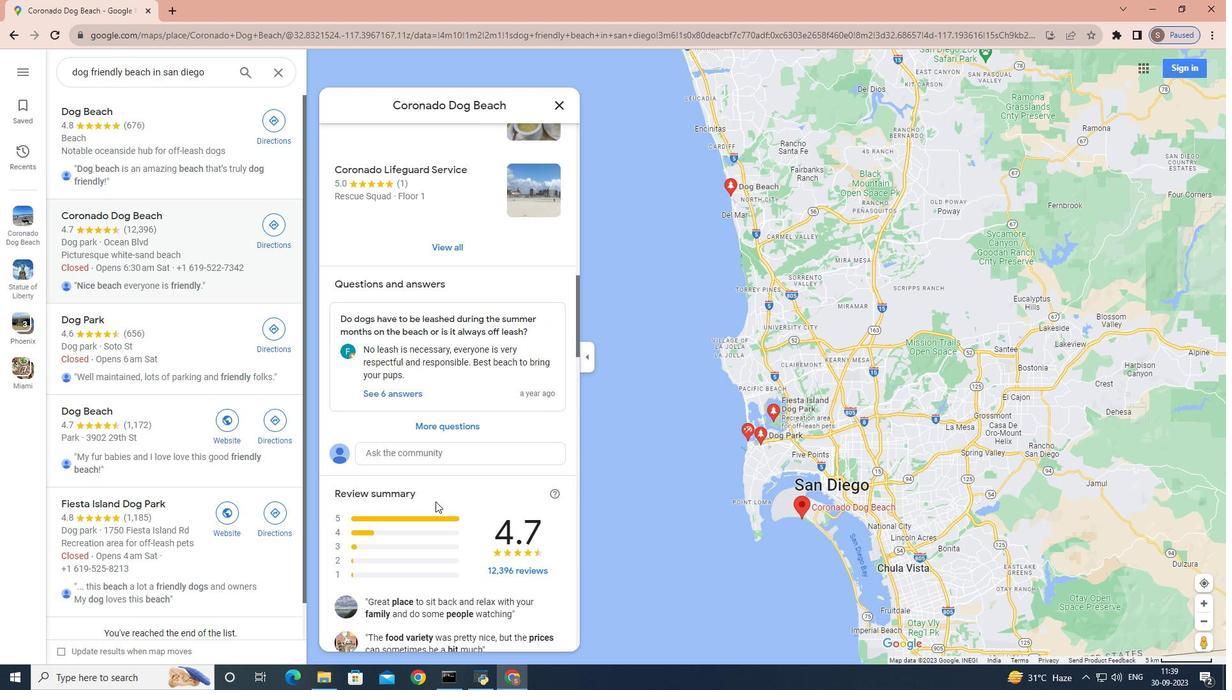 
Action: Mouse scrolled (435, 502) with delta (0, 0)
Screenshot: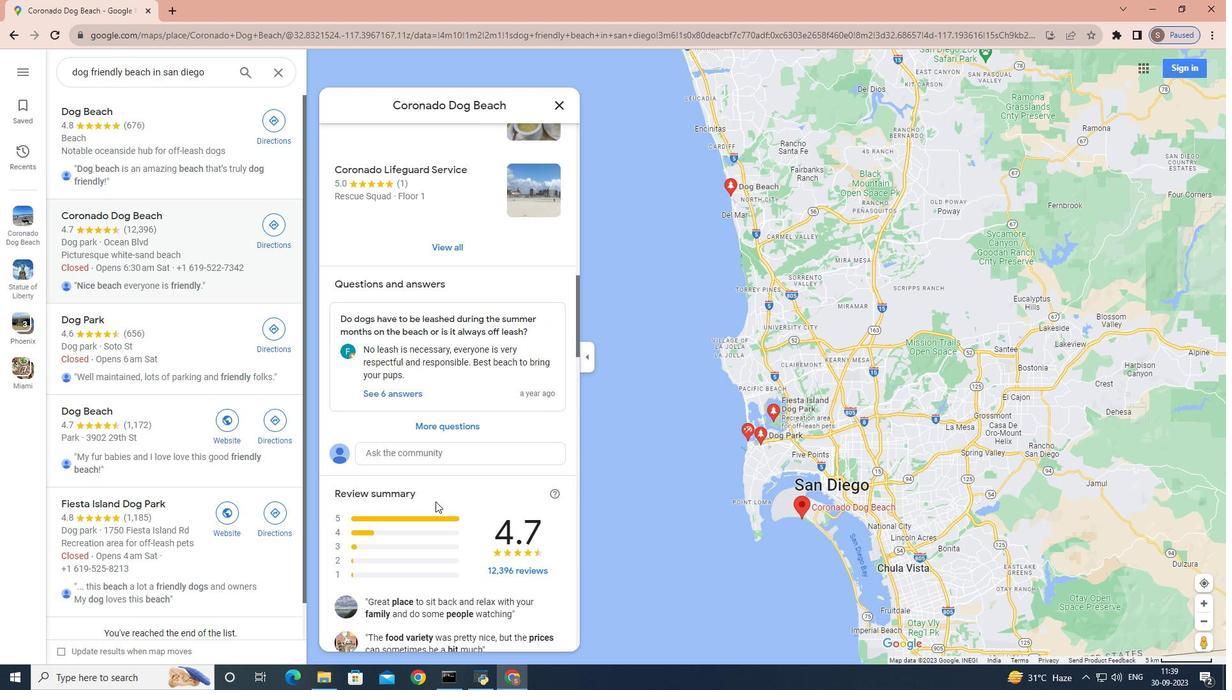 
Action: Mouse scrolled (435, 502) with delta (0, 0)
Screenshot: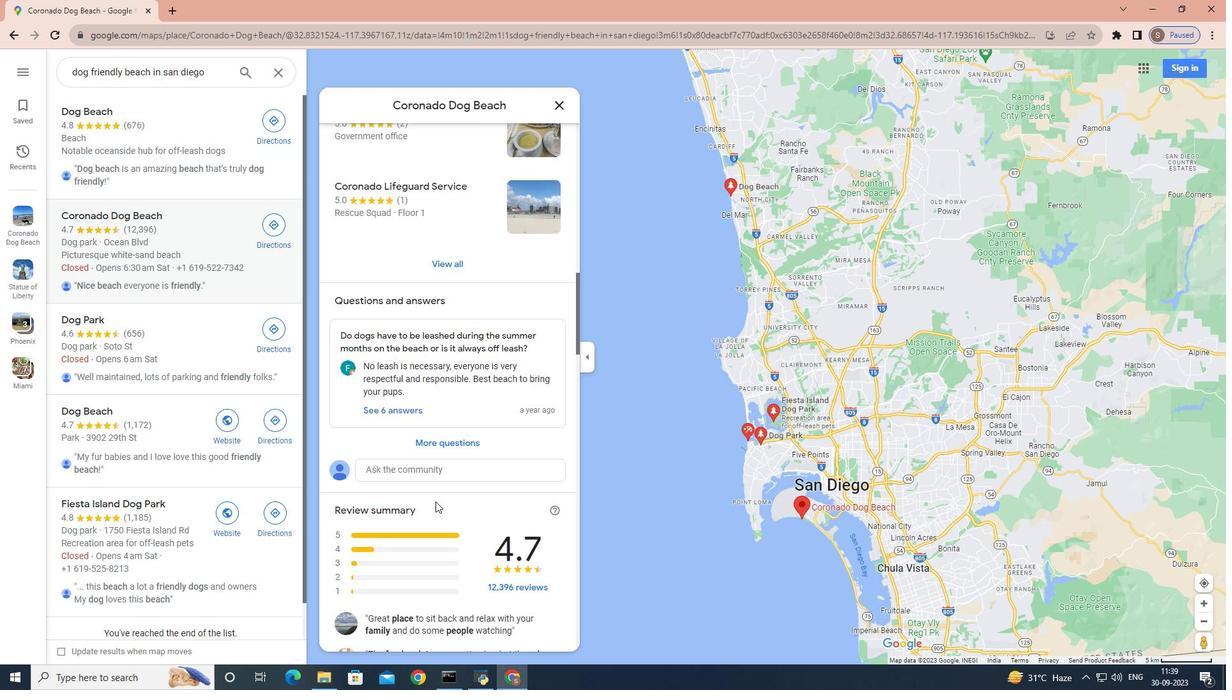 
Action: Mouse scrolled (435, 502) with delta (0, 0)
Screenshot: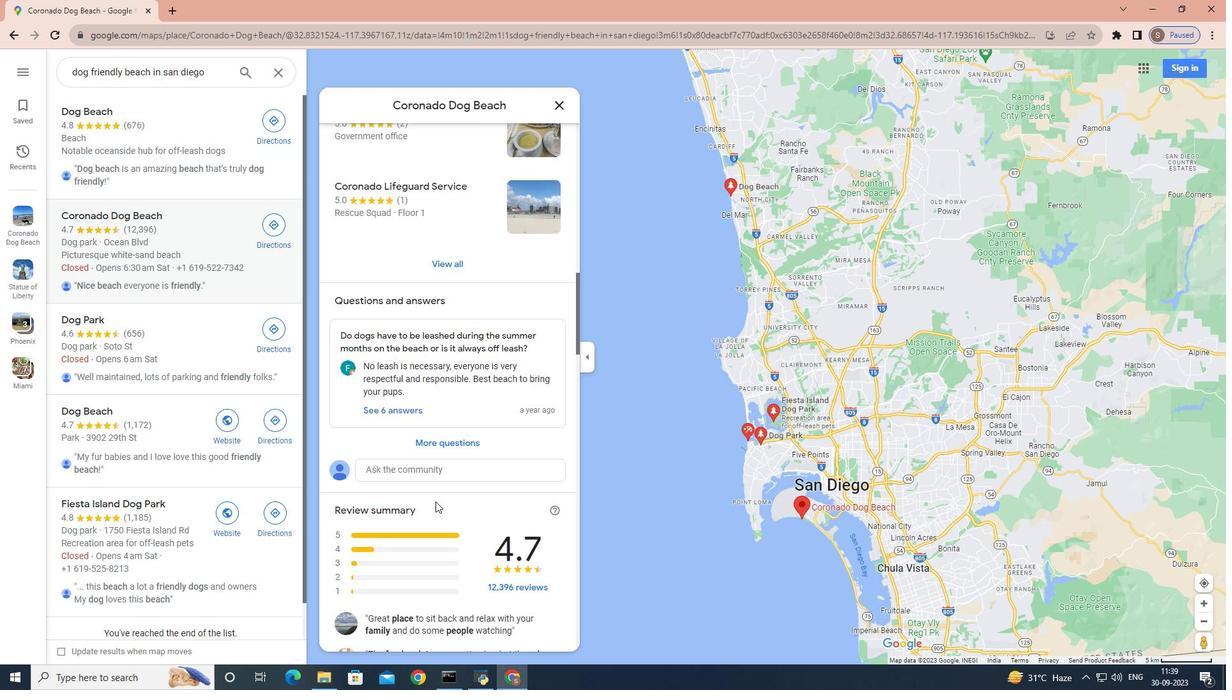 
Action: Mouse scrolled (435, 502) with delta (0, 0)
Screenshot: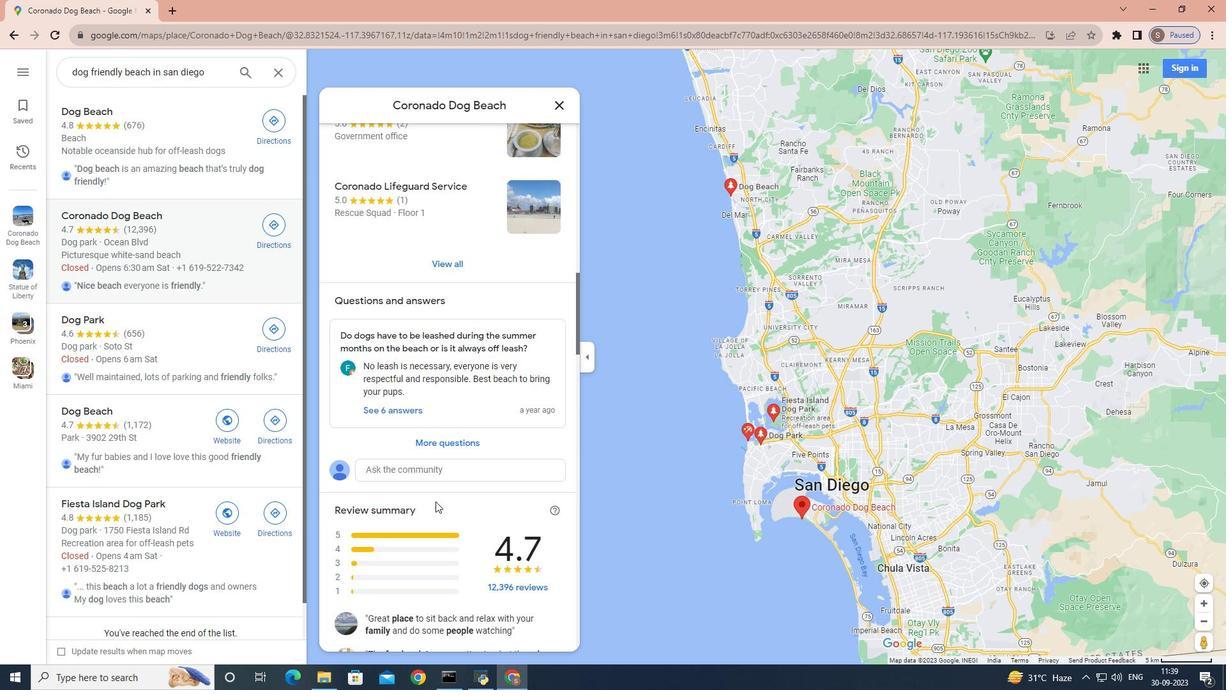 
Action: Mouse scrolled (435, 502) with delta (0, 0)
Screenshot: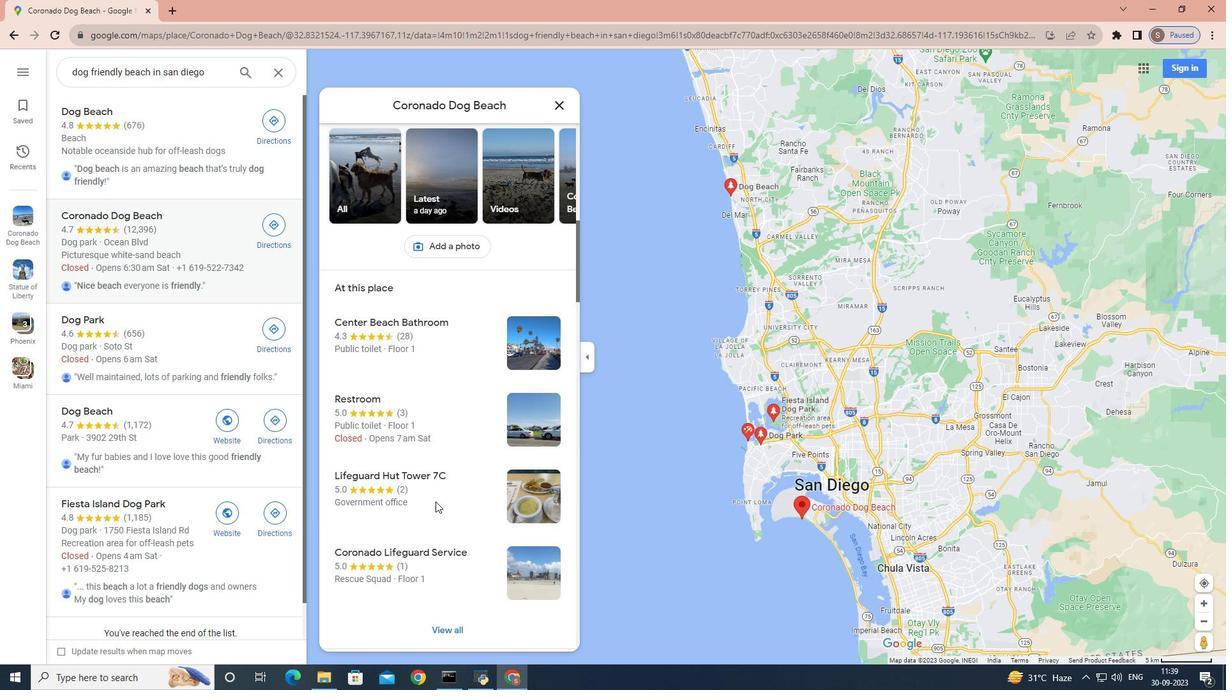 
Action: Mouse scrolled (435, 502) with delta (0, 0)
Screenshot: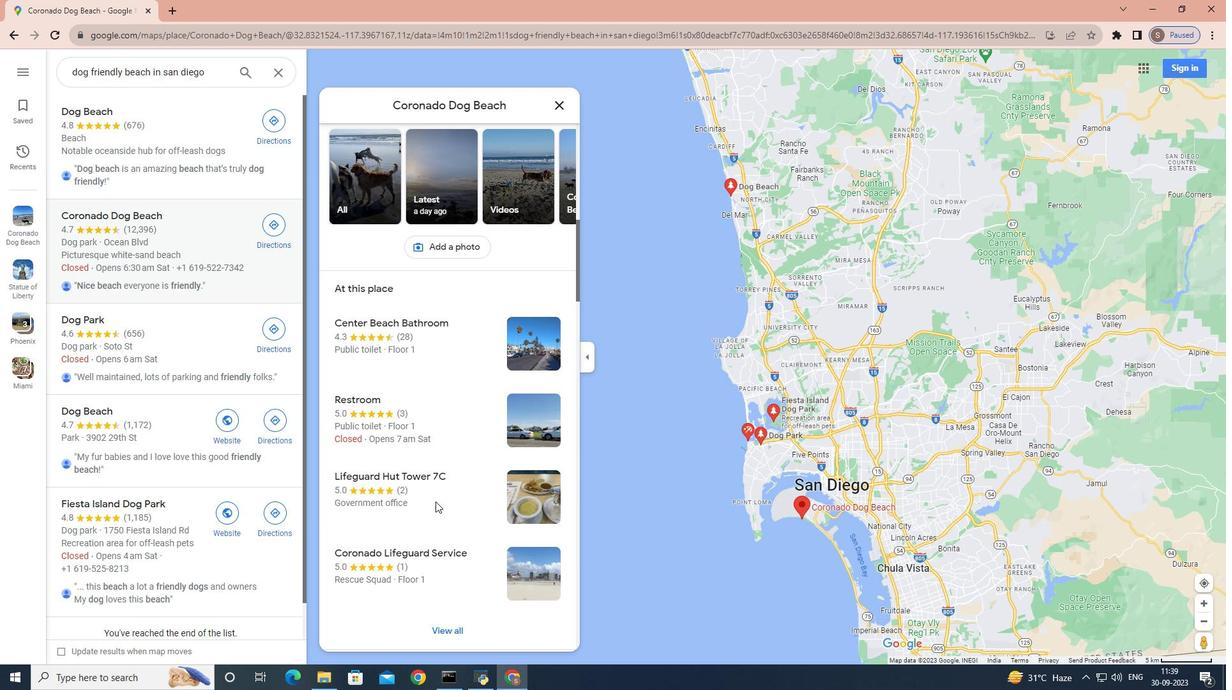 
Action: Mouse scrolled (435, 502) with delta (0, 0)
Screenshot: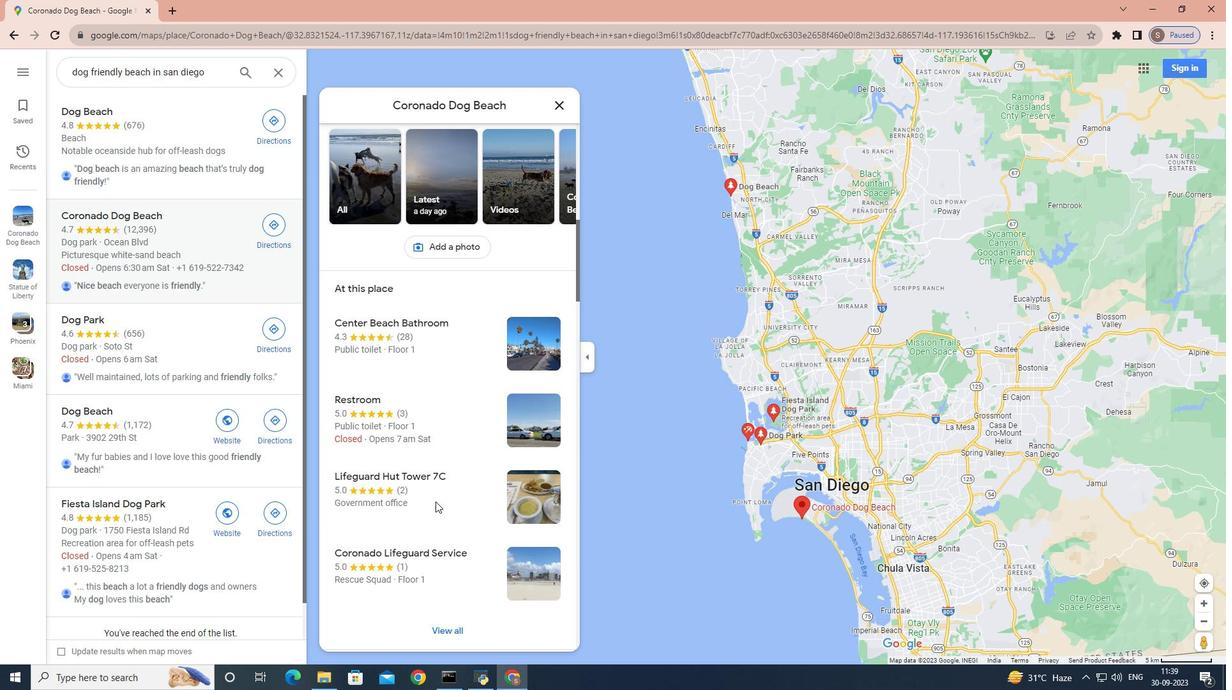 
Action: Mouse scrolled (435, 502) with delta (0, 0)
Screenshot: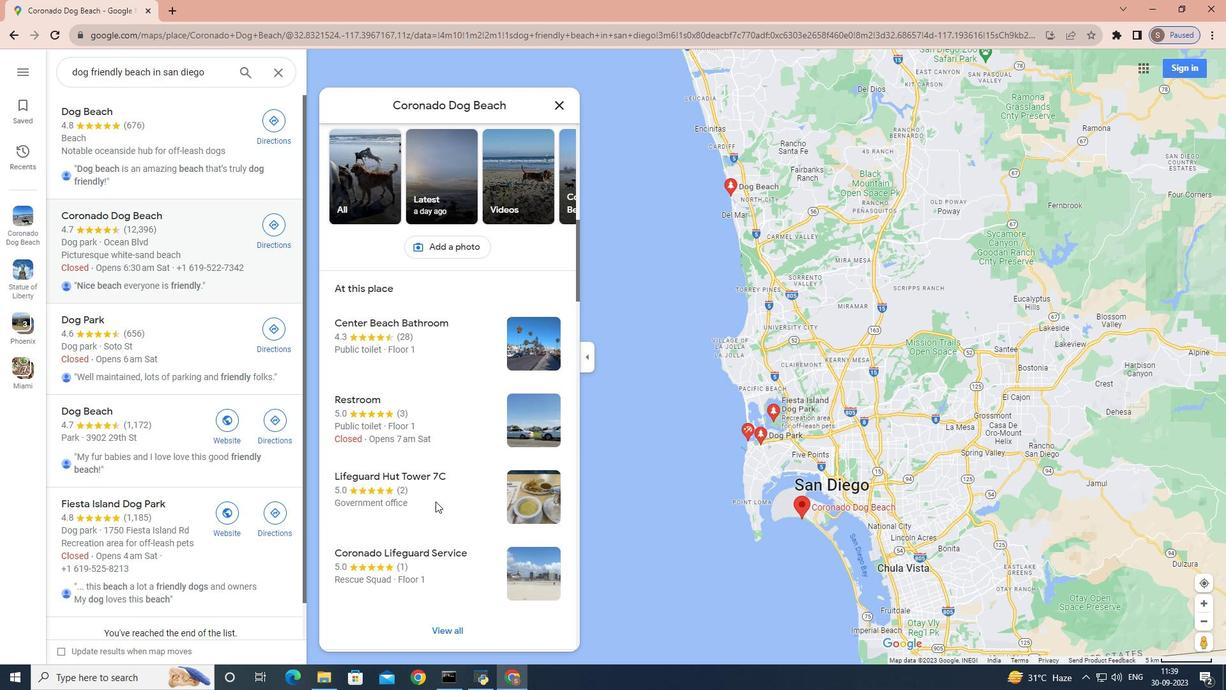 
Action: Mouse scrolled (435, 502) with delta (0, 0)
Screenshot: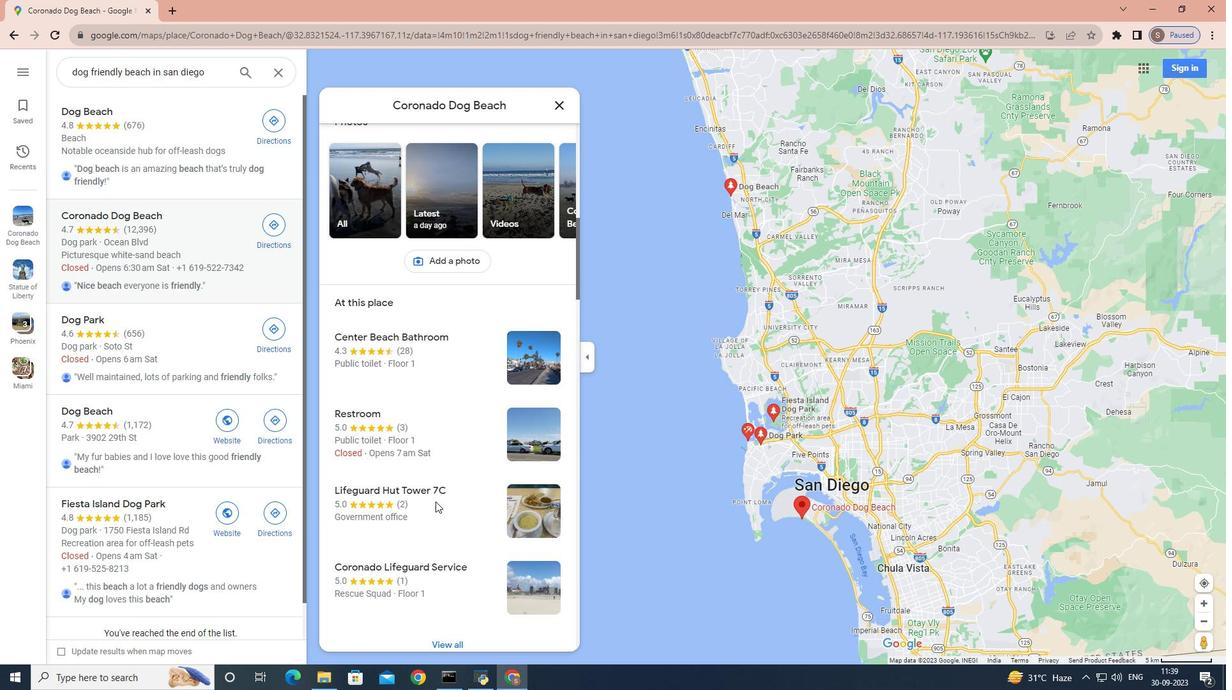 
Action: Mouse scrolled (435, 502) with delta (0, 0)
Screenshot: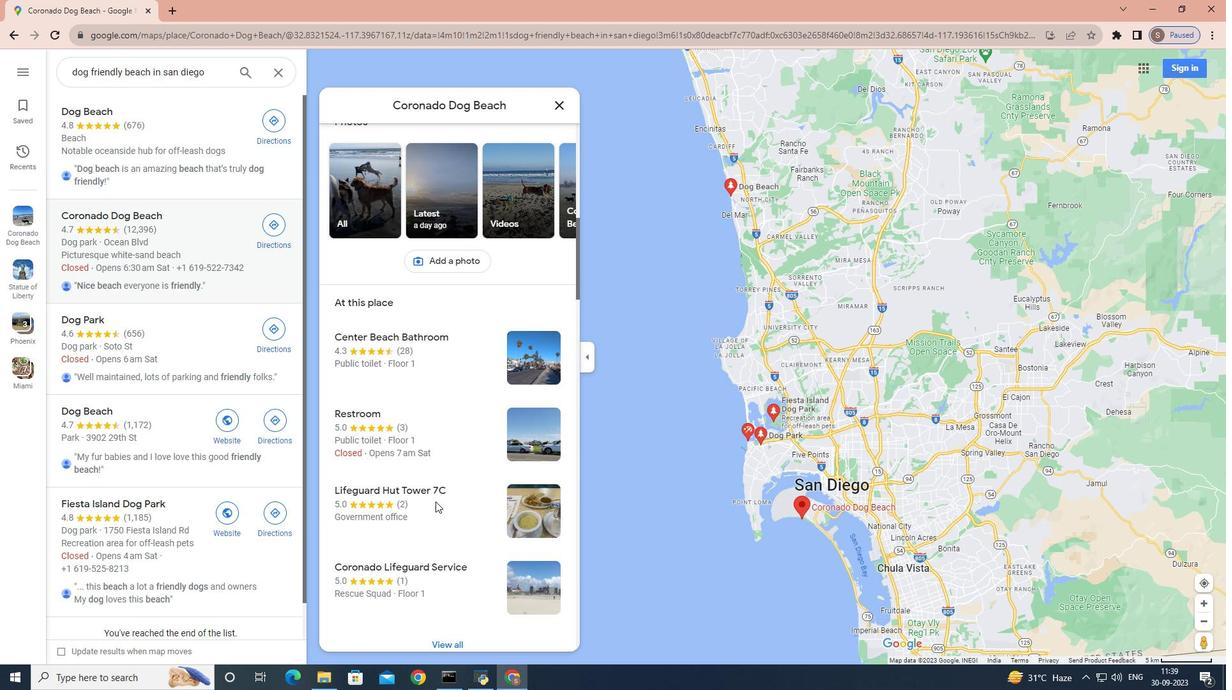 
Action: Mouse scrolled (435, 502) with delta (0, 0)
Screenshot: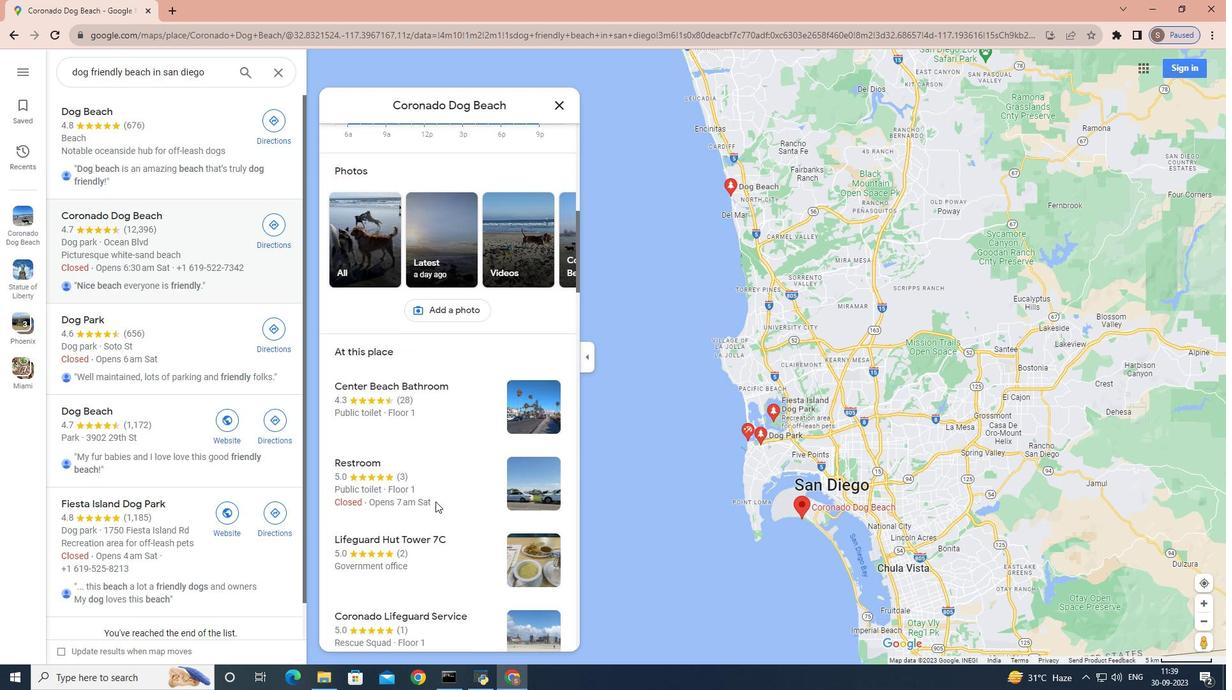 
Action: Mouse moved to (435, 499)
Screenshot: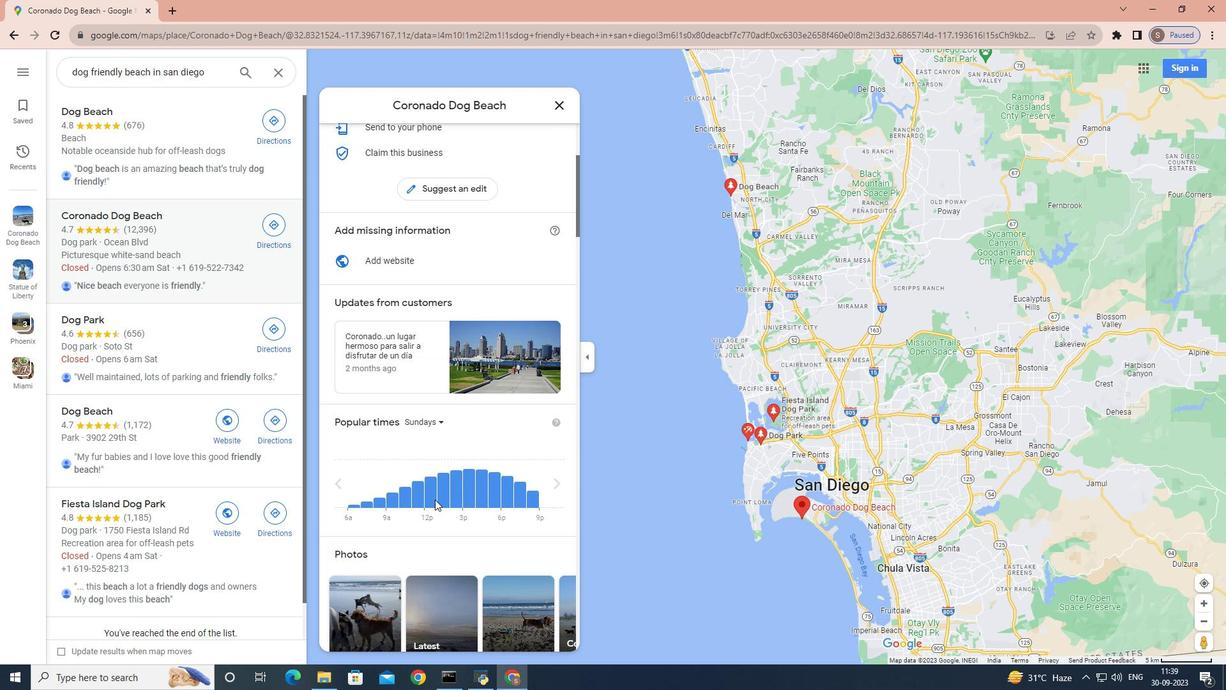 
Action: Mouse scrolled (435, 500) with delta (0, 0)
Screenshot: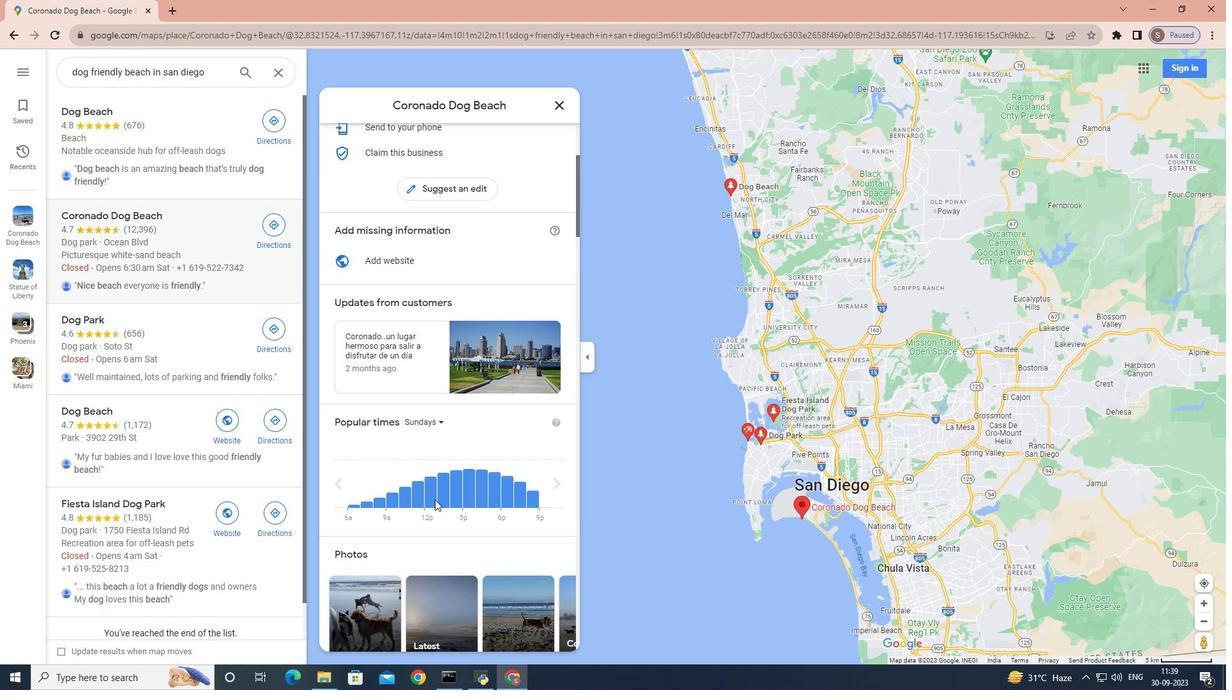 
Action: Mouse moved to (434, 499)
Screenshot: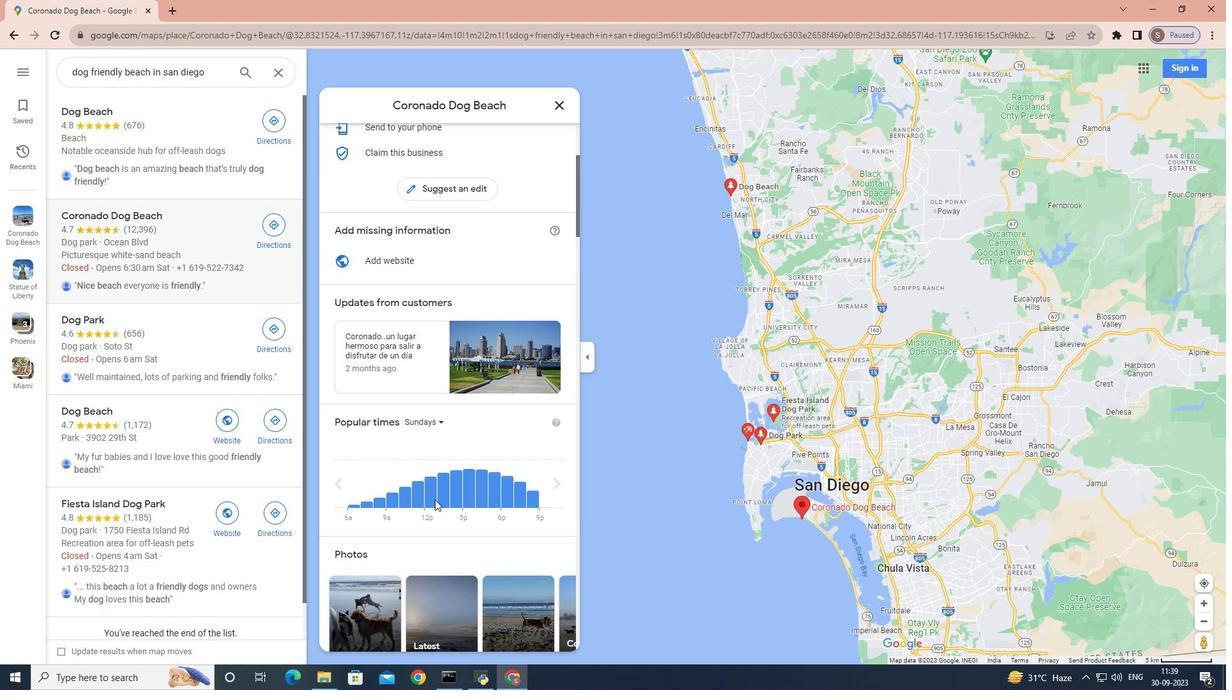 
Action: Mouse scrolled (434, 500) with delta (0, 0)
Screenshot: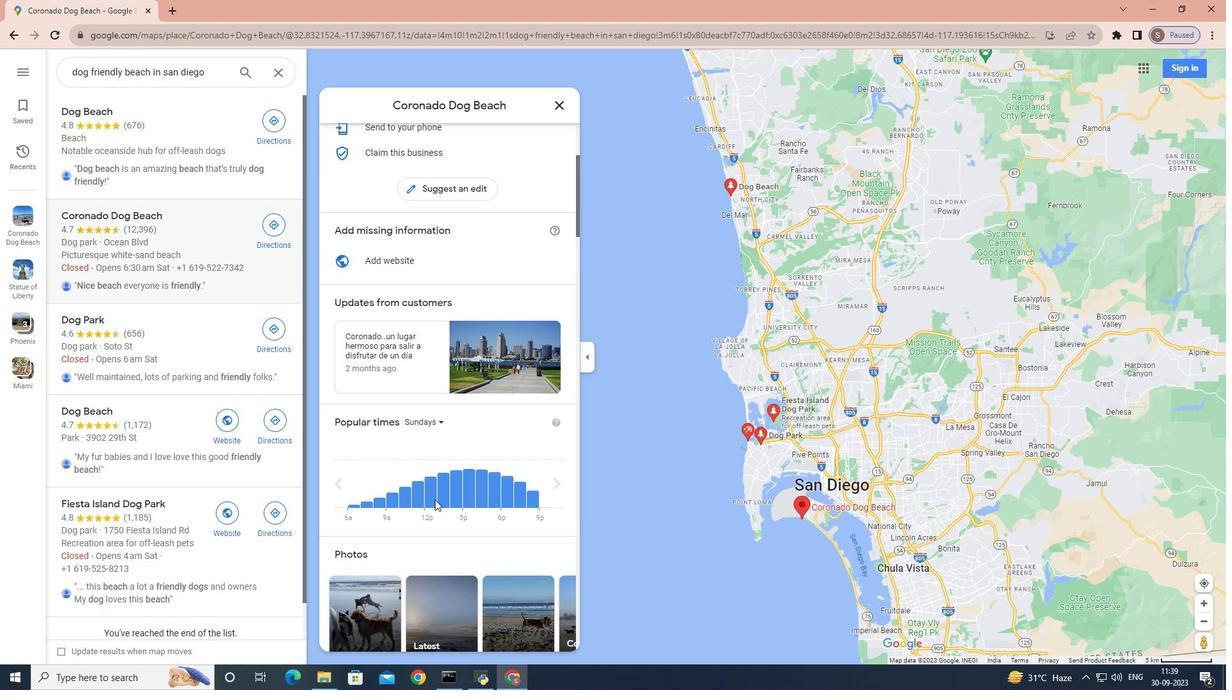 
Action: Mouse moved to (434, 499)
Screenshot: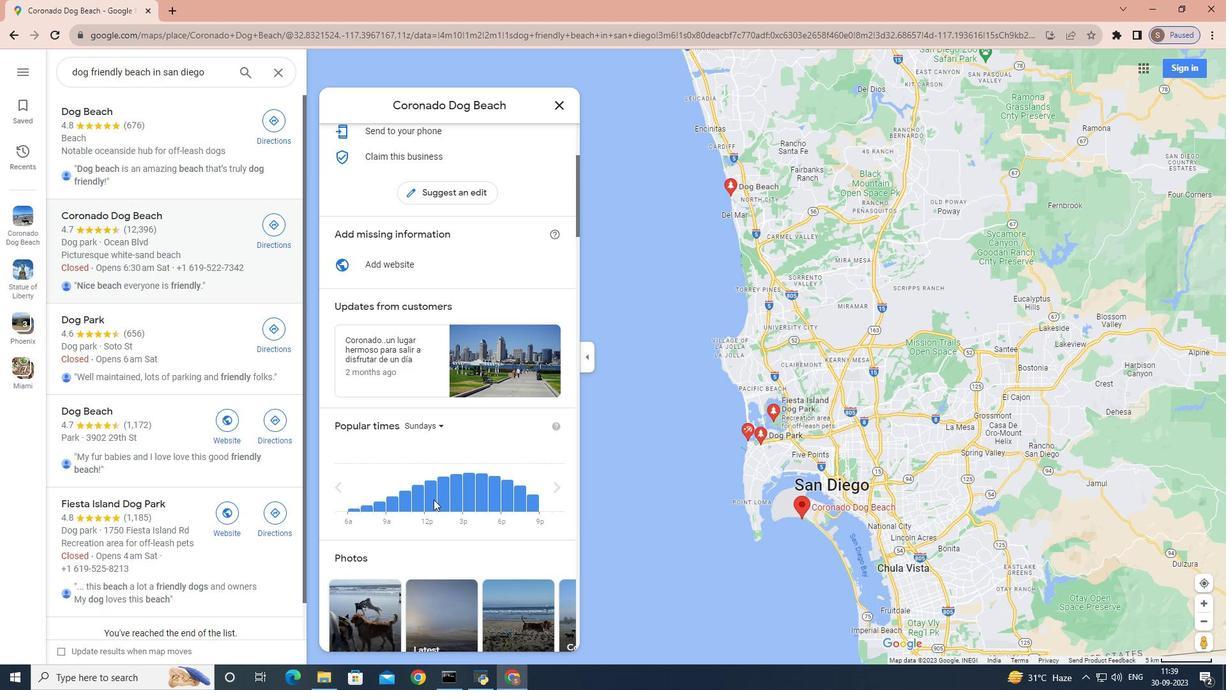
Action: Mouse scrolled (434, 500) with delta (0, 0)
Screenshot: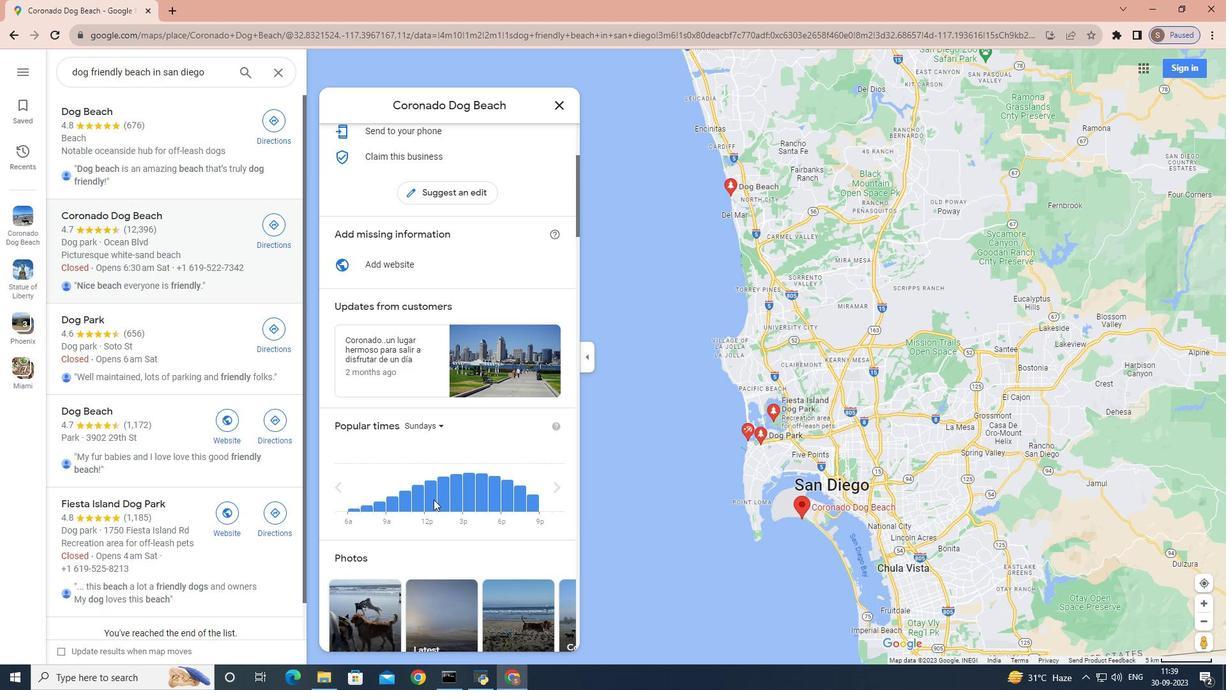 
Action: Mouse moved to (433, 499)
Screenshot: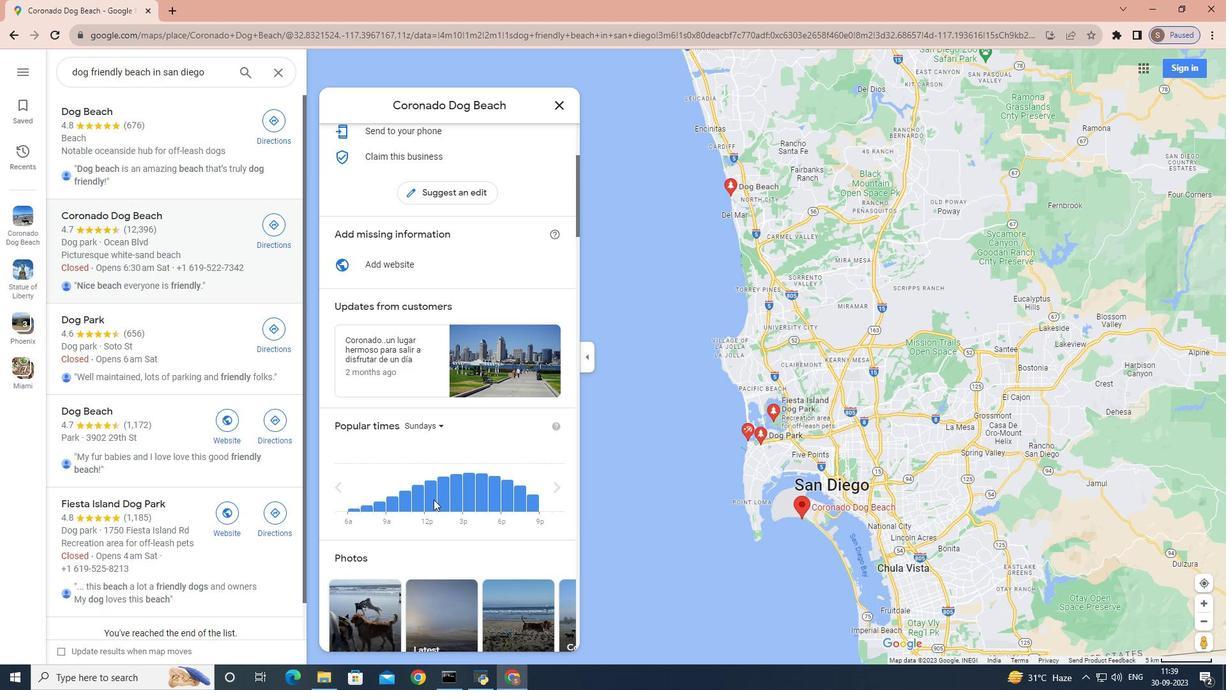
Action: Mouse scrolled (433, 500) with delta (0, 0)
Screenshot: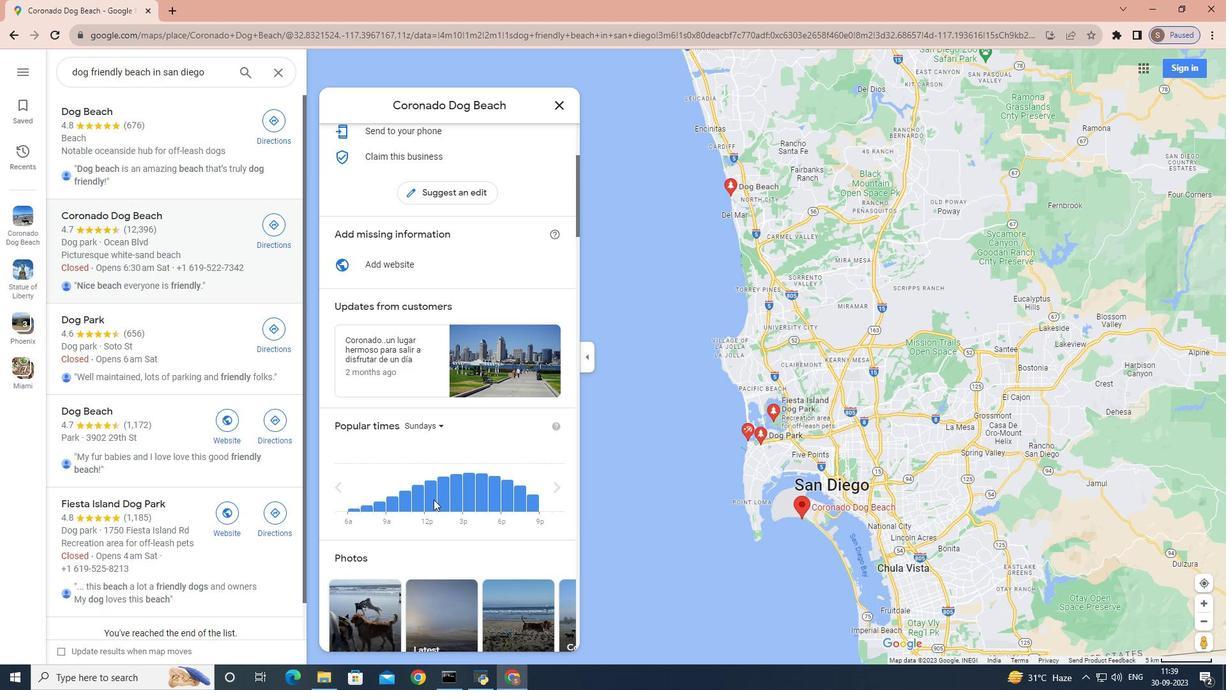 
Action: Mouse scrolled (433, 500) with delta (0, 0)
Screenshot: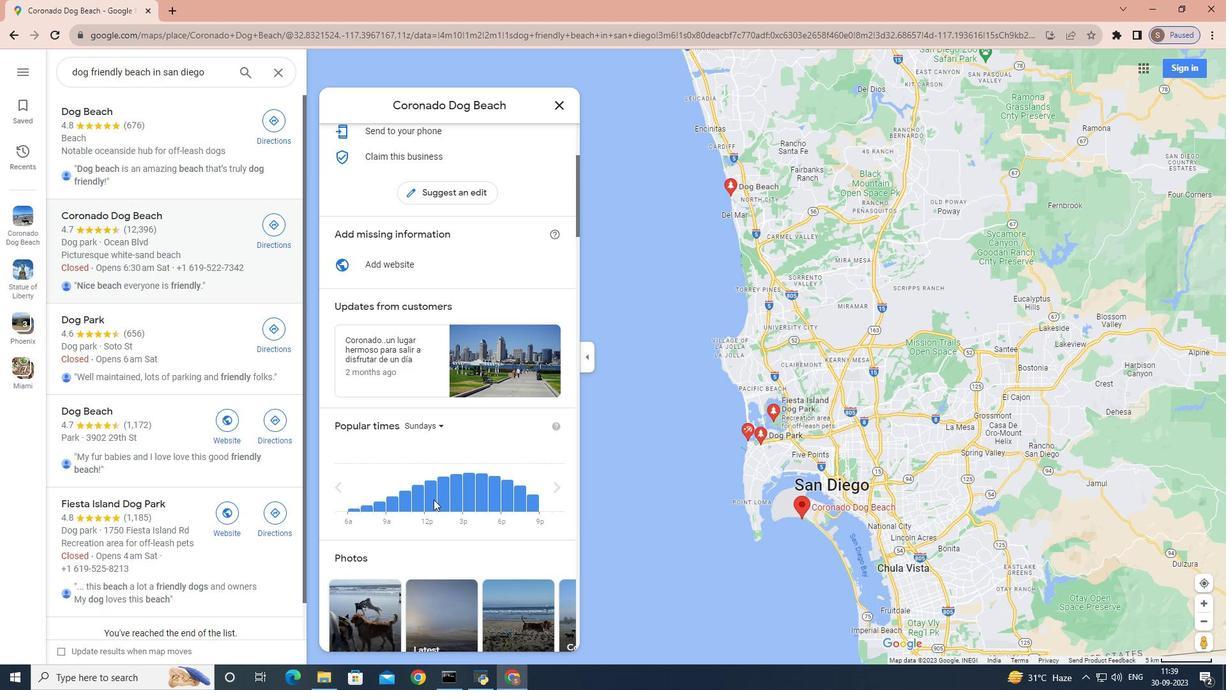 
Action: Mouse scrolled (433, 500) with delta (0, 0)
Screenshot: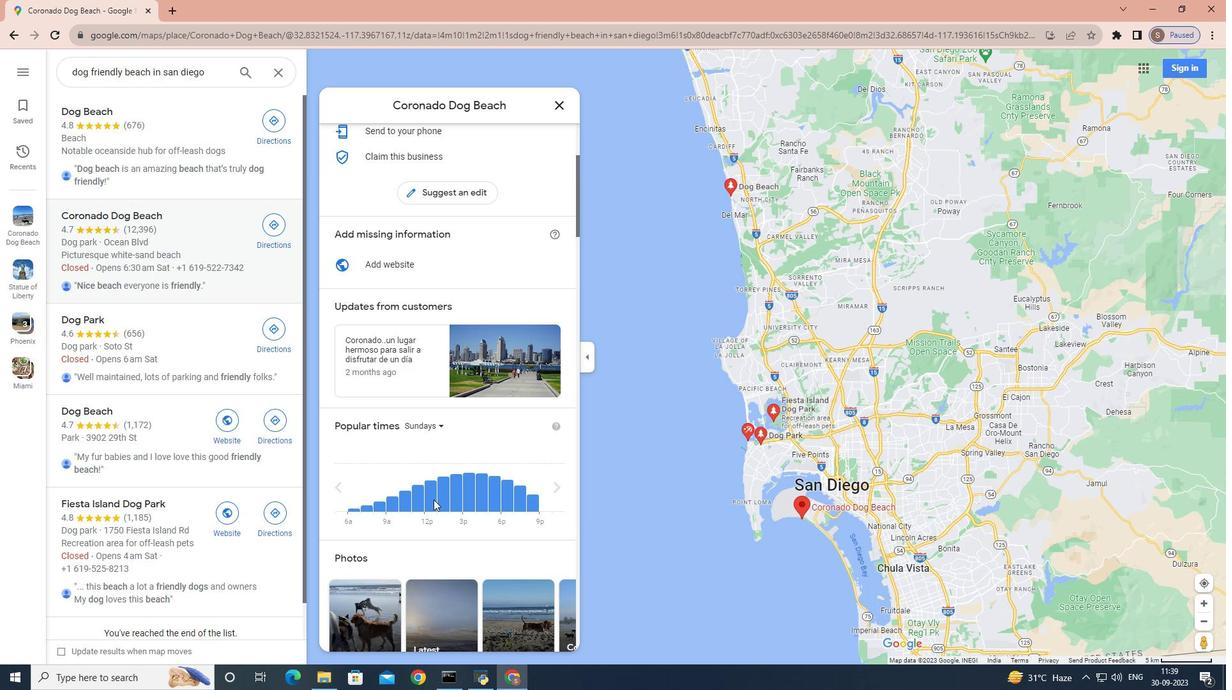
Action: Mouse scrolled (433, 500) with delta (0, 0)
Screenshot: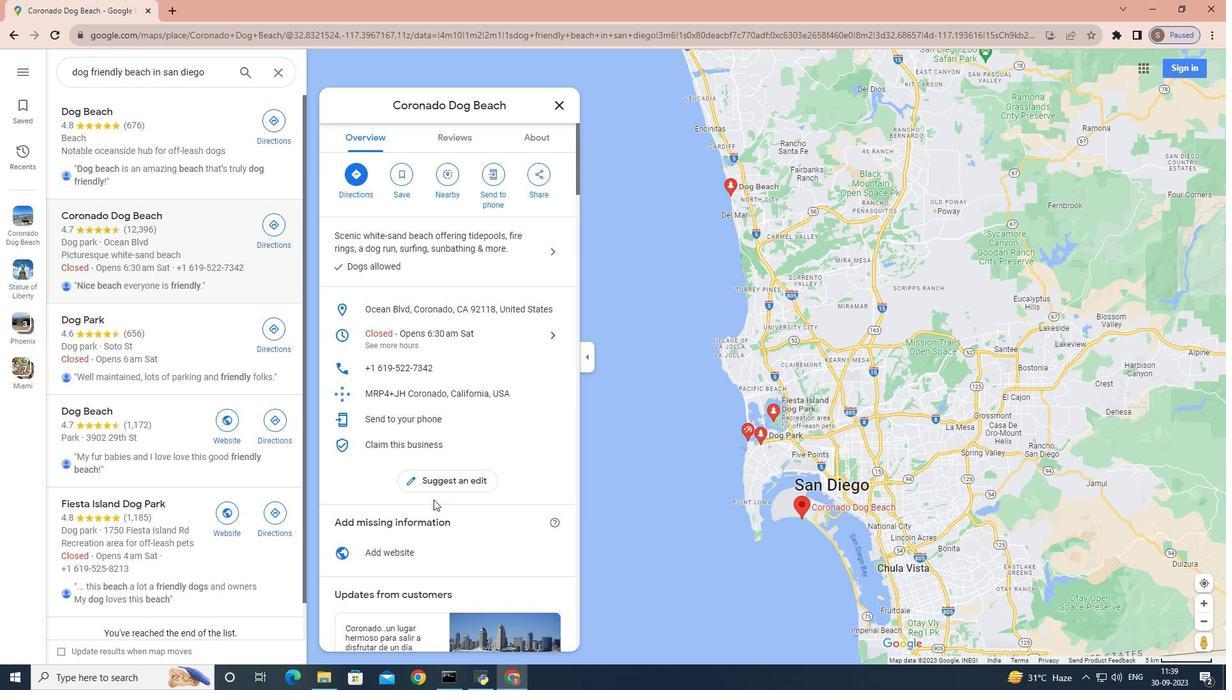 
Action: Mouse moved to (429, 493)
Screenshot: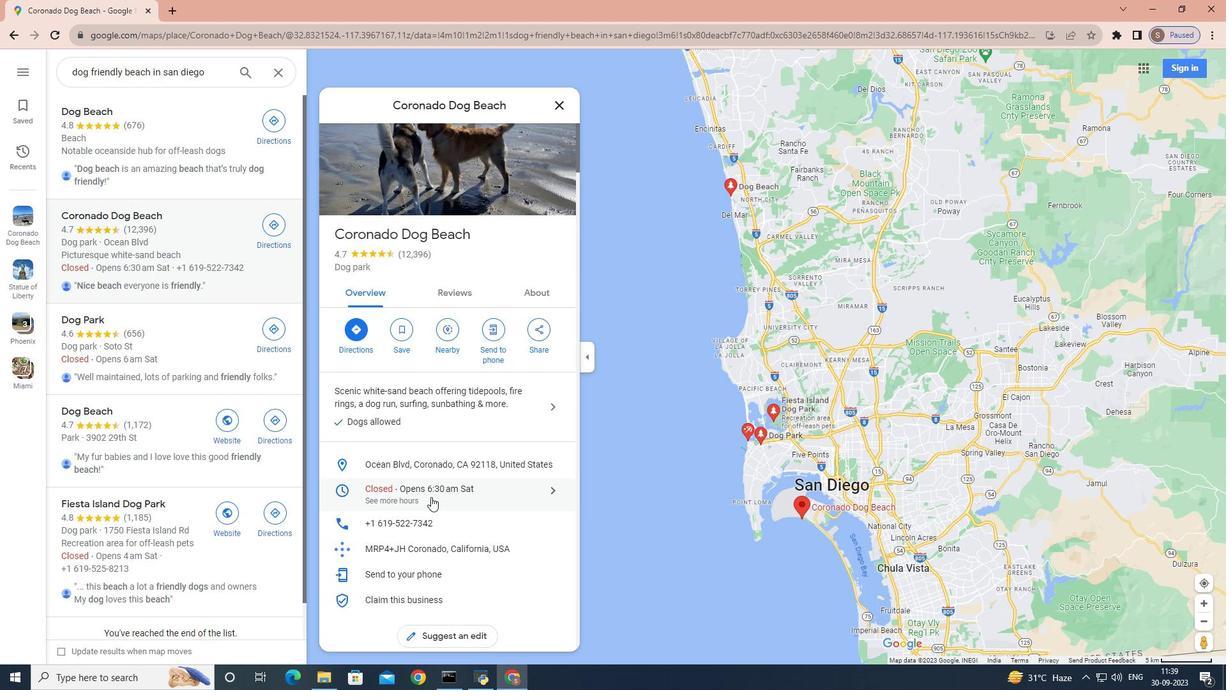 
Action: Mouse scrolled (429, 493) with delta (0, 0)
Screenshot: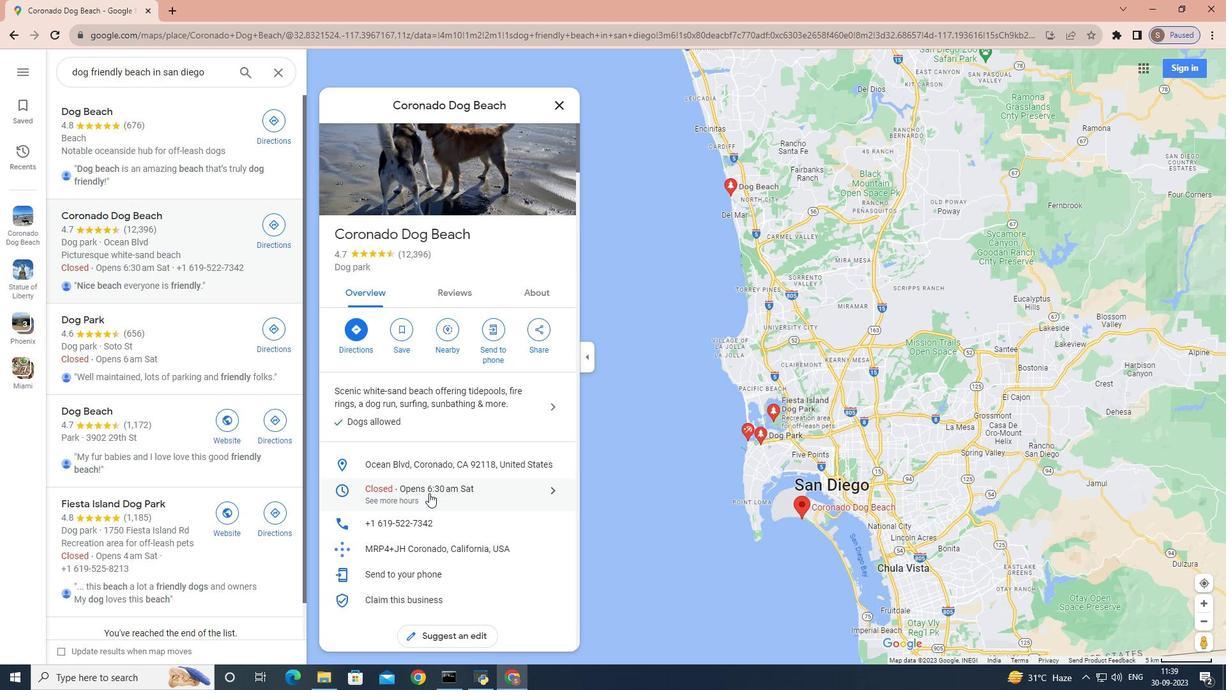 
Action: Mouse scrolled (429, 493) with delta (0, 0)
Screenshot: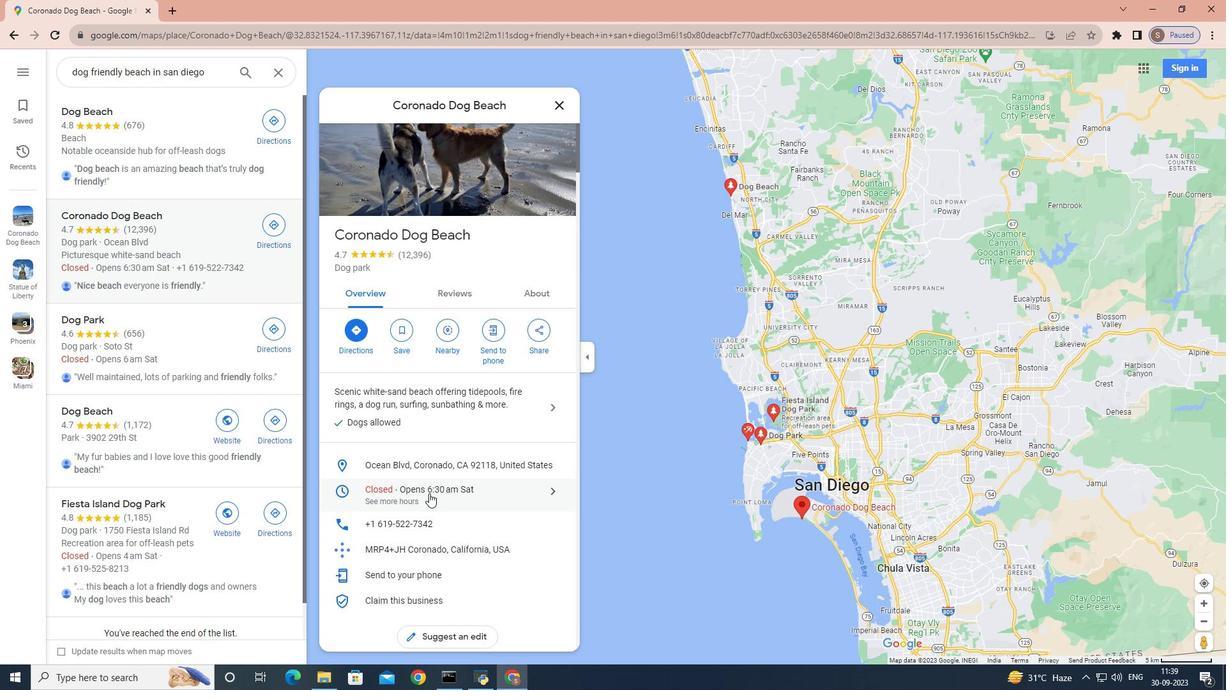 
Action: Mouse scrolled (429, 493) with delta (0, 0)
Screenshot: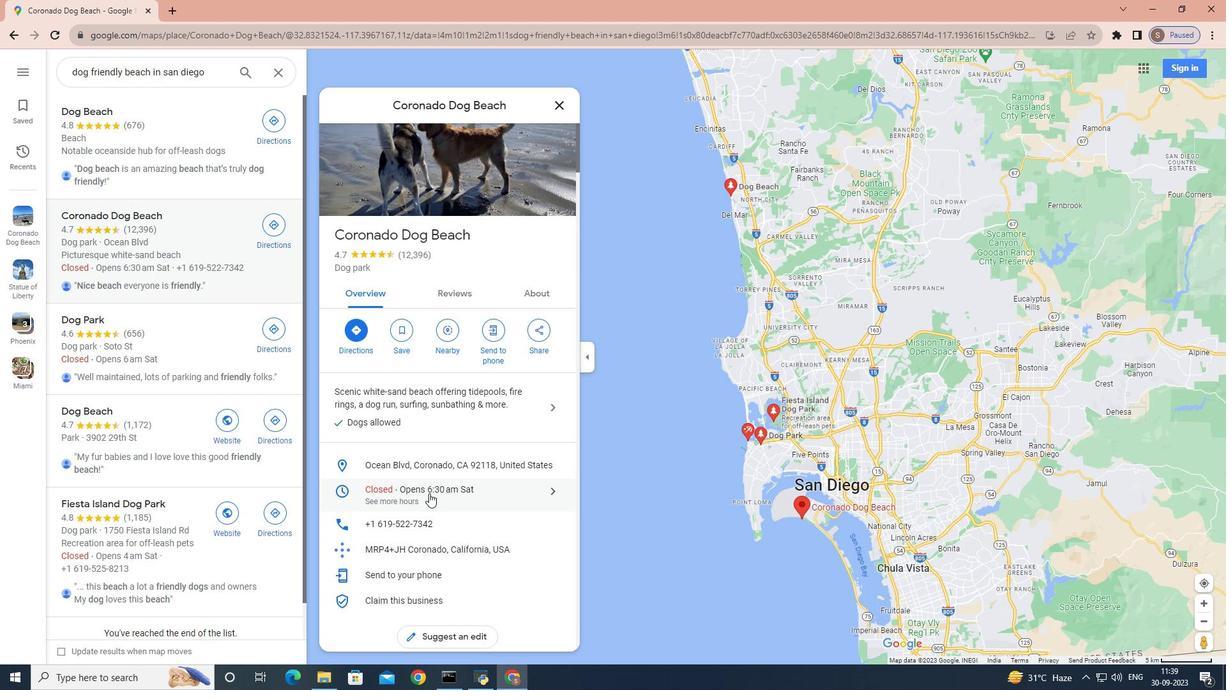 
Action: Mouse scrolled (429, 493) with delta (0, 0)
Screenshot: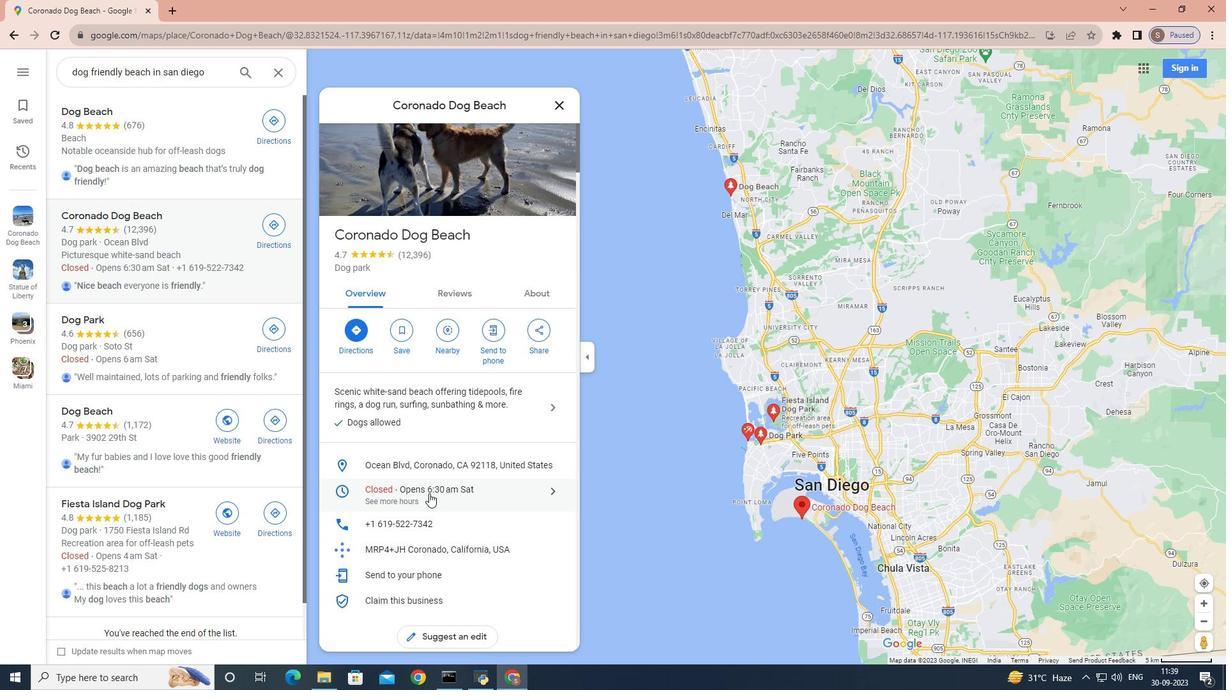 
Action: Mouse scrolled (429, 493) with delta (0, 0)
Screenshot: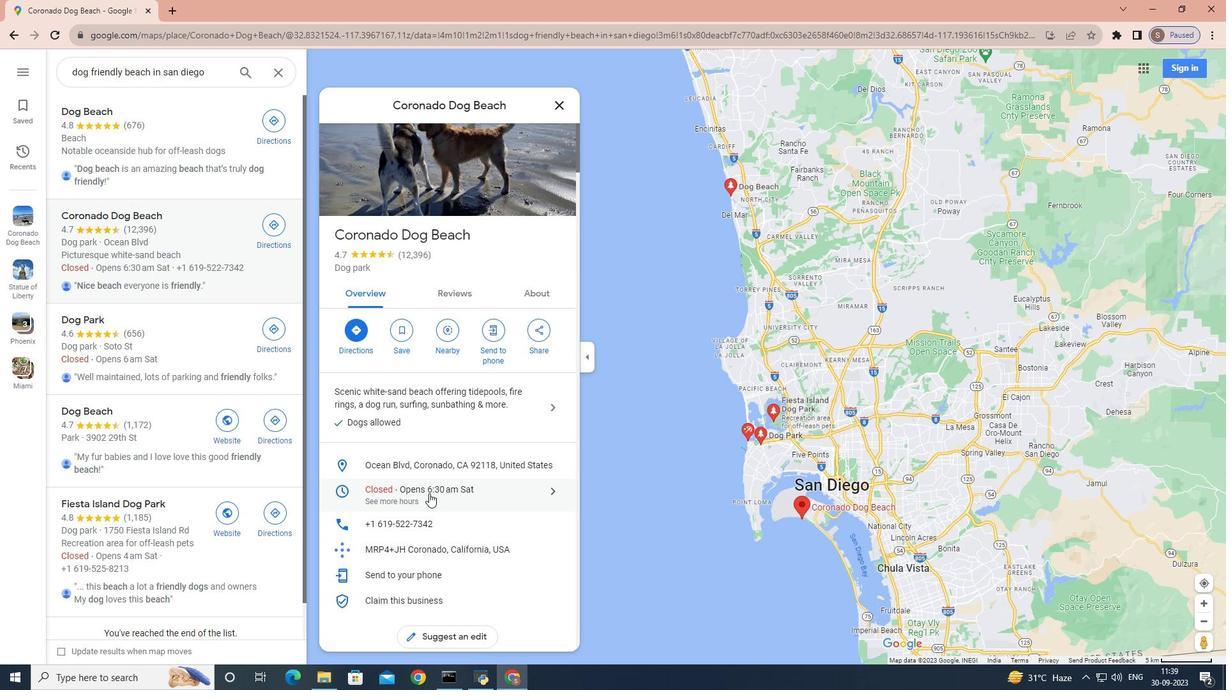 
Action: Mouse scrolled (429, 493) with delta (0, 0)
Screenshot: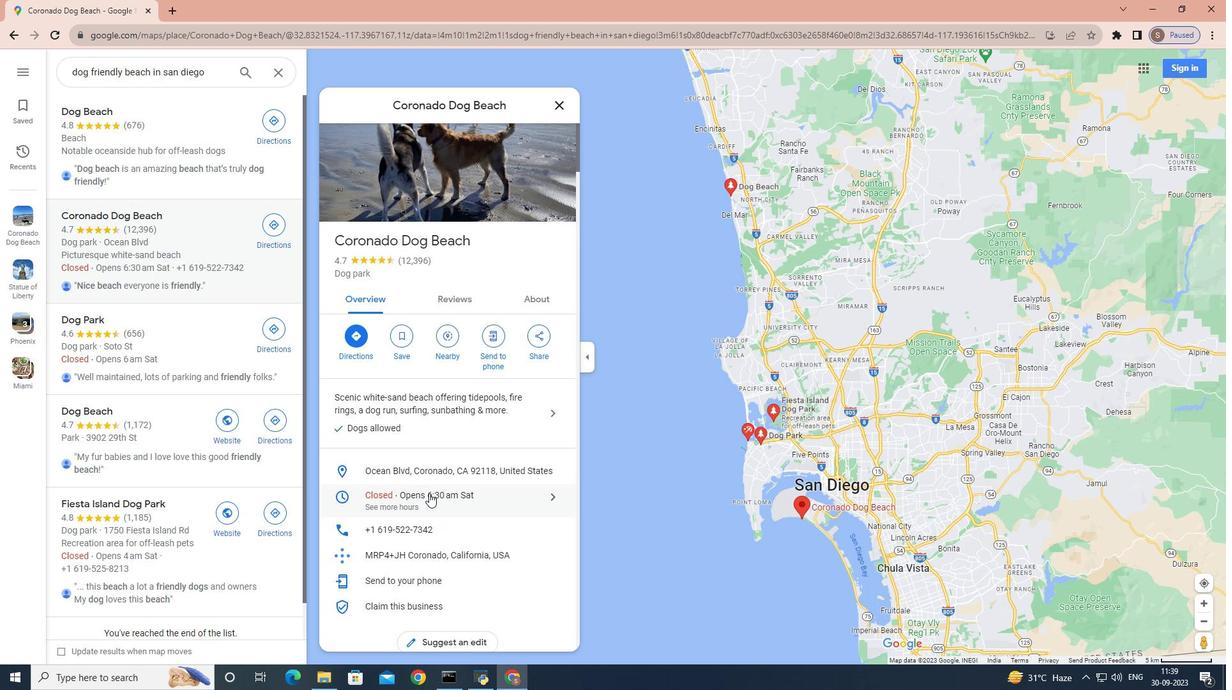 
Action: Mouse scrolled (429, 493) with delta (0, 0)
Screenshot: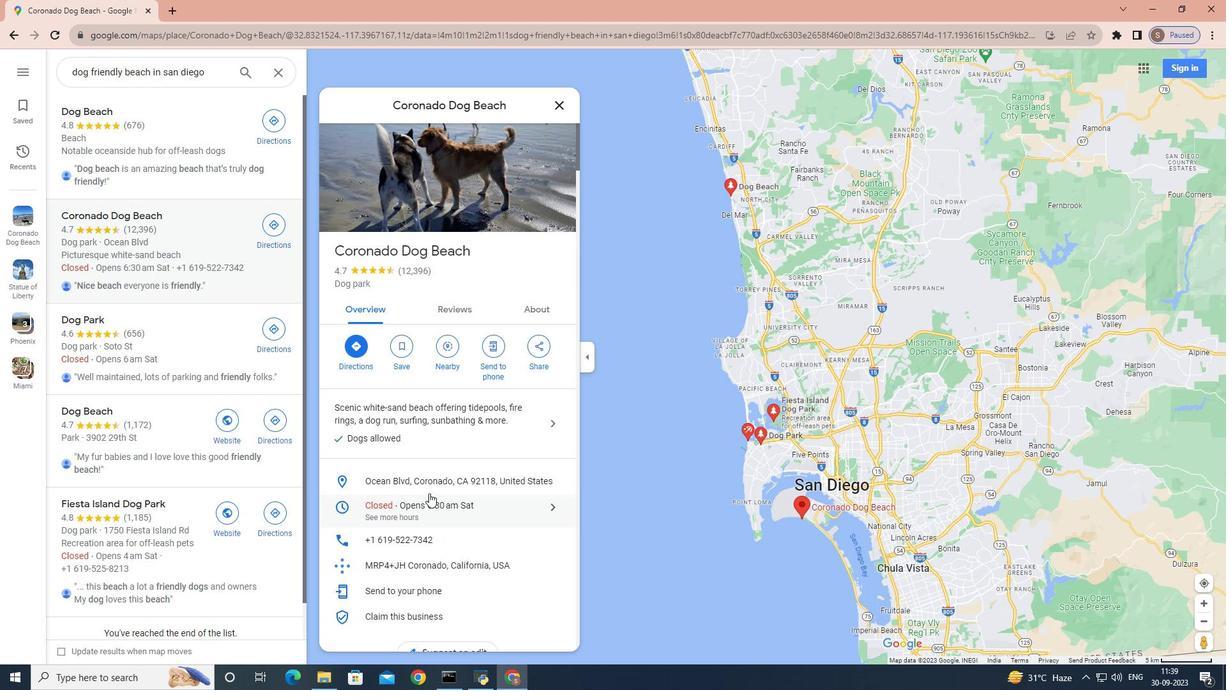 
Action: Mouse moved to (530, 318)
Screenshot: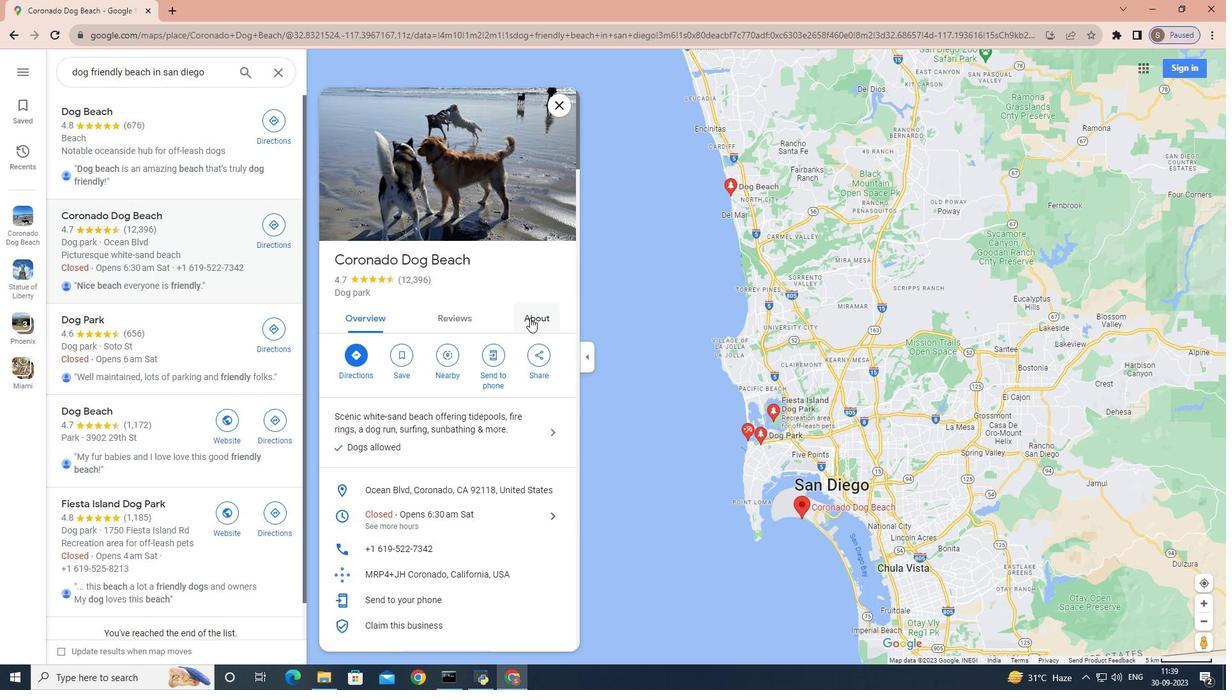
Action: Mouse pressed left at (530, 318)
Screenshot: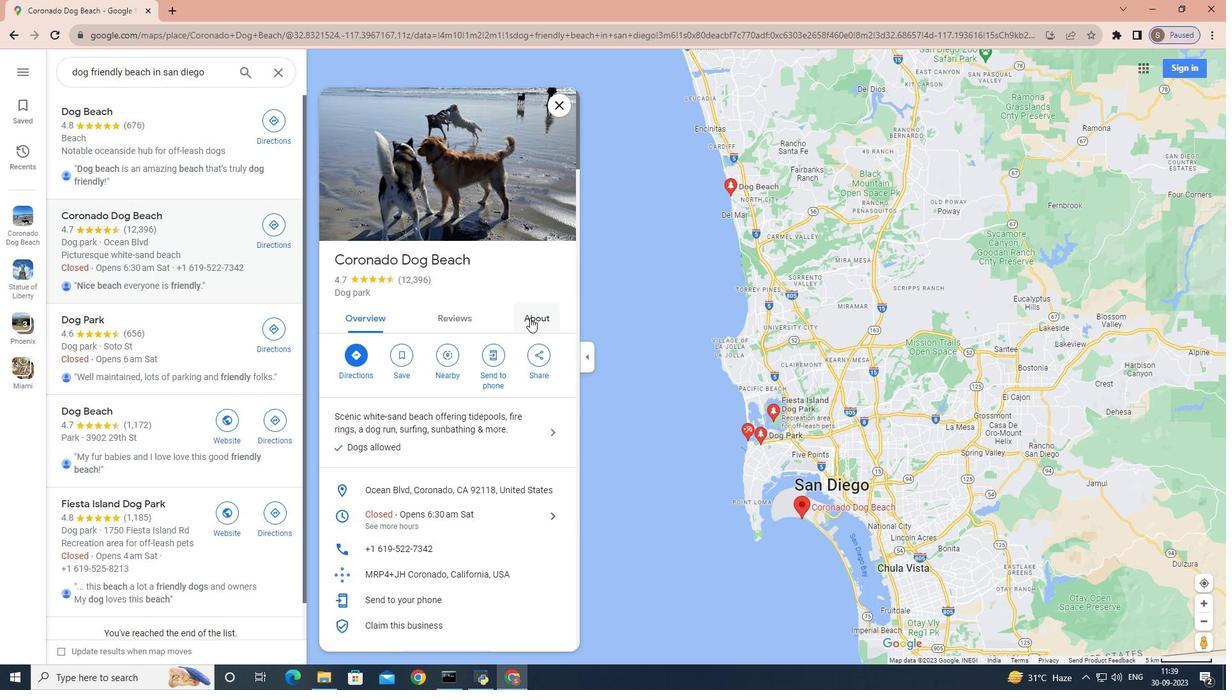 
Action: Mouse moved to (115, 535)
Screenshot: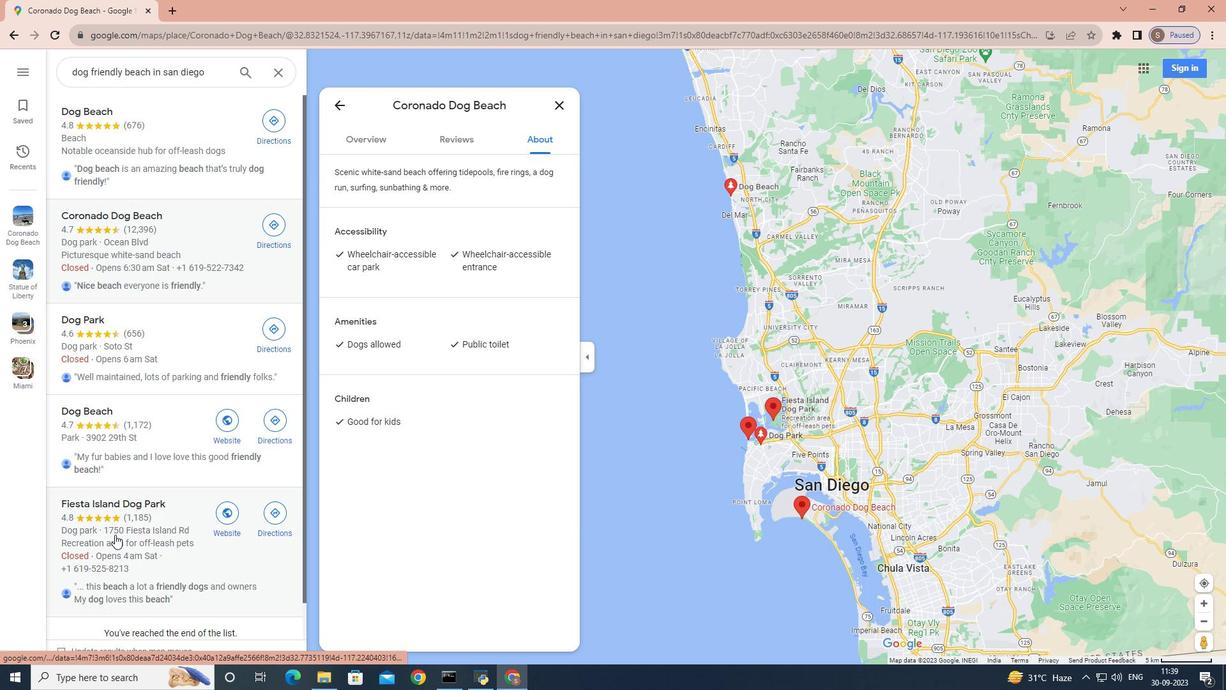
Action: Mouse pressed left at (115, 535)
Screenshot: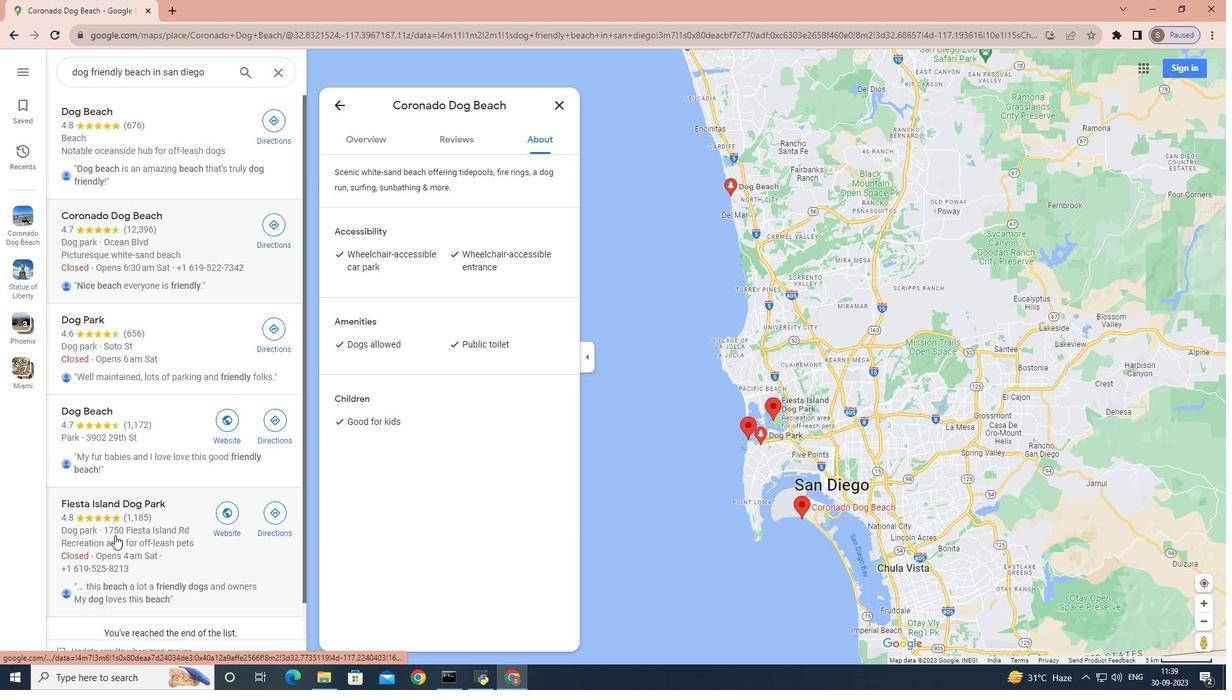 
Action: Mouse moved to (414, 297)
Screenshot: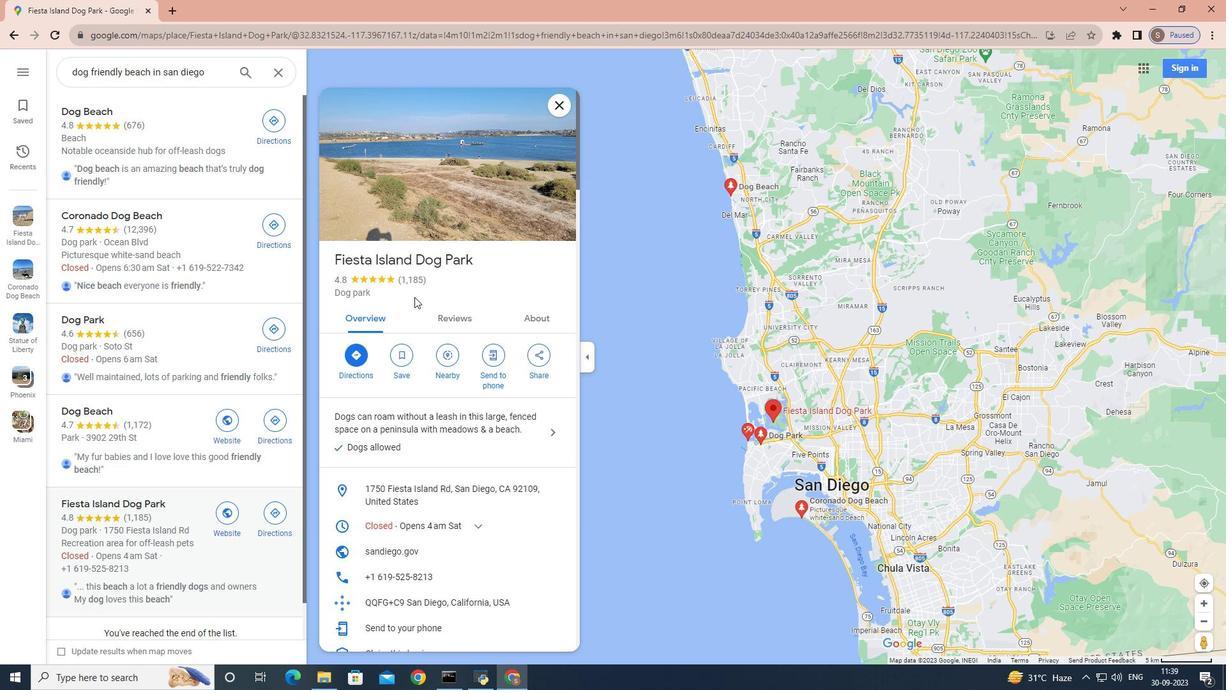 
Action: Mouse scrolled (414, 296) with delta (0, 0)
Screenshot: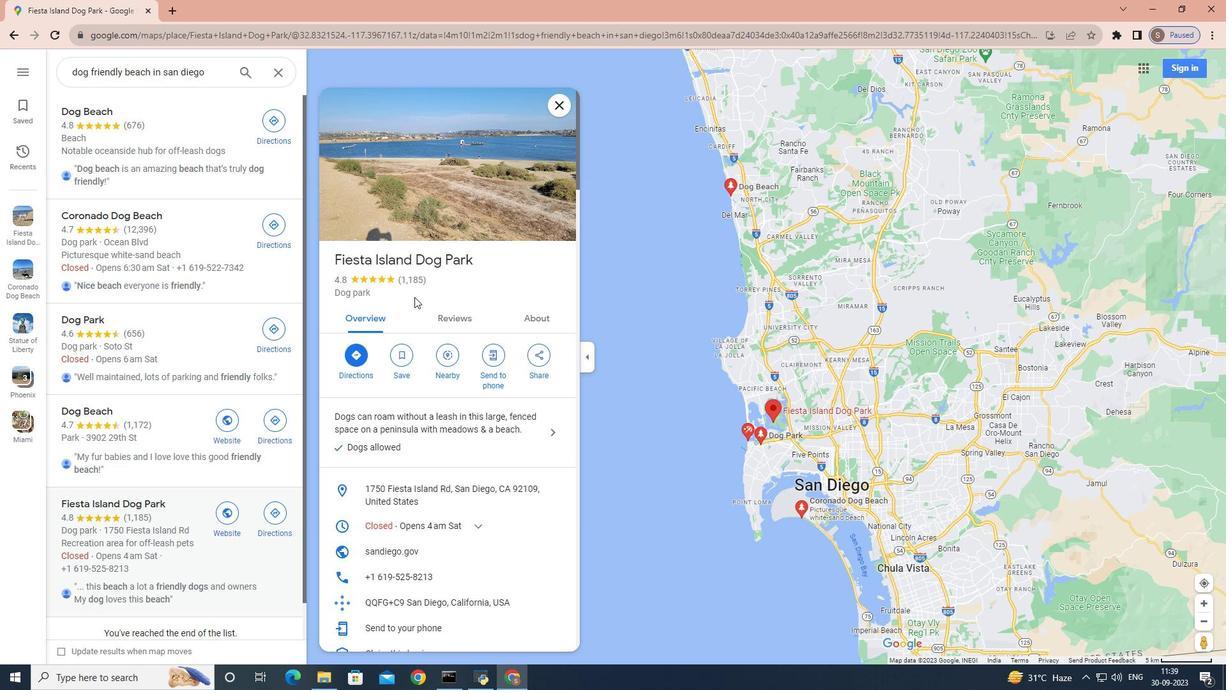 
Action: Mouse scrolled (414, 296) with delta (0, 0)
Screenshot: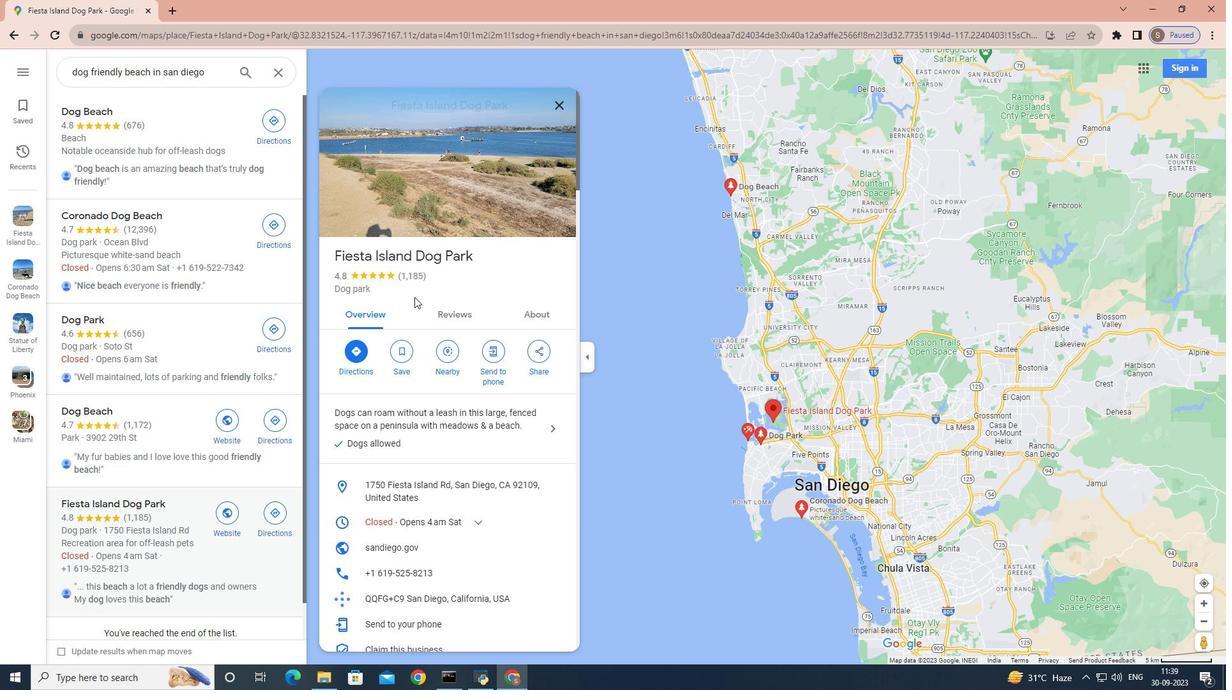 
Action: Mouse scrolled (414, 296) with delta (0, 0)
Screenshot: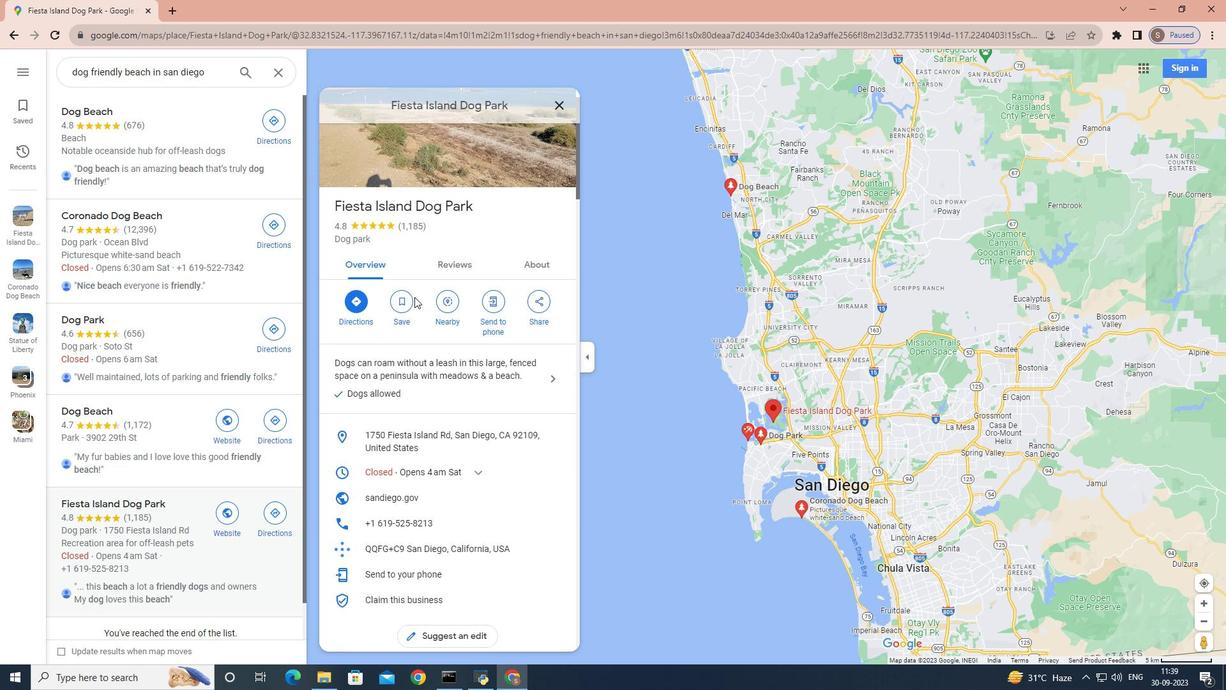 
Action: Mouse moved to (414, 303)
Screenshot: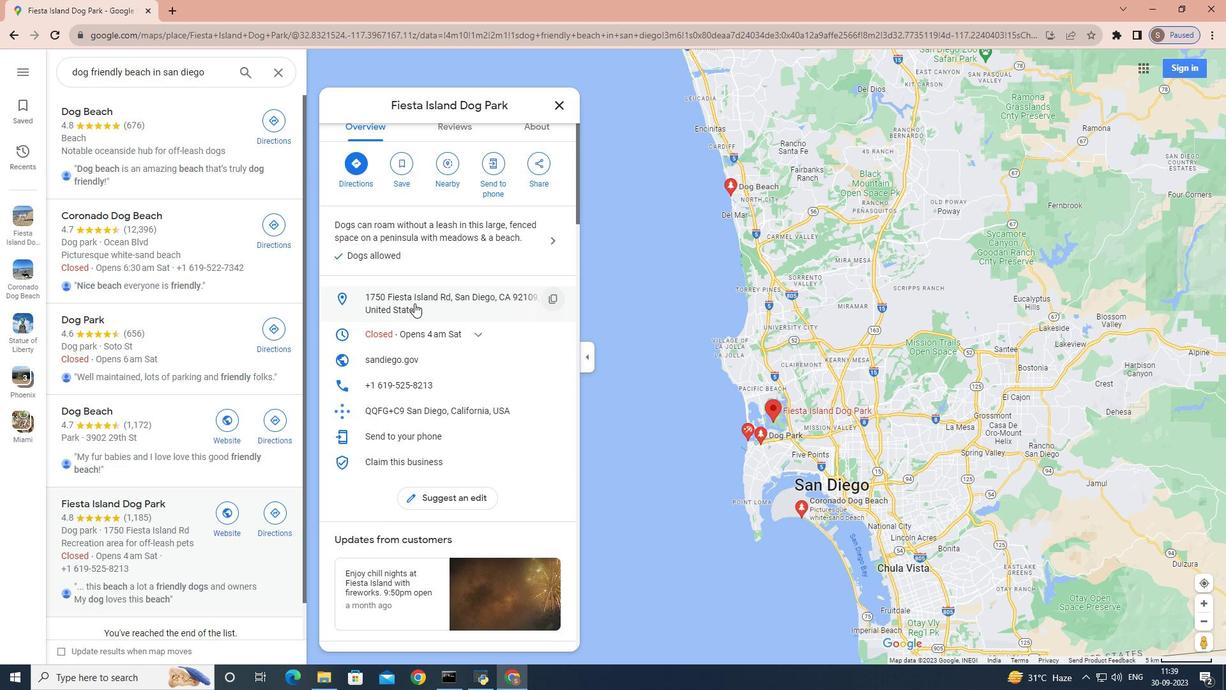 
Action: Mouse scrolled (414, 302) with delta (0, 0)
Screenshot: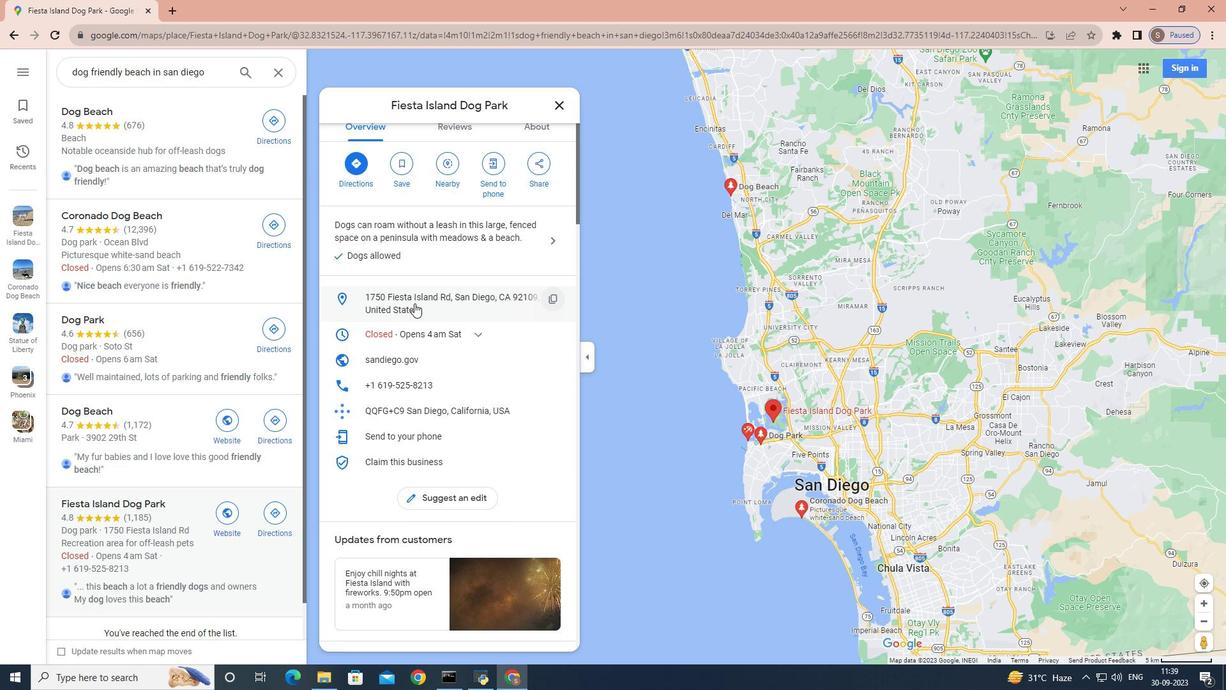 
Action: Mouse scrolled (414, 302) with delta (0, 0)
Screenshot: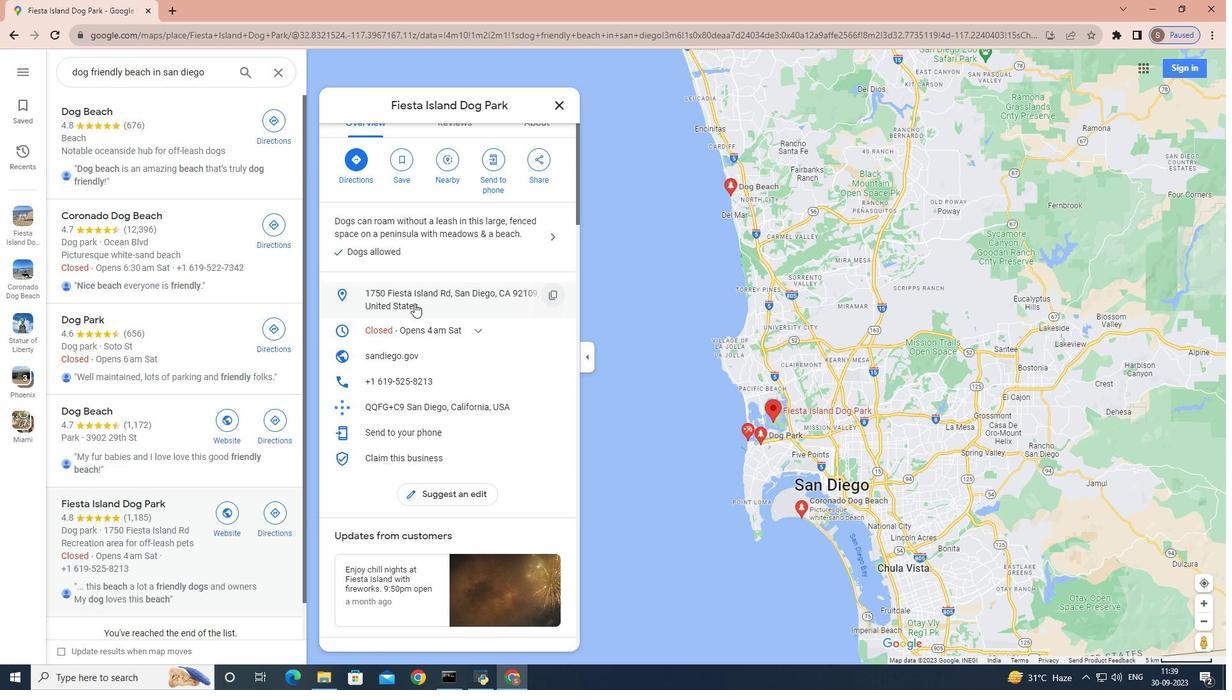 
Action: Mouse scrolled (414, 302) with delta (0, 0)
Screenshot: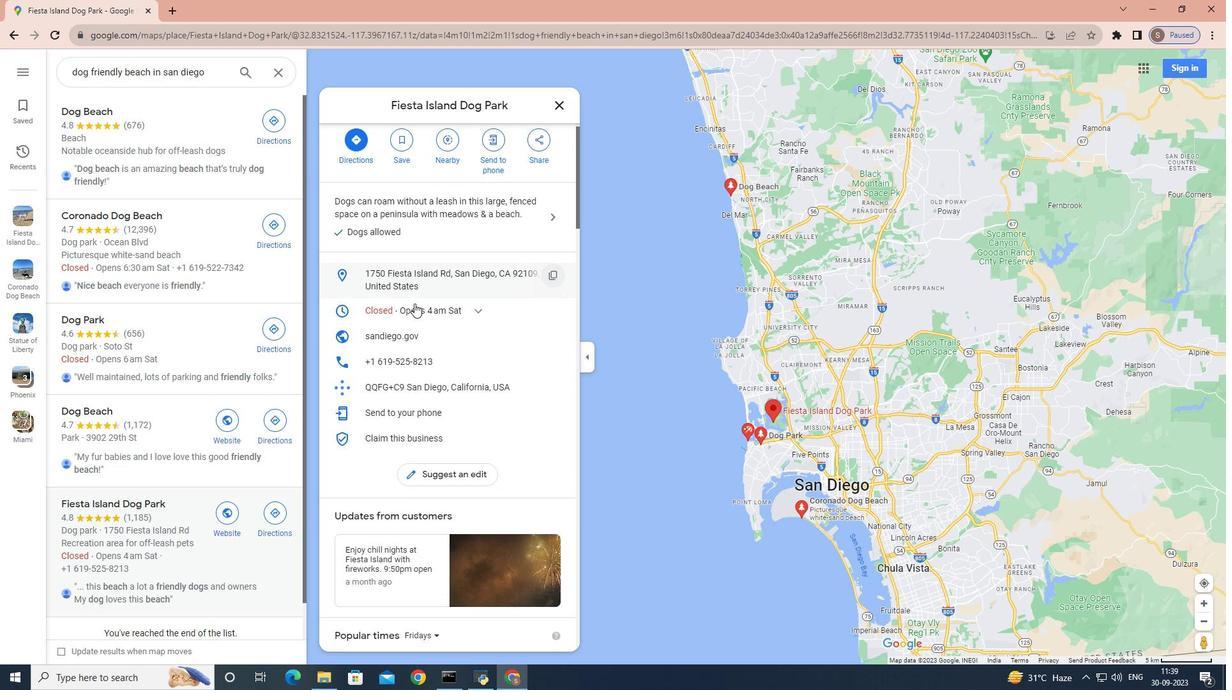 
Action: Mouse scrolled (414, 302) with delta (0, 0)
Screenshot: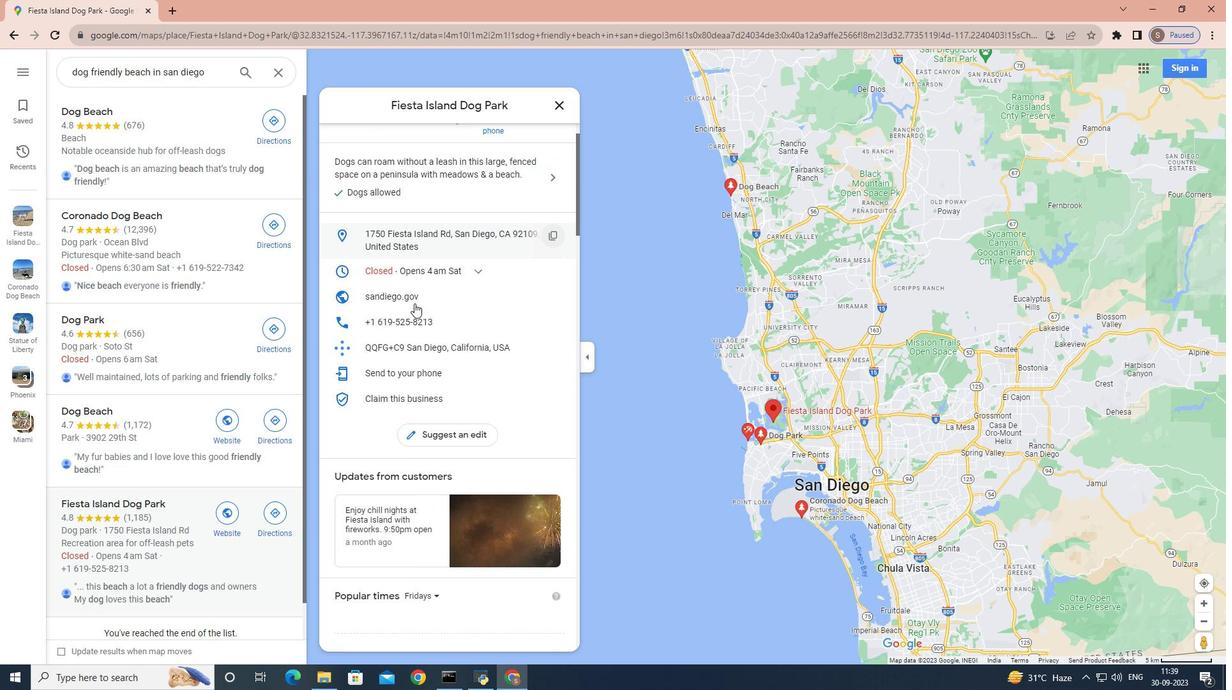 
Action: Mouse scrolled (414, 302) with delta (0, 0)
Screenshot: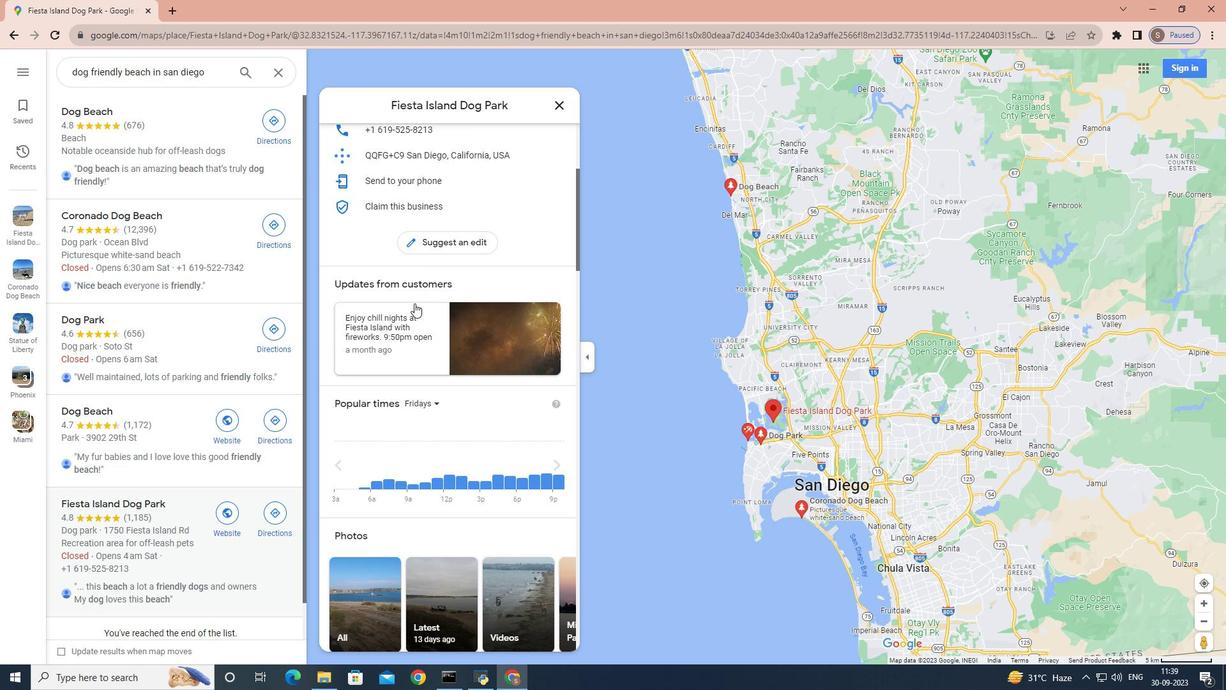 
Action: Mouse scrolled (414, 302) with delta (0, 0)
Screenshot: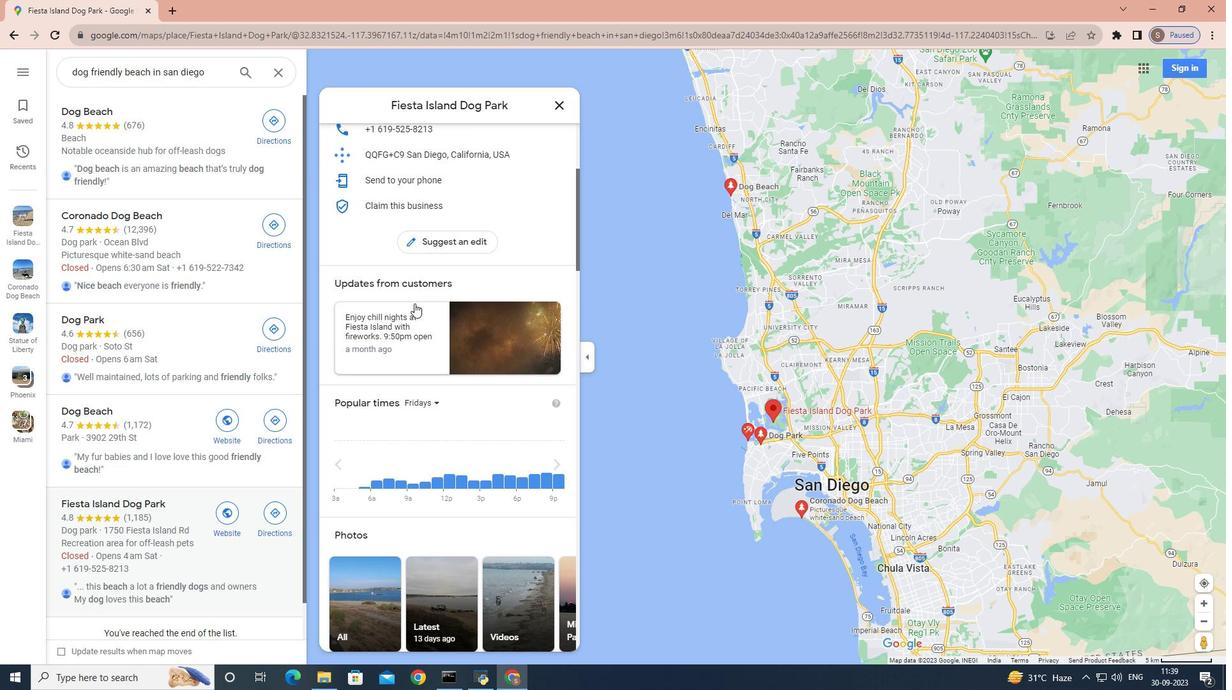 
Action: Mouse scrolled (414, 302) with delta (0, 0)
Screenshot: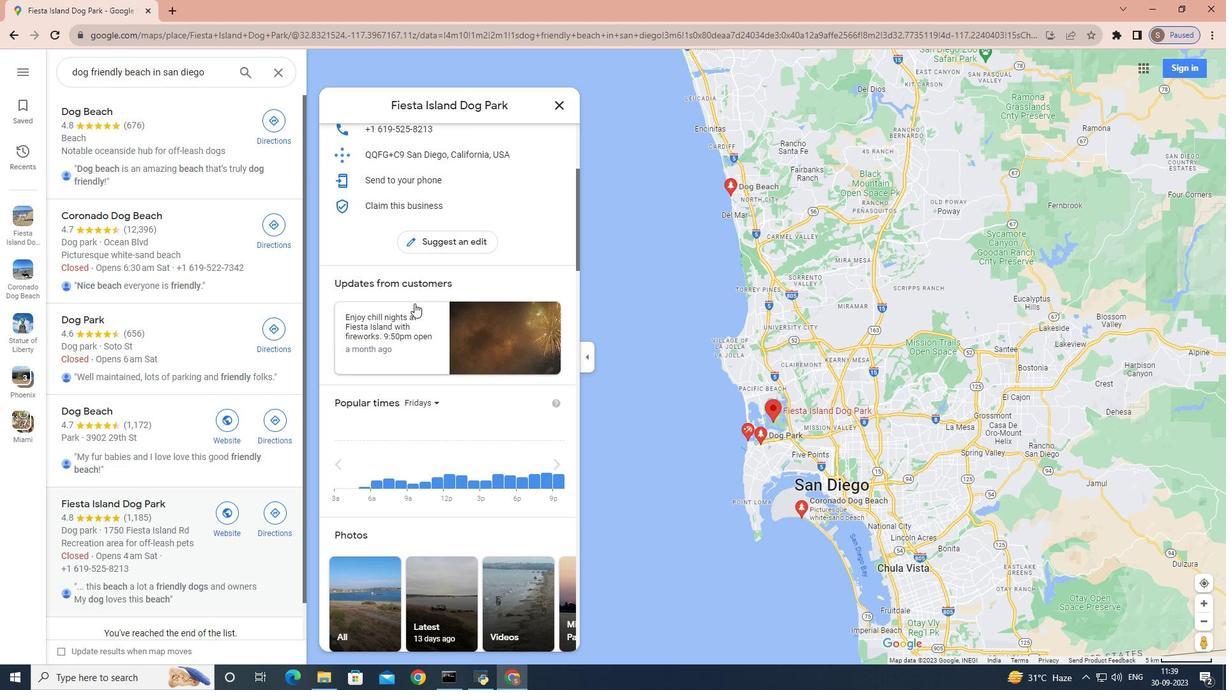 
Action: Mouse scrolled (414, 302) with delta (0, 0)
Screenshot: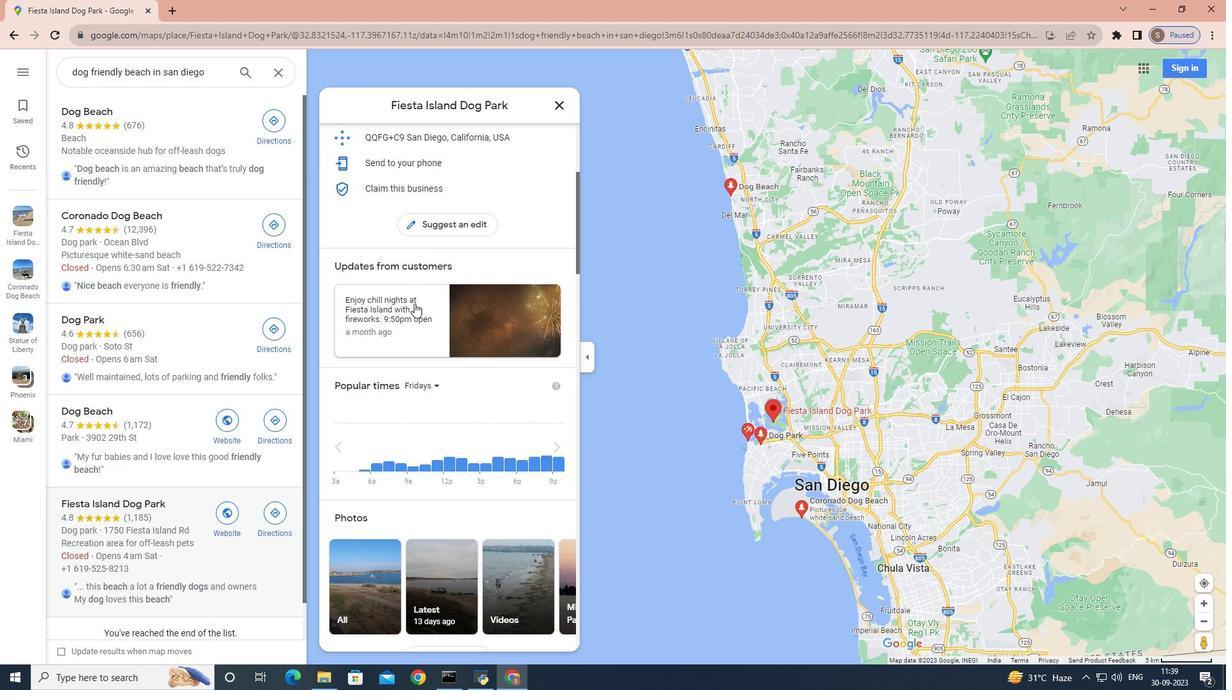 
Action: Mouse scrolled (414, 302) with delta (0, 0)
Screenshot: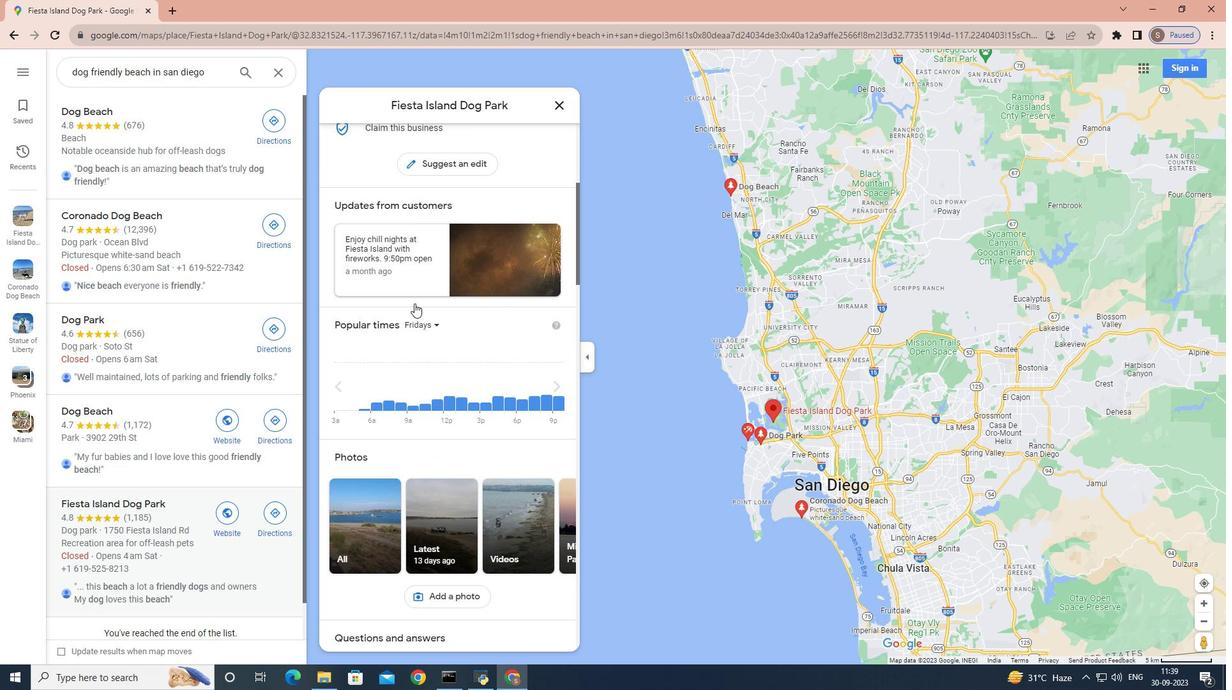 
Action: Mouse moved to (421, 302)
Screenshot: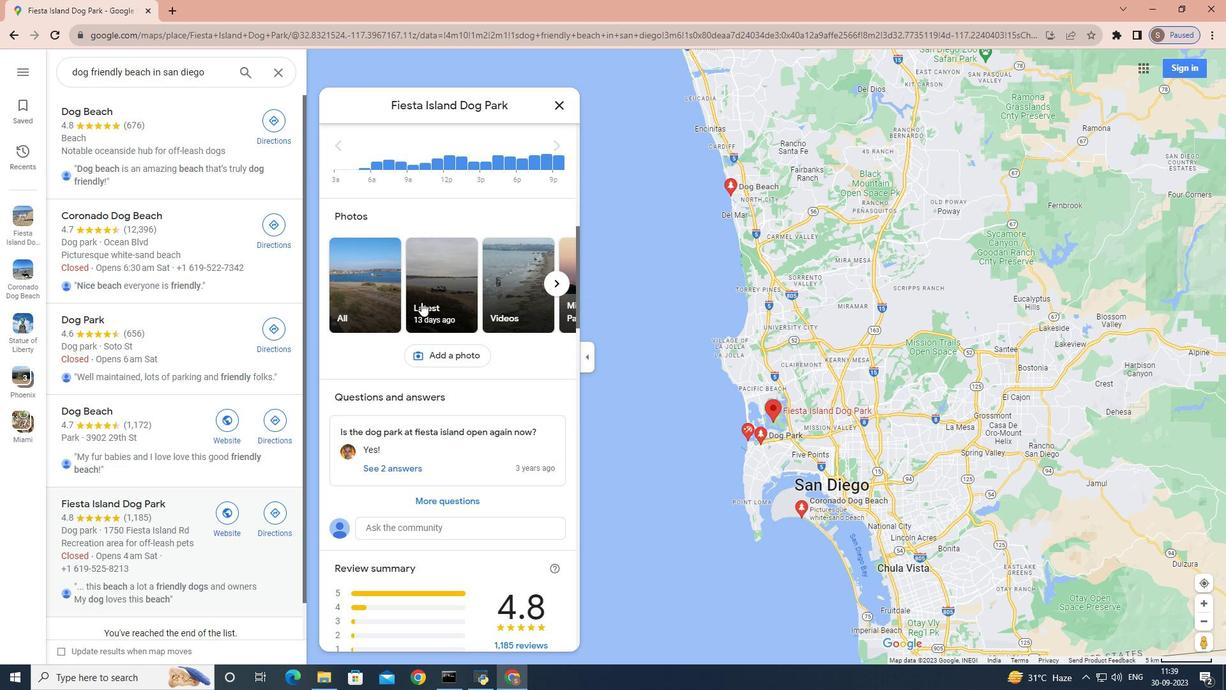 
Action: Mouse scrolled (421, 302) with delta (0, 0)
Screenshot: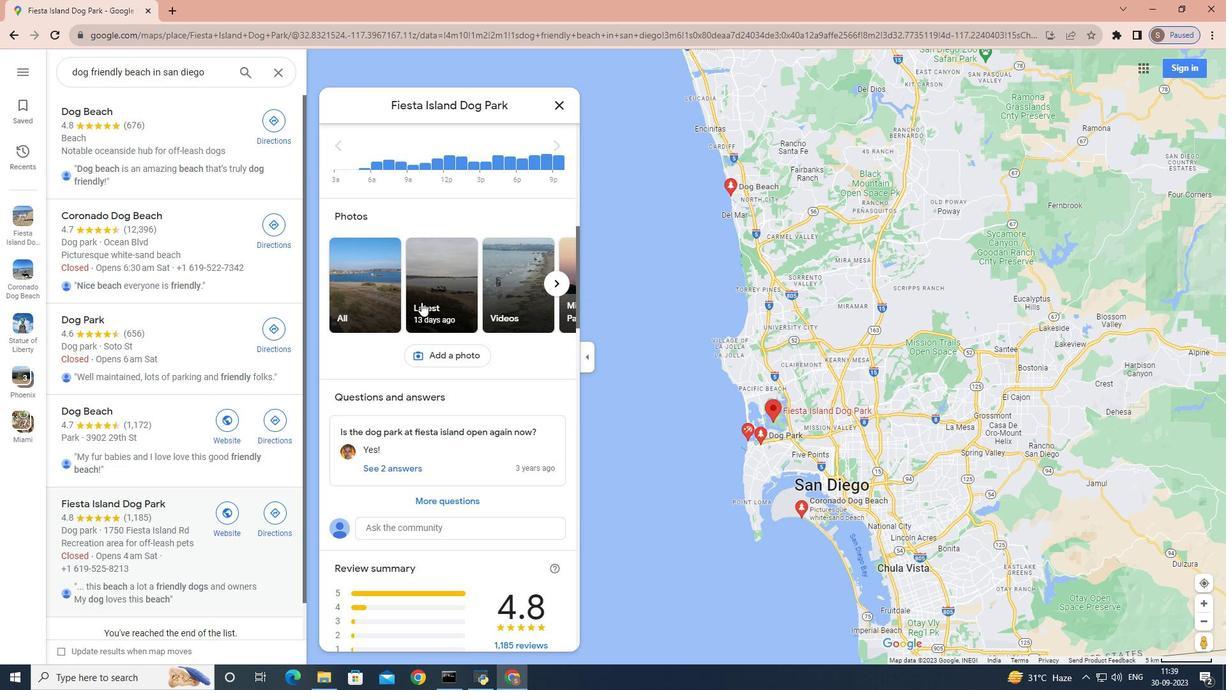 
Action: Mouse scrolled (421, 302) with delta (0, 0)
Screenshot: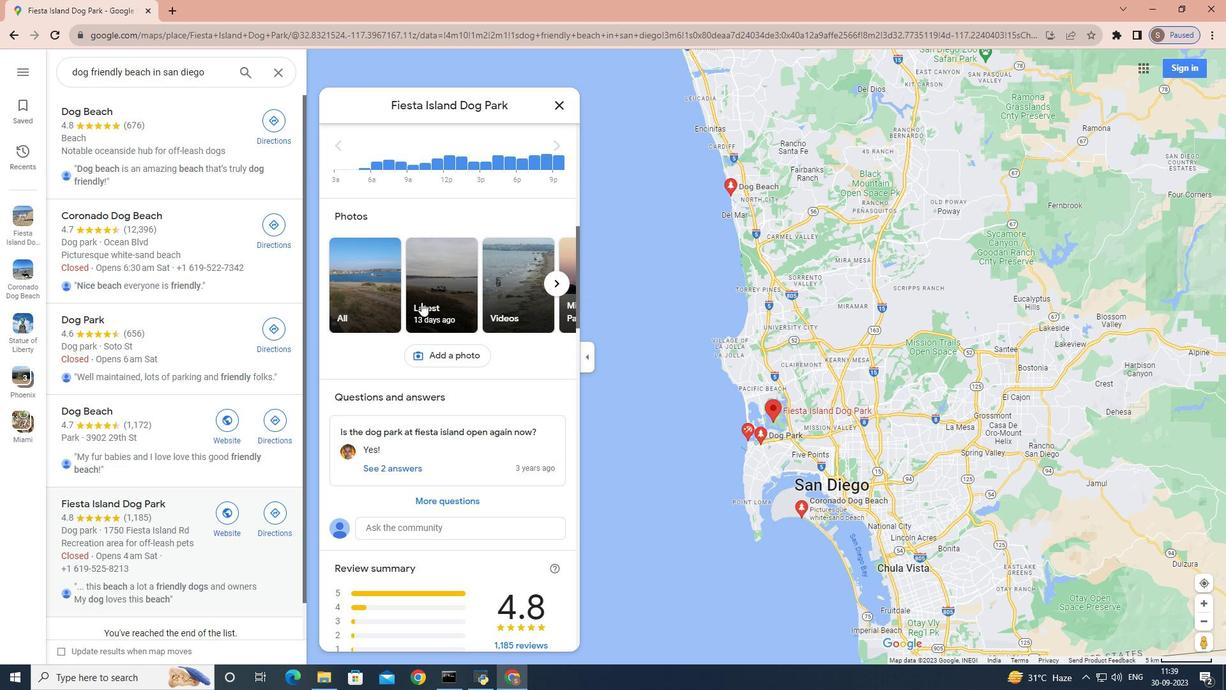 
Action: Mouse moved to (555, 268)
Screenshot: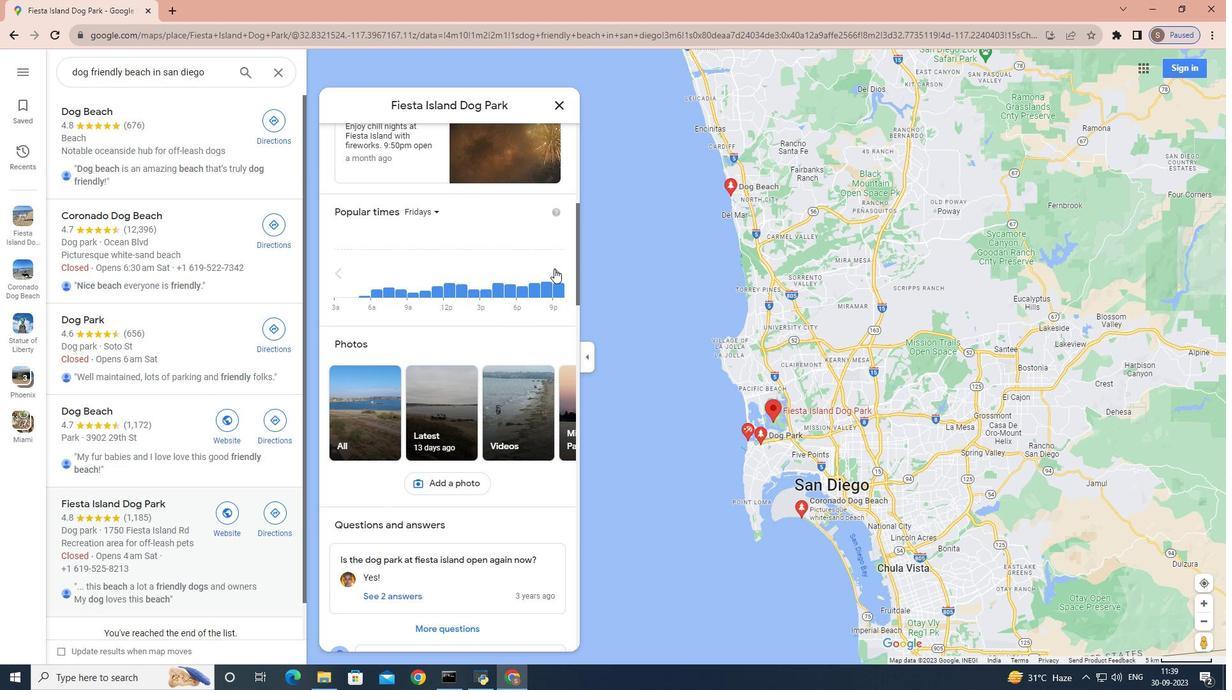 
Action: Mouse pressed left at (555, 268)
Screenshot: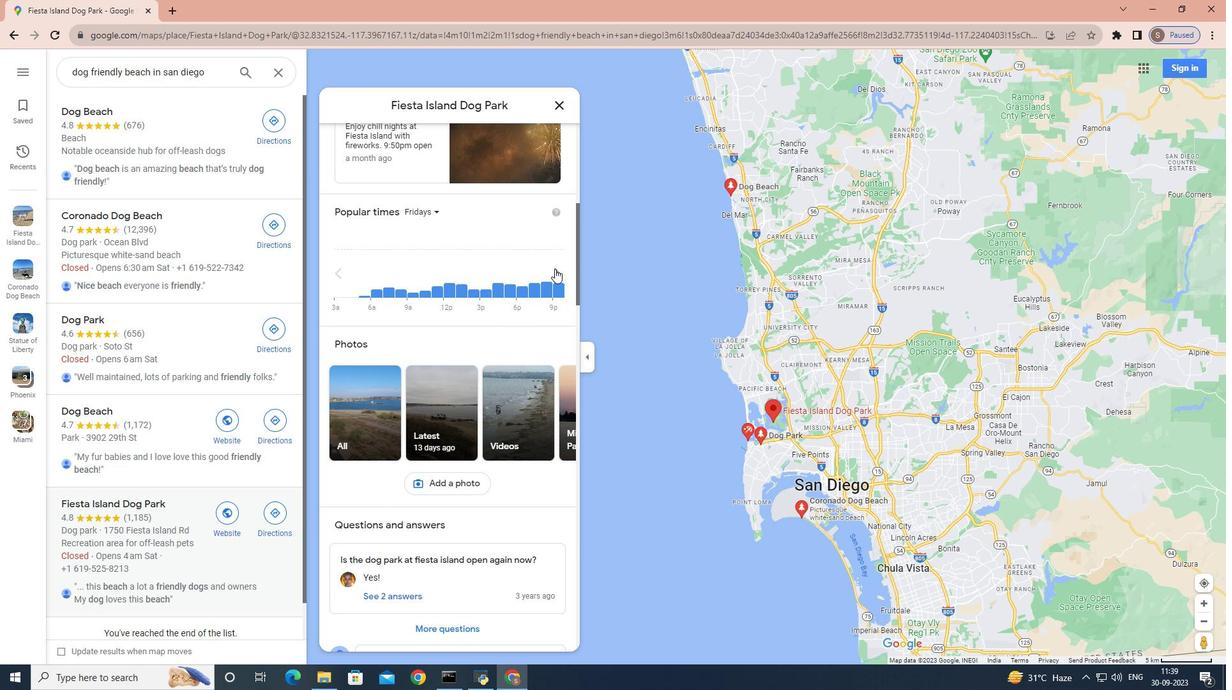 
Action: Mouse moved to (555, 269)
Screenshot: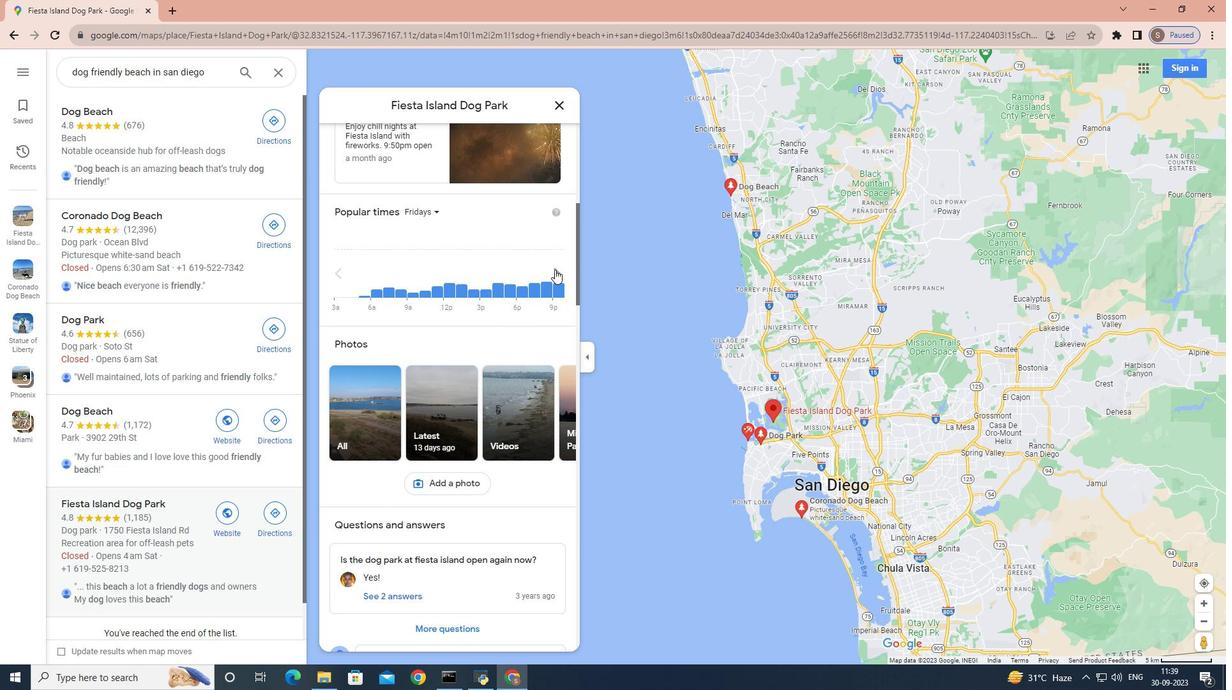 
Action: Mouse pressed left at (555, 269)
Screenshot: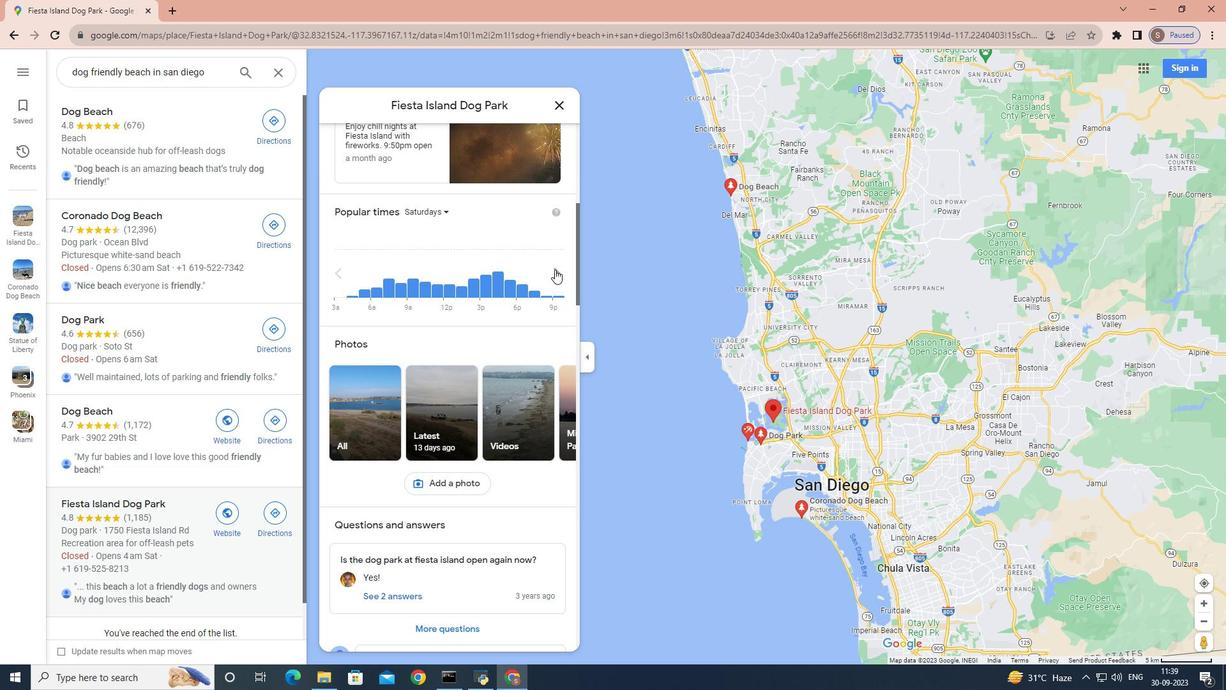 
Action: Mouse pressed left at (555, 269)
Screenshot: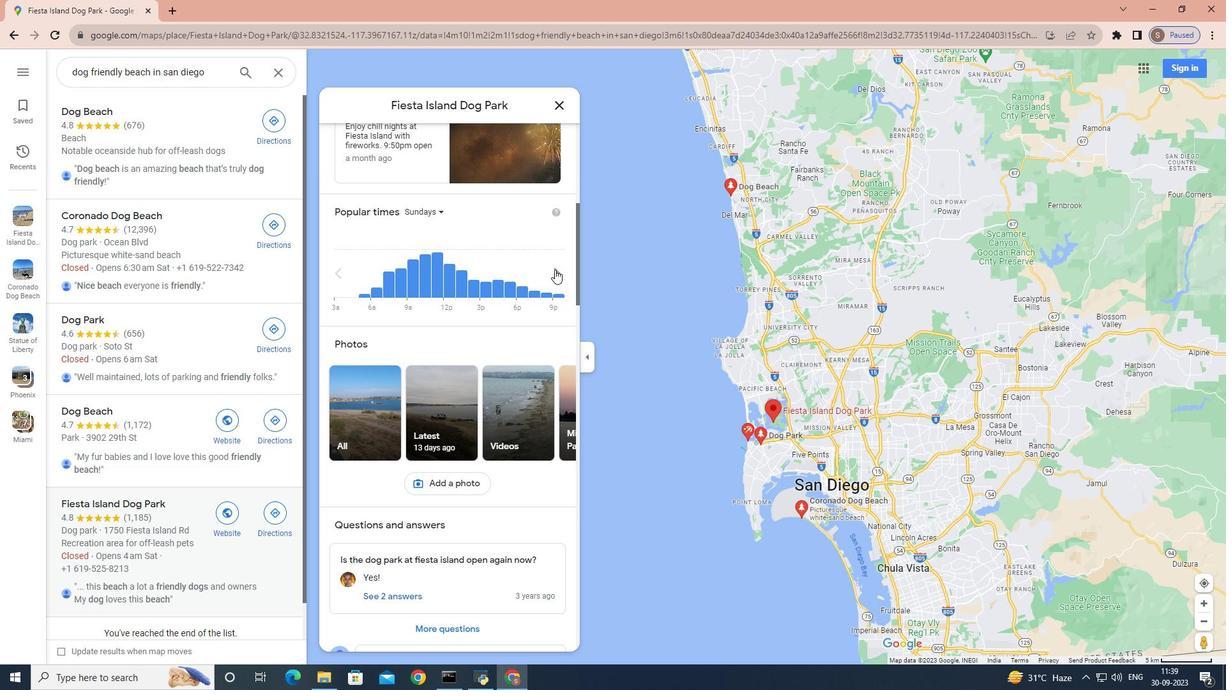 
Action: Mouse pressed left at (555, 269)
Screenshot: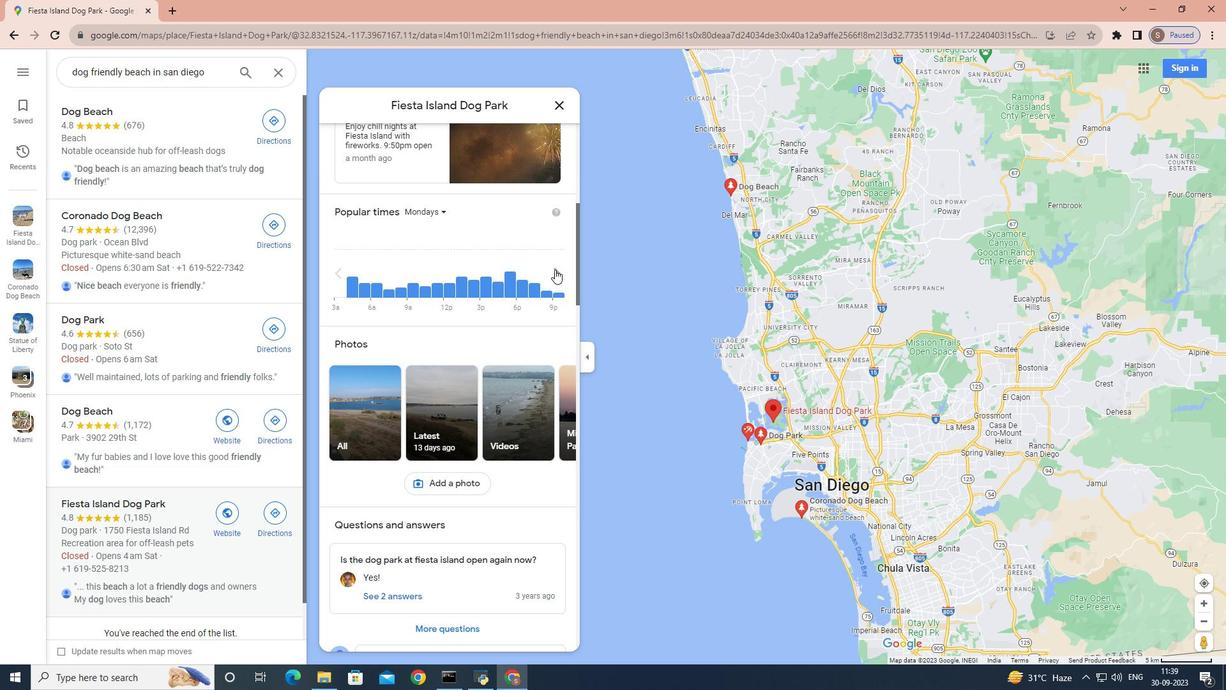 
Action: Mouse pressed left at (555, 269)
Screenshot: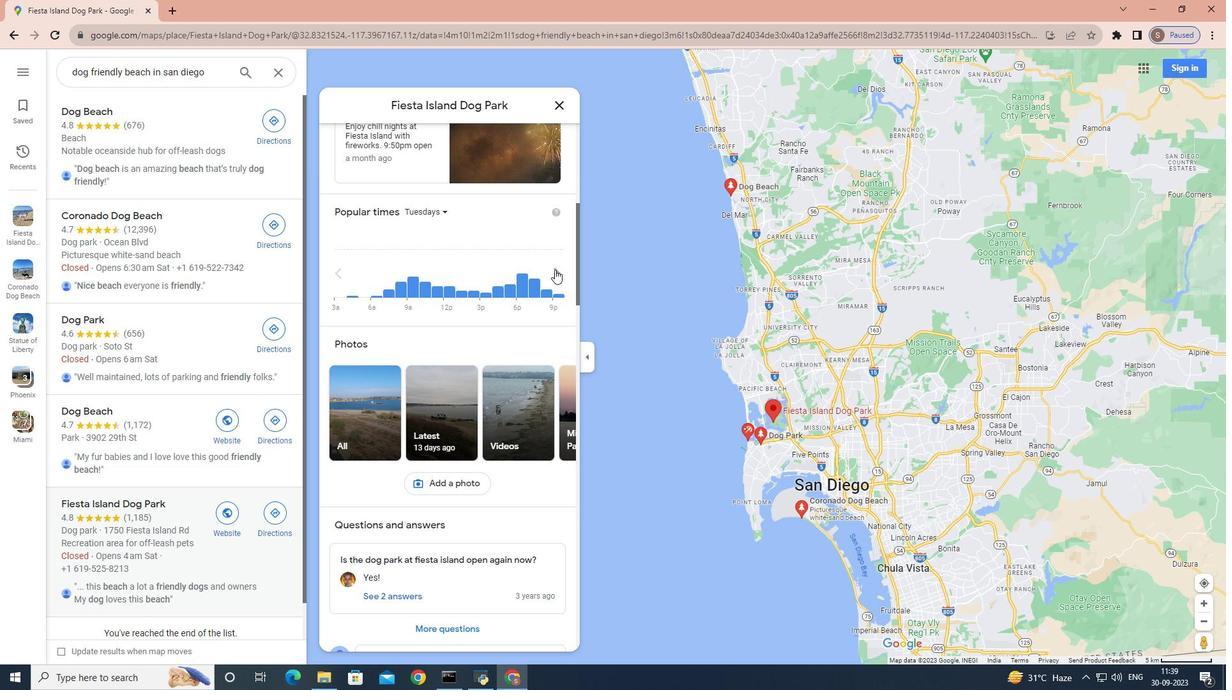 
Action: Mouse pressed left at (555, 269)
Screenshot: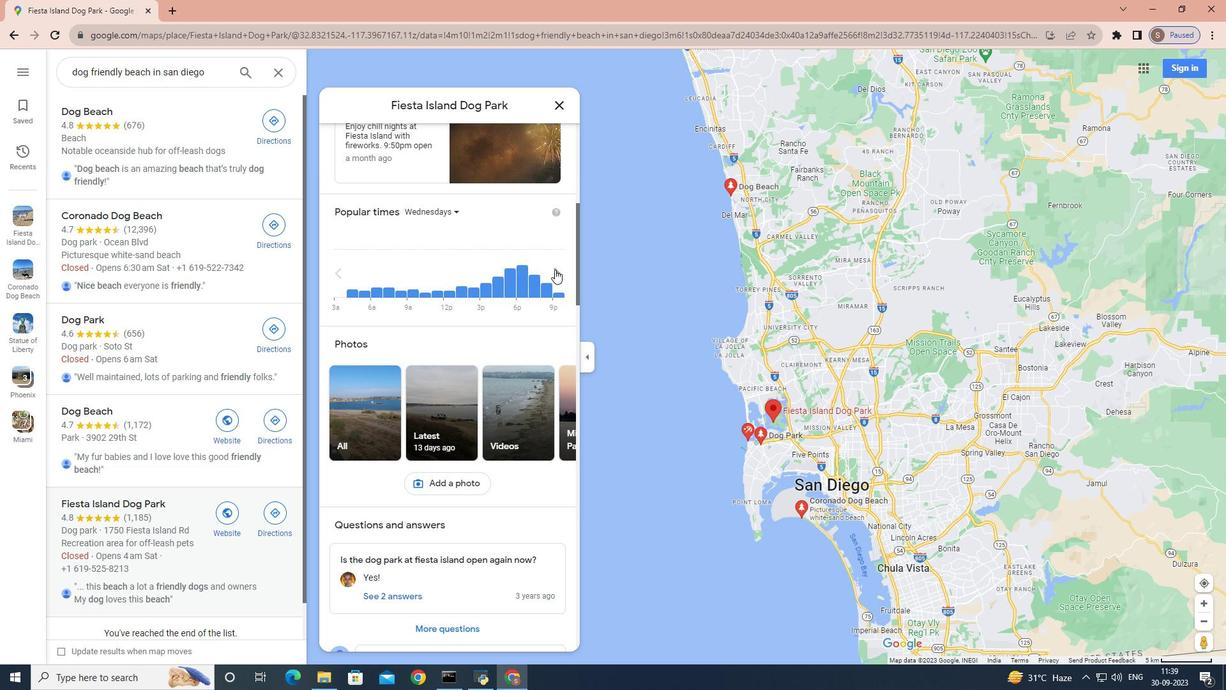 
Action: Mouse pressed left at (555, 269)
Screenshot: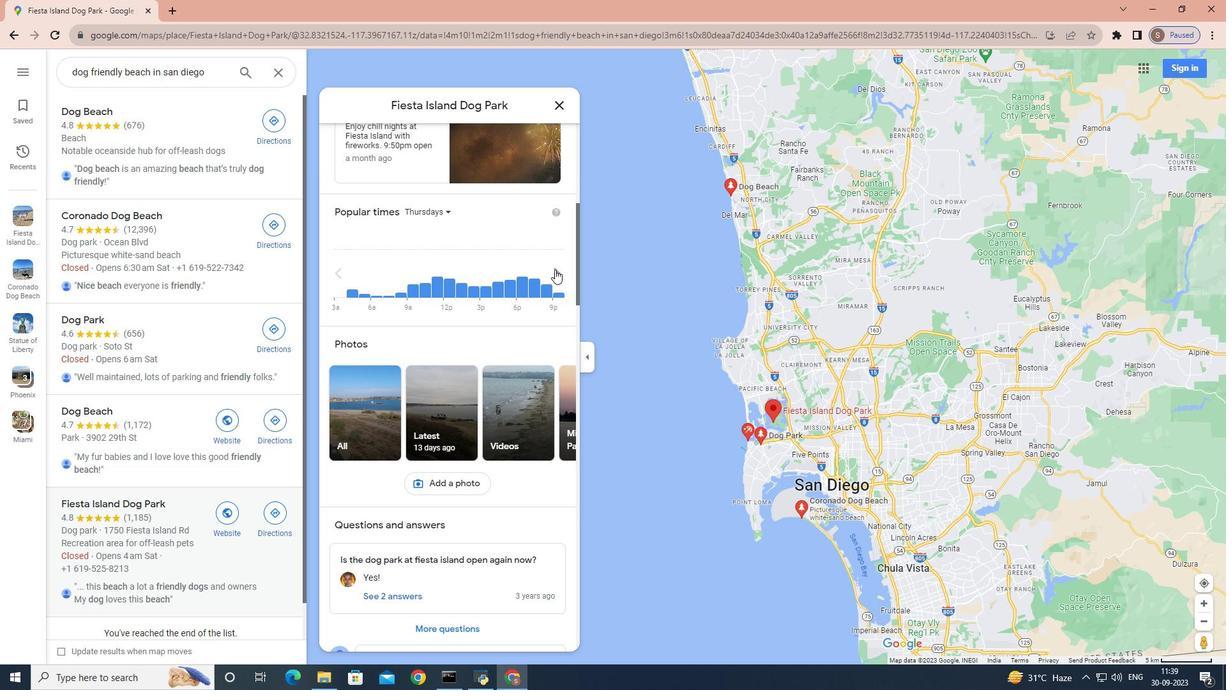 
Action: Mouse pressed left at (555, 269)
Screenshot: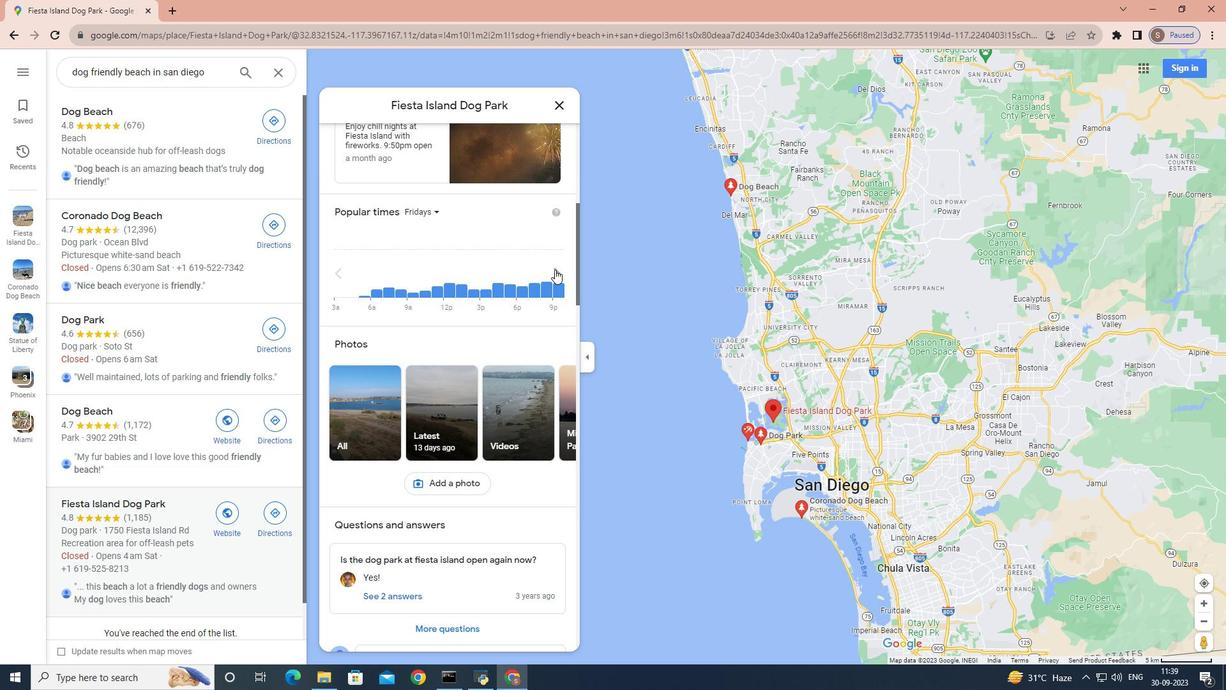 
Action: Mouse moved to (442, 299)
Screenshot: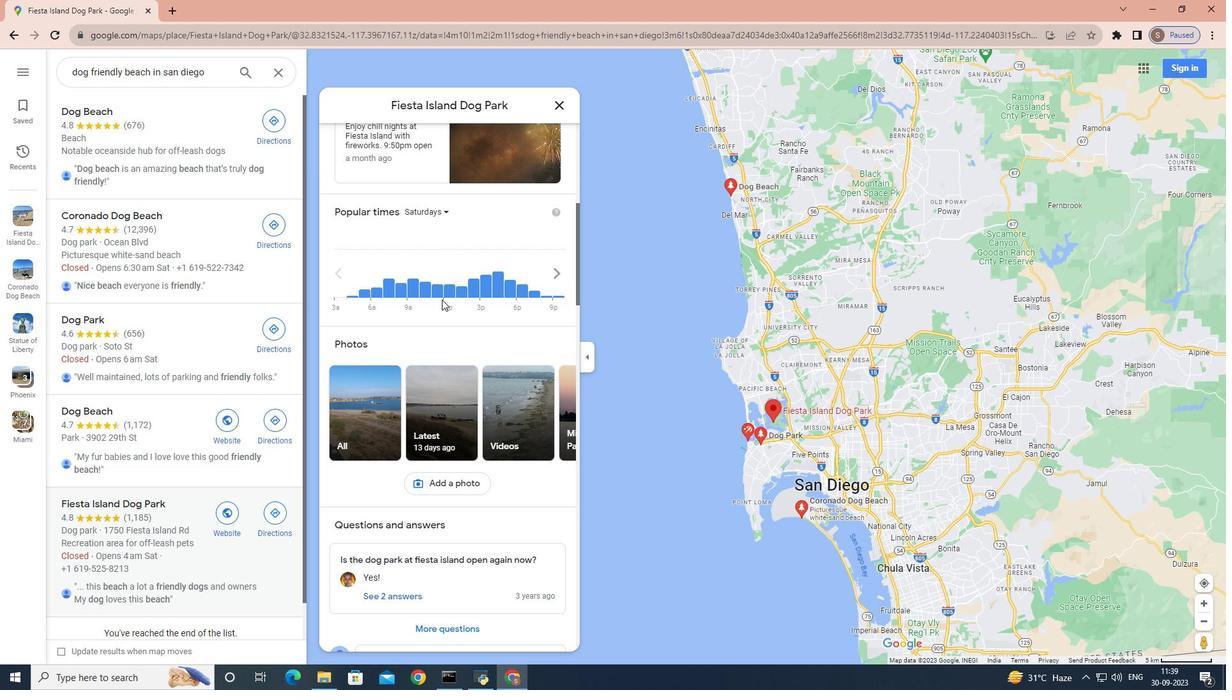 
Action: Mouse scrolled (442, 299) with delta (0, 0)
Screenshot: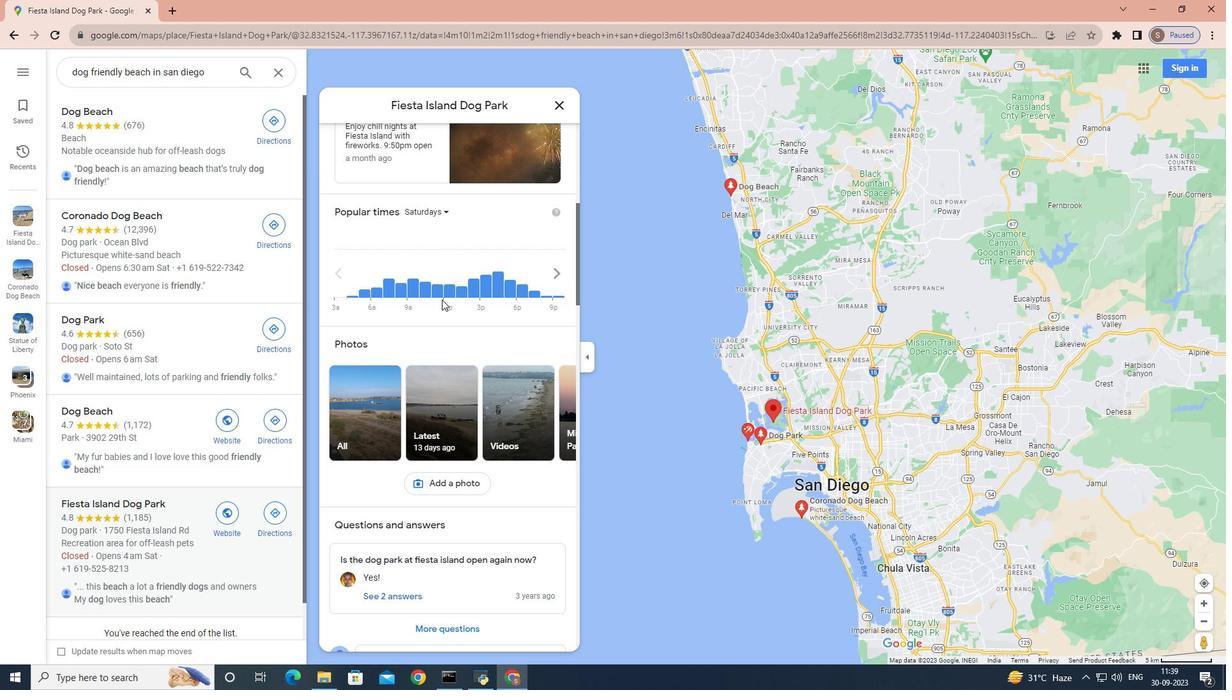 
Action: Mouse scrolled (442, 299) with delta (0, 0)
Screenshot: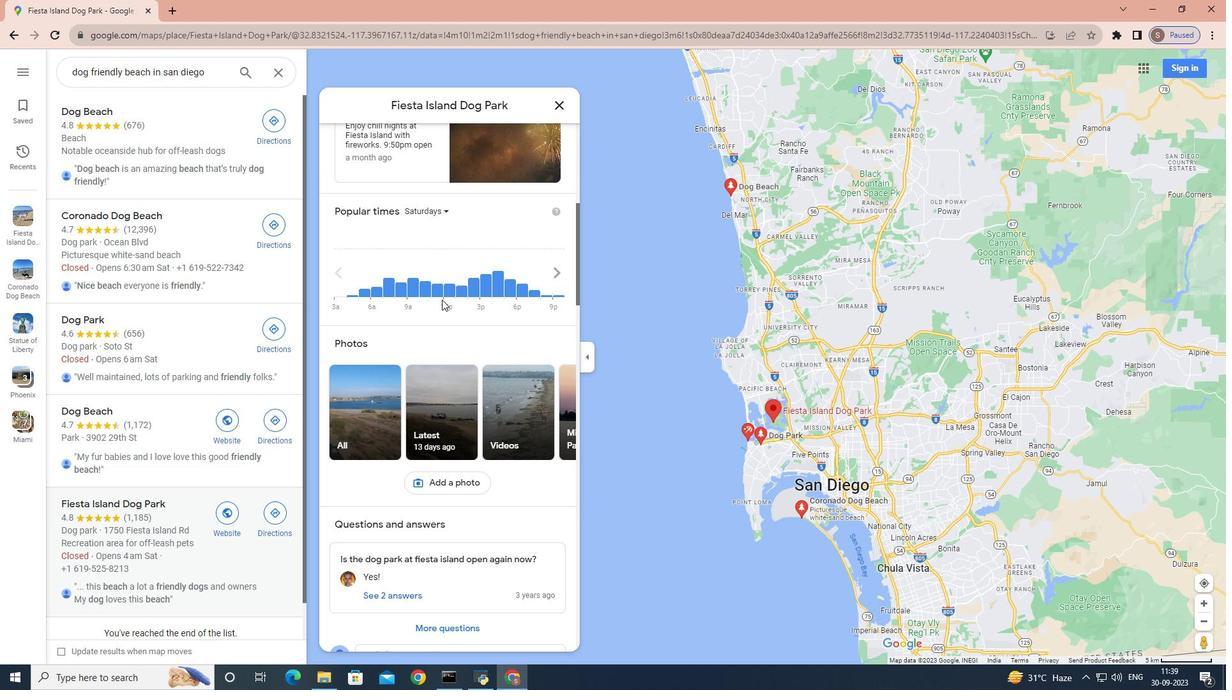 
Action: Mouse scrolled (442, 299) with delta (0, 0)
Screenshot: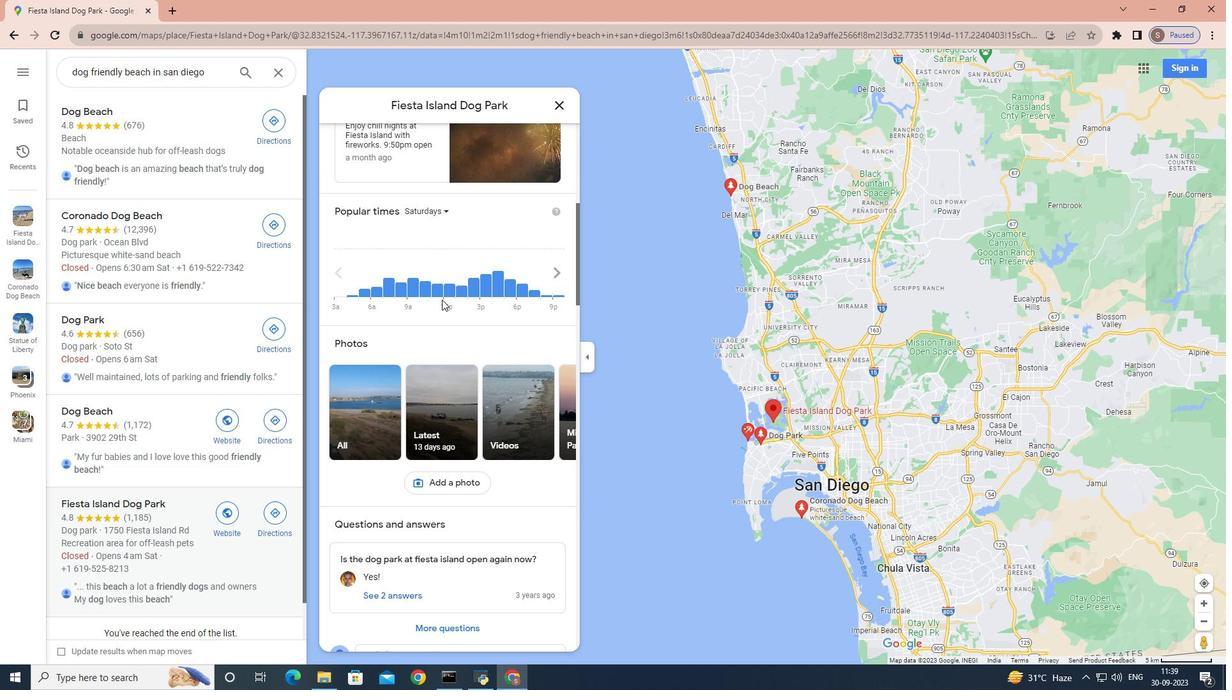 
Action: Mouse scrolled (442, 299) with delta (0, 0)
Screenshot: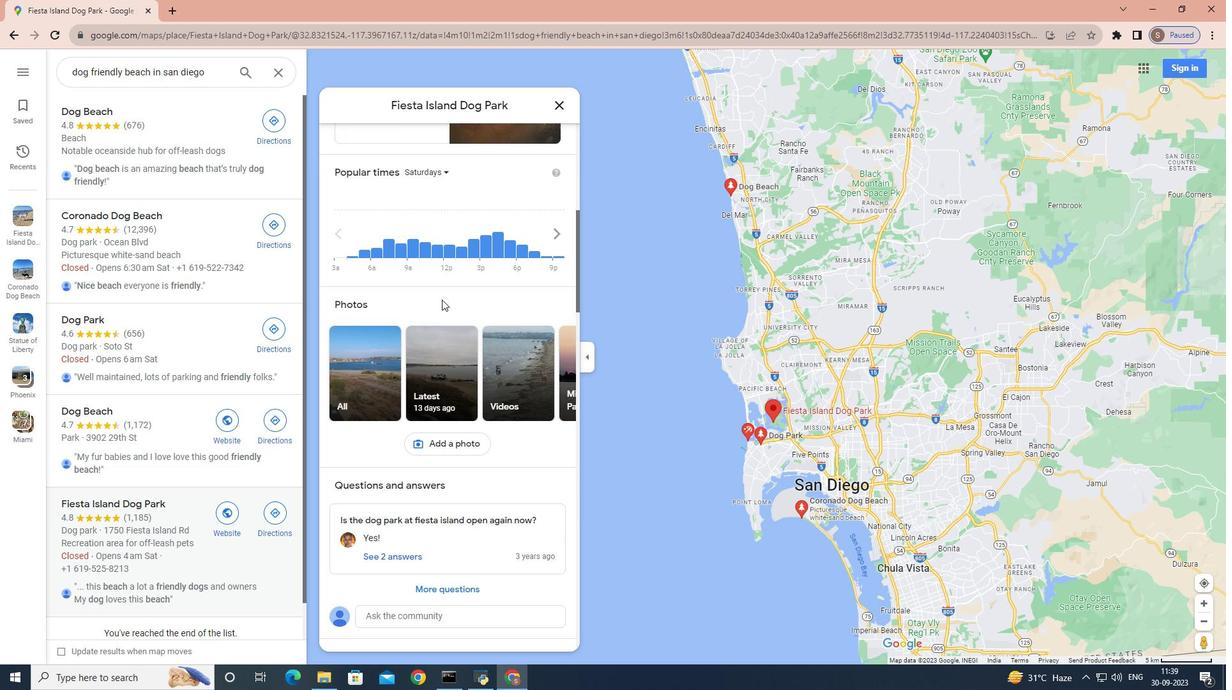 
Action: Mouse scrolled (442, 299) with delta (0, 0)
Screenshot: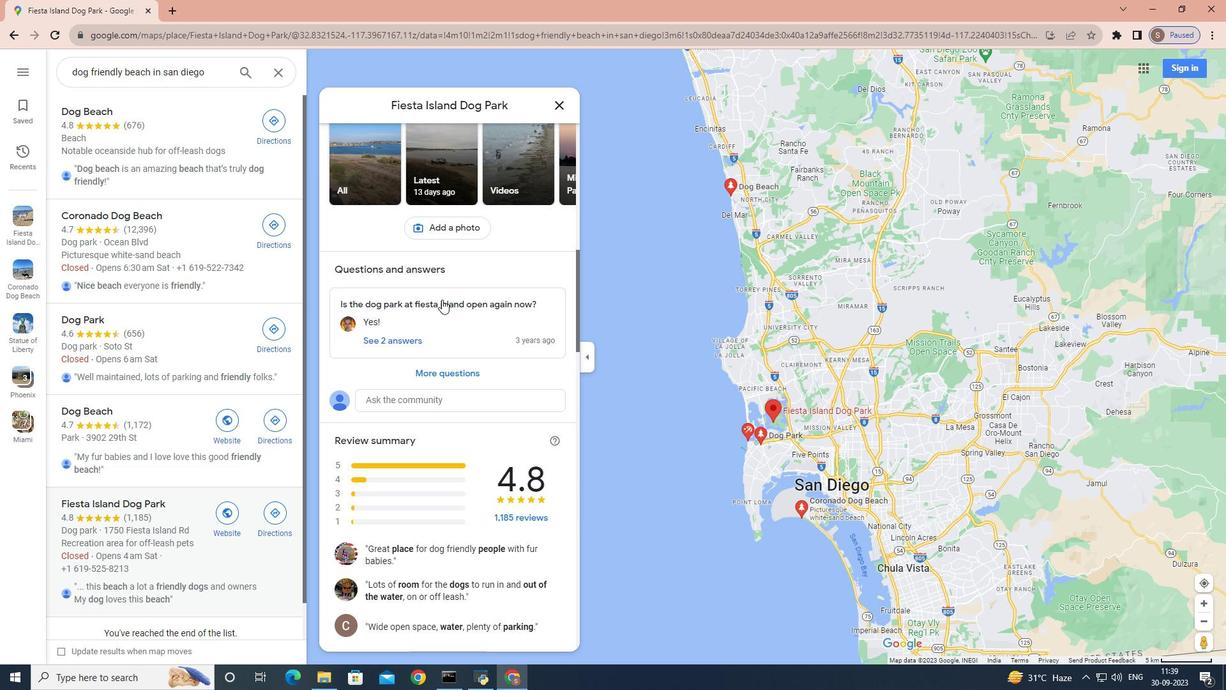 
Action: Mouse scrolled (442, 299) with delta (0, 0)
Screenshot: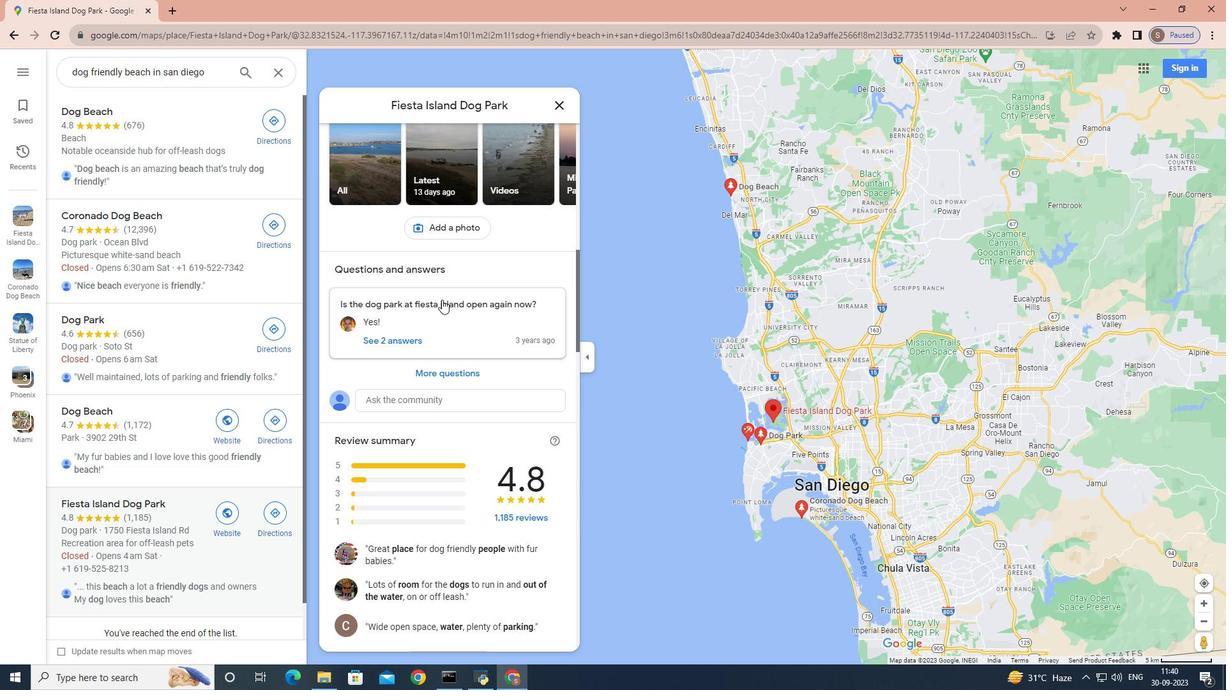
Action: Mouse scrolled (442, 299) with delta (0, 0)
Screenshot: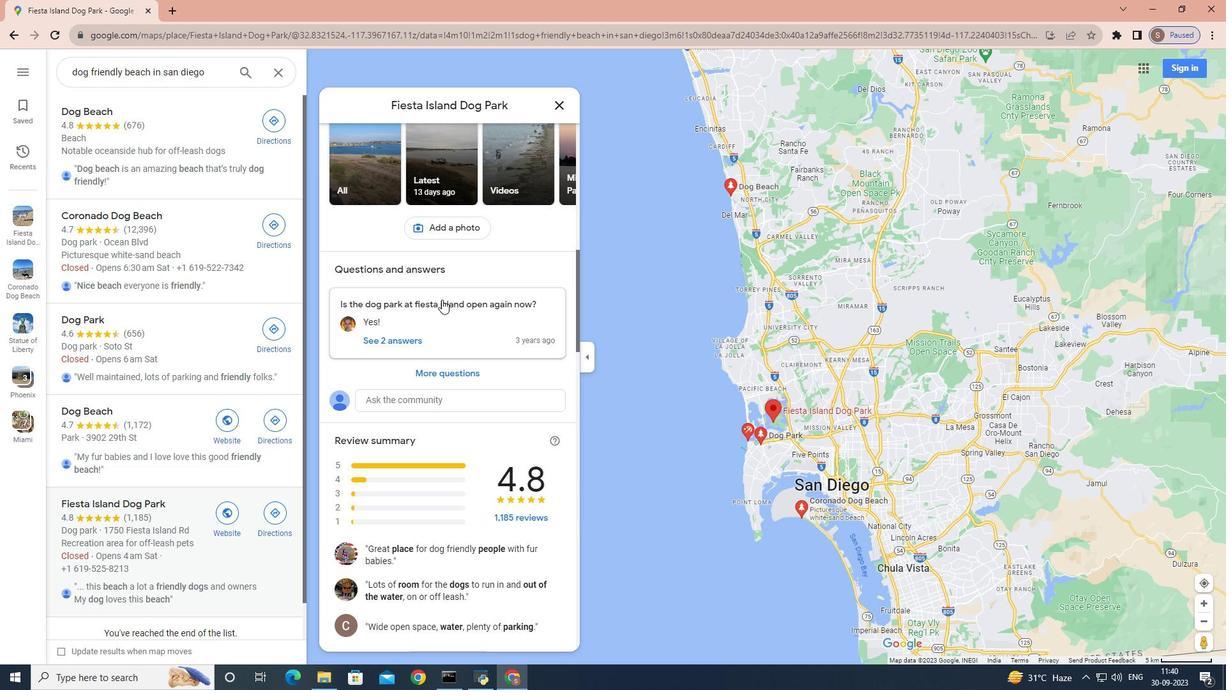 
Action: Mouse scrolled (442, 299) with delta (0, 0)
Screenshot: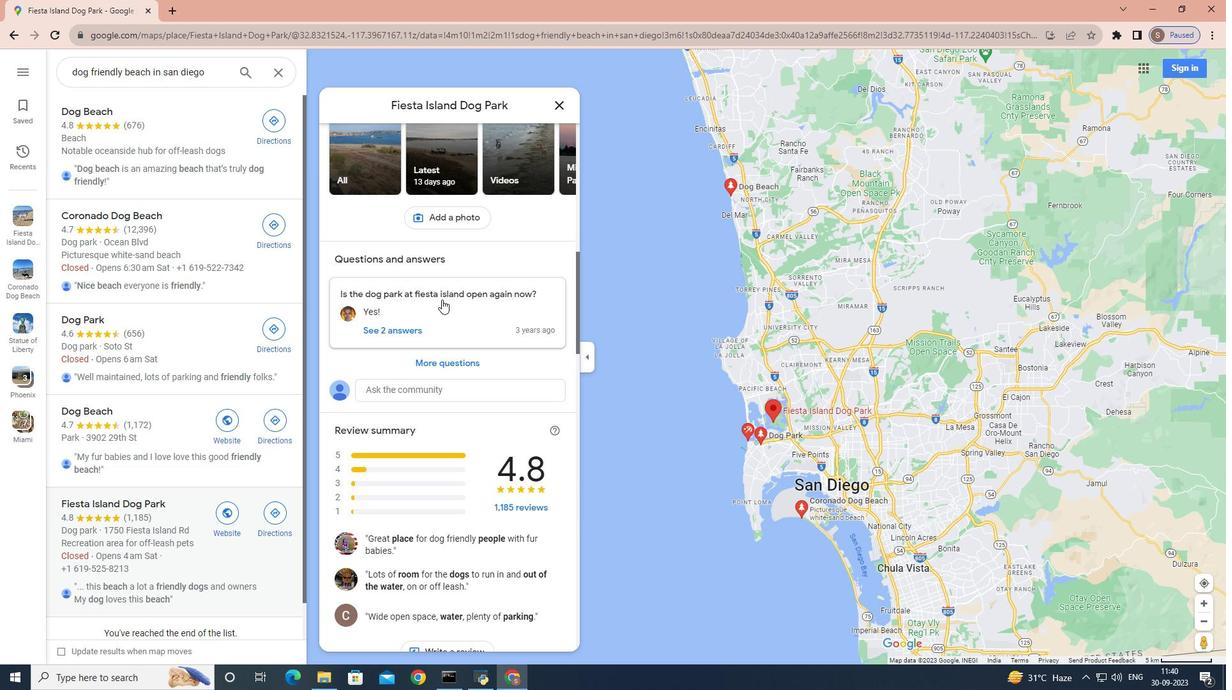 
Action: Mouse scrolled (442, 299) with delta (0, 0)
Screenshot: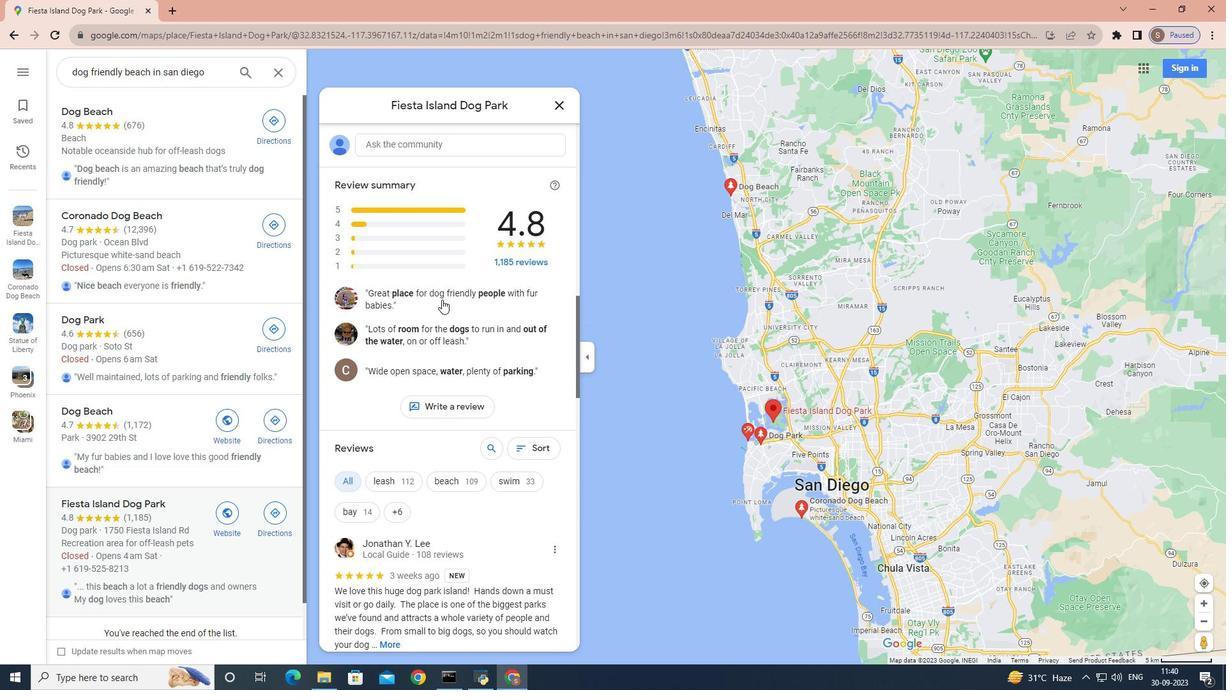 
Action: Mouse scrolled (442, 299) with delta (0, 0)
Screenshot: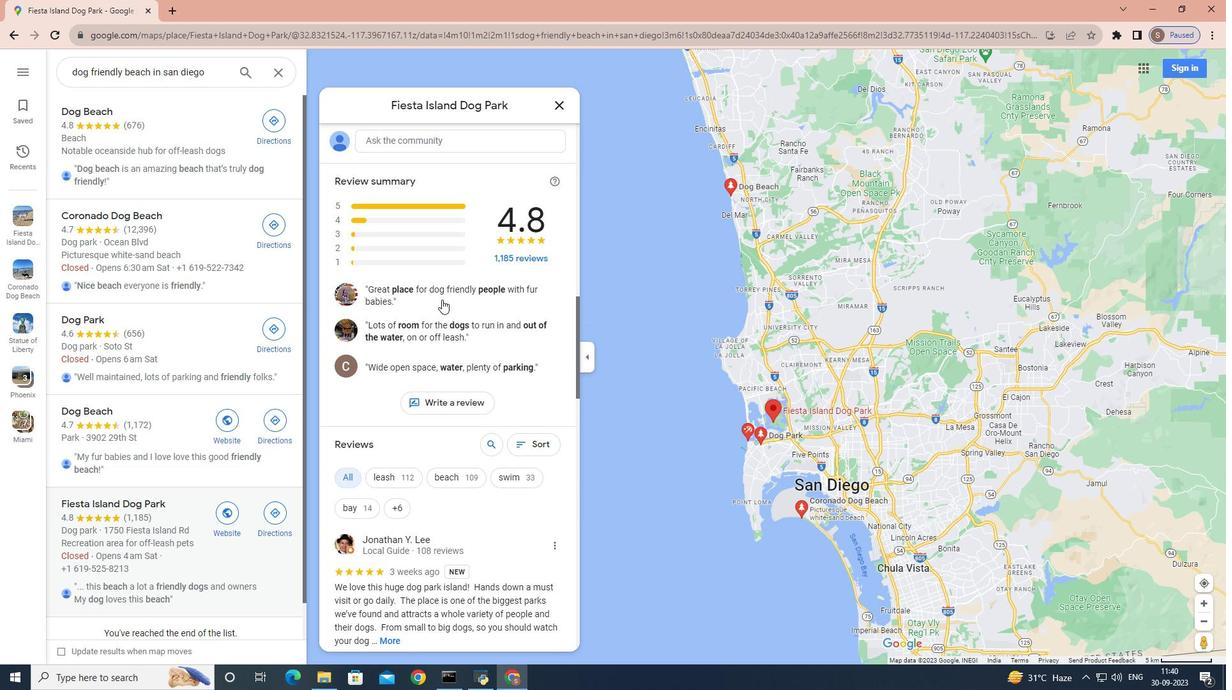 
Action: Mouse scrolled (442, 299) with delta (0, 0)
Screenshot: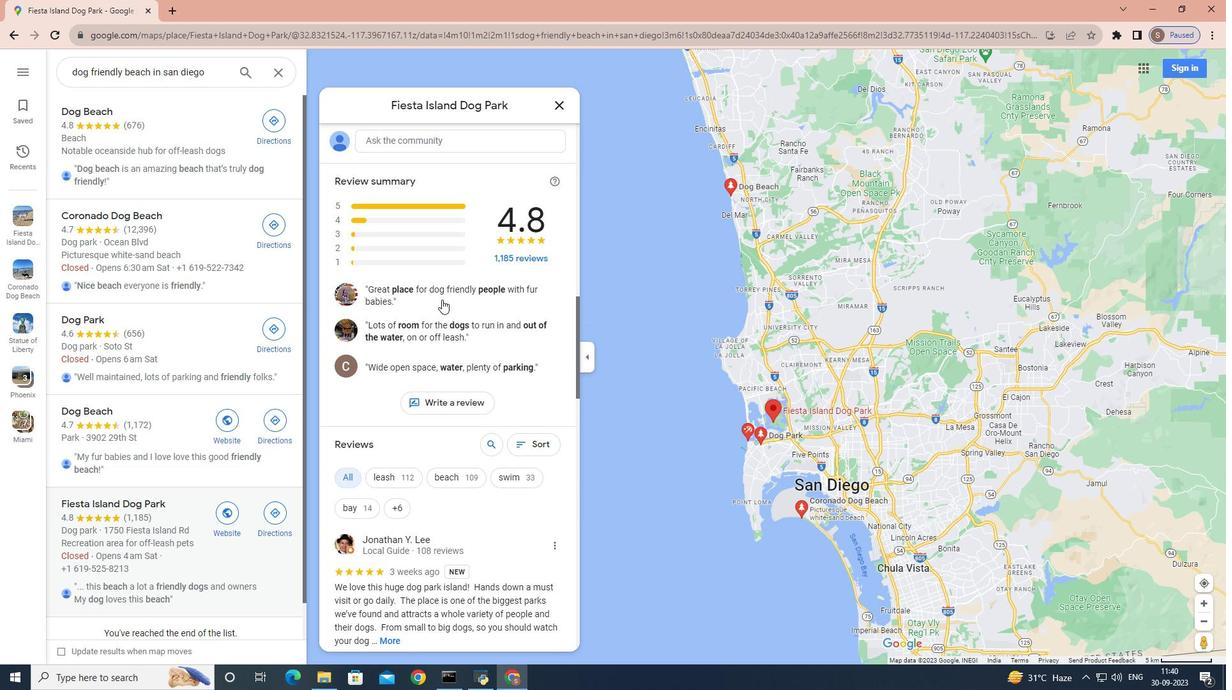 
Action: Mouse scrolled (442, 299) with delta (0, 0)
Screenshot: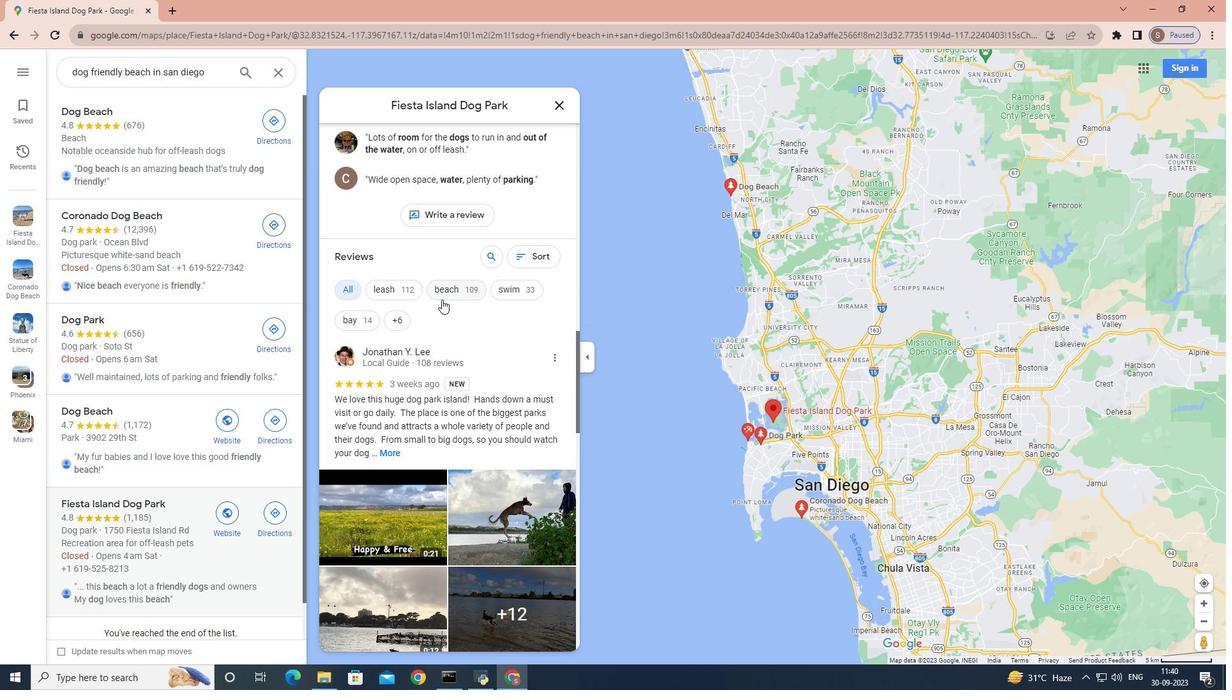 
Action: Mouse scrolled (442, 299) with delta (0, 0)
Screenshot: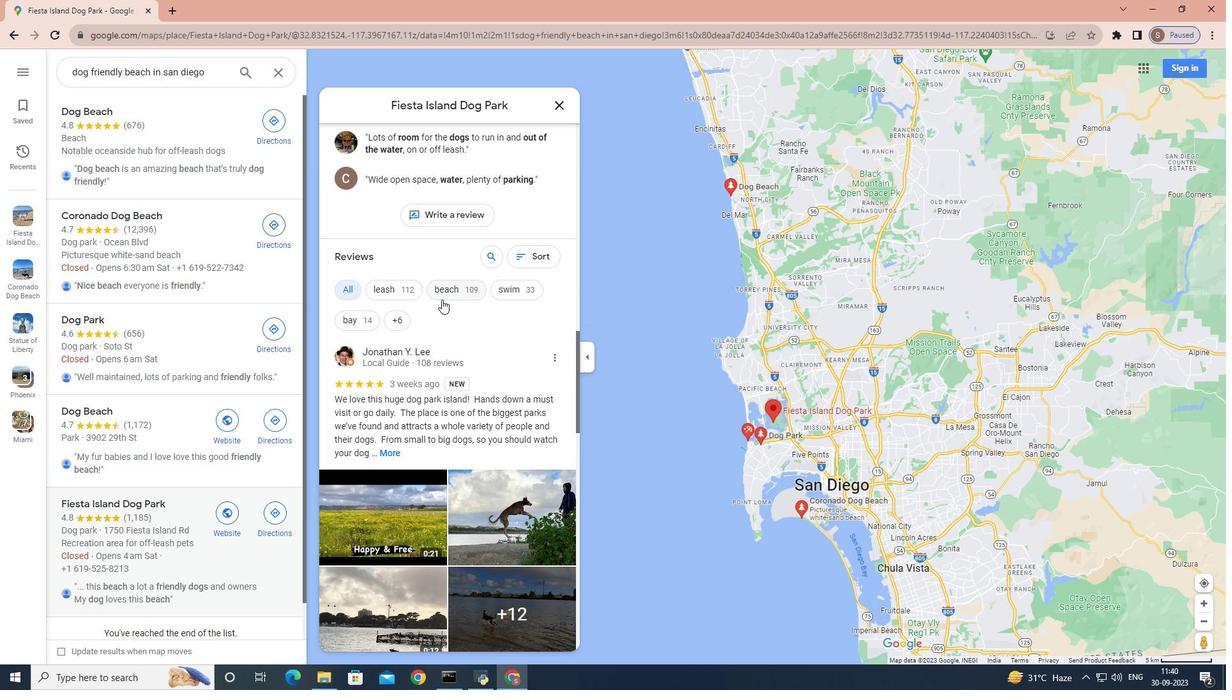 
Action: Mouse scrolled (442, 299) with delta (0, 0)
Screenshot: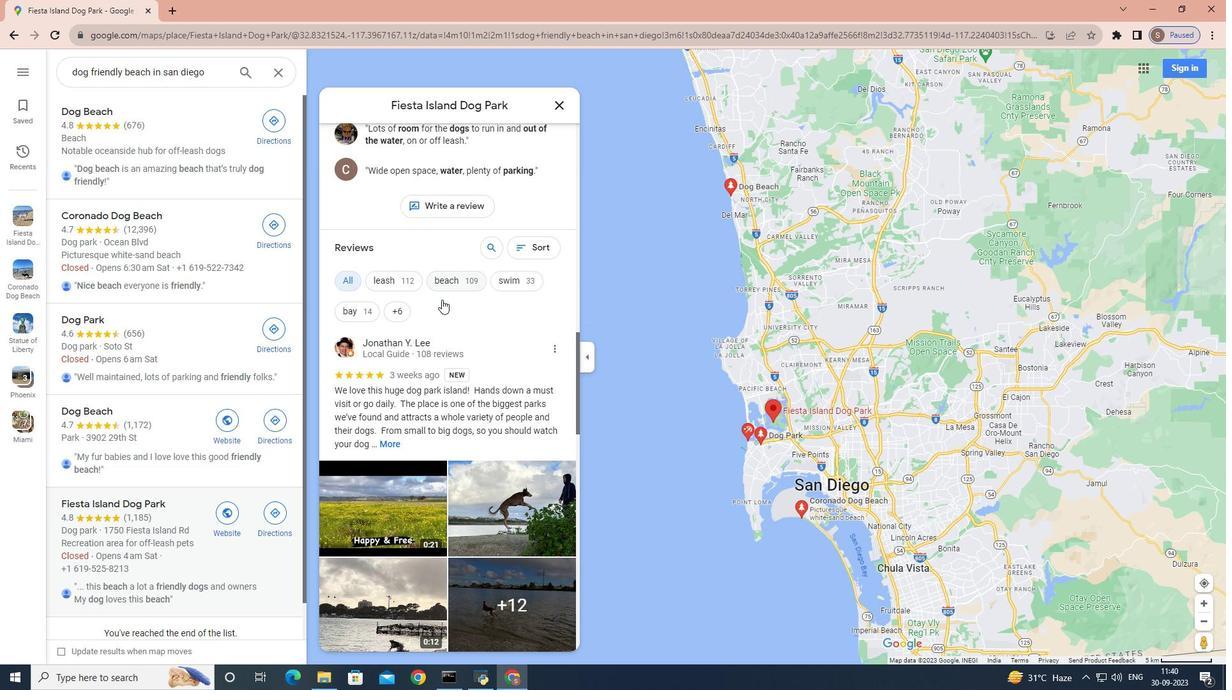 
Action: Mouse scrolled (442, 299) with delta (0, 0)
Screenshot: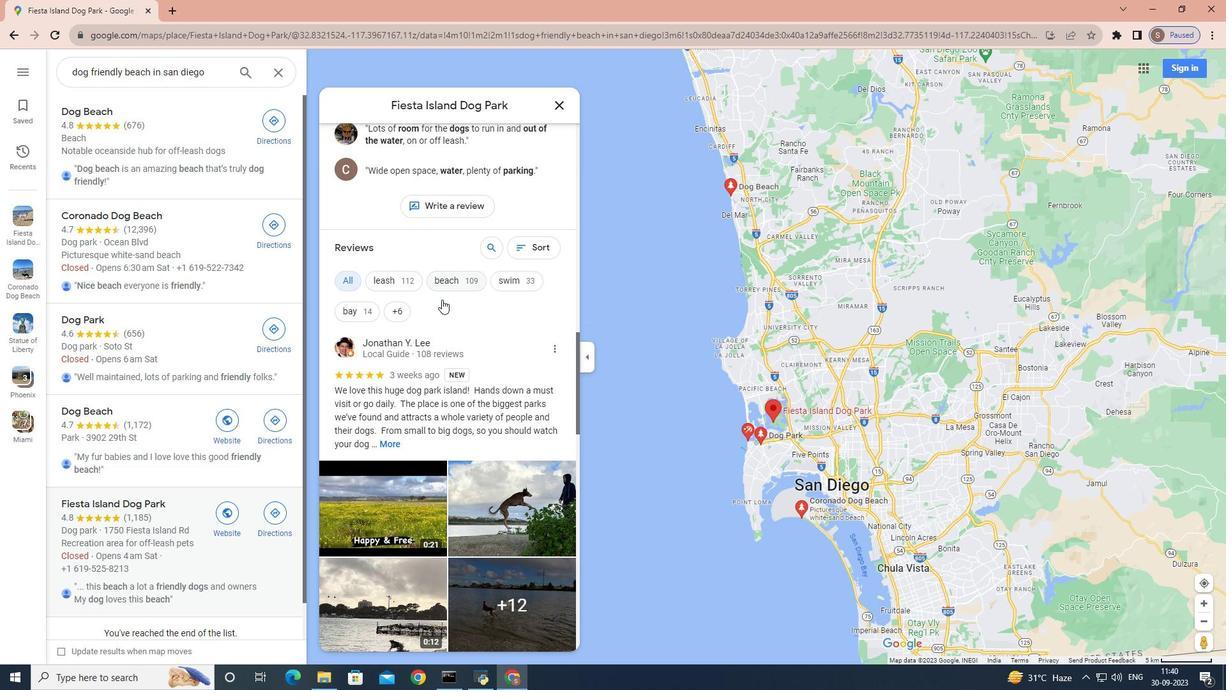 
Action: Mouse scrolled (442, 300) with delta (0, 0)
Screenshot: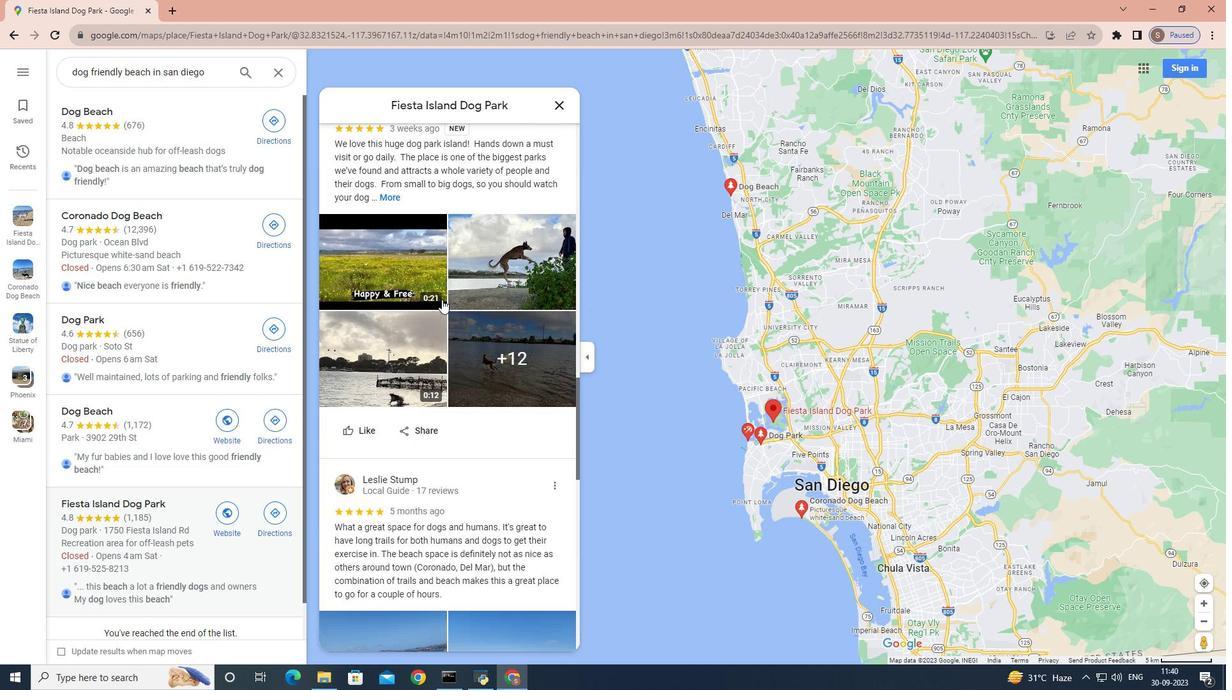 
Action: Mouse moved to (398, 266)
Screenshot: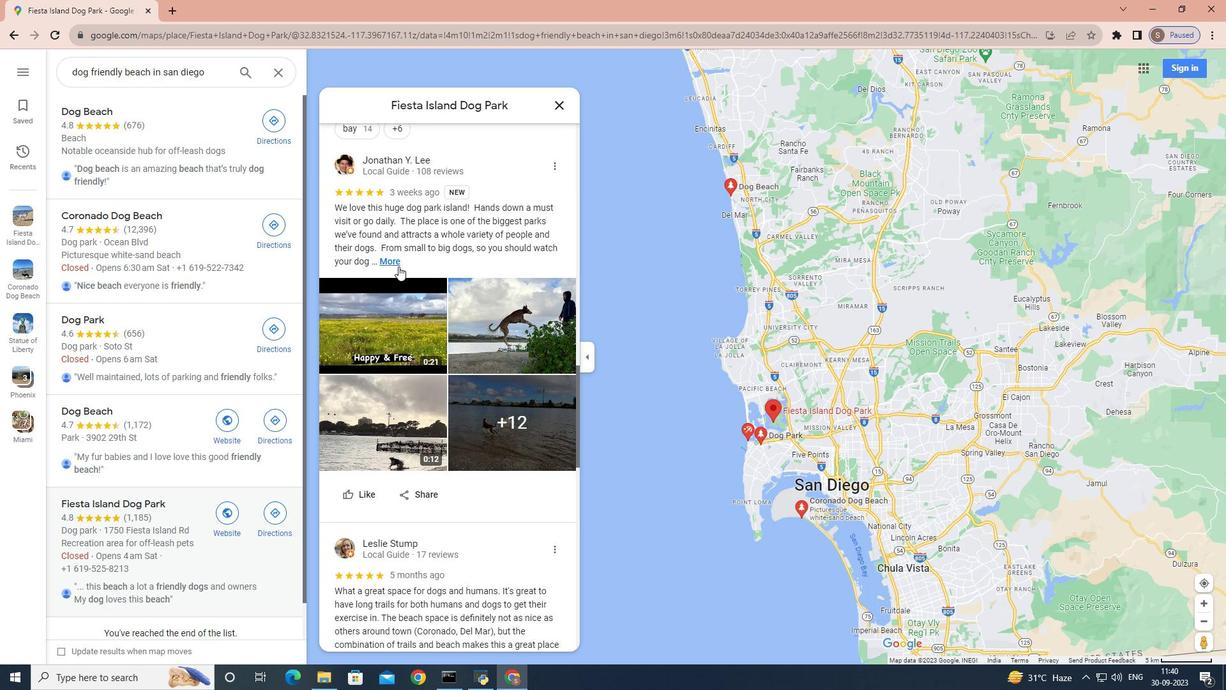 
Action: Mouse pressed left at (398, 266)
Screenshot: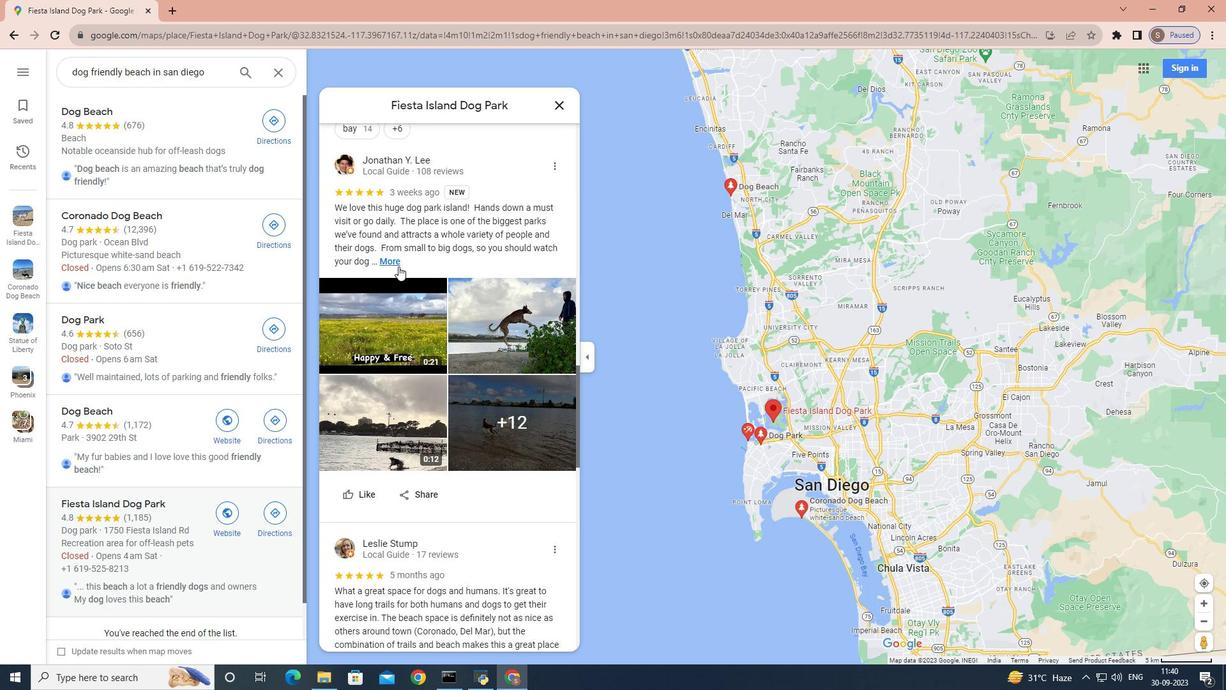 
Action: Mouse moved to (398, 291)
Screenshot: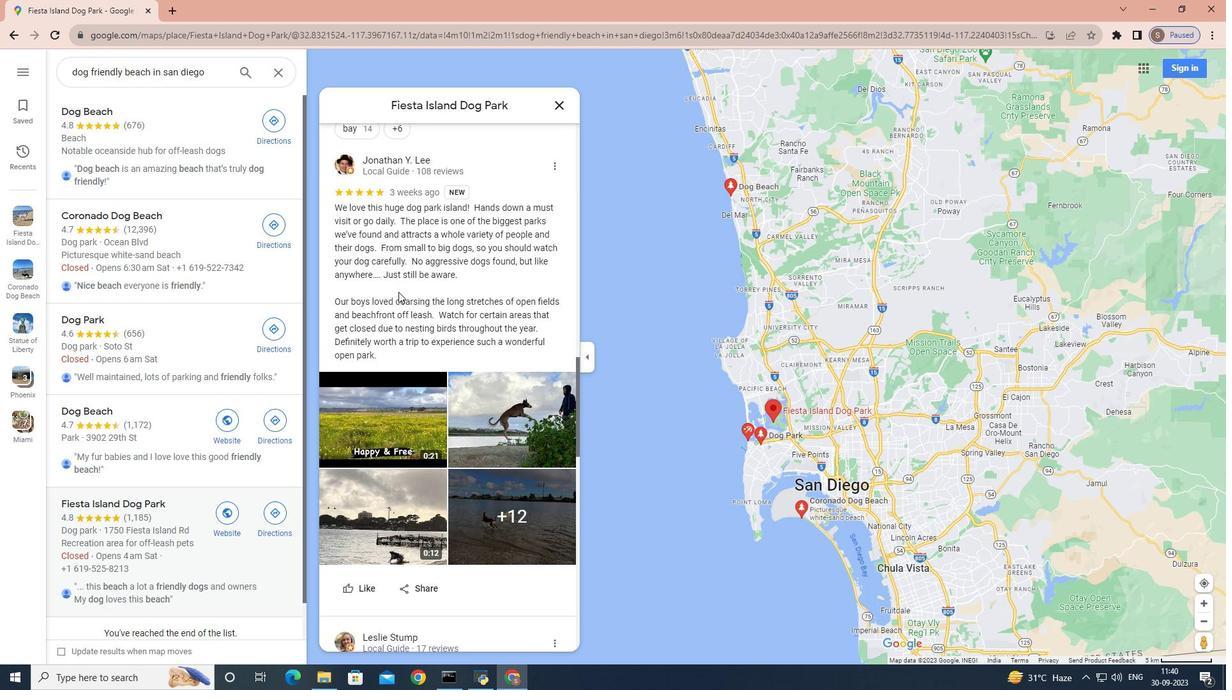 
Action: Mouse scrolled (398, 291) with delta (0, 0)
Screenshot: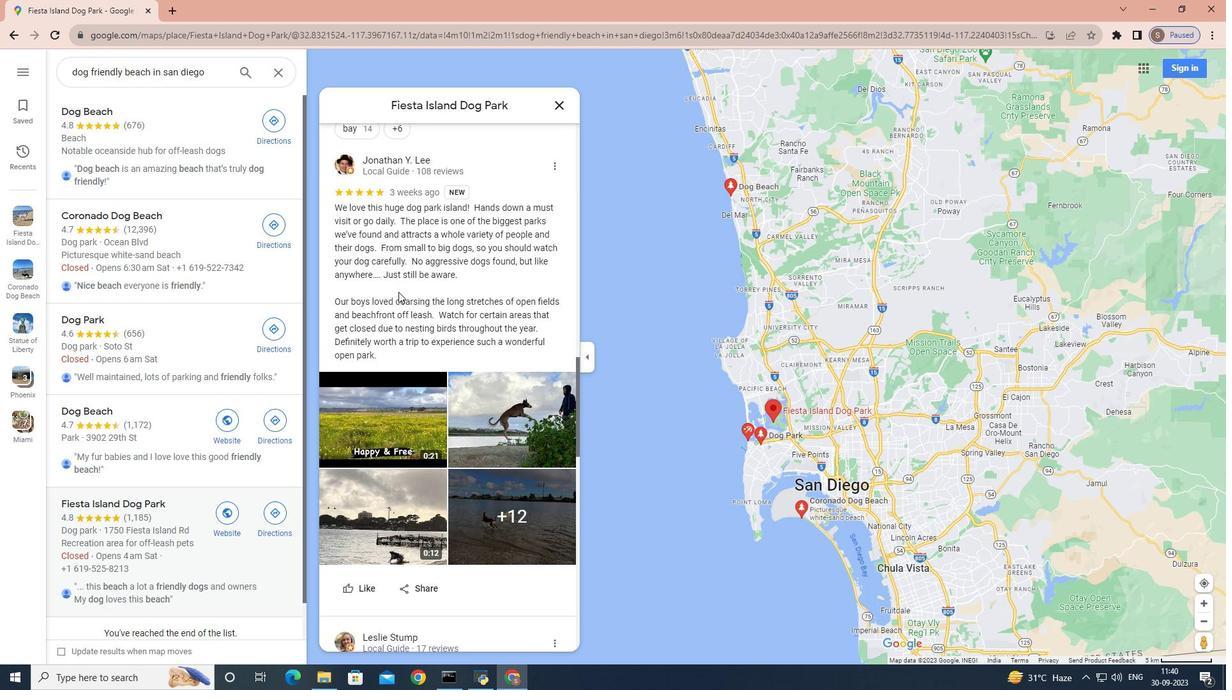 
Action: Mouse scrolled (398, 291) with delta (0, 0)
Screenshot: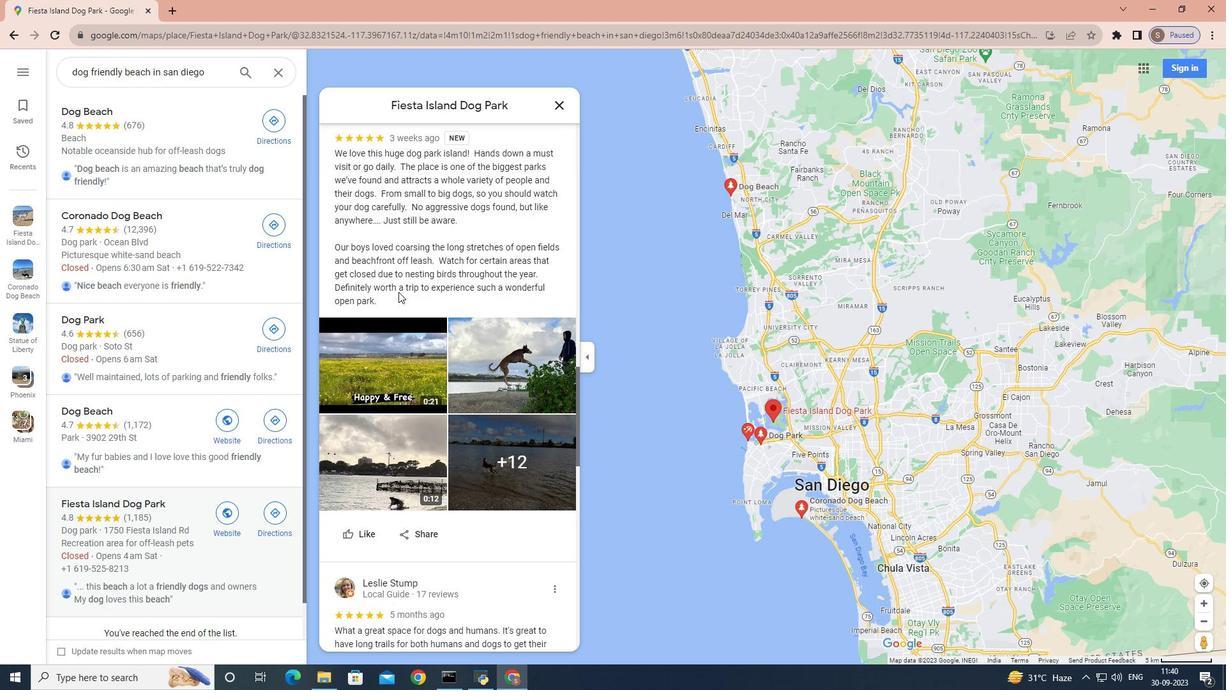 
Action: Mouse scrolled (398, 291) with delta (0, 0)
Screenshot: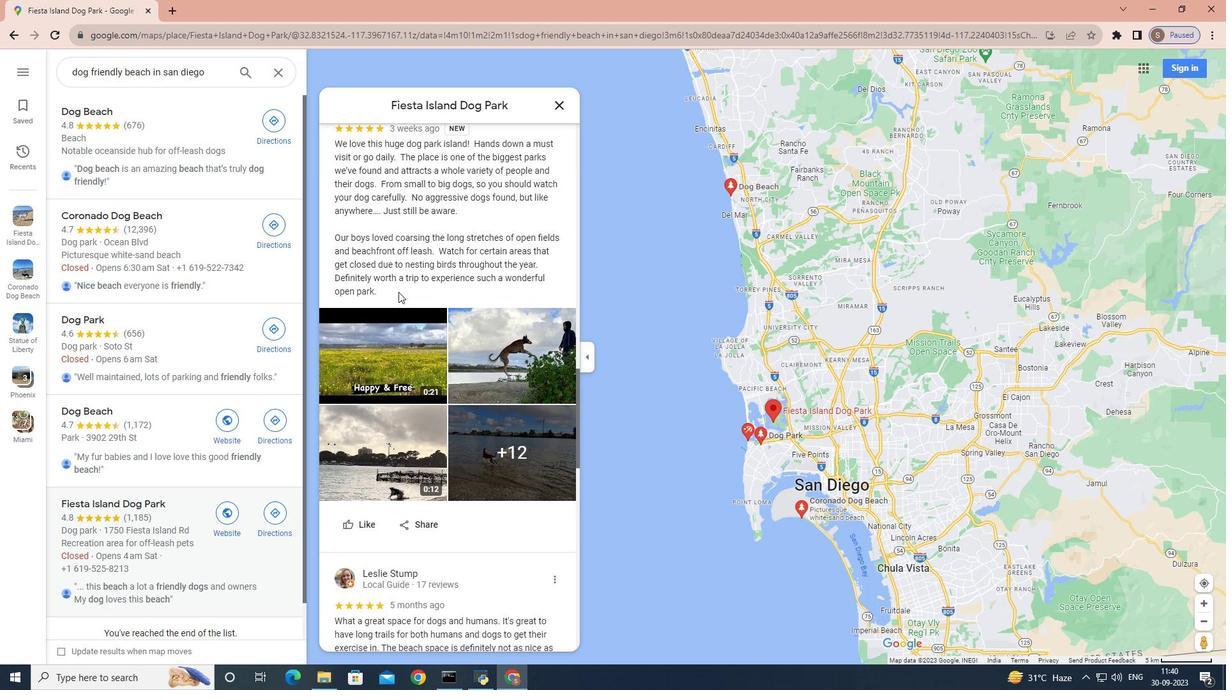 
Action: Mouse scrolled (398, 291) with delta (0, 0)
Screenshot: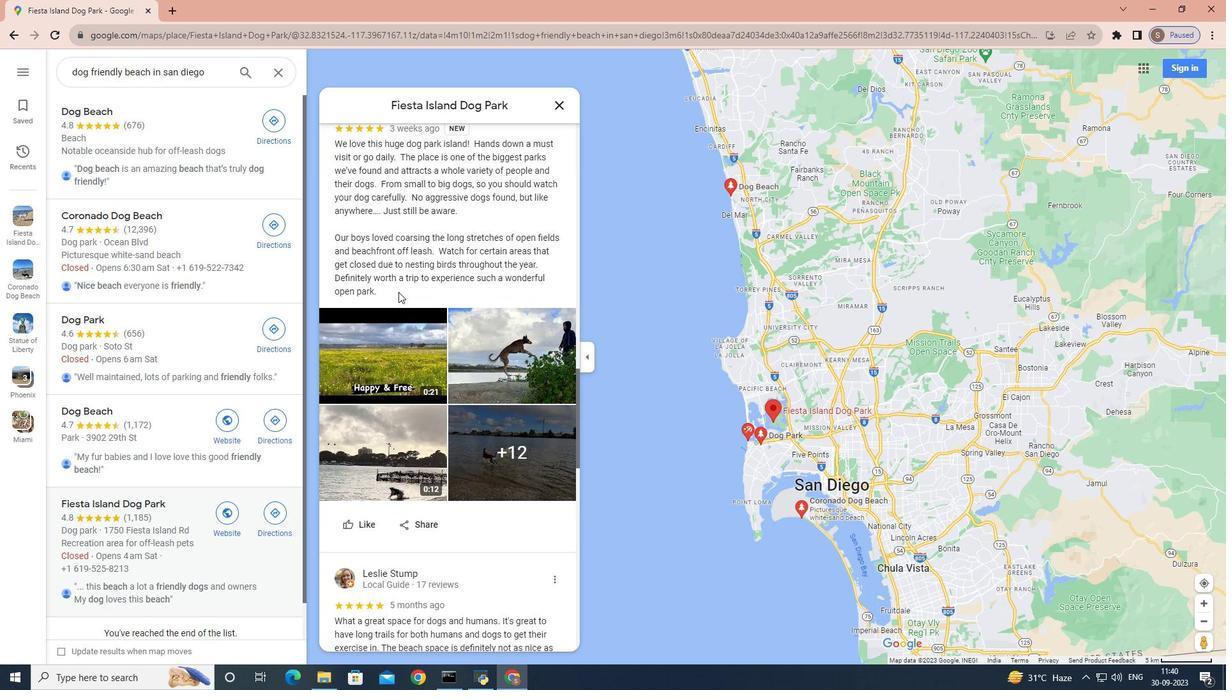 
Action: Mouse scrolled (398, 291) with delta (0, 0)
Screenshot: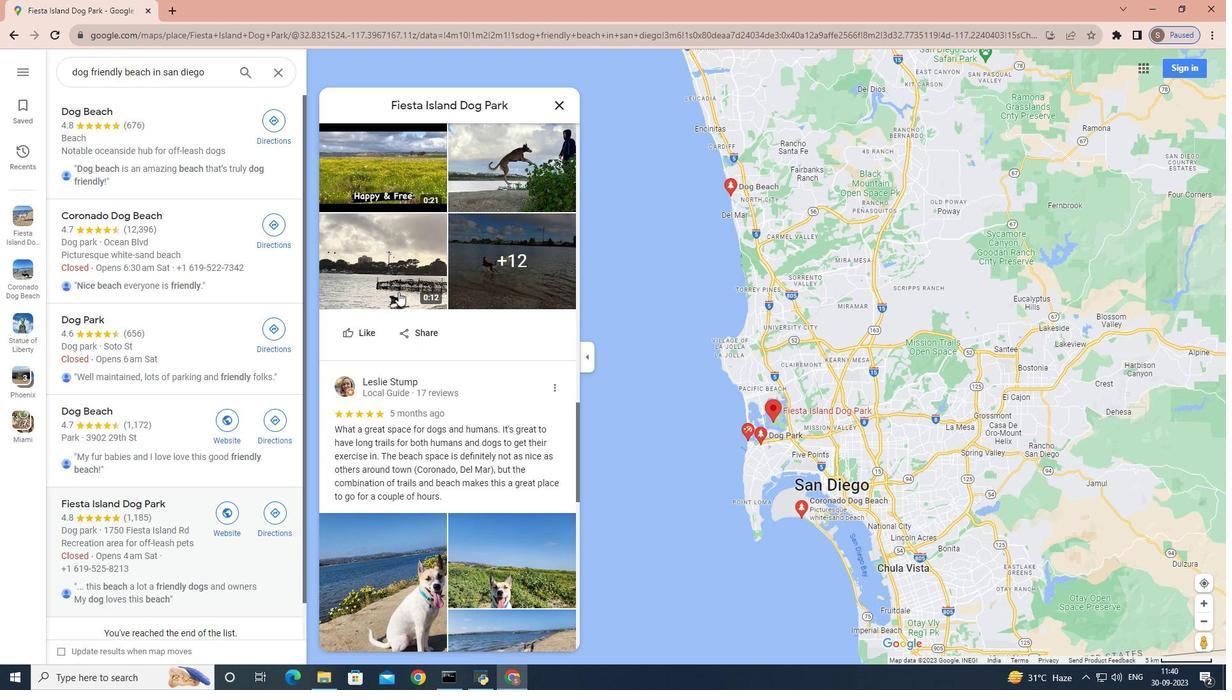 
Action: Mouse scrolled (398, 291) with delta (0, 0)
